 Task: Create a Vector Illustration of an Alien Spaceship.
Action: Mouse moved to (147, 91)
Screenshot: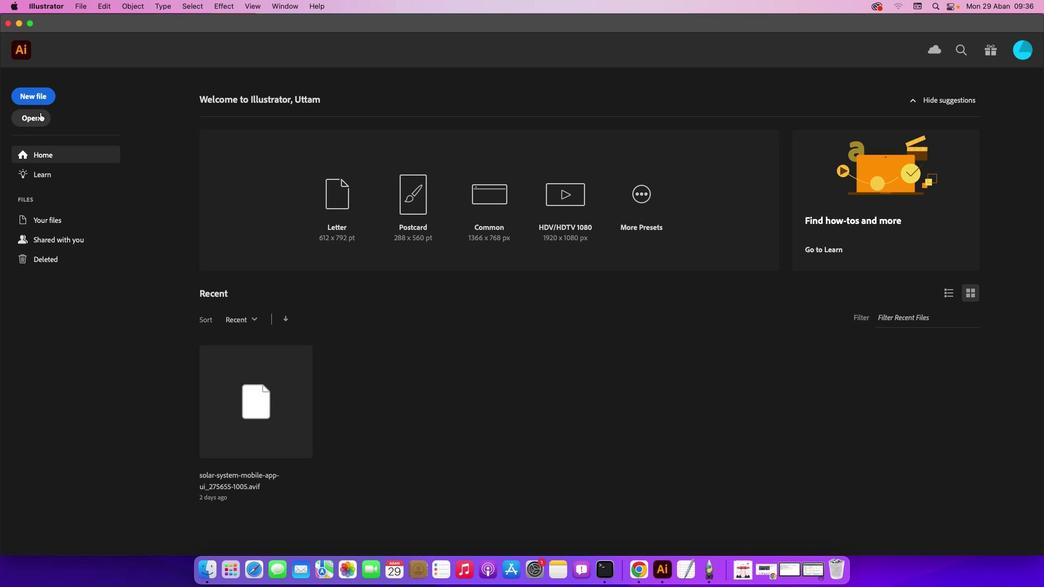 
Action: Mouse pressed left at (147, 91)
Screenshot: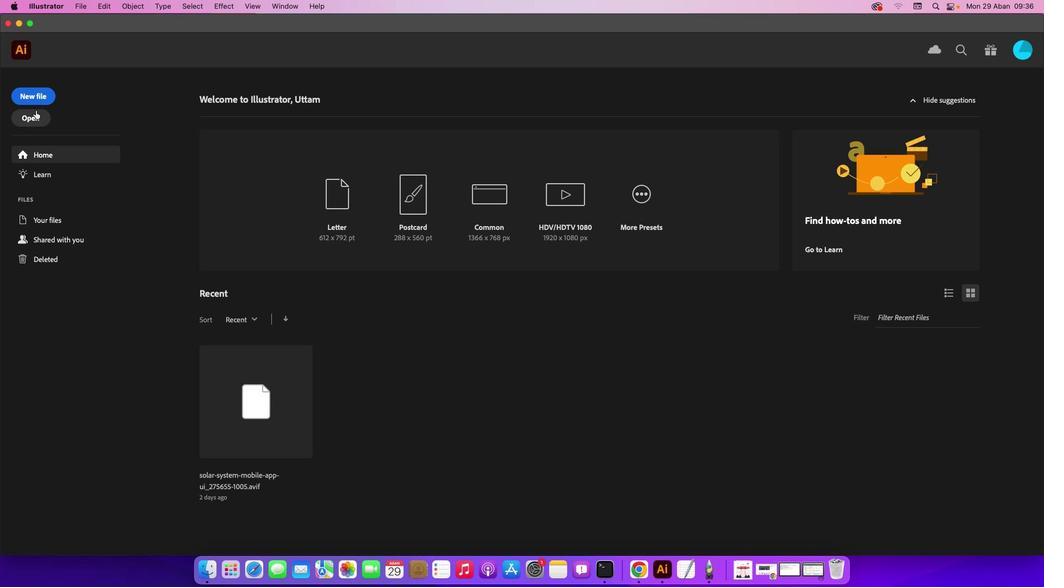 
Action: Mouse moved to (34, 95)
Screenshot: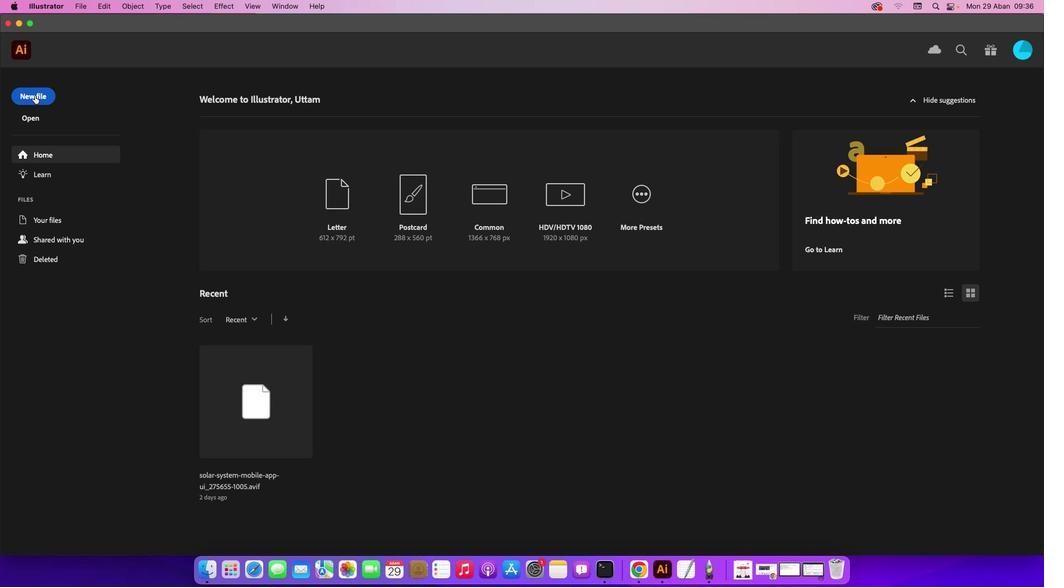 
Action: Mouse pressed left at (34, 95)
Screenshot: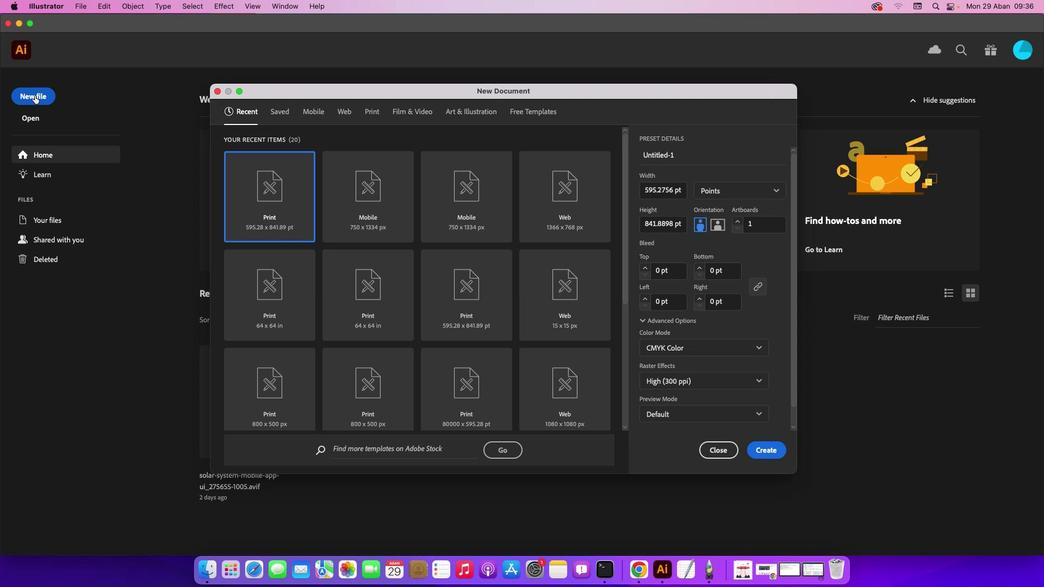 
Action: Mouse moved to (759, 456)
Screenshot: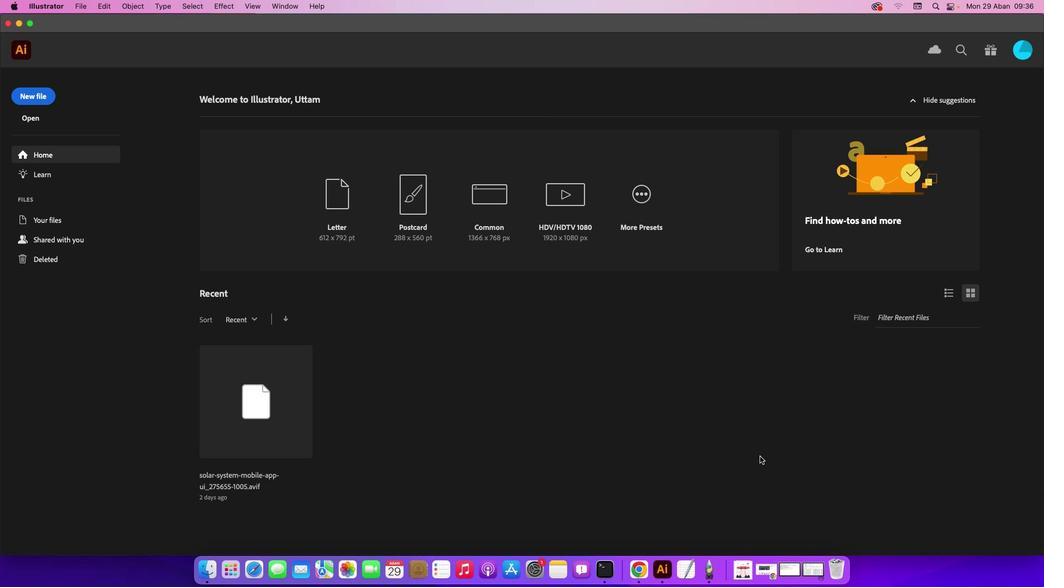 
Action: Mouse pressed left at (759, 456)
Screenshot: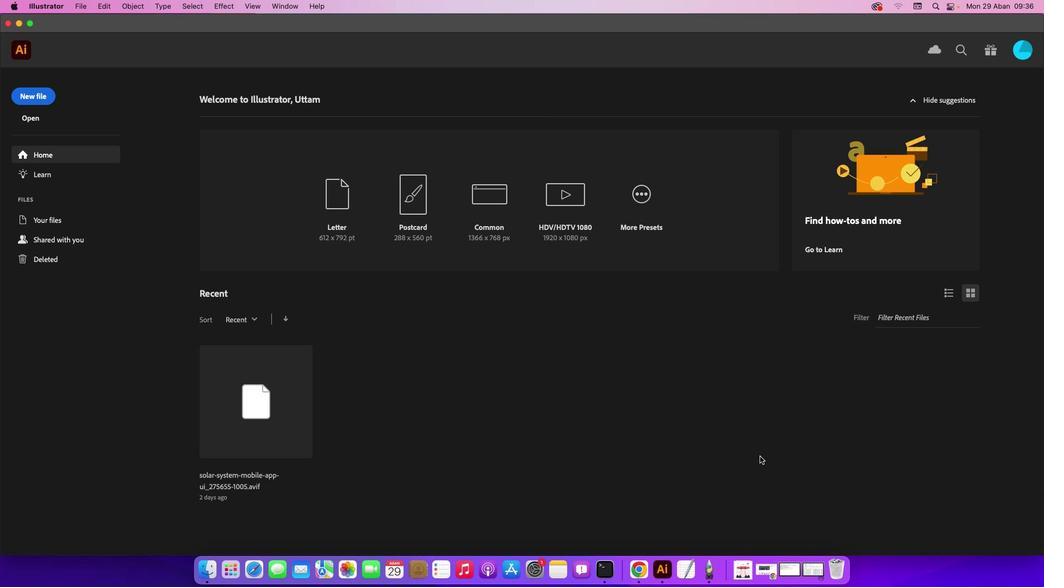 
Action: Mouse moved to (79, 7)
Screenshot: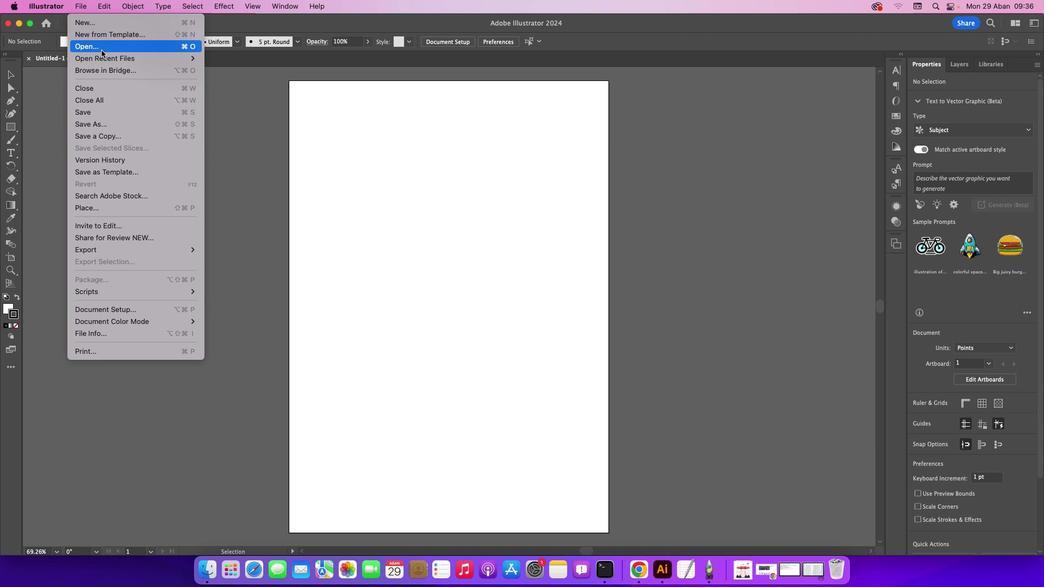 
Action: Mouse pressed left at (79, 7)
Screenshot: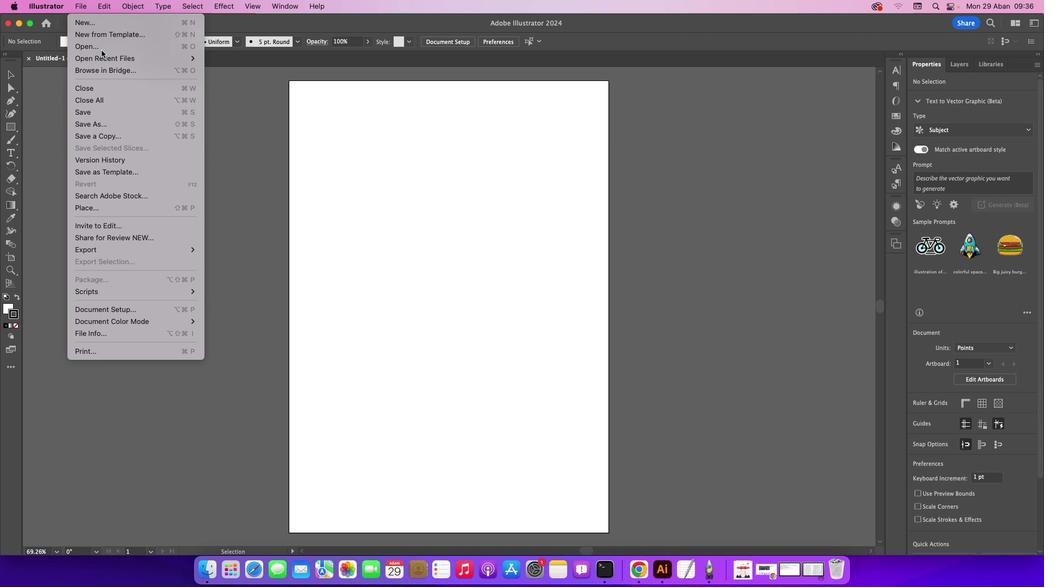
Action: Mouse moved to (101, 50)
Screenshot: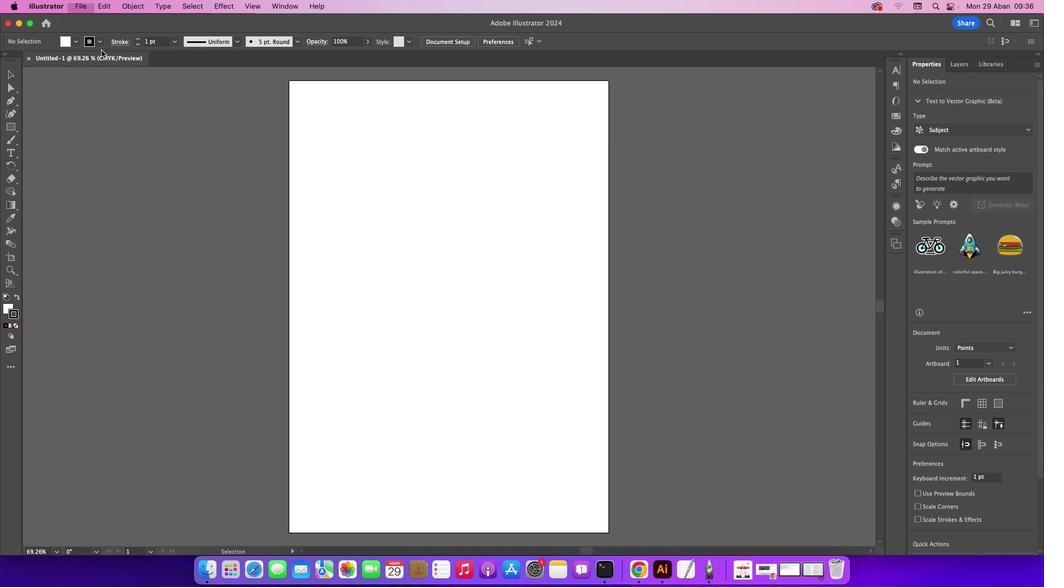 
Action: Mouse pressed left at (101, 50)
Screenshot: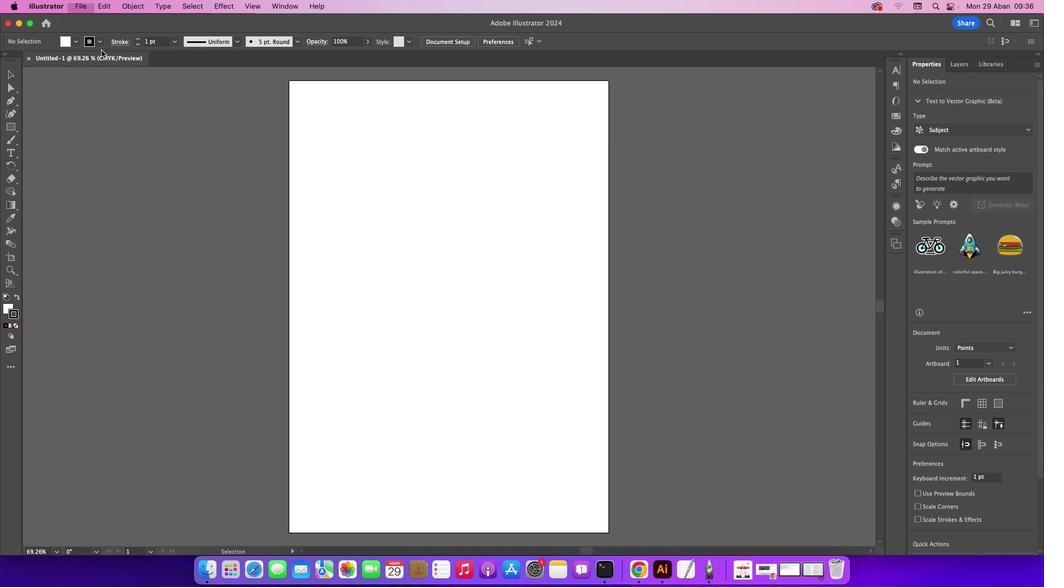
Action: Mouse moved to (349, 176)
Screenshot: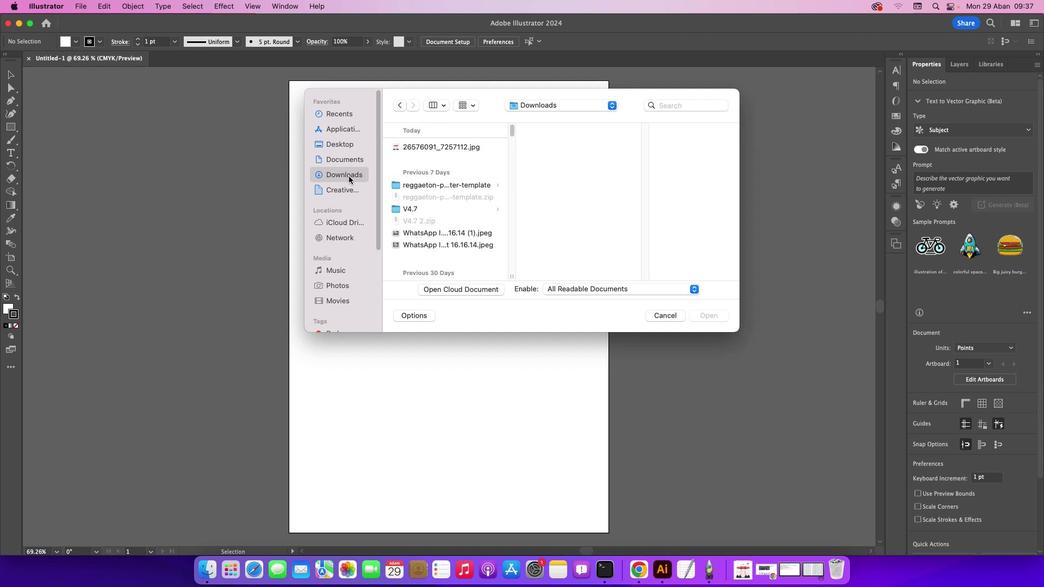 
Action: Mouse pressed left at (349, 176)
Screenshot: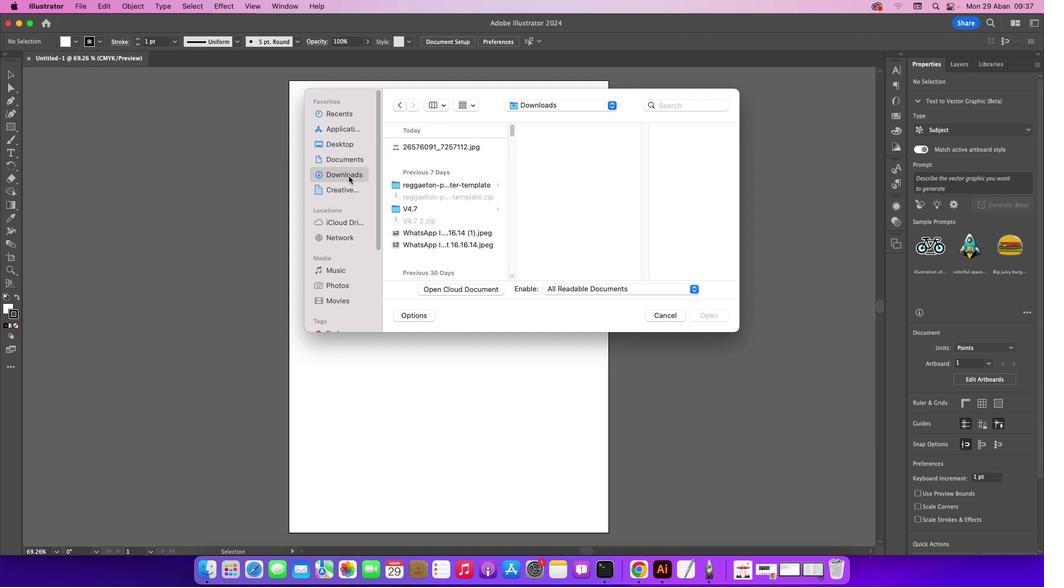 
Action: Mouse moved to (448, 147)
Screenshot: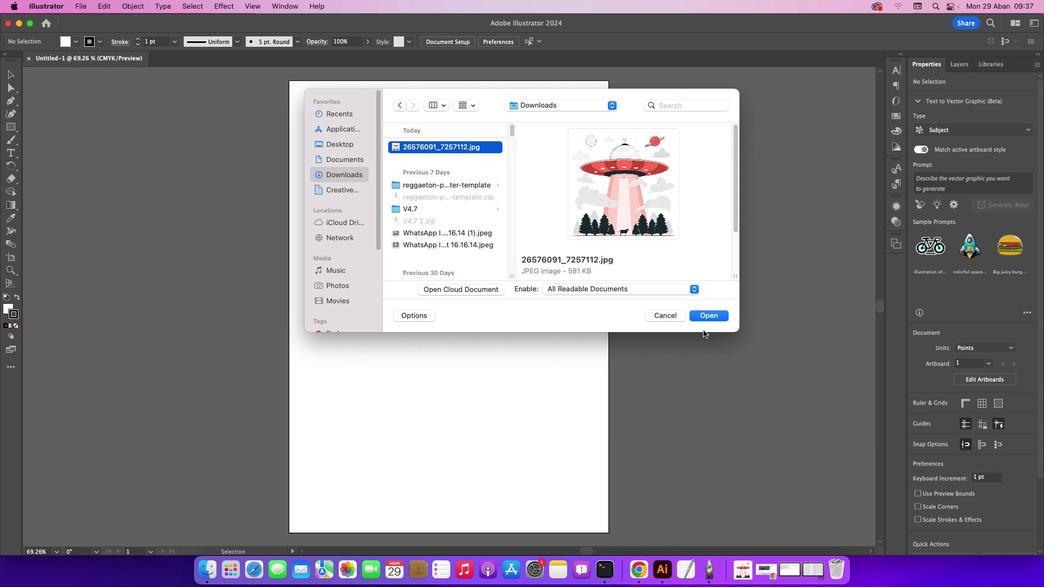
Action: Mouse pressed left at (448, 147)
Screenshot: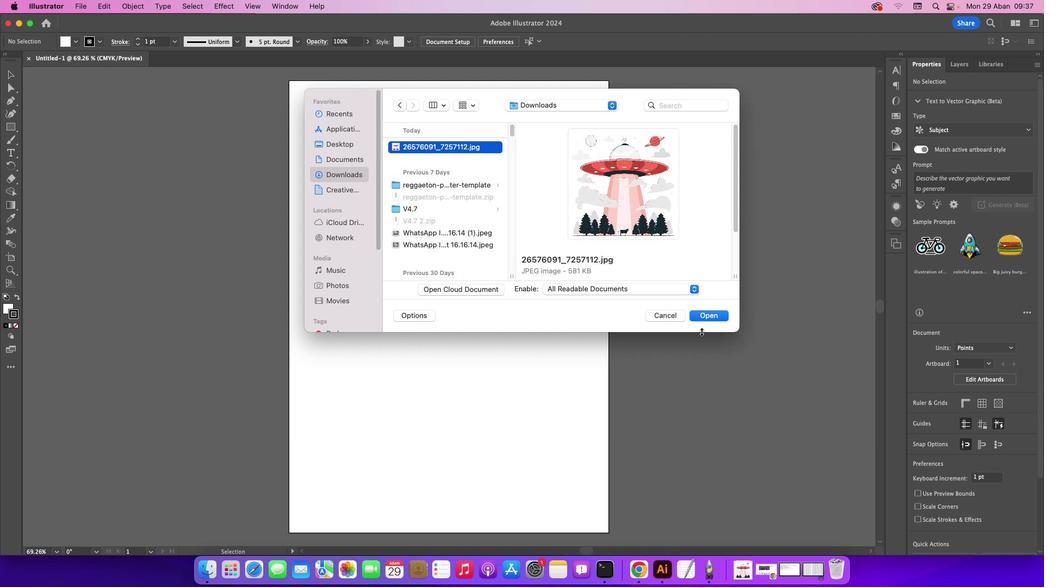 
Action: Mouse moved to (707, 312)
Screenshot: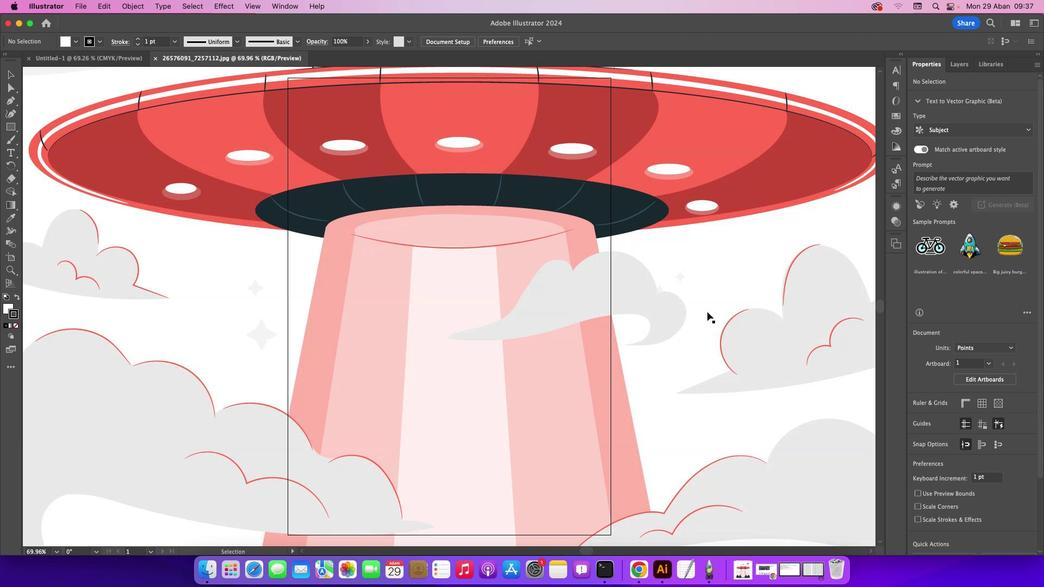 
Action: Mouse pressed left at (707, 312)
Screenshot: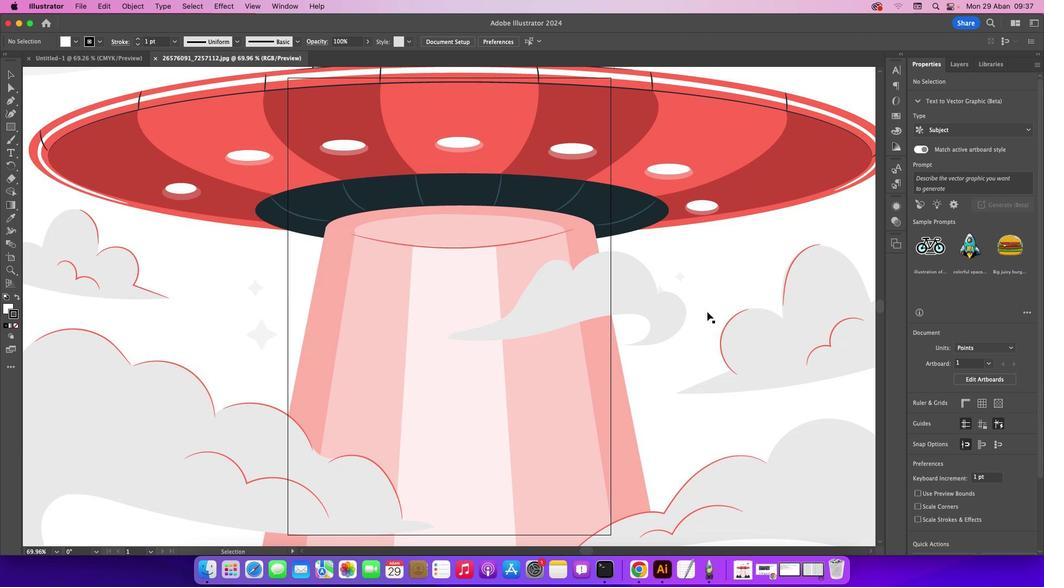 
Action: Mouse moved to (963, 63)
Screenshot: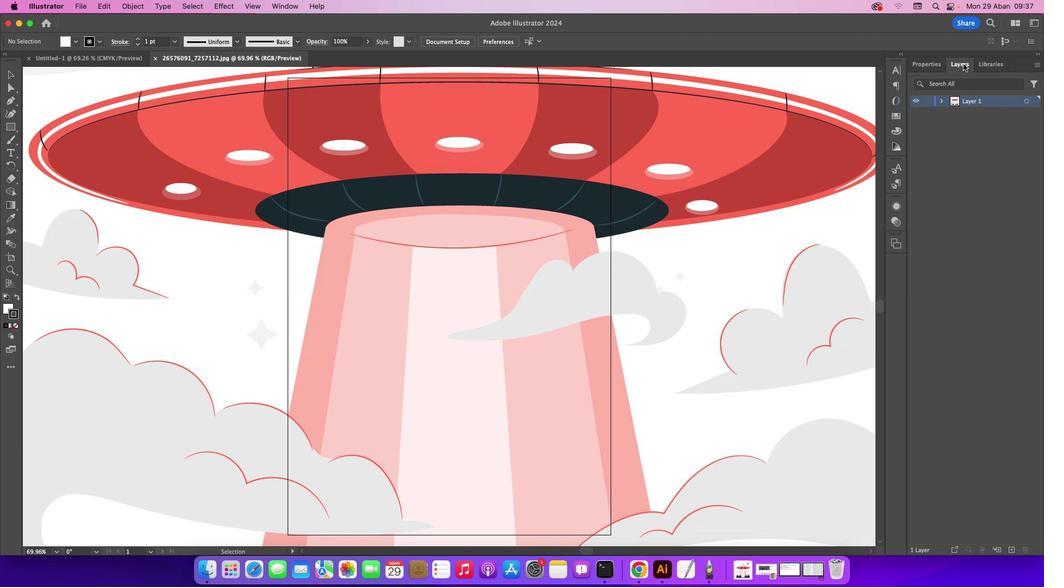 
Action: Mouse pressed left at (963, 63)
Screenshot: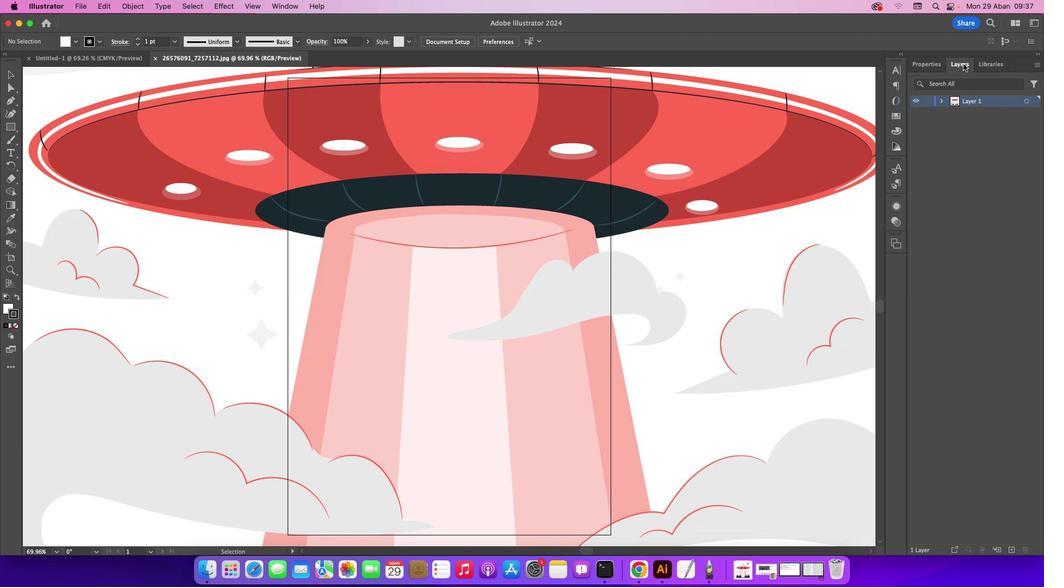 
Action: Mouse moved to (942, 102)
Screenshot: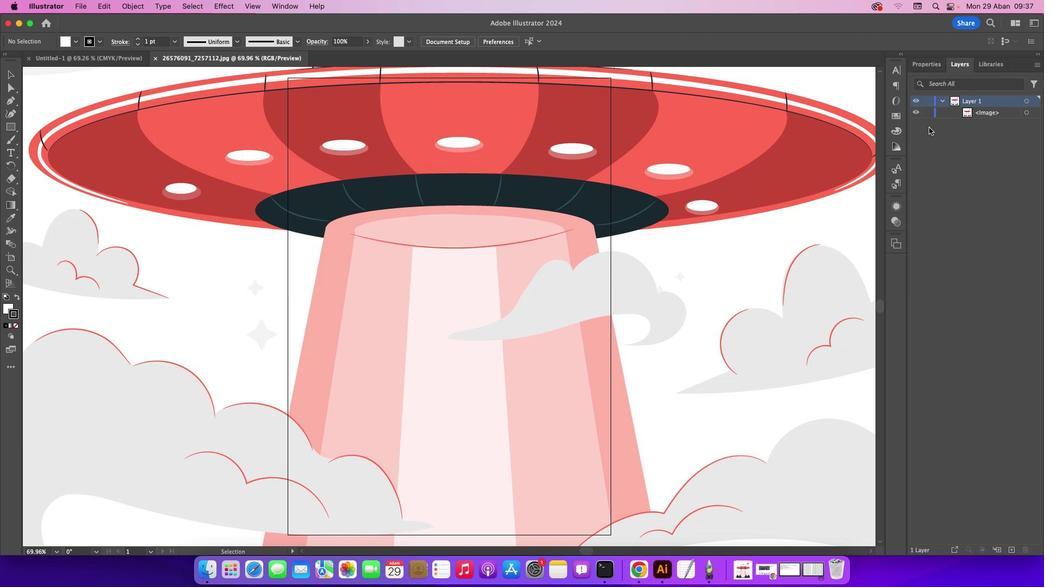 
Action: Mouse pressed left at (942, 102)
Screenshot: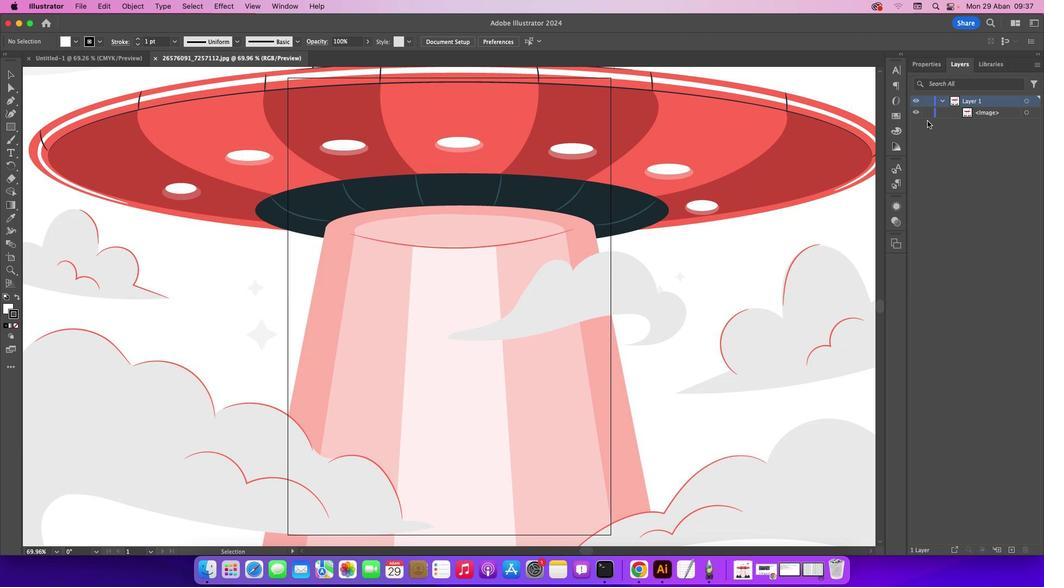 
Action: Mouse moved to (927, 117)
Screenshot: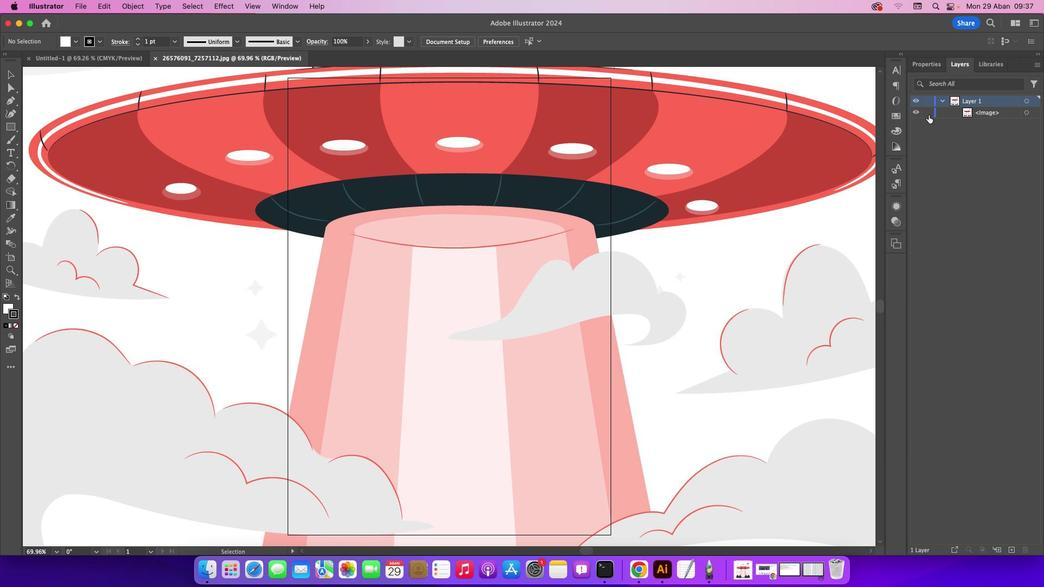 
Action: Mouse pressed left at (927, 117)
Screenshot: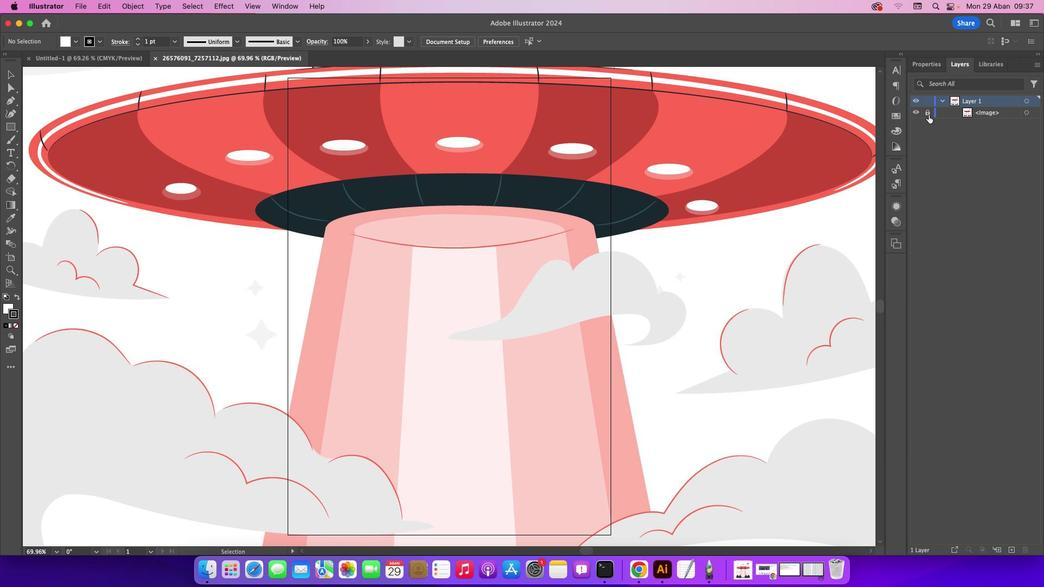 
Action: Mouse moved to (928, 115)
Screenshot: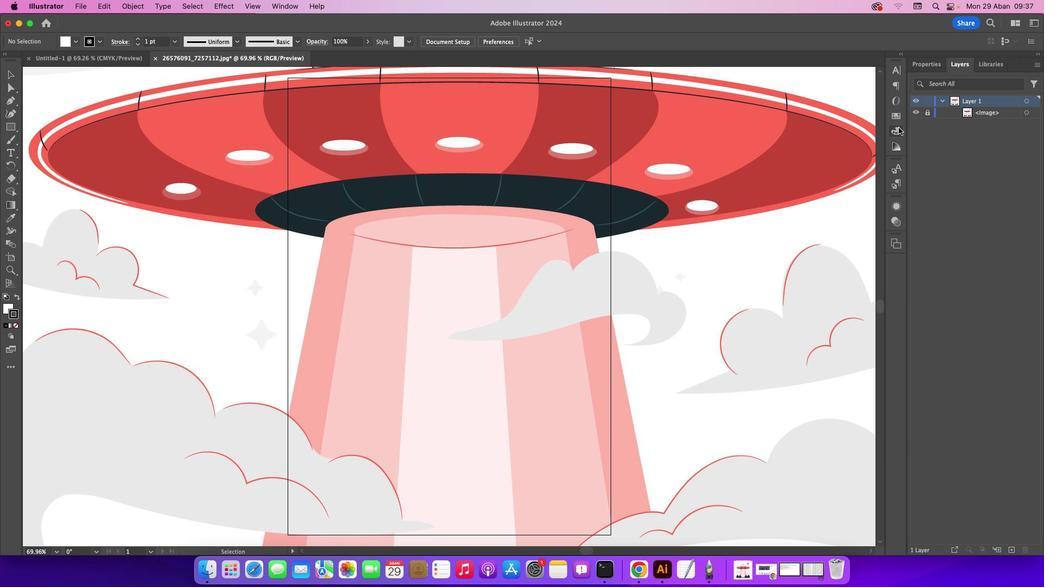 
Action: Mouse pressed left at (928, 115)
Screenshot: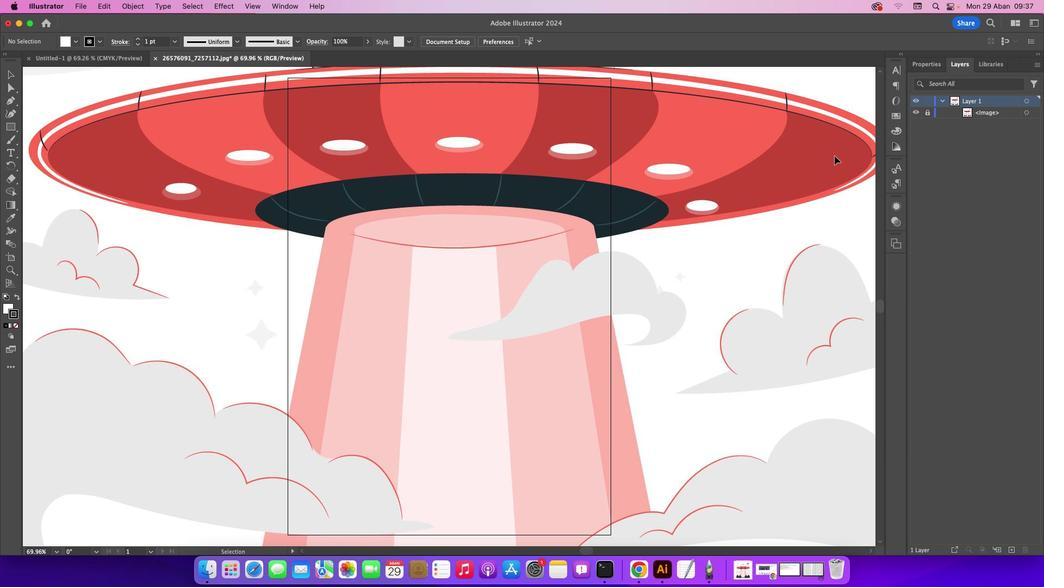 
Action: Mouse moved to (662, 250)
Screenshot: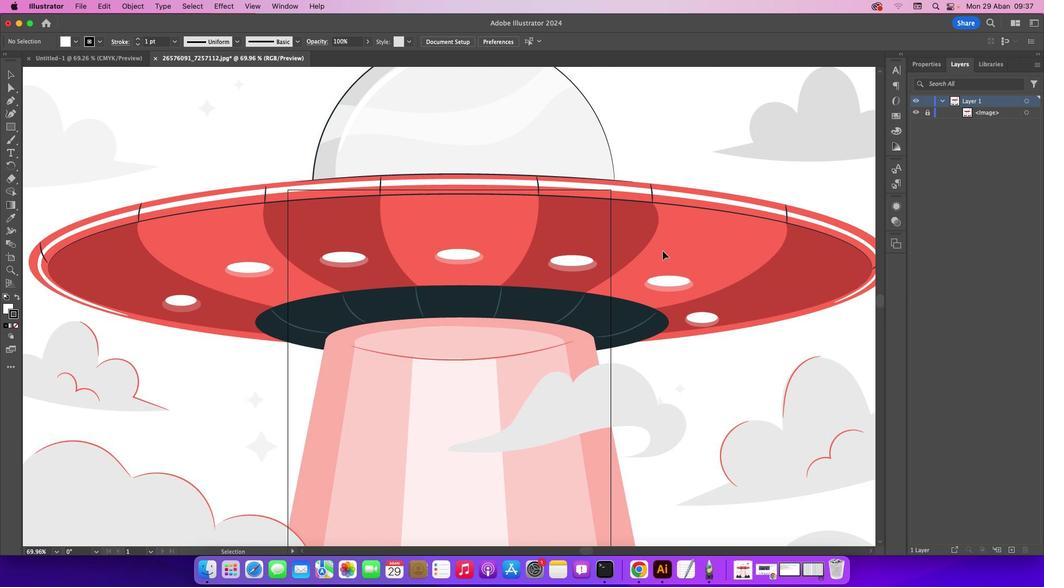 
Action: Mouse scrolled (662, 250) with delta (0, 0)
Screenshot: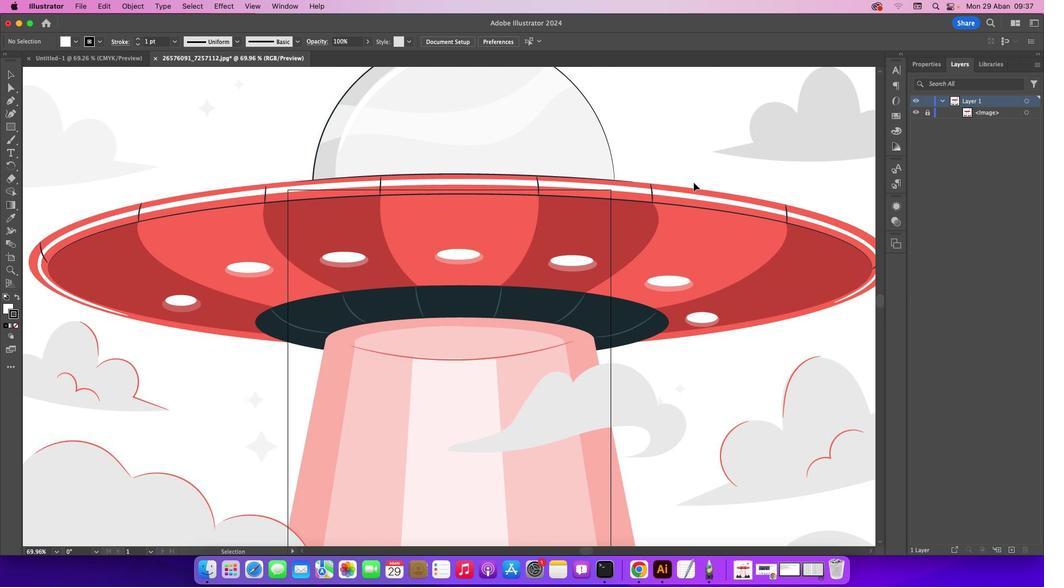 
Action: Mouse scrolled (662, 250) with delta (0, 0)
Screenshot: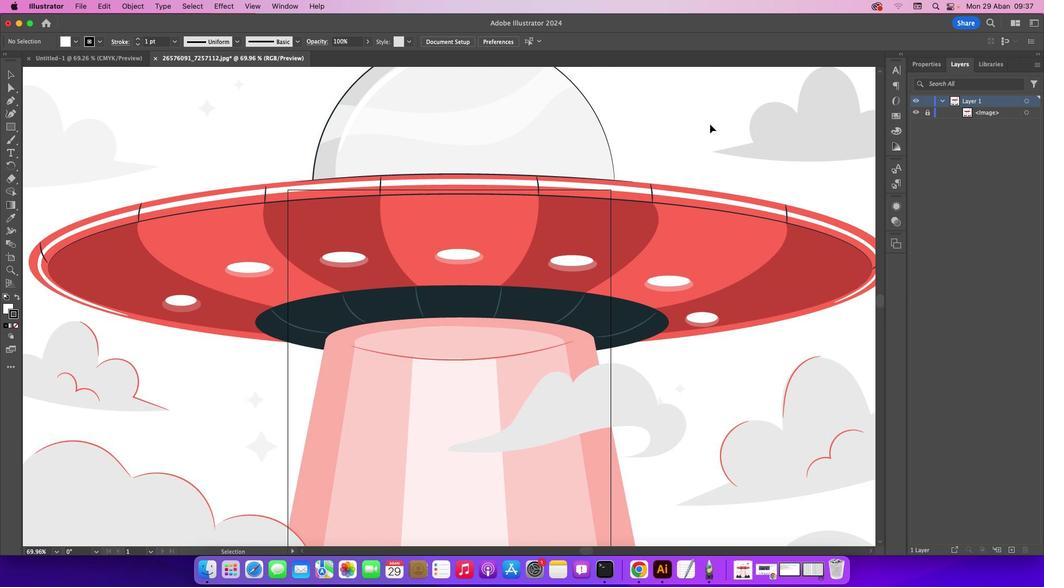 
Action: Mouse scrolled (662, 250) with delta (0, 1)
Screenshot: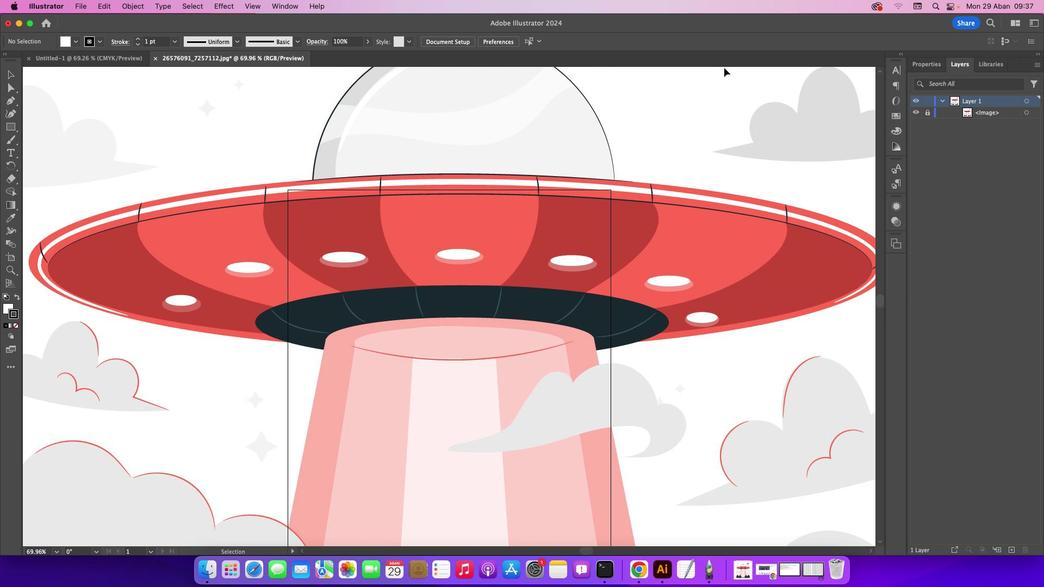 
Action: Mouse scrolled (662, 250) with delta (0, 2)
Screenshot: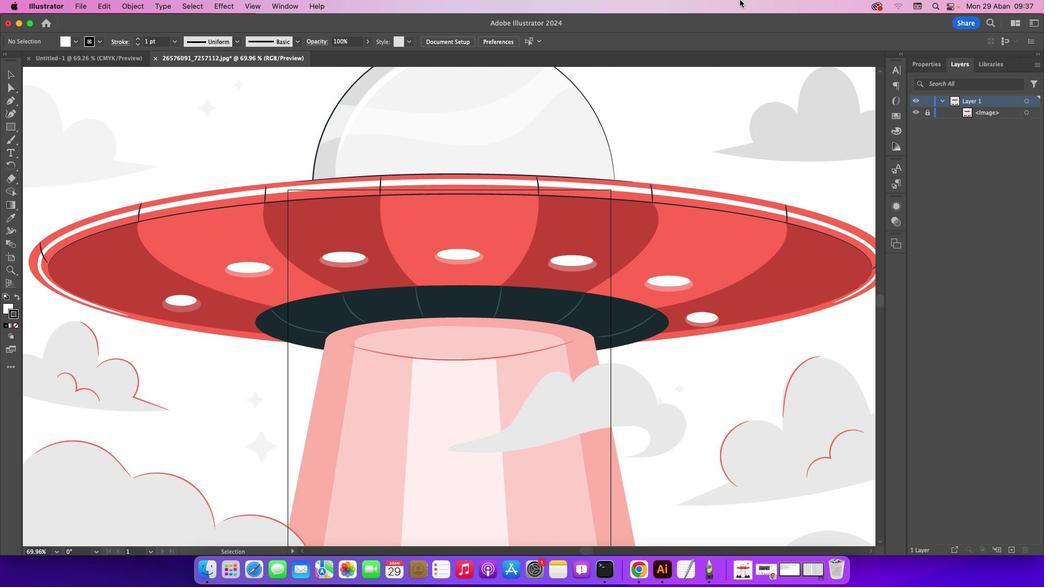 
Action: Mouse scrolled (662, 250) with delta (0, 0)
Screenshot: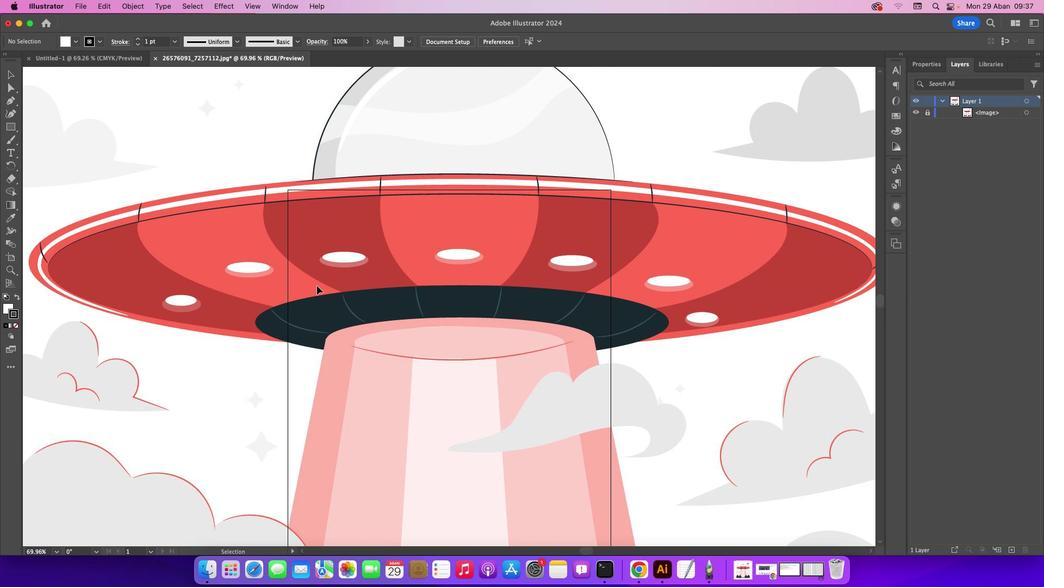 
Action: Mouse moved to (351, 272)
Screenshot: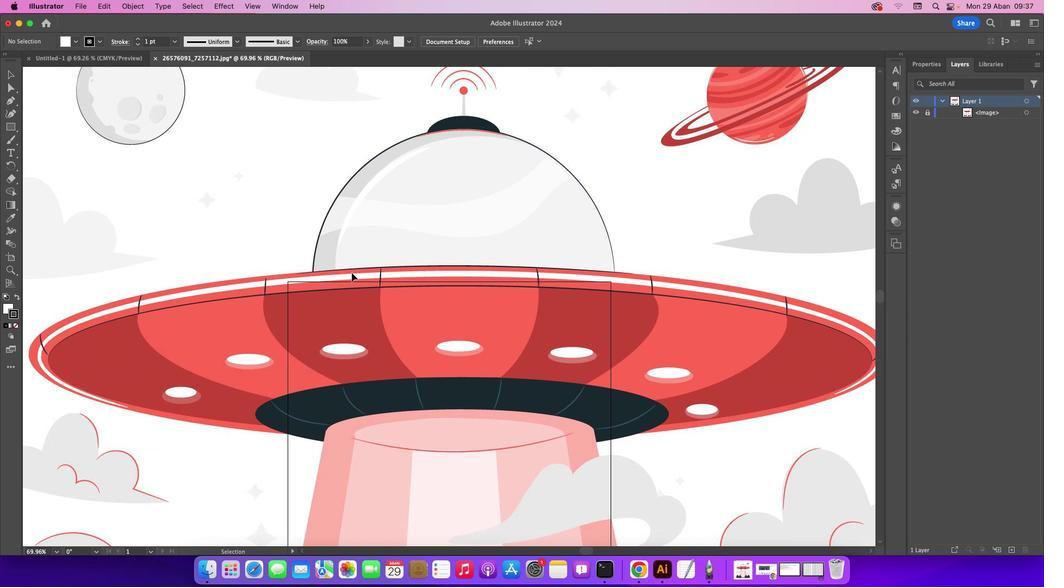 
Action: Mouse scrolled (351, 272) with delta (0, 0)
Screenshot: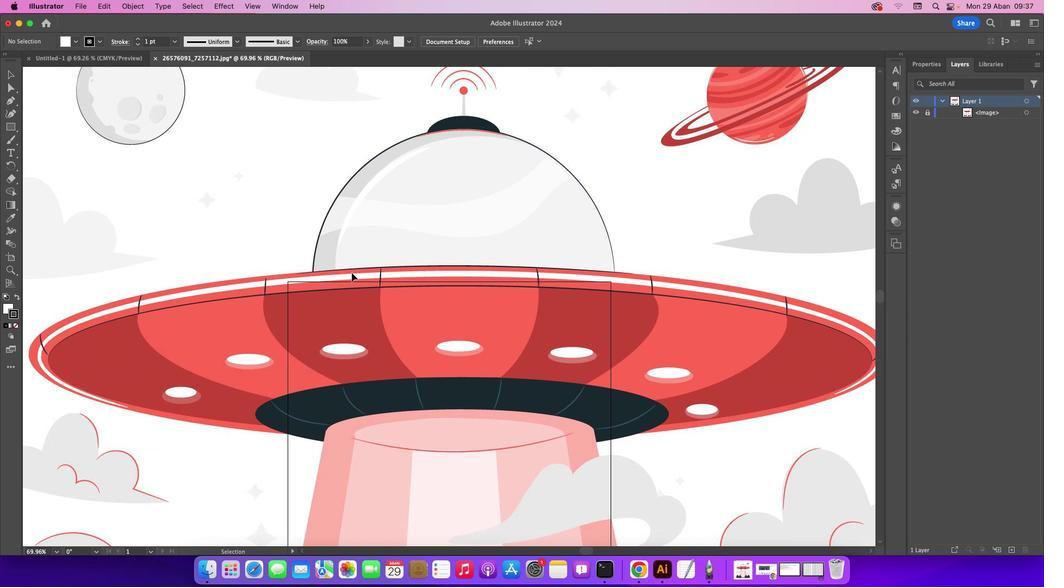
Action: Mouse scrolled (351, 272) with delta (0, 0)
Screenshot: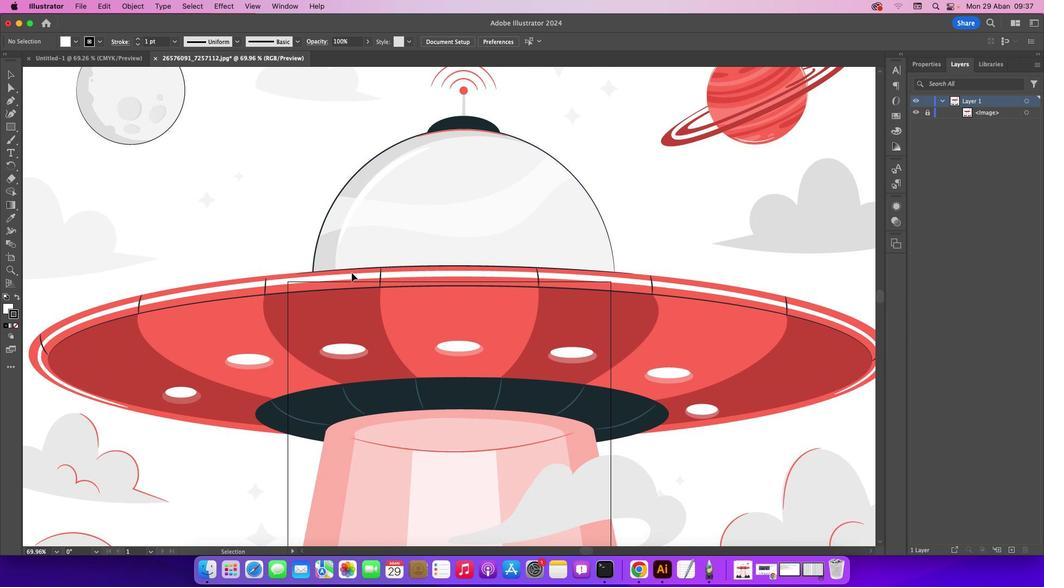 
Action: Mouse scrolled (351, 272) with delta (0, 0)
Screenshot: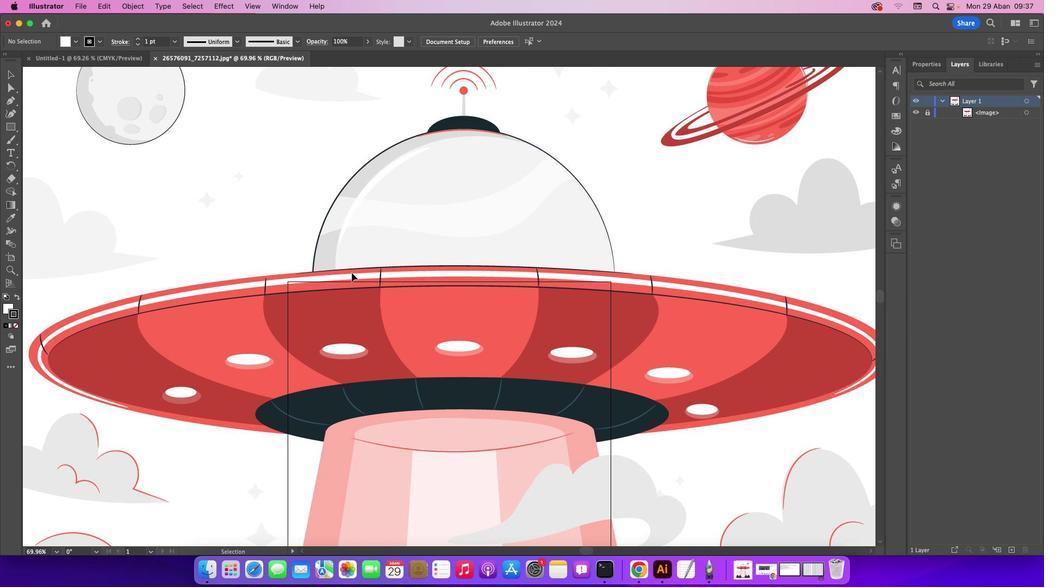 
Action: Mouse scrolled (351, 272) with delta (0, 0)
Screenshot: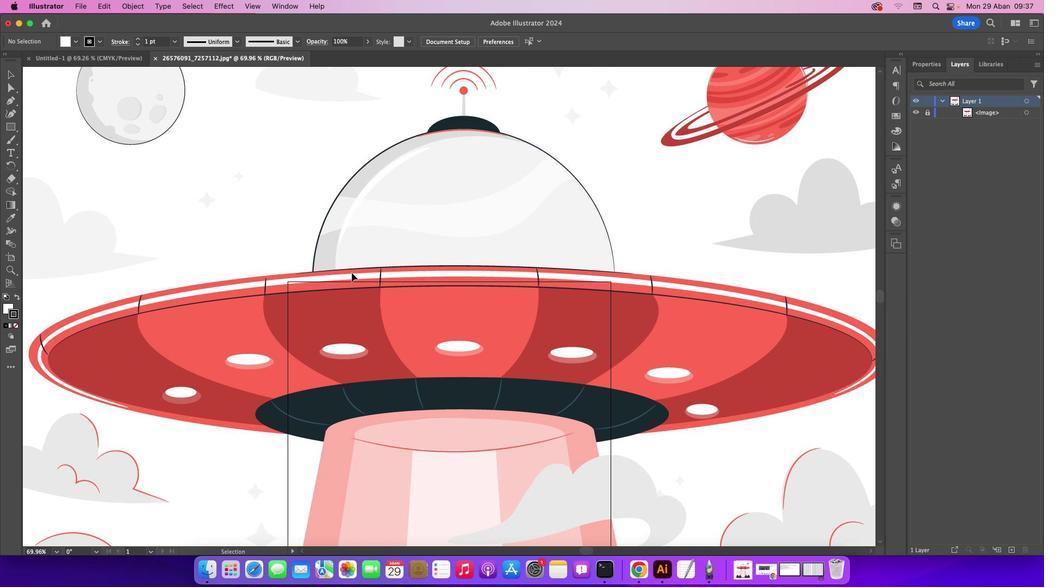 
Action: Mouse scrolled (351, 272) with delta (0, 0)
Screenshot: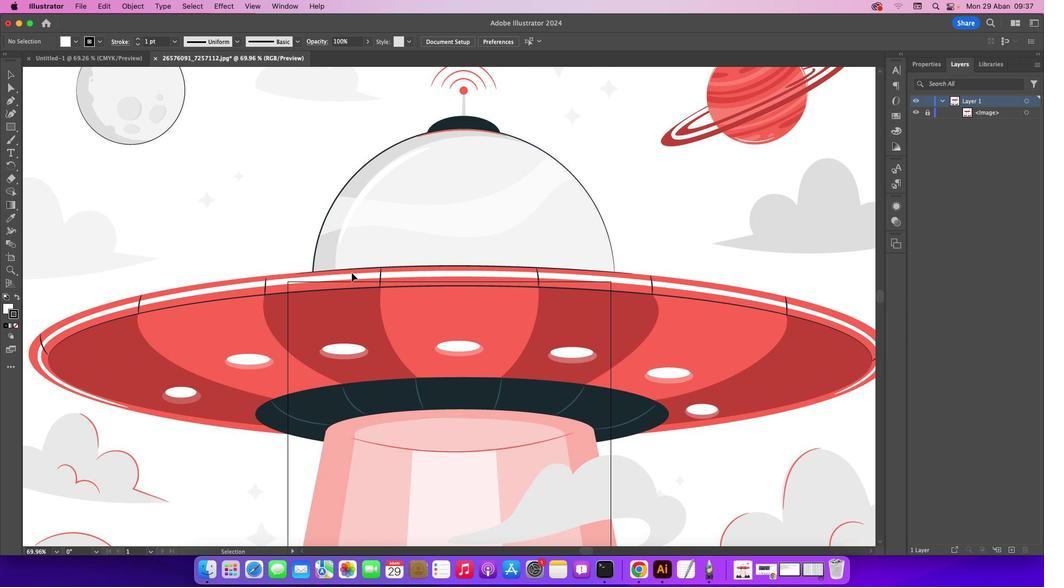 
Action: Mouse scrolled (351, 272) with delta (0, 0)
Screenshot: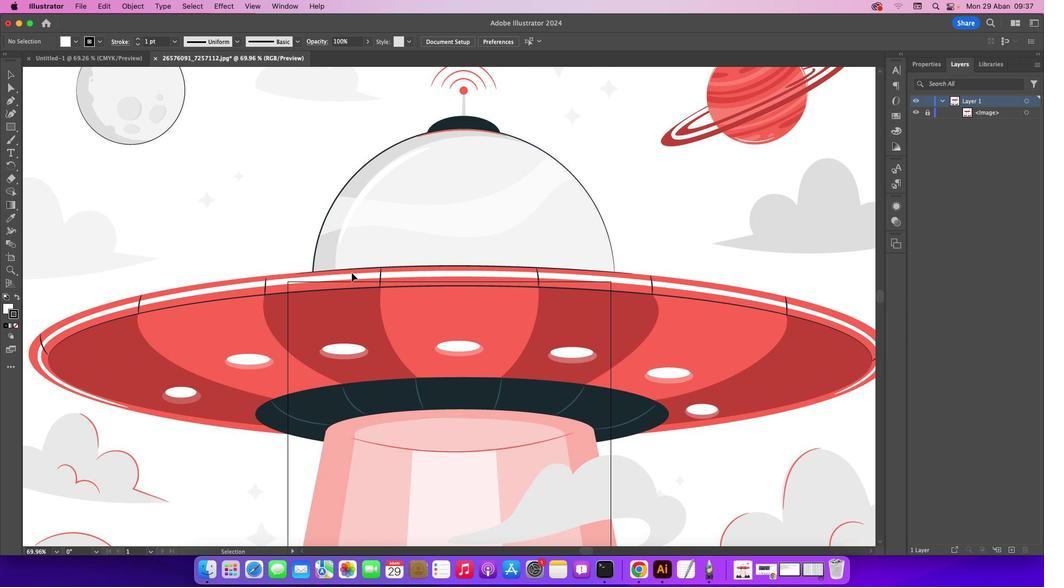 
Action: Mouse scrolled (351, 272) with delta (0, 1)
Screenshot: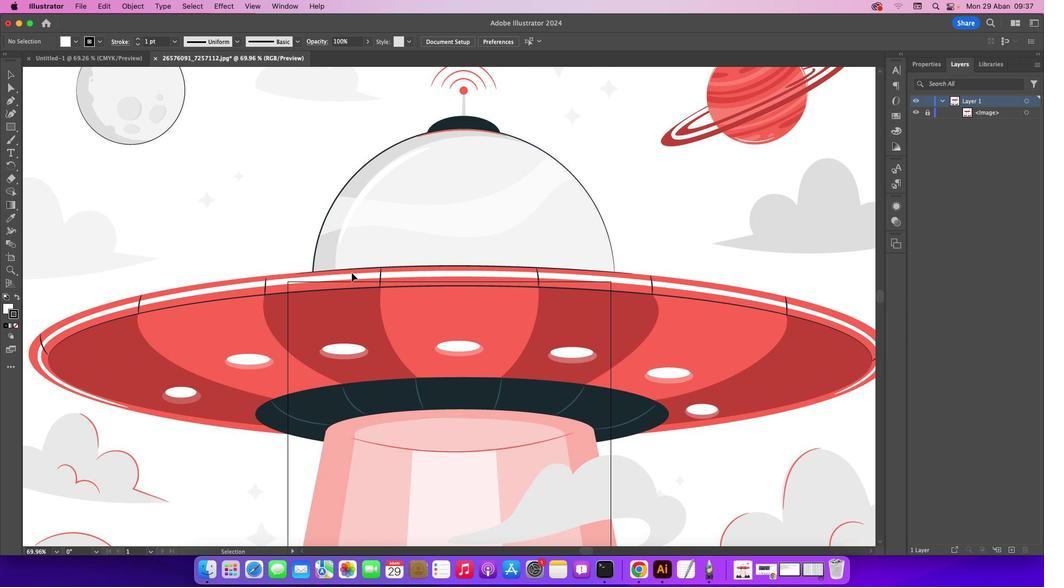 
Action: Mouse scrolled (351, 272) with delta (0, 0)
Screenshot: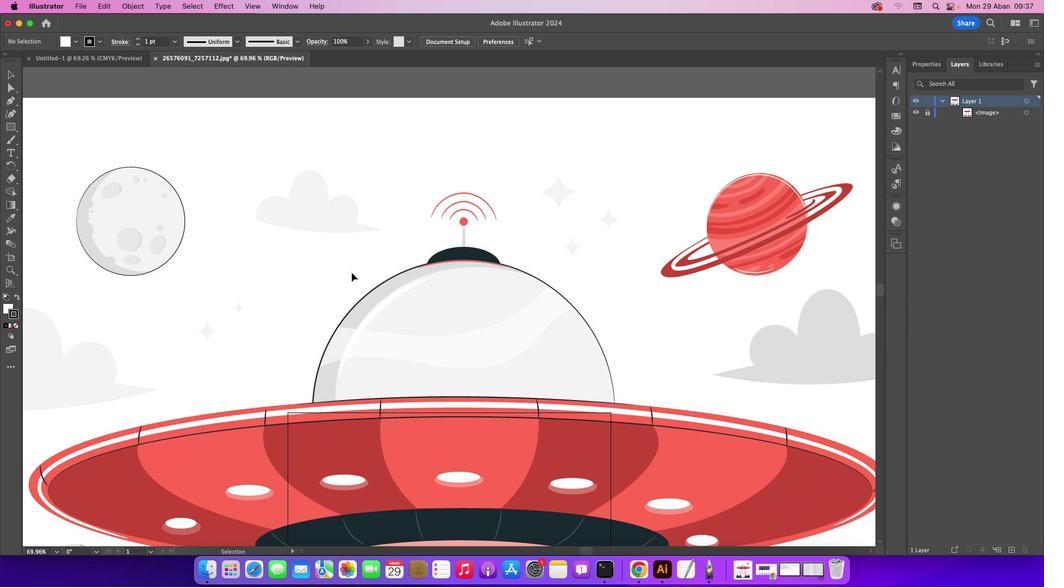 
Action: Mouse scrolled (351, 272) with delta (0, 0)
Screenshot: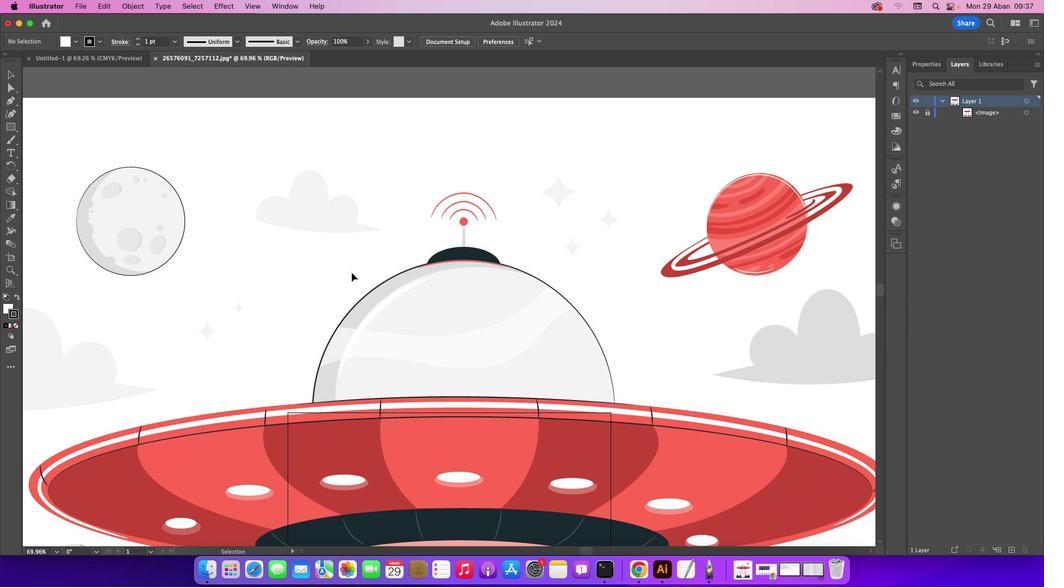 
Action: Mouse scrolled (351, 272) with delta (0, 1)
Screenshot: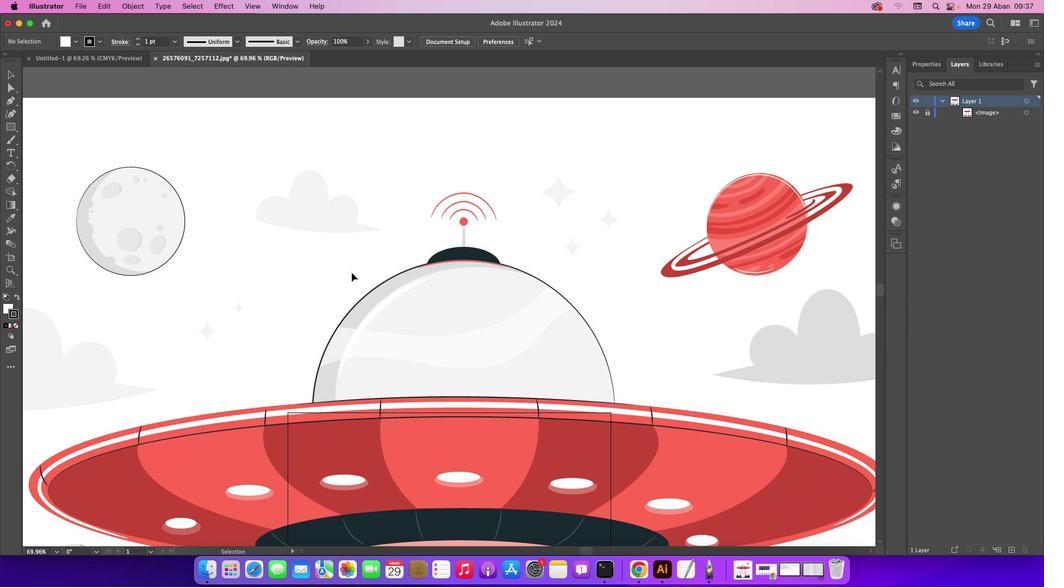 
Action: Mouse scrolled (351, 272) with delta (0, 2)
Screenshot: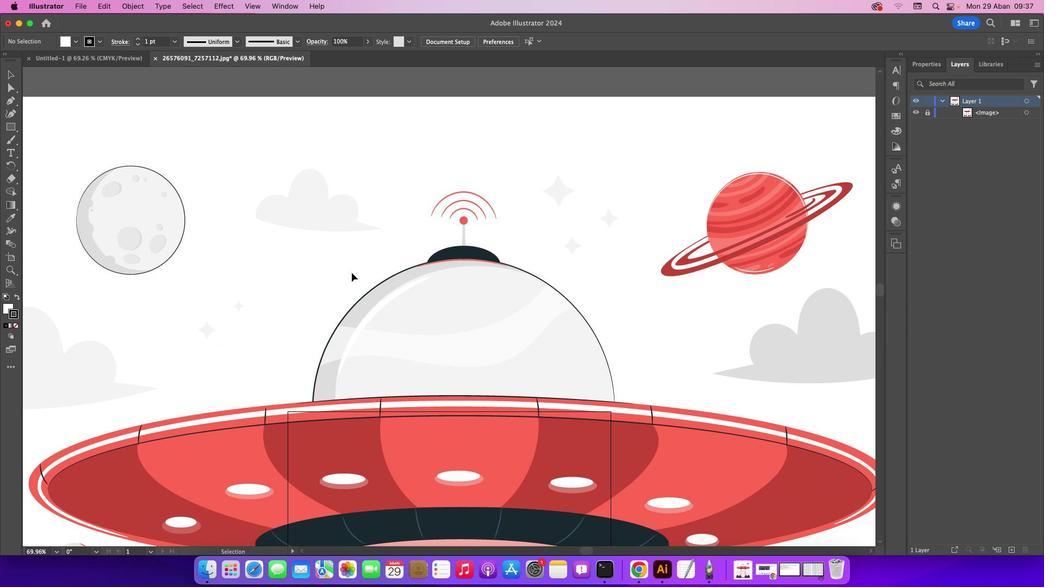 
Action: Mouse scrolled (351, 272) with delta (0, 0)
Screenshot: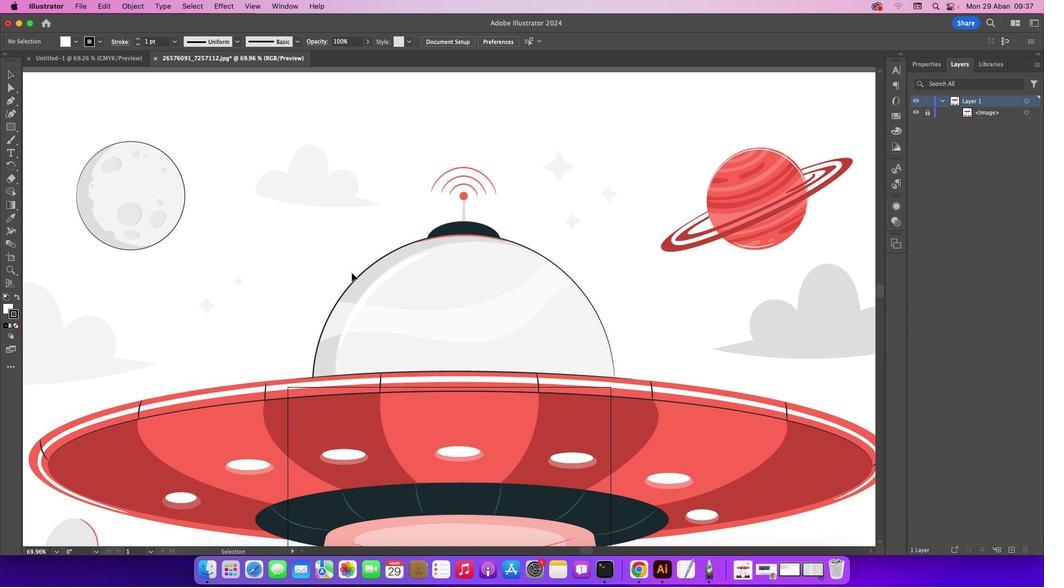 
Action: Mouse scrolled (351, 272) with delta (0, 0)
Screenshot: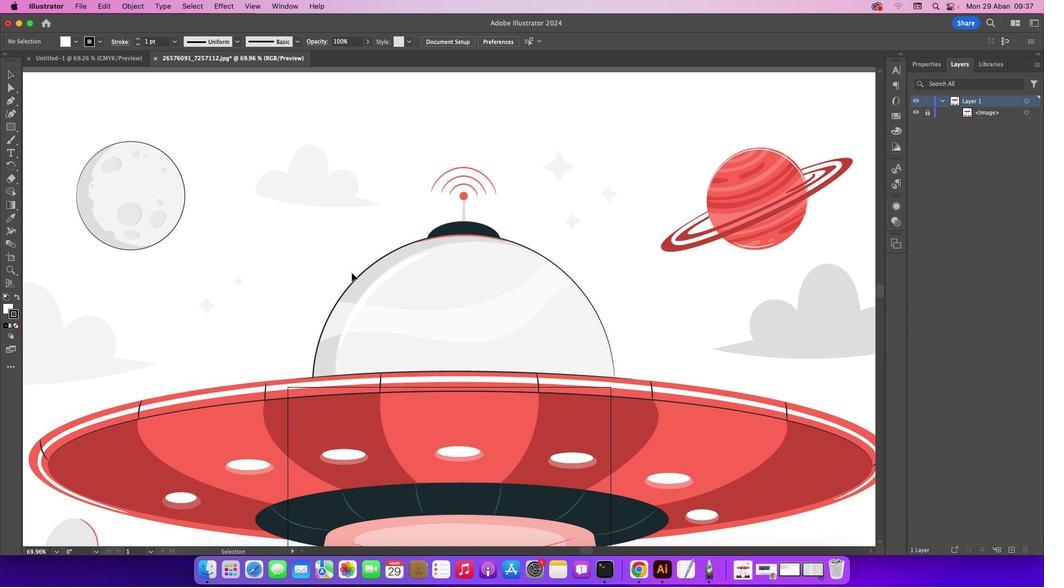
Action: Mouse scrolled (351, 272) with delta (0, 0)
Screenshot: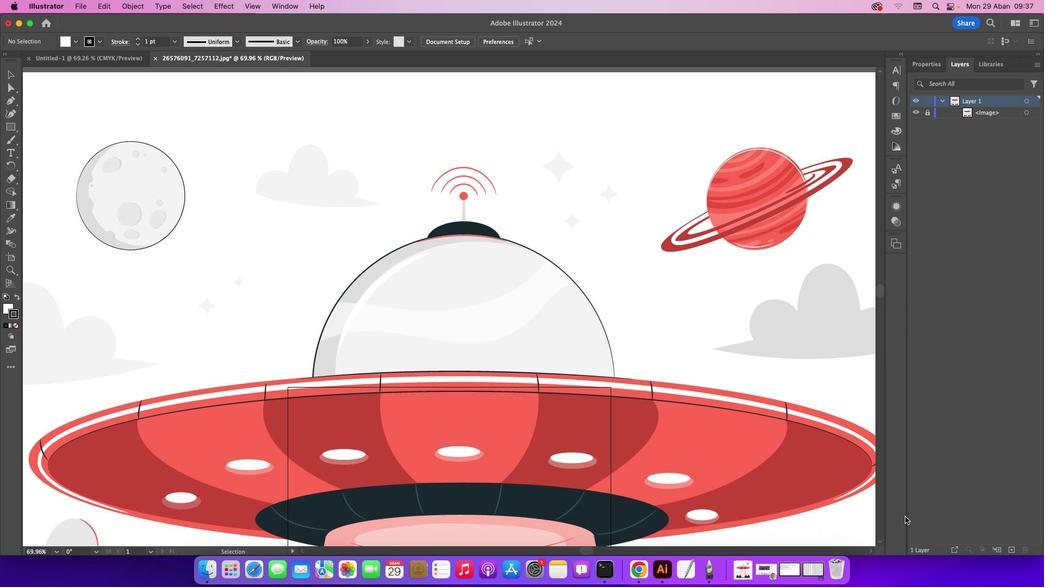 
Action: Mouse scrolled (351, 272) with delta (0, 0)
Screenshot: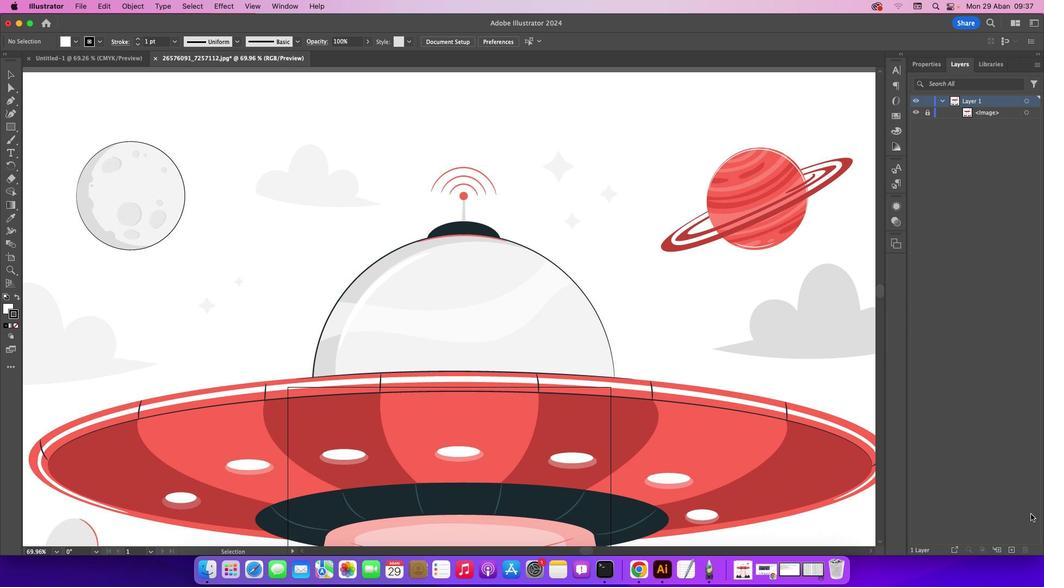 
Action: Mouse scrolled (351, 272) with delta (0, 0)
Screenshot: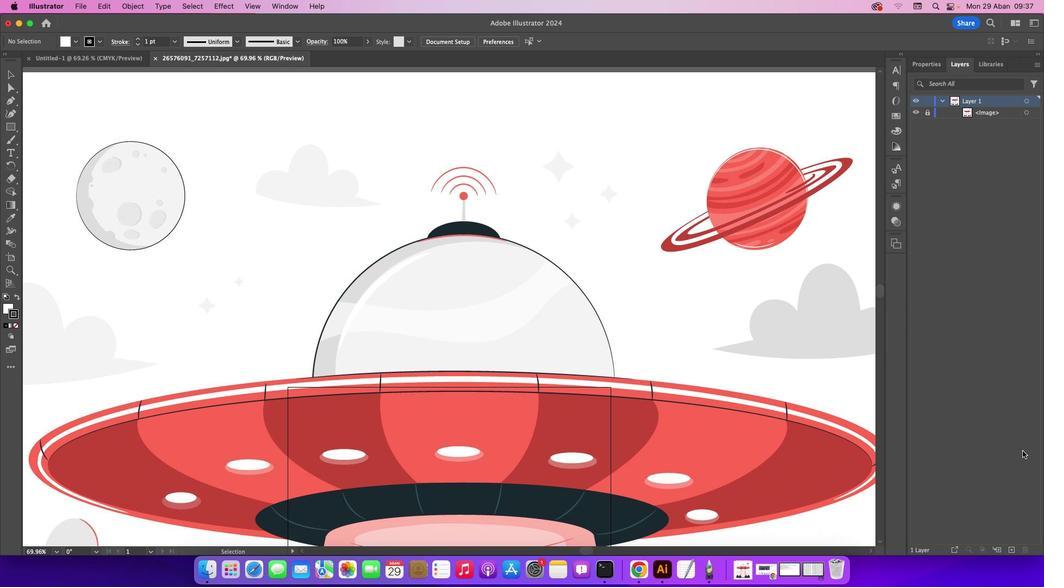 
Action: Mouse moved to (12, 102)
Screenshot: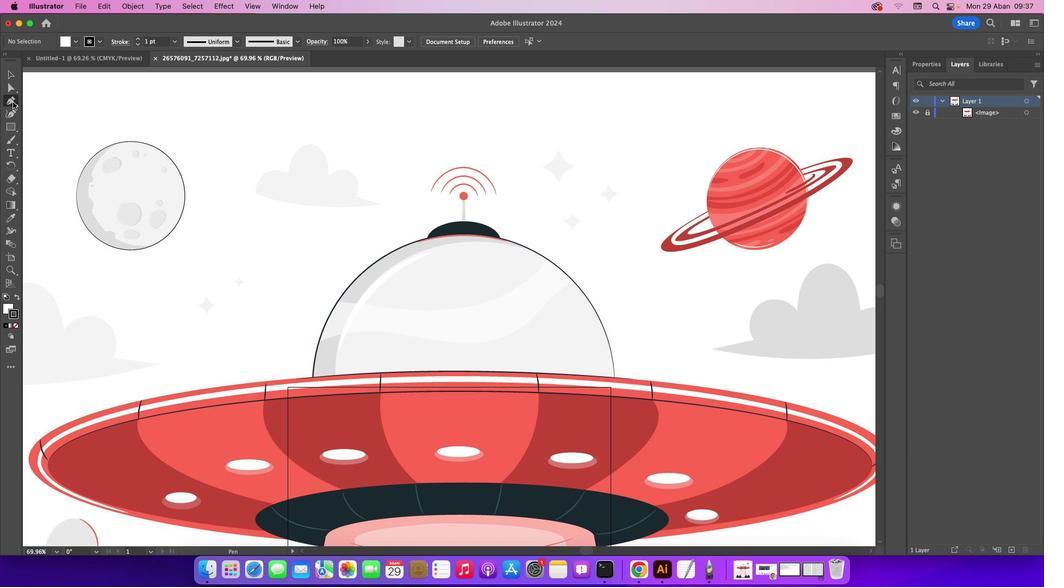 
Action: Mouse pressed left at (12, 102)
Screenshot: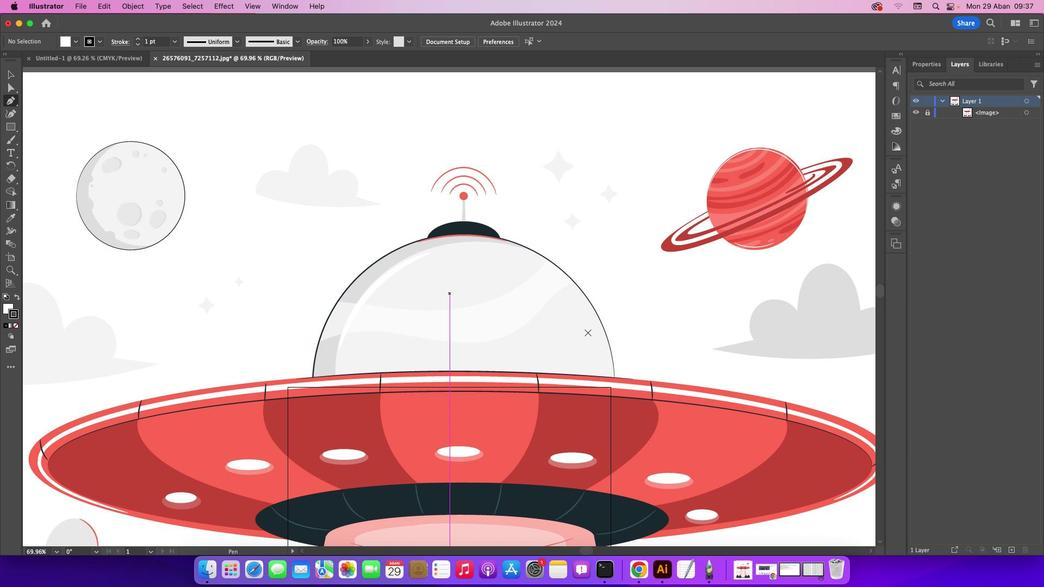 
Action: Mouse moved to (325, 269)
Screenshot: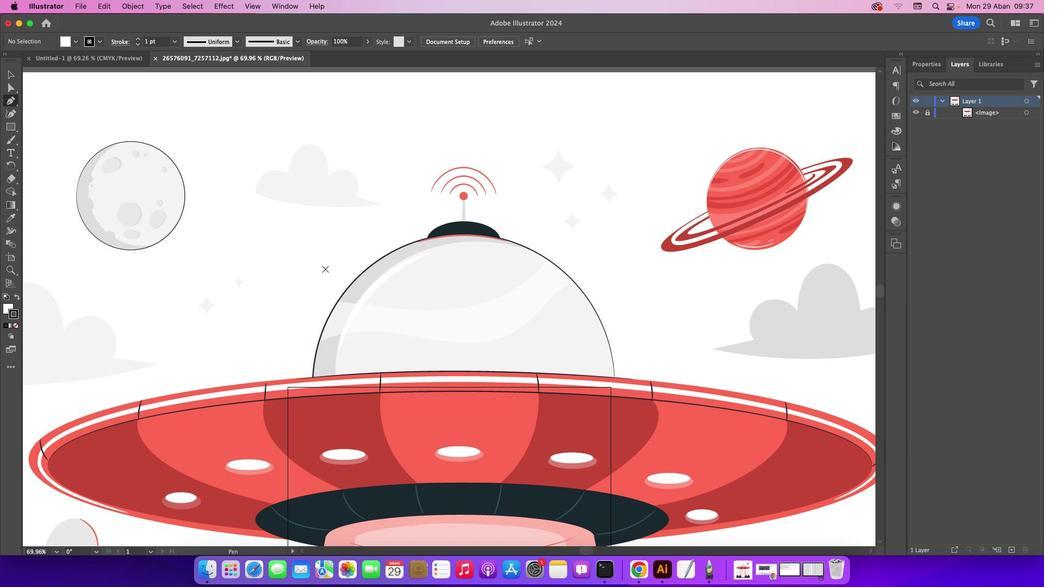 
Action: Key pressed Key.caps_lock
Screenshot: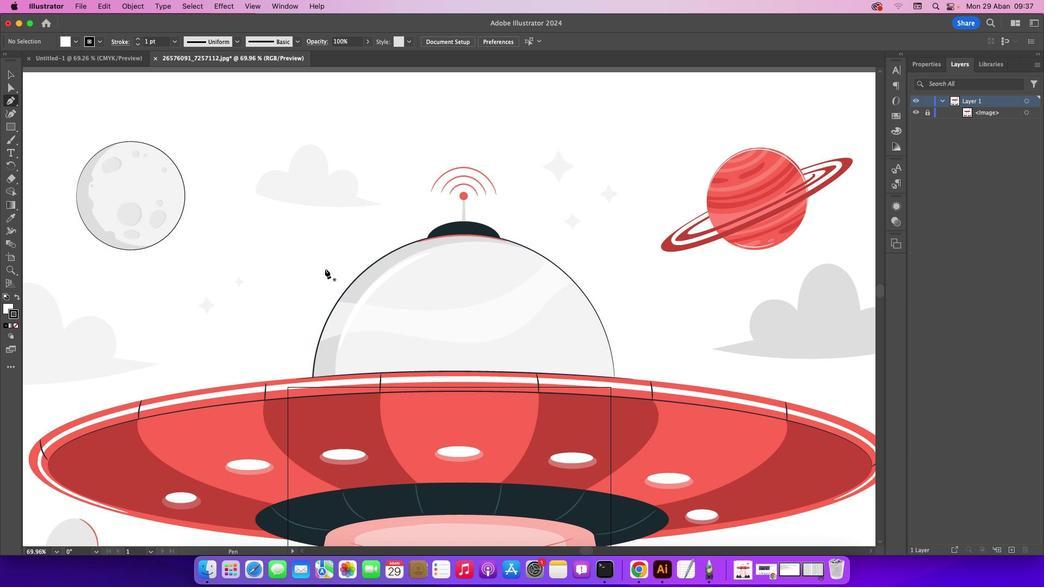 
Action: Mouse moved to (336, 300)
Screenshot: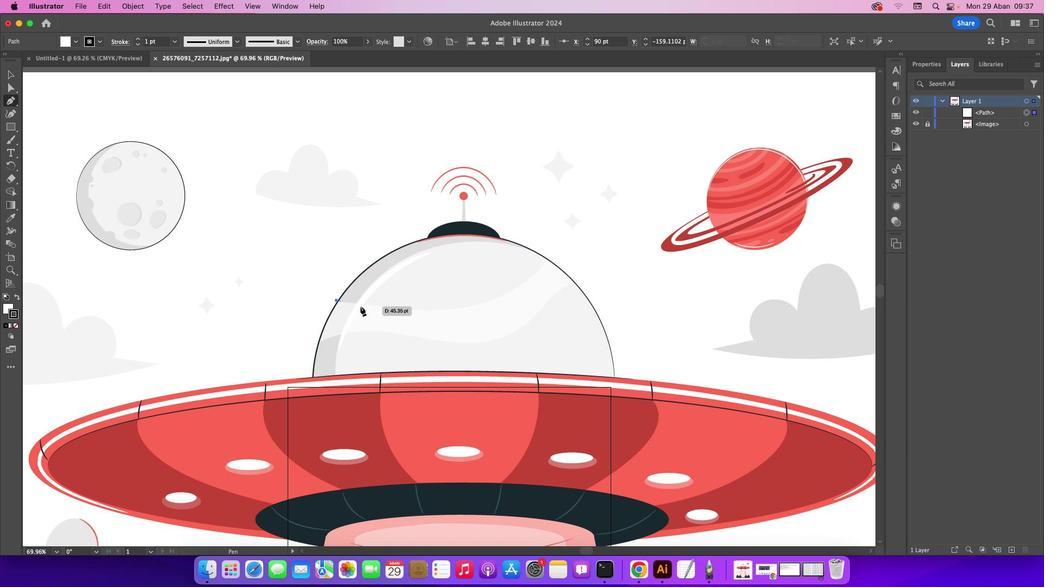 
Action: Mouse pressed left at (336, 300)
Screenshot: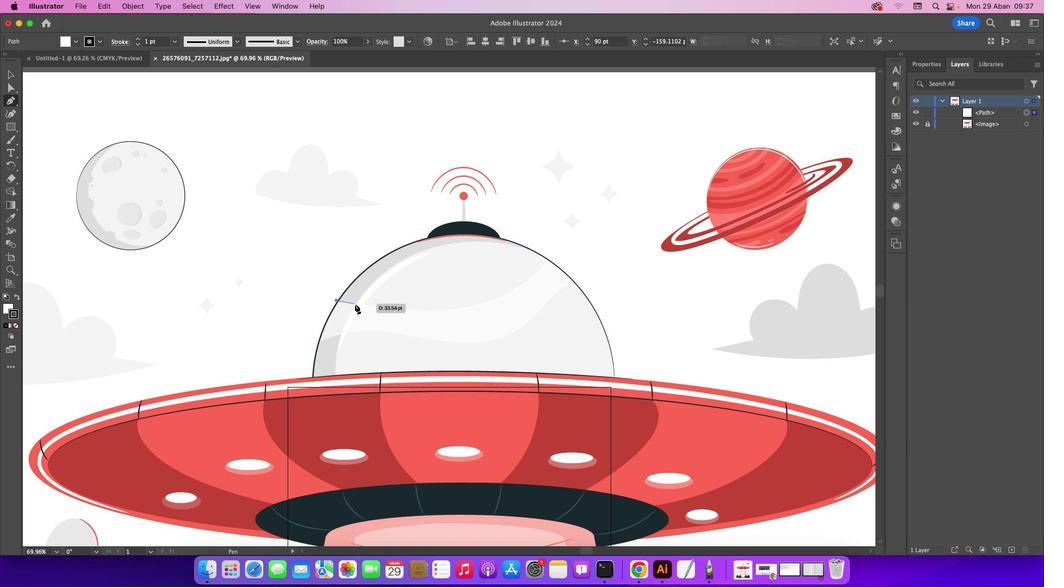 
Action: Mouse moved to (355, 303)
Screenshot: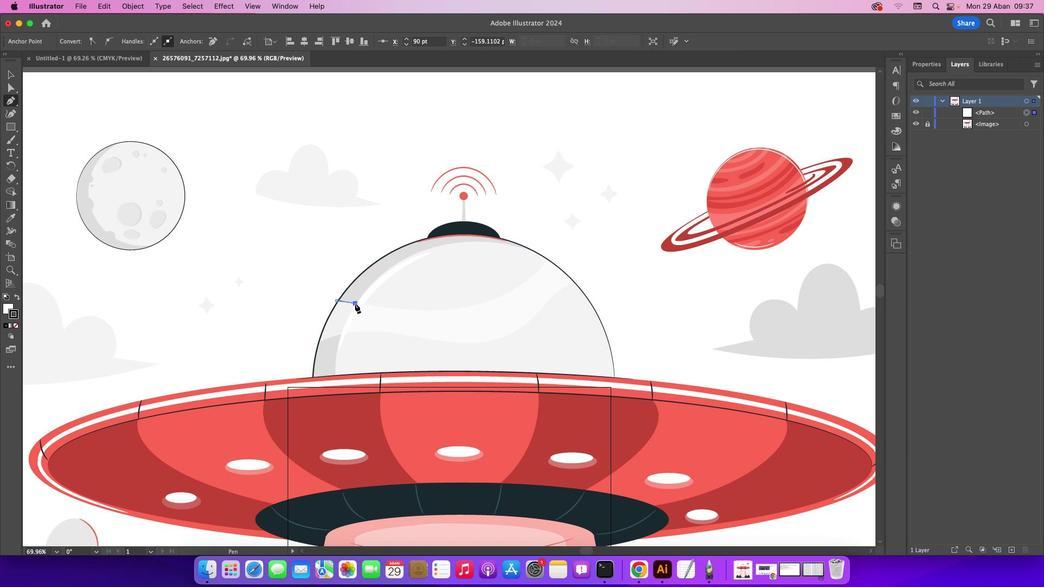 
Action: Mouse pressed left at (355, 303)
Screenshot: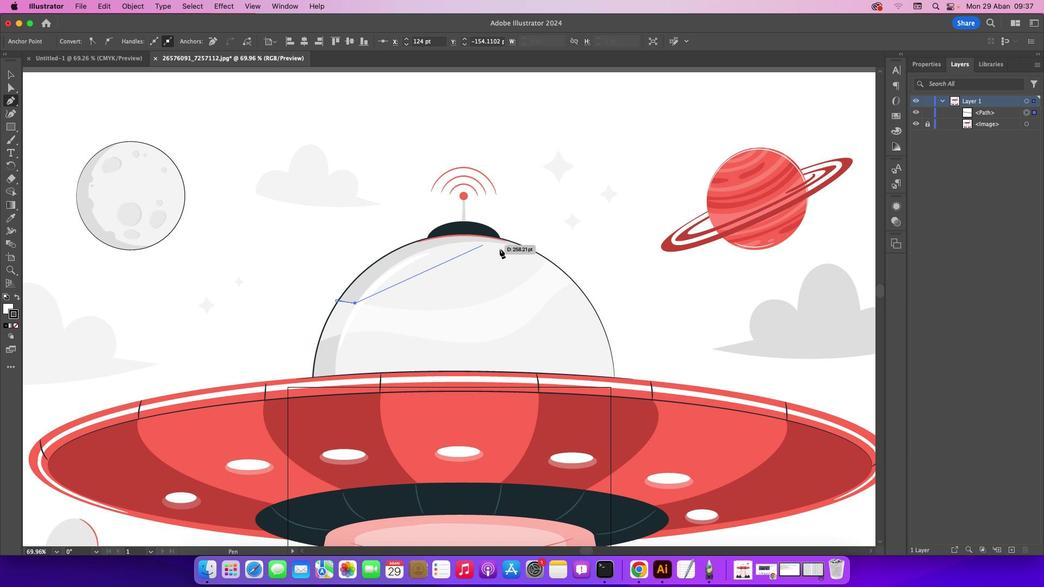 
Action: Mouse moved to (426, 250)
Screenshot: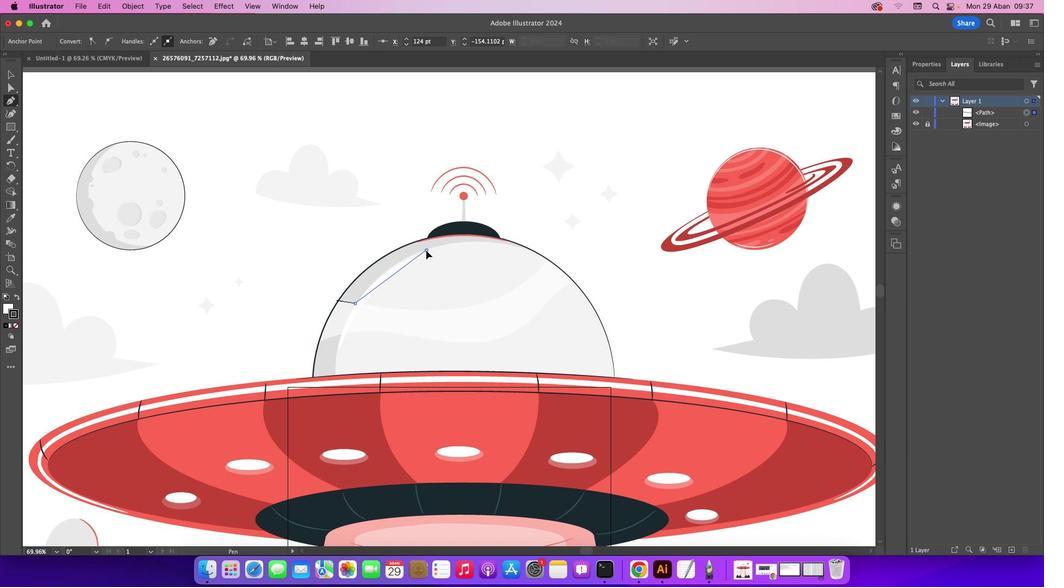 
Action: Mouse pressed left at (426, 250)
Screenshot: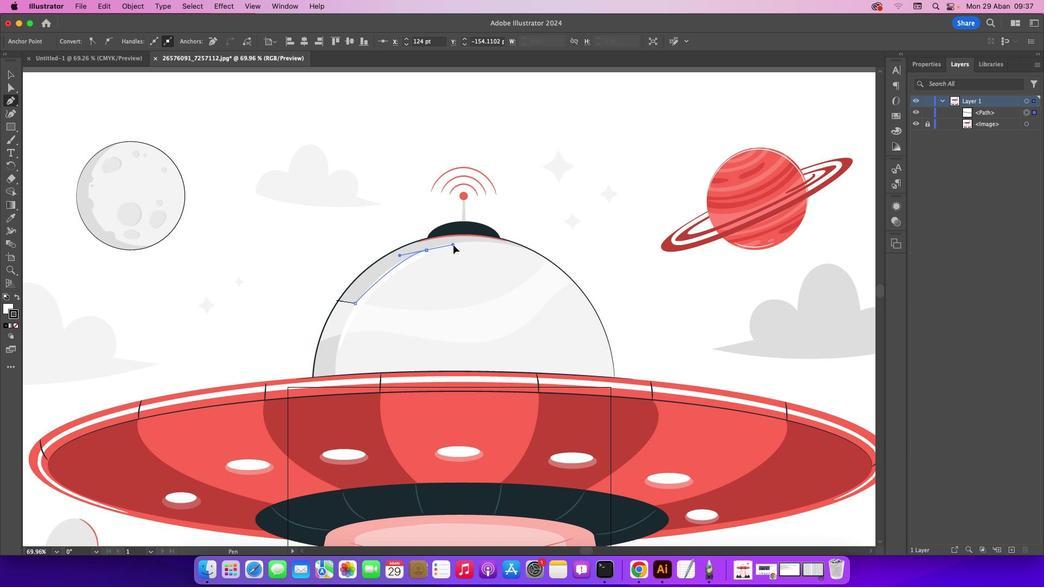 
Action: Mouse moved to (525, 246)
Screenshot: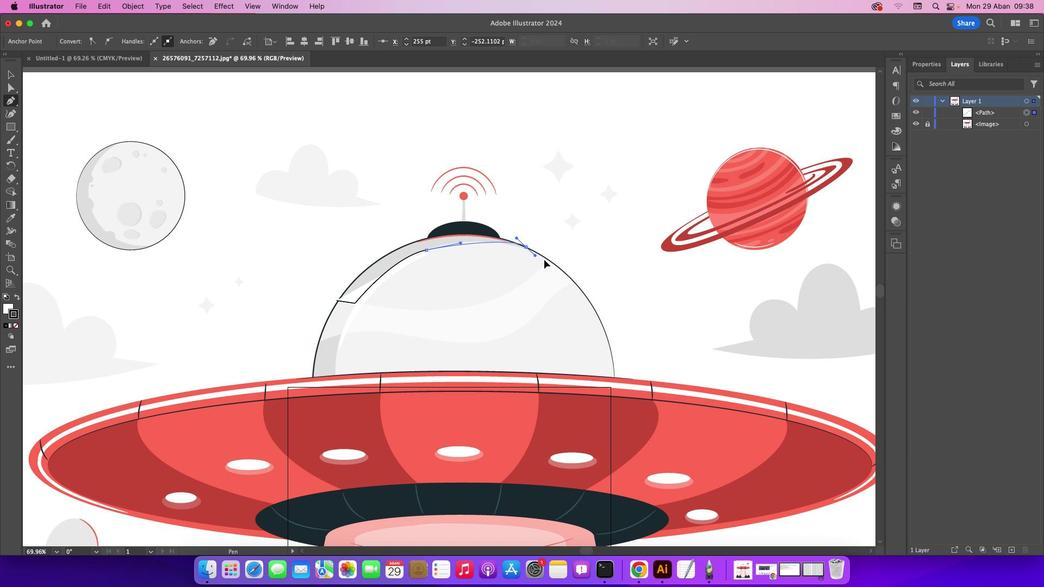 
Action: Mouse pressed left at (525, 246)
Screenshot: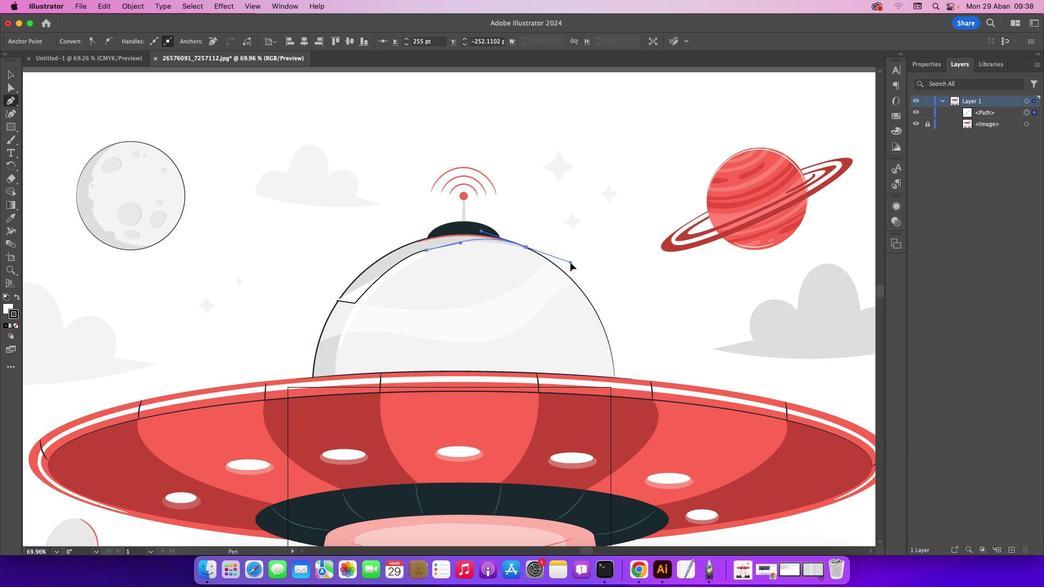 
Action: Mouse moved to (586, 255)
Screenshot: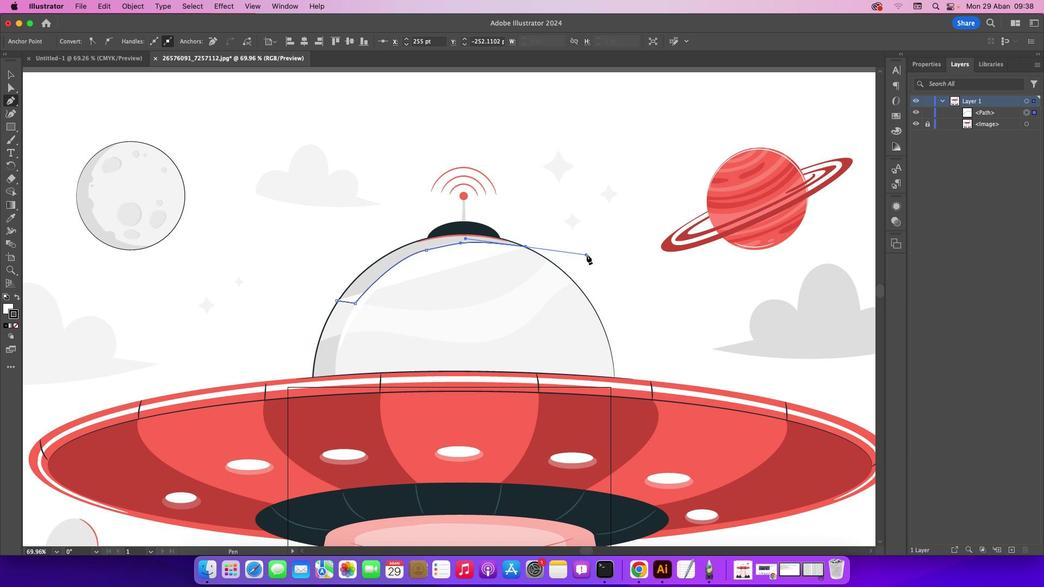 
Action: Key pressed Key.cmd'z''z'
Screenshot: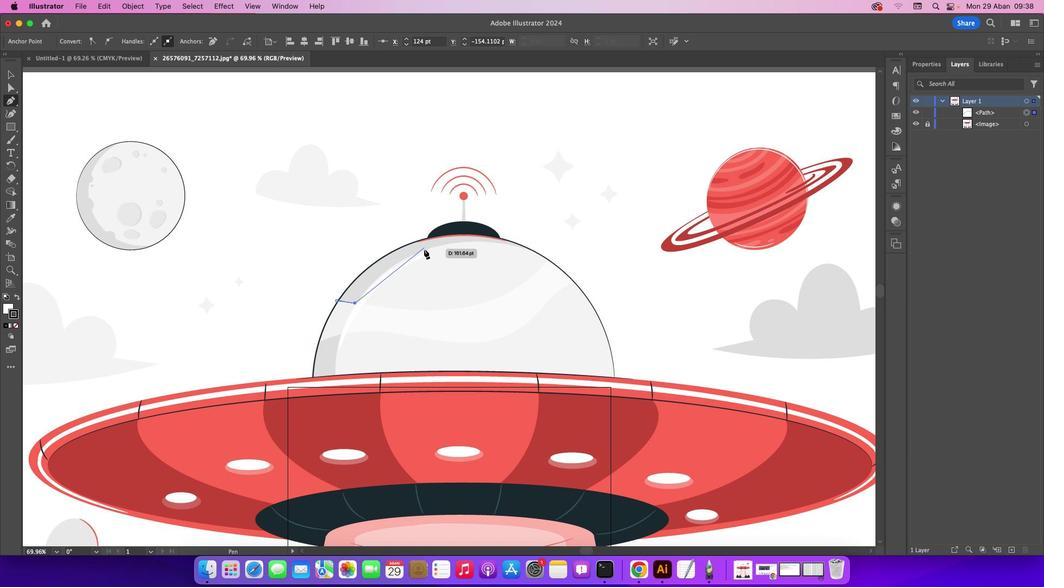 
Action: Mouse moved to (458, 242)
Screenshot: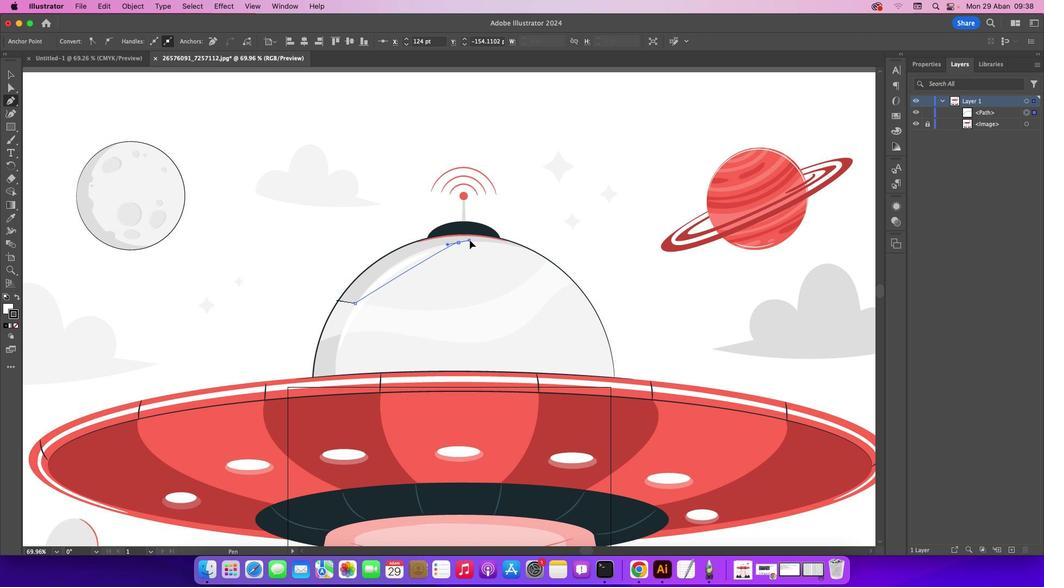 
Action: Mouse pressed left at (458, 242)
Screenshot: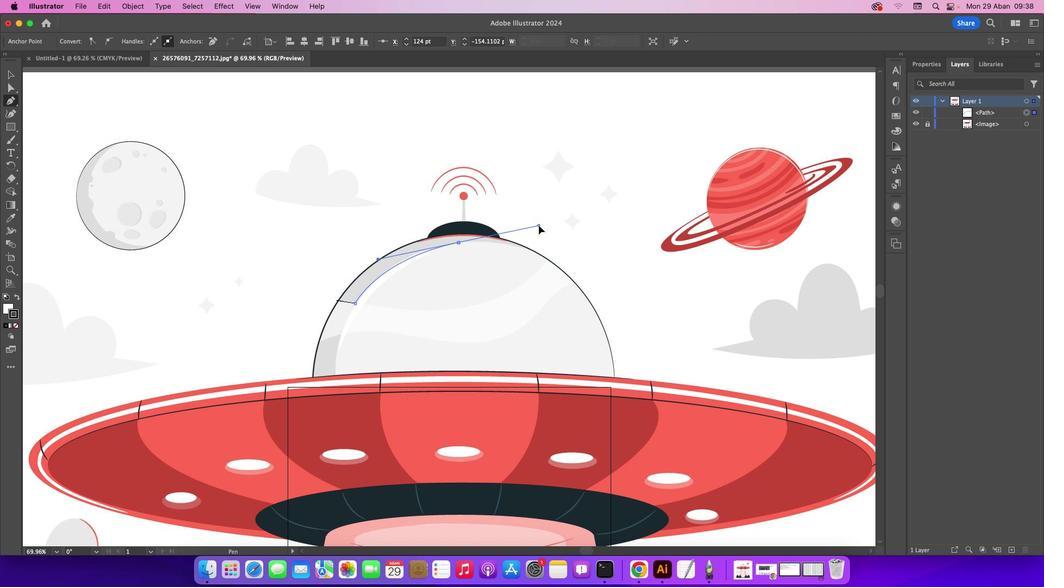 
Action: Mouse moved to (457, 242)
Screenshot: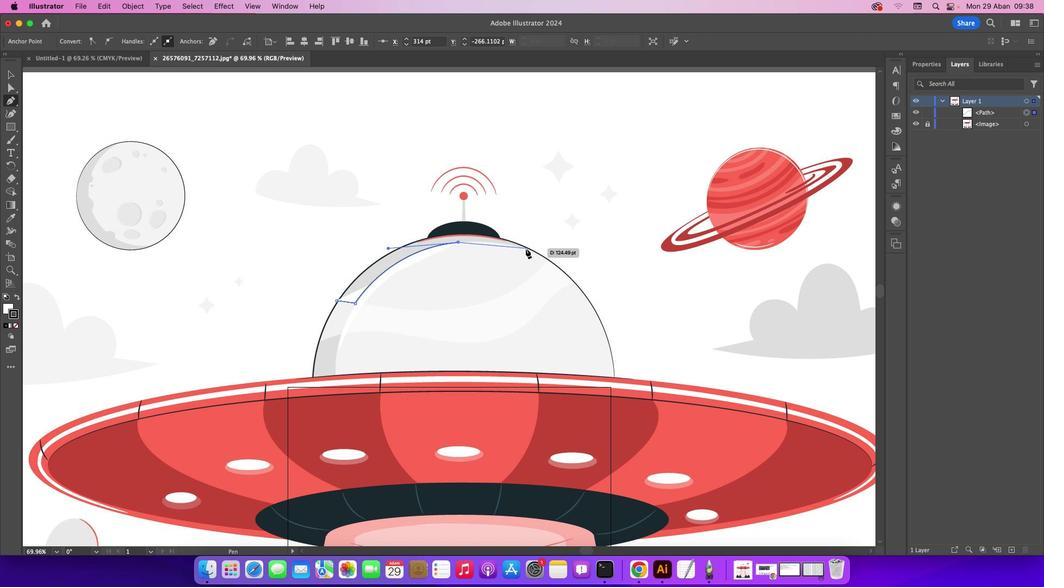 
Action: Mouse pressed left at (457, 242)
Screenshot: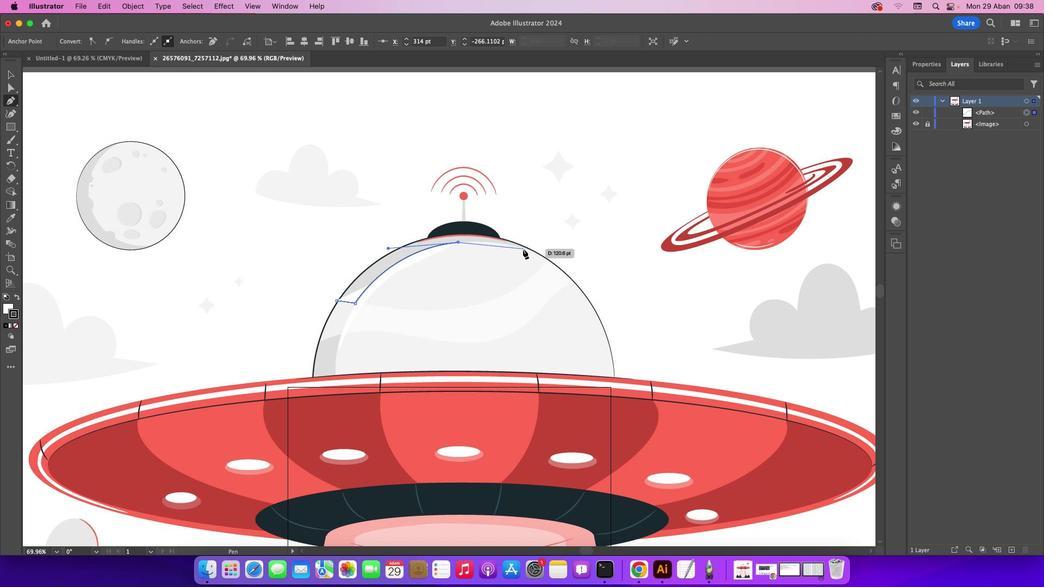 
Action: Mouse moved to (528, 249)
Screenshot: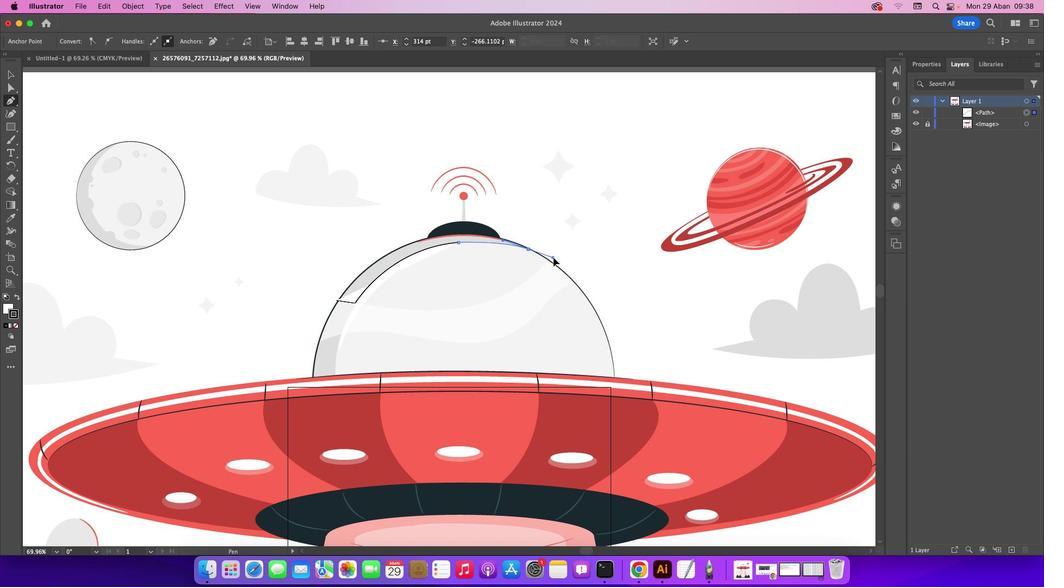 
Action: Mouse pressed left at (528, 249)
Screenshot: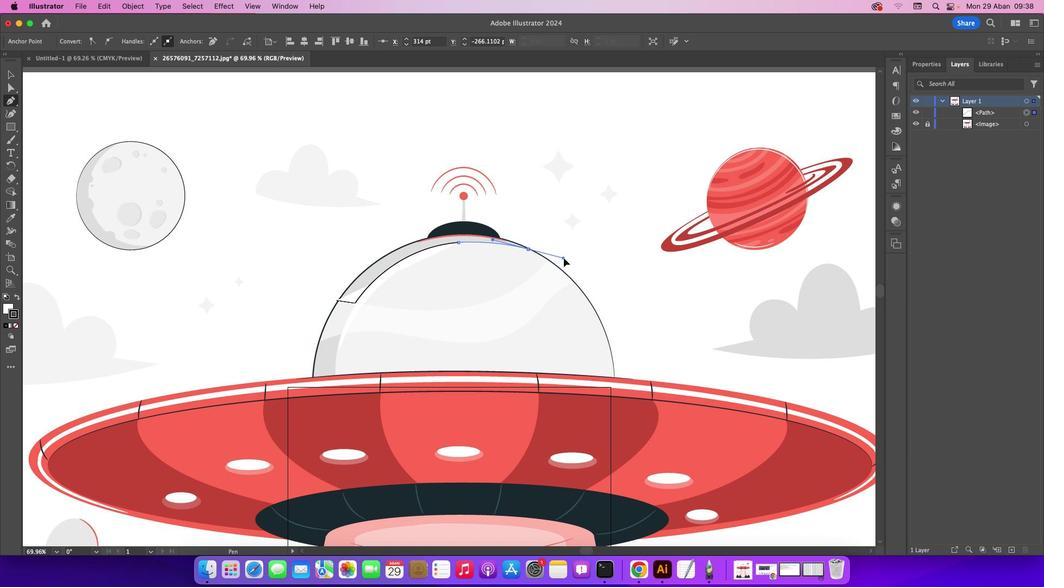 
Action: Mouse moved to (526, 247)
Screenshot: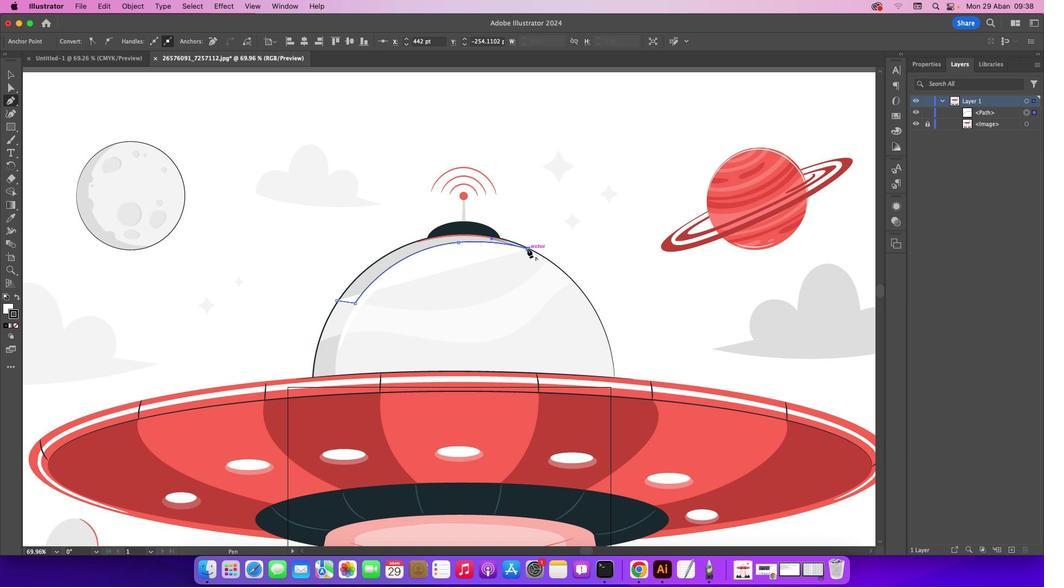 
Action: Mouse pressed left at (526, 247)
Screenshot: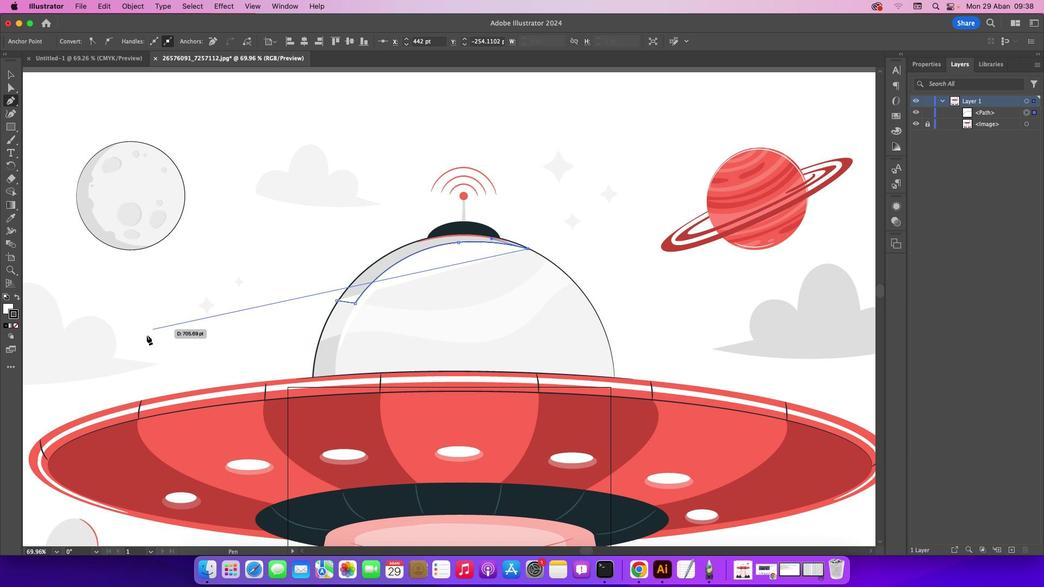 
Action: Mouse moved to (16, 325)
Screenshot: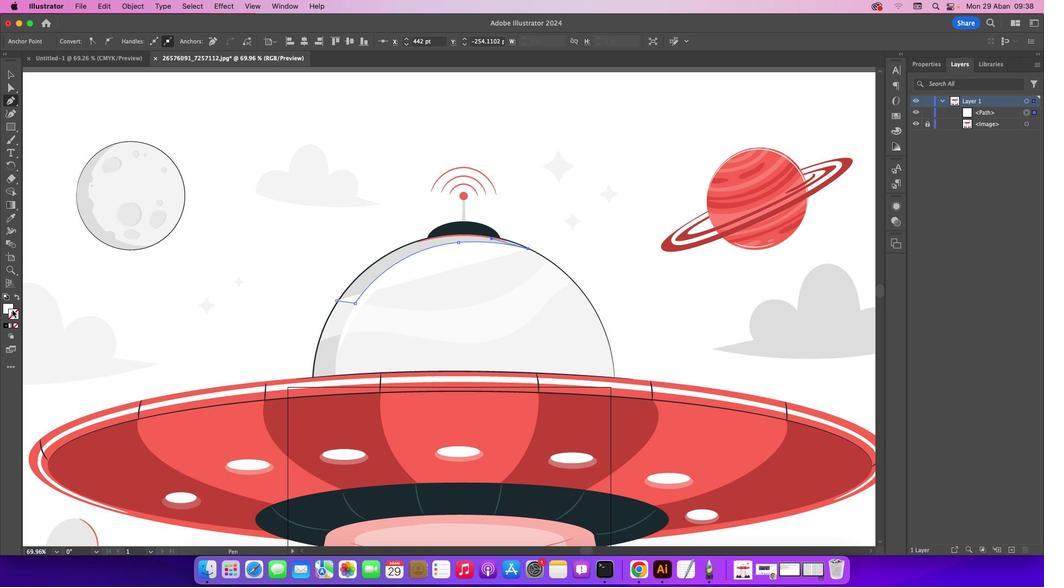 
Action: Mouse pressed left at (16, 325)
Screenshot: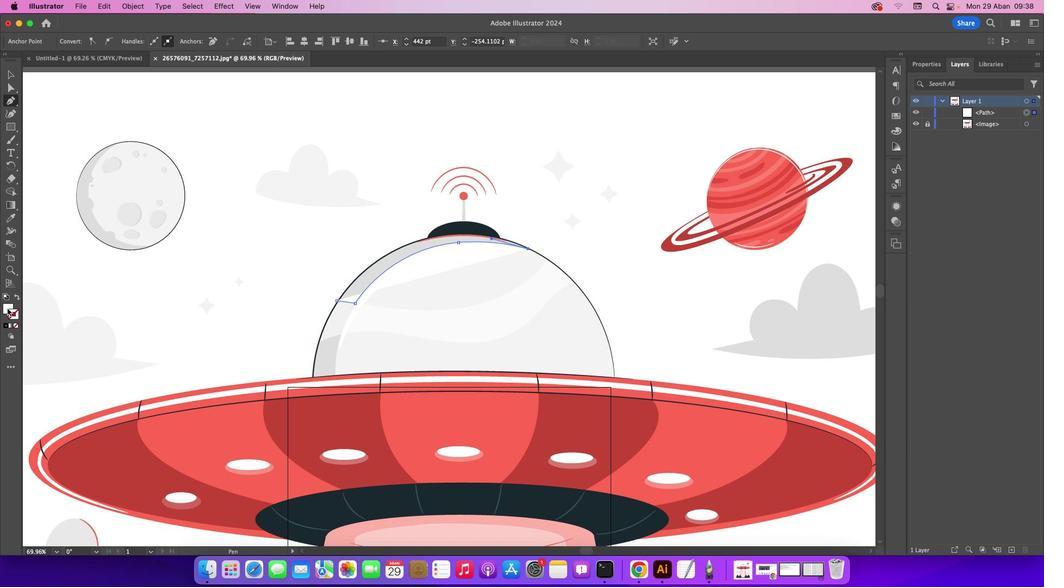
Action: Mouse moved to (7, 308)
Screenshot: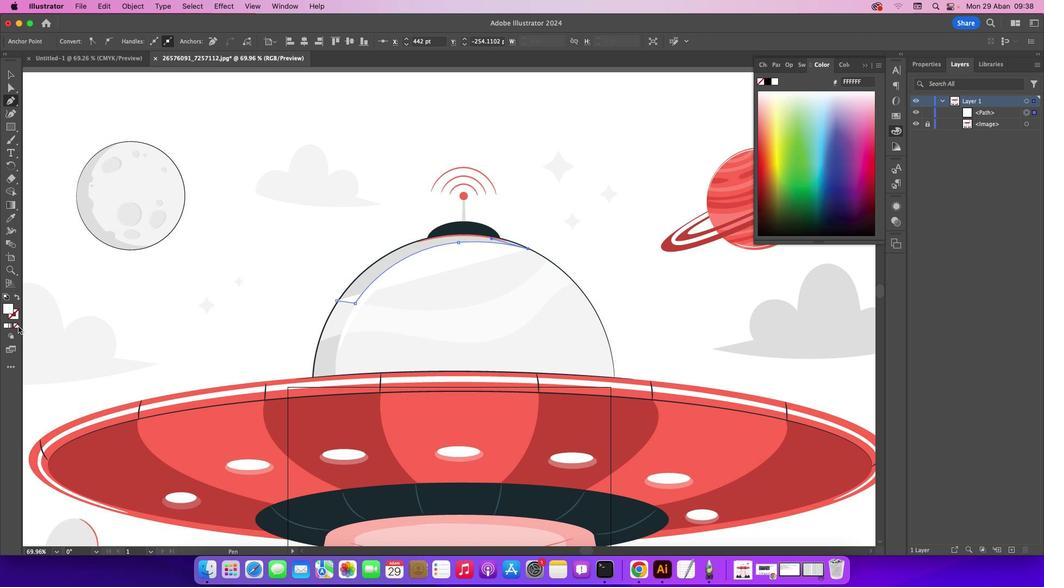 
Action: Mouse pressed left at (7, 308)
Screenshot: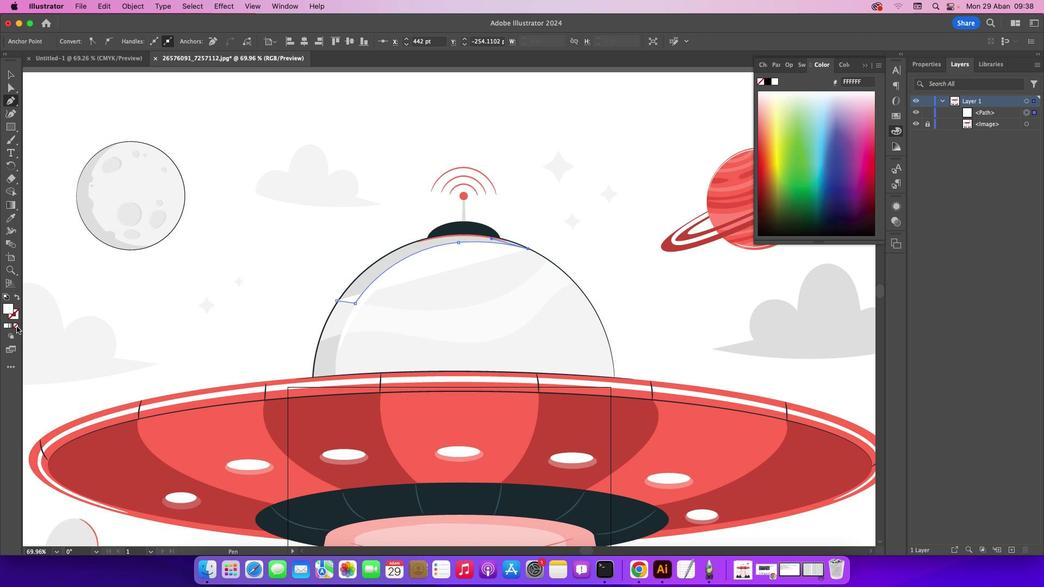 
Action: Mouse moved to (16, 326)
Screenshot: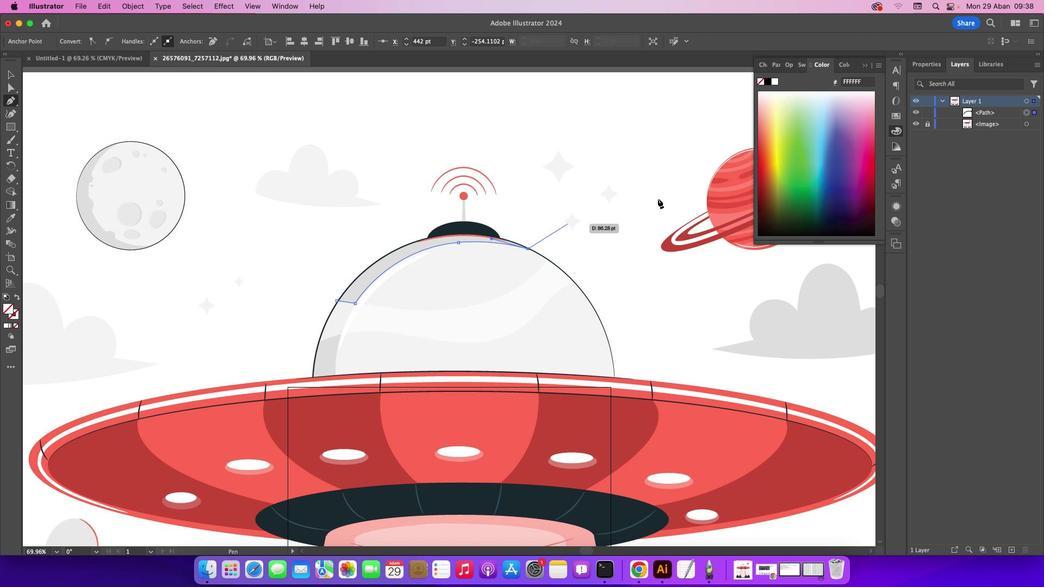 
Action: Mouse pressed left at (16, 326)
Screenshot: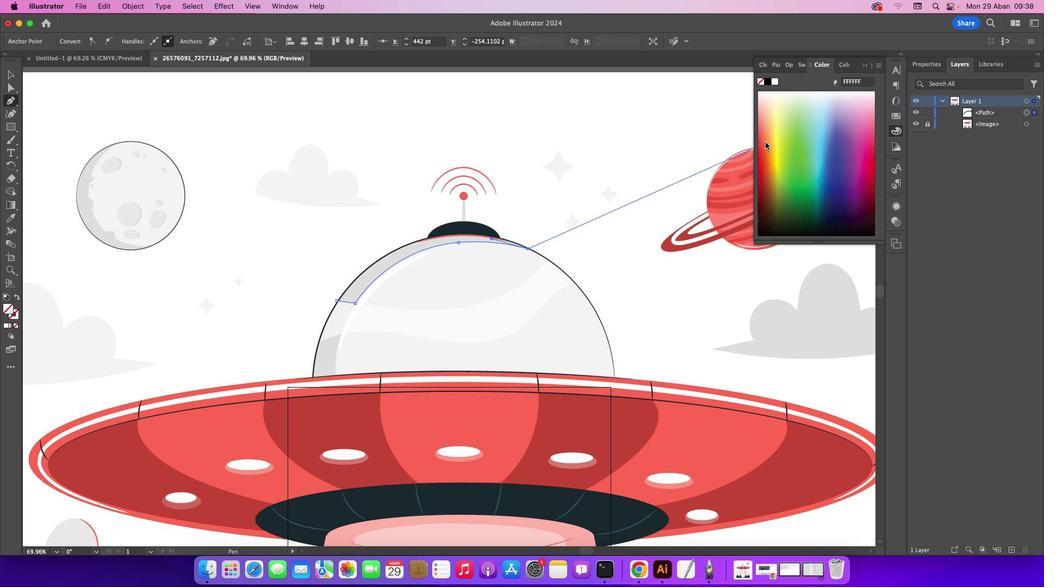 
Action: Mouse moved to (861, 67)
Screenshot: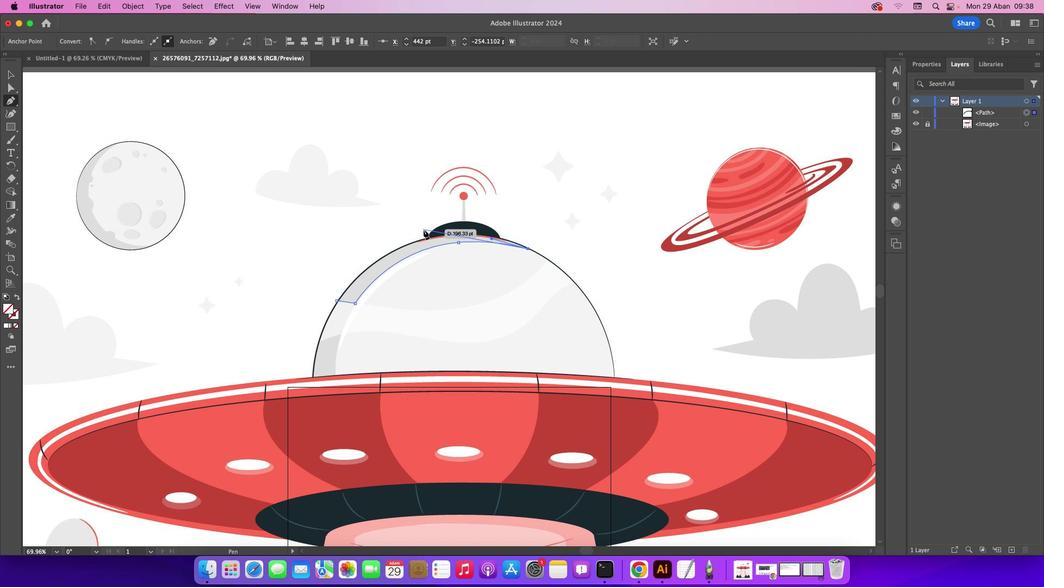 
Action: Mouse pressed left at (861, 67)
Screenshot: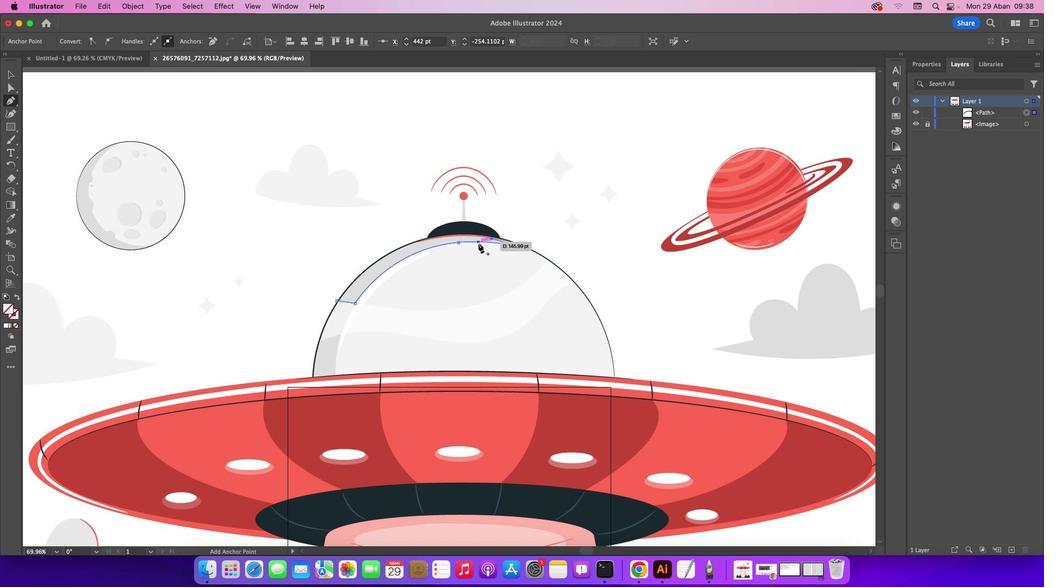 
Action: Mouse moved to (416, 240)
Screenshot: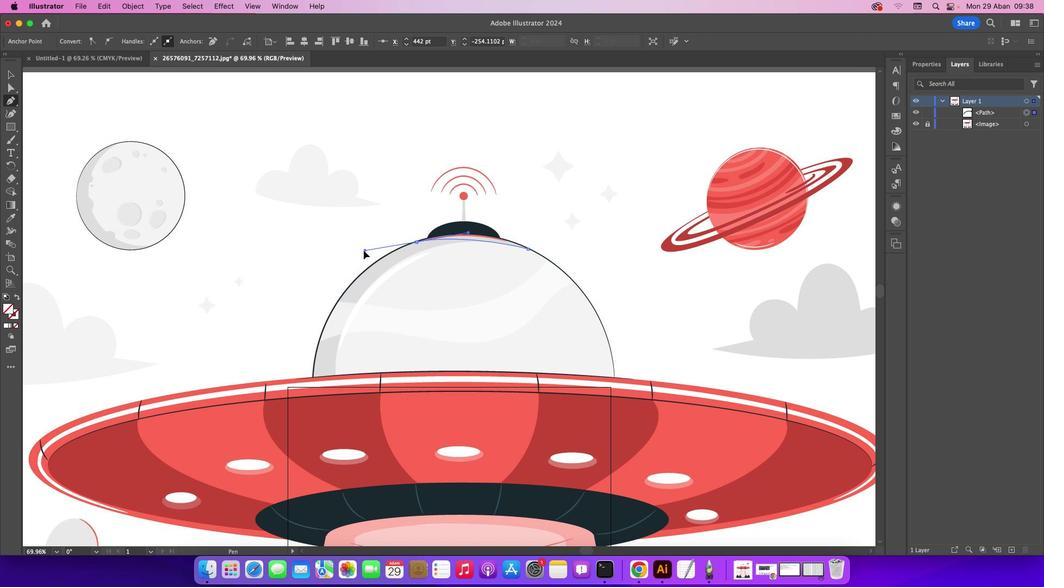 
Action: Mouse pressed left at (416, 240)
Screenshot: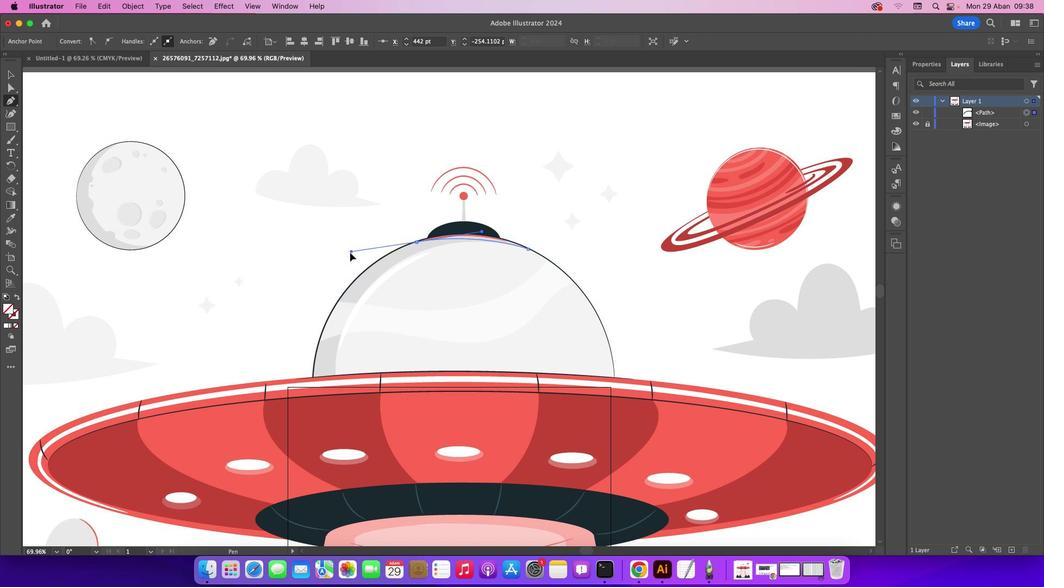 
Action: Mouse moved to (416, 242)
Screenshot: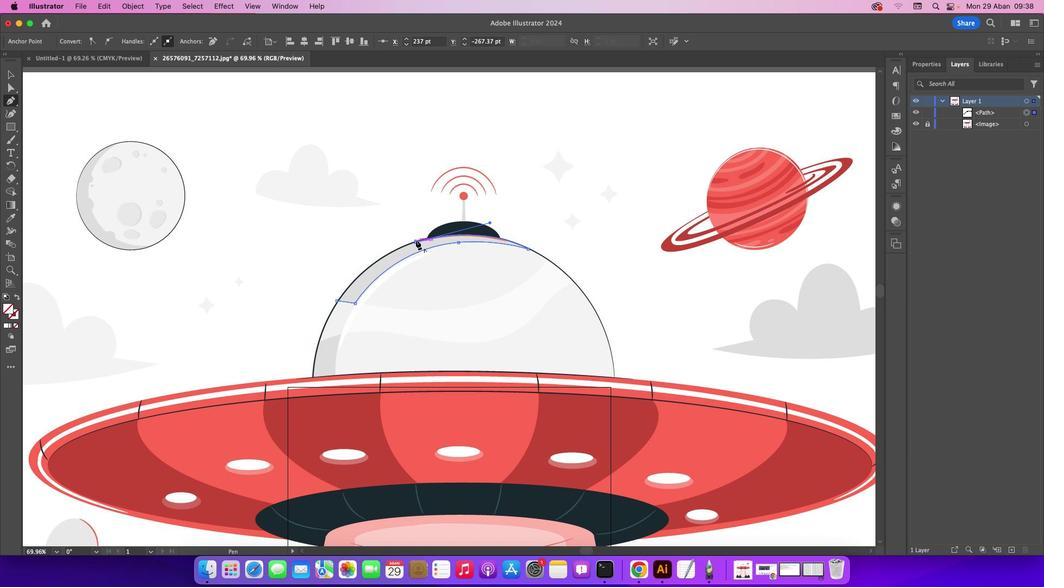 
Action: Mouse pressed left at (416, 242)
Screenshot: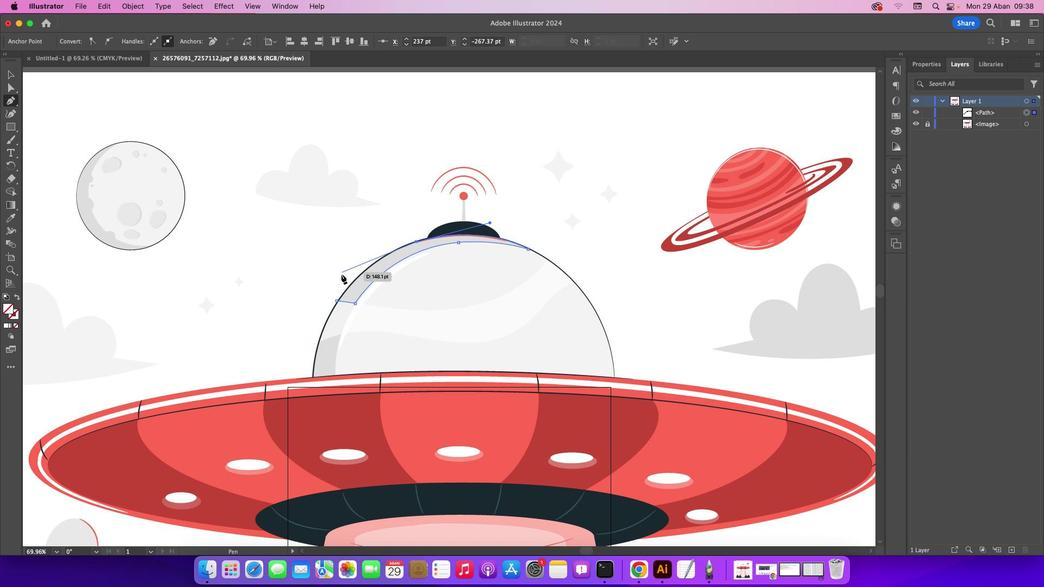 
Action: Mouse moved to (336, 301)
Screenshot: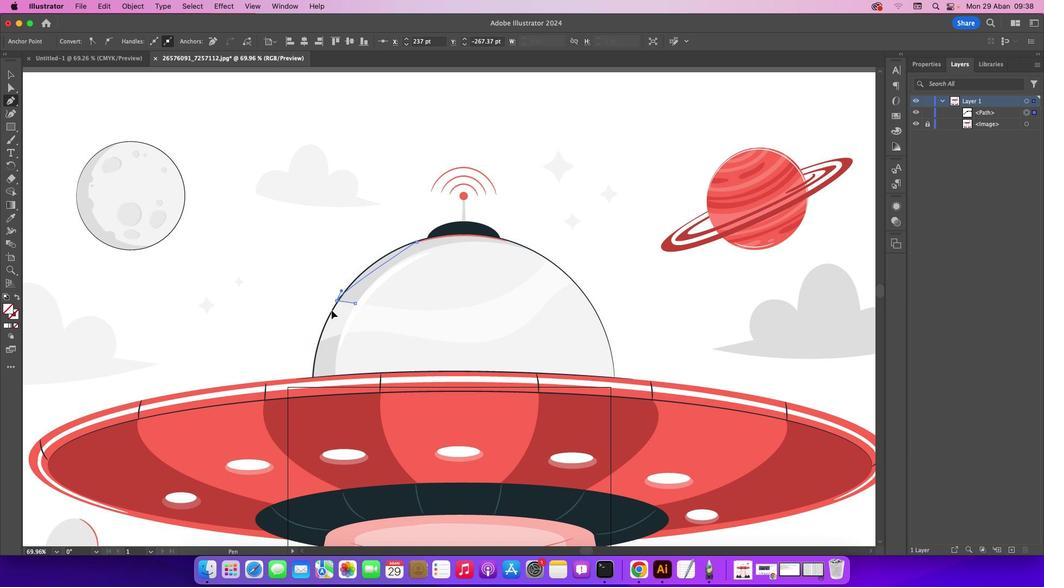 
Action: Mouse pressed left at (336, 301)
Screenshot: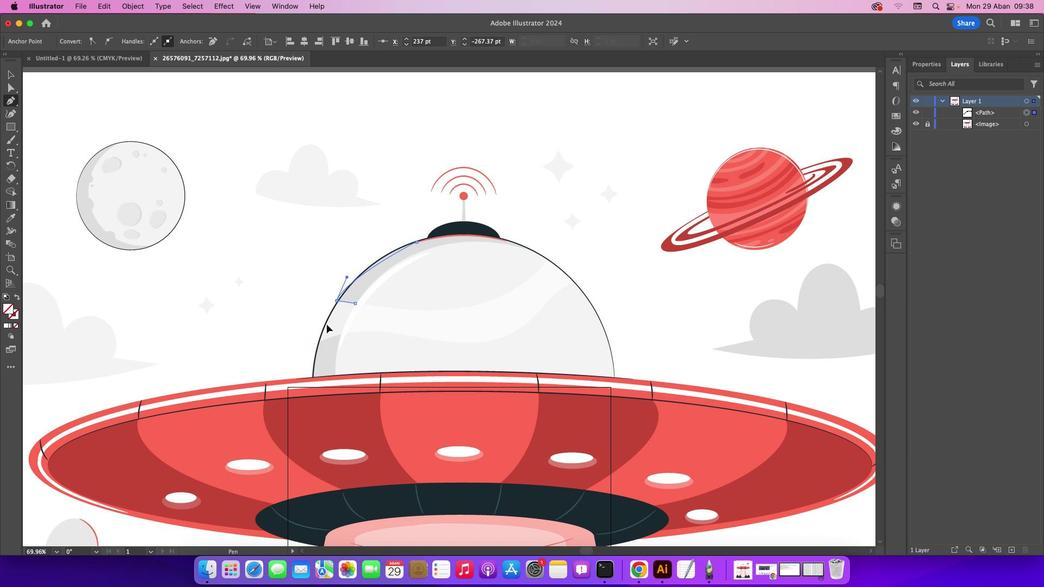 
Action: Mouse moved to (13, 79)
Screenshot: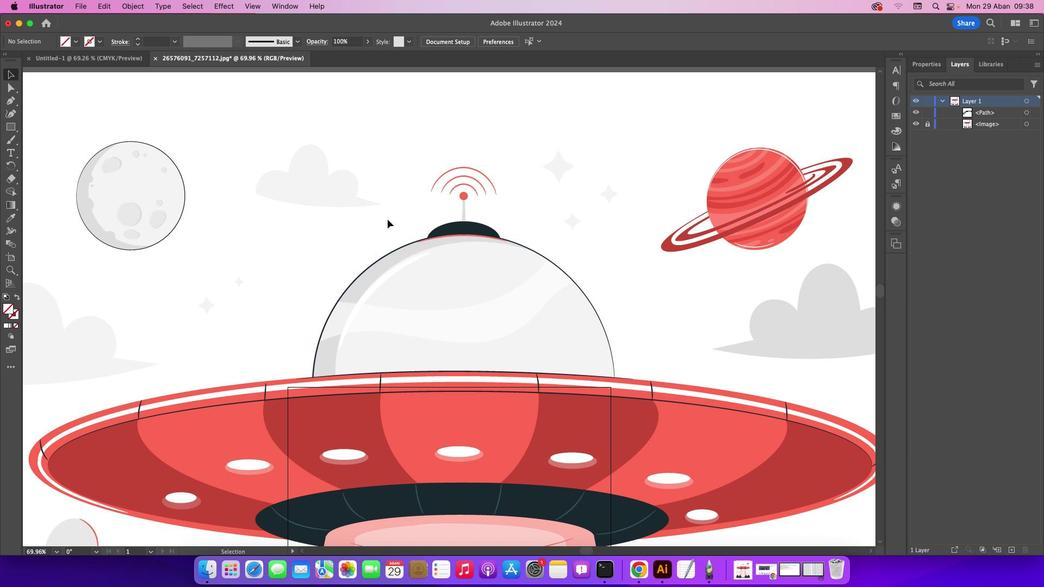 
Action: Mouse pressed left at (13, 79)
Screenshot: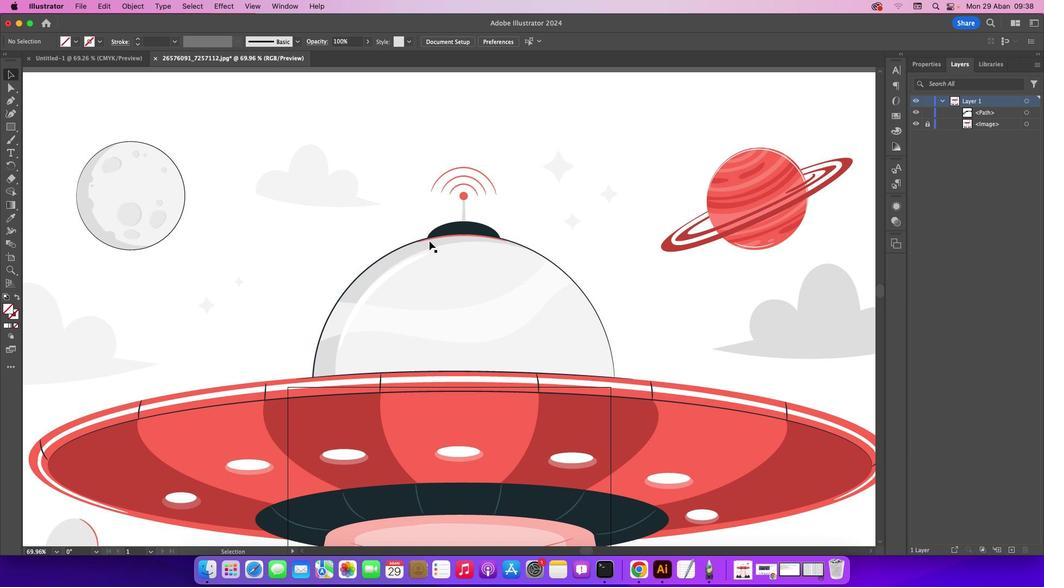 
Action: Mouse moved to (191, 141)
Screenshot: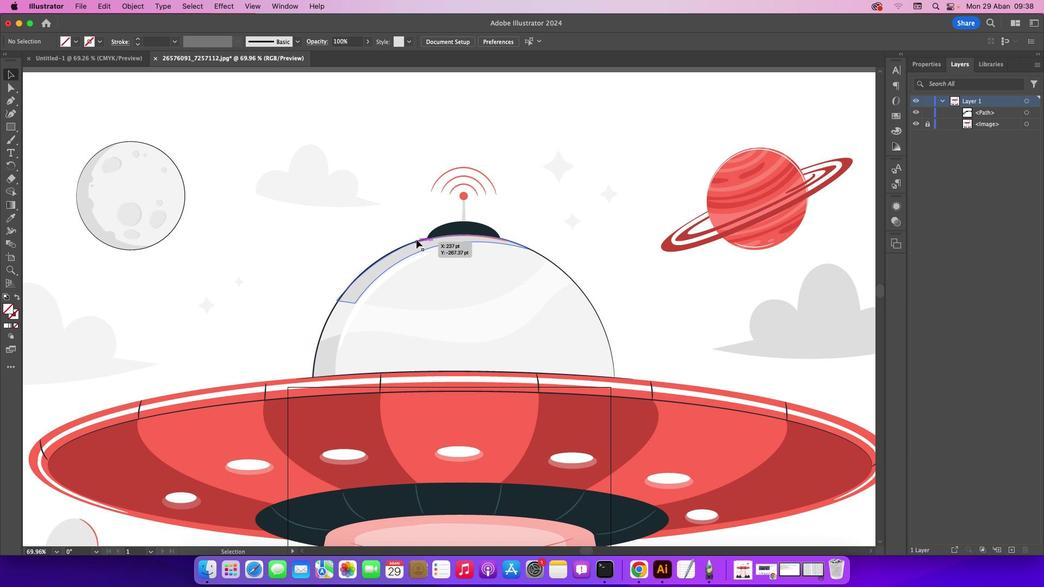 
Action: Mouse pressed left at (191, 141)
Screenshot: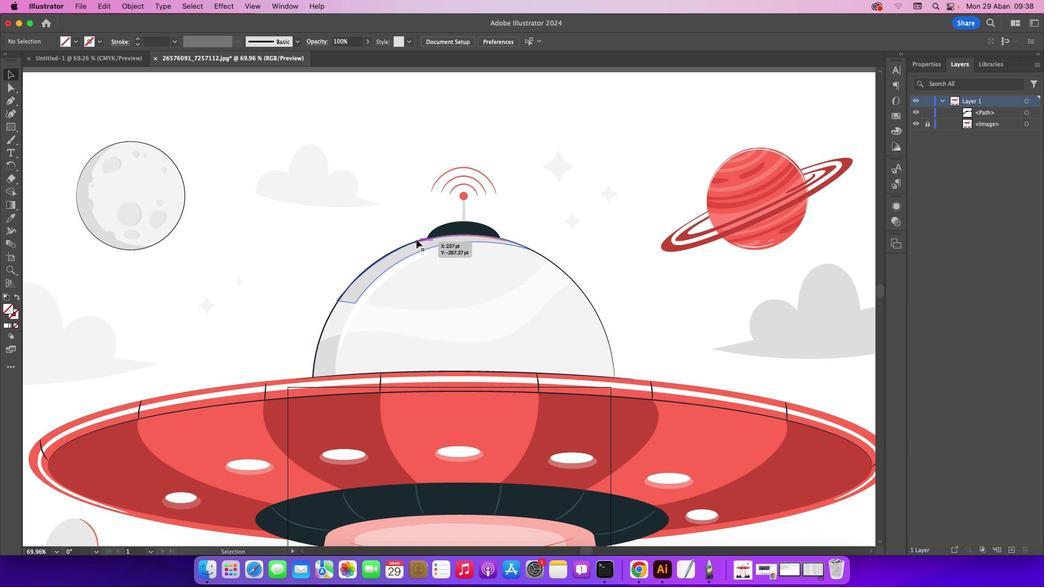 
Action: Mouse moved to (416, 239)
Screenshot: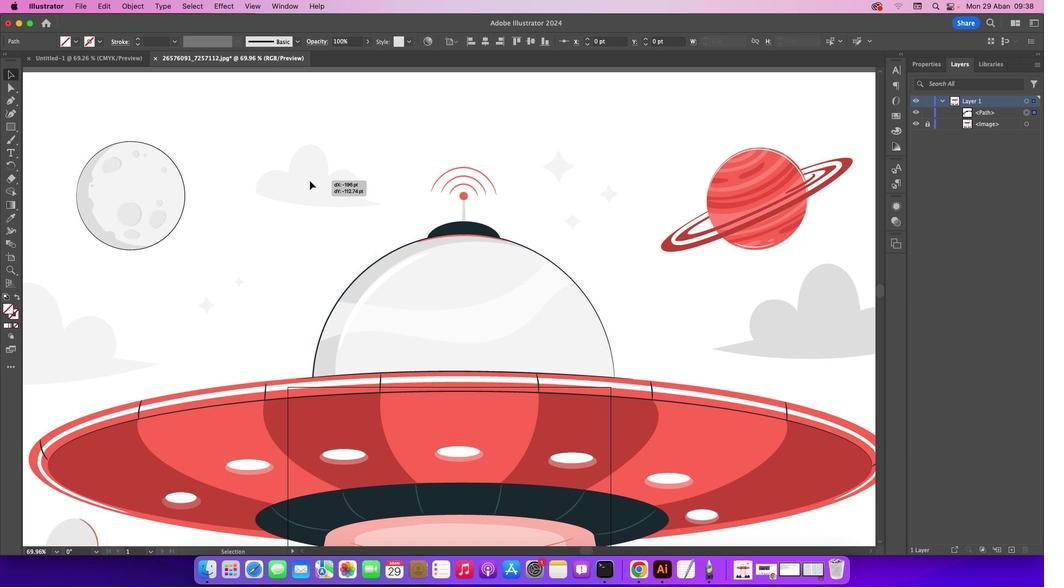 
Action: Mouse pressed left at (416, 239)
Screenshot: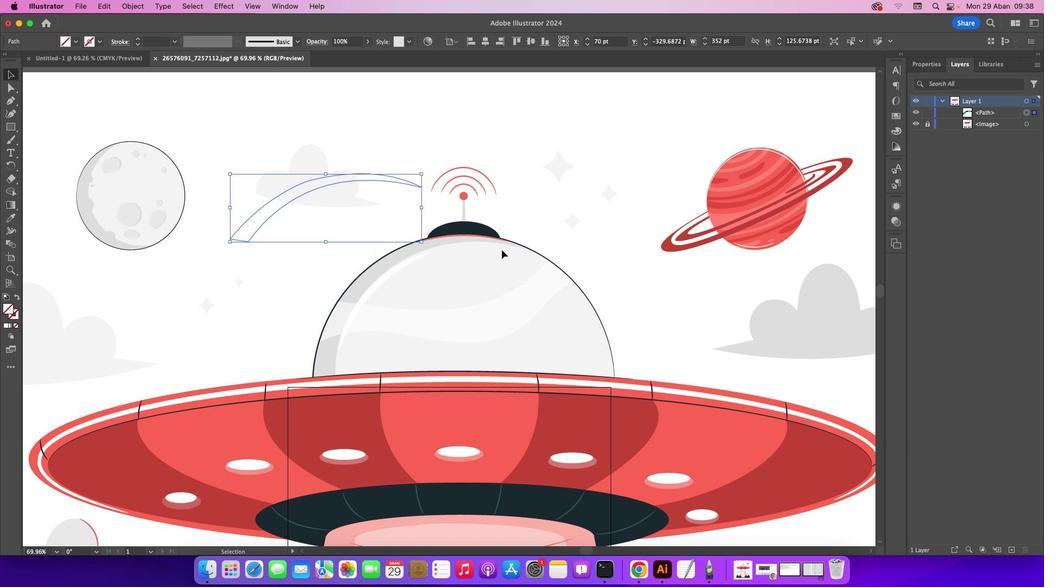 
Action: Mouse moved to (15, 216)
Screenshot: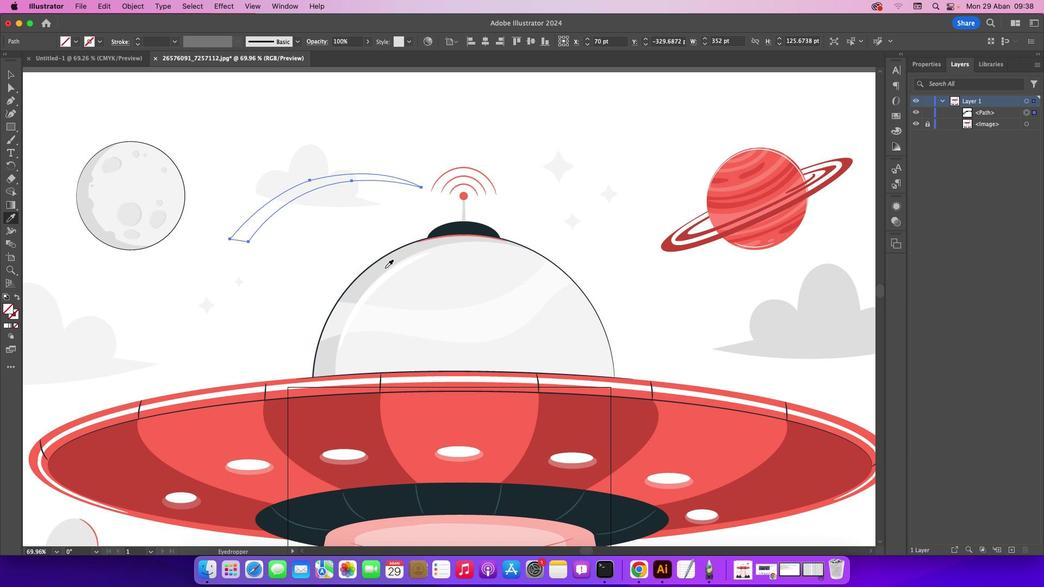 
Action: Mouse pressed left at (15, 216)
Screenshot: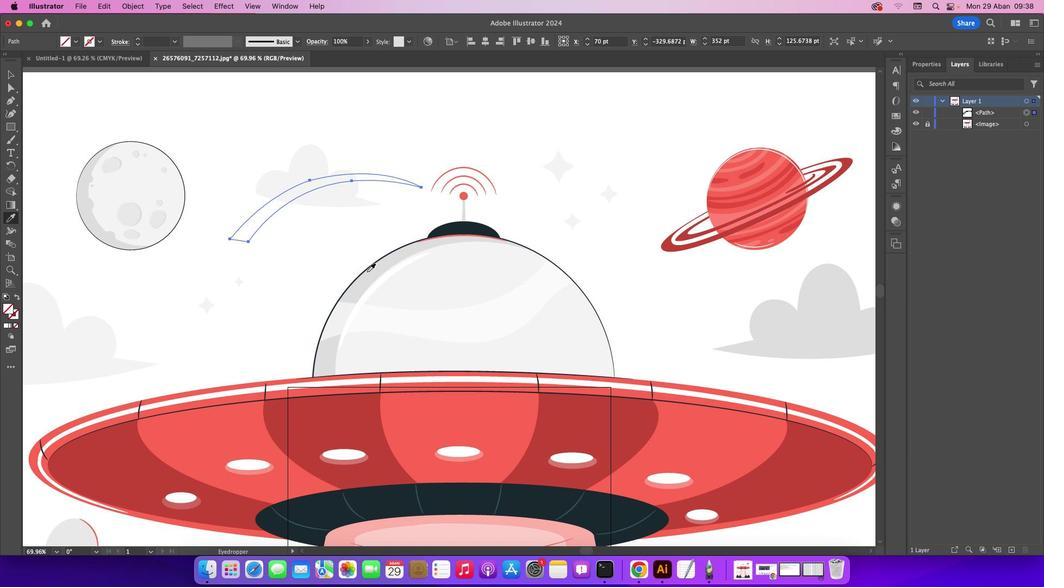 
Action: Mouse moved to (366, 271)
Screenshot: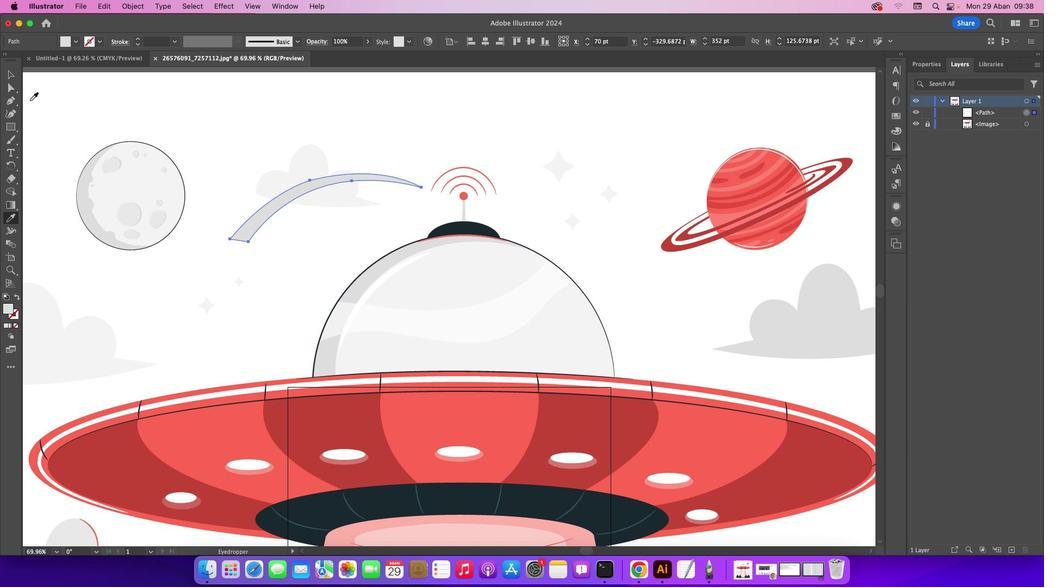 
Action: Mouse pressed left at (366, 271)
Screenshot: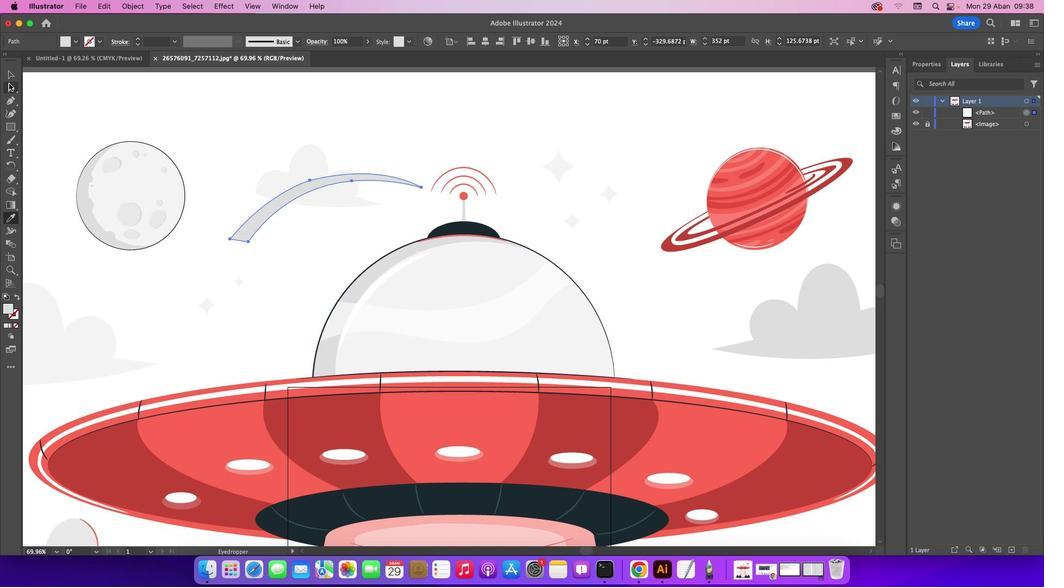 
Action: Mouse moved to (8, 66)
Screenshot: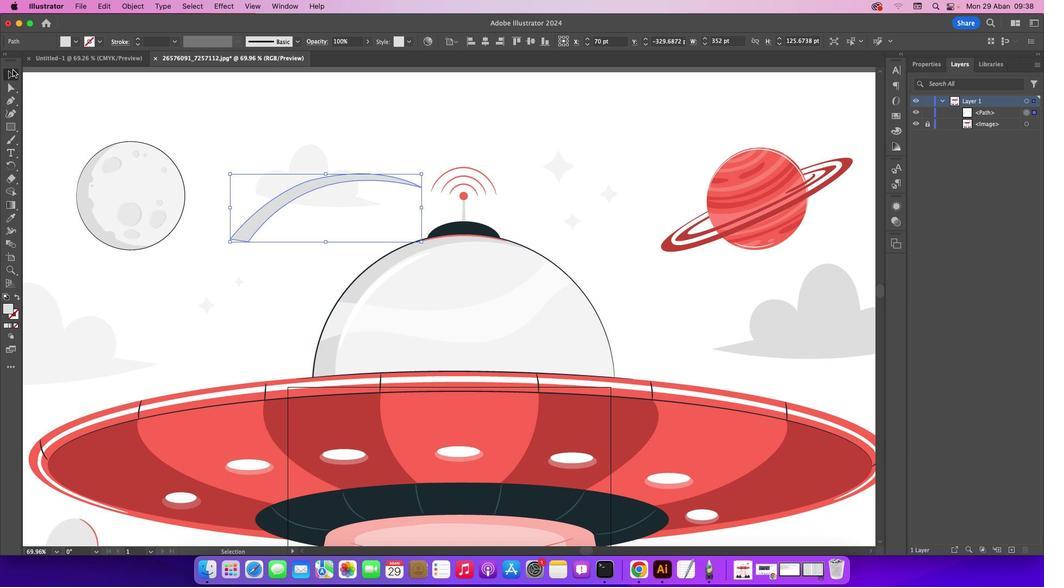 
Action: Mouse pressed left at (8, 66)
Screenshot: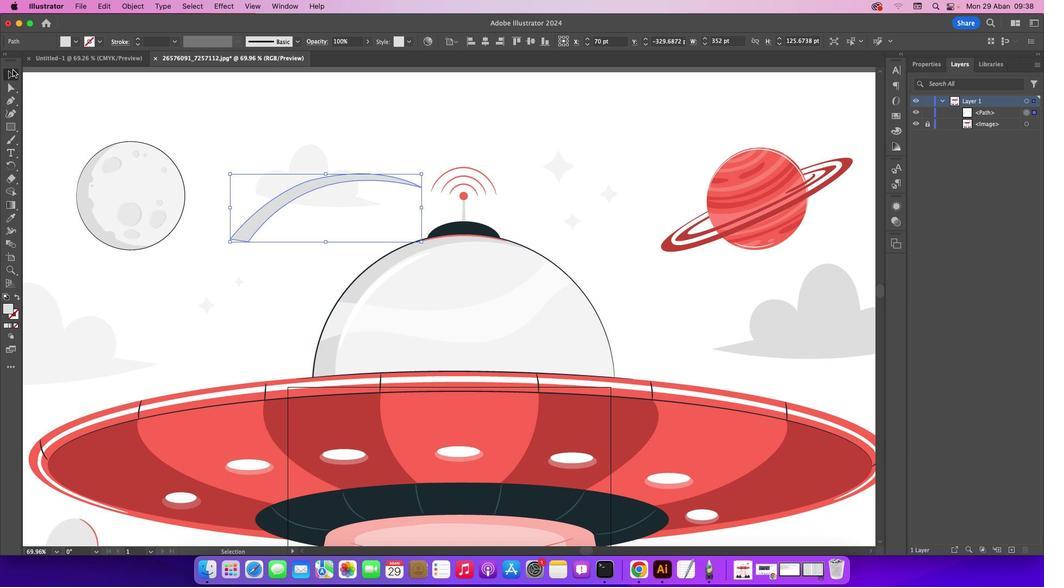
Action: Mouse moved to (13, 70)
Screenshot: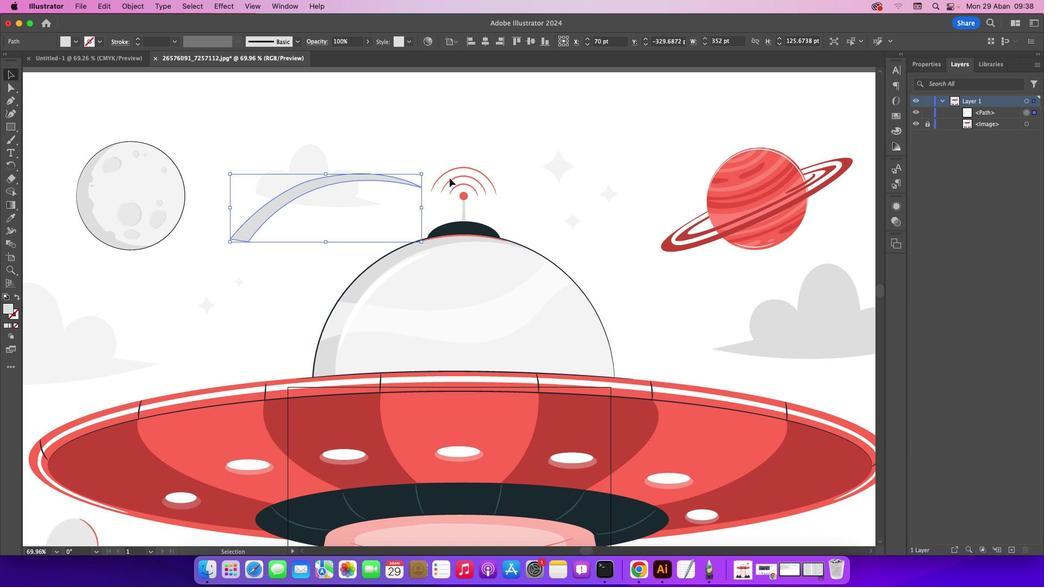 
Action: Mouse pressed left at (13, 70)
Screenshot: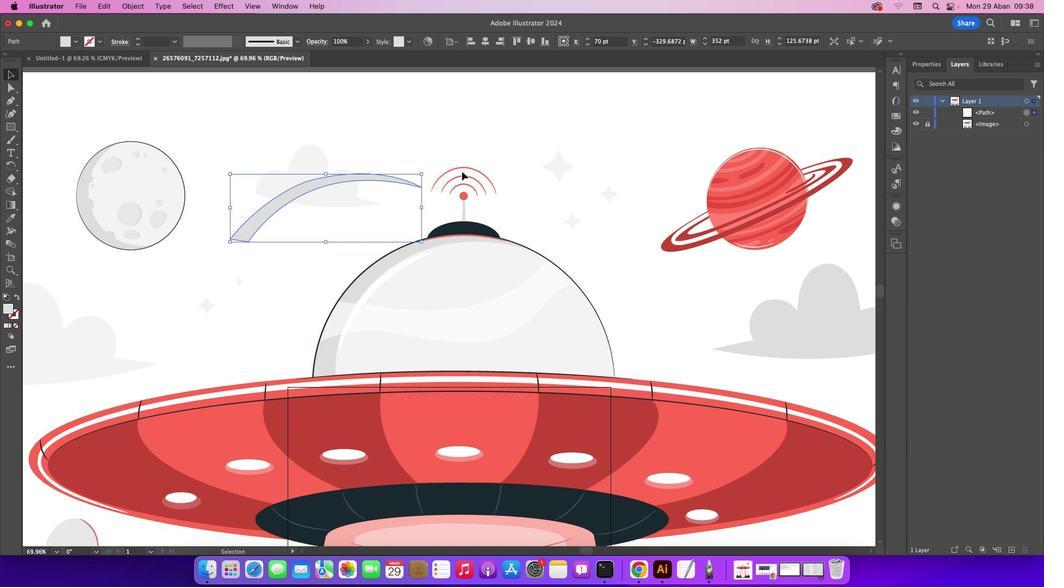 
Action: Mouse moved to (461, 171)
Screenshot: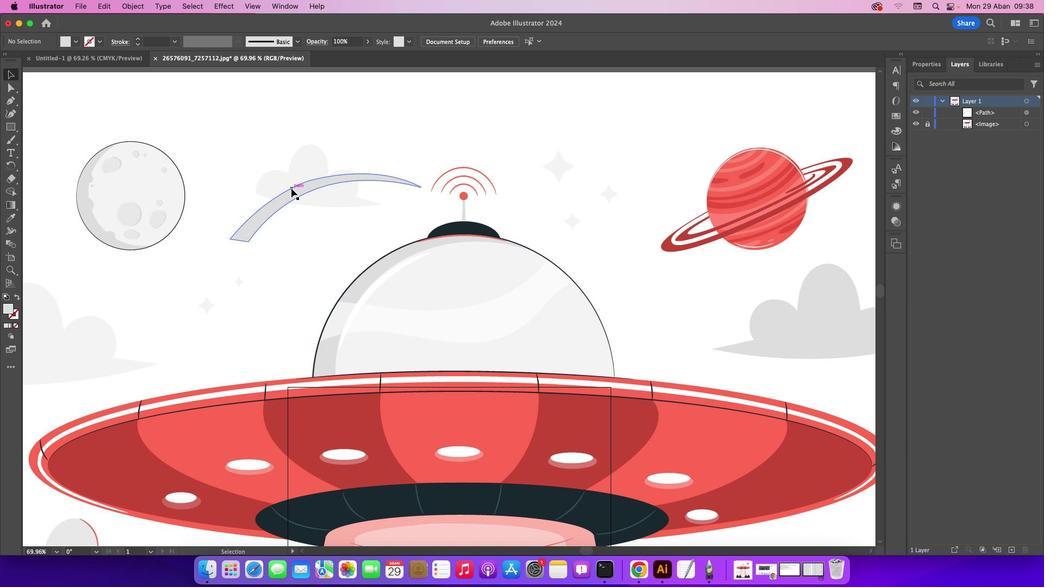 
Action: Mouse pressed left at (461, 171)
Screenshot: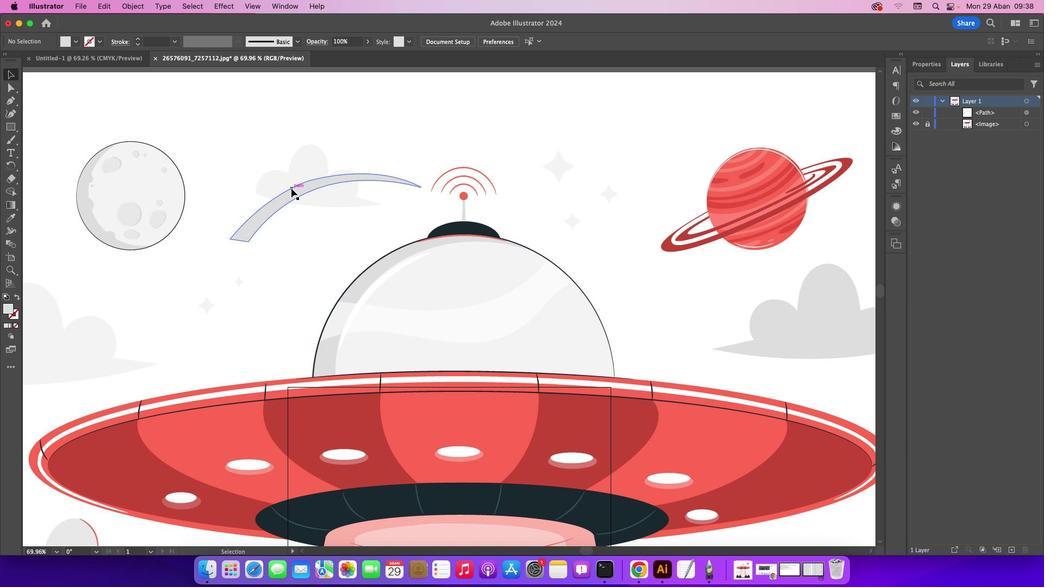
Action: Mouse moved to (293, 188)
Screenshot: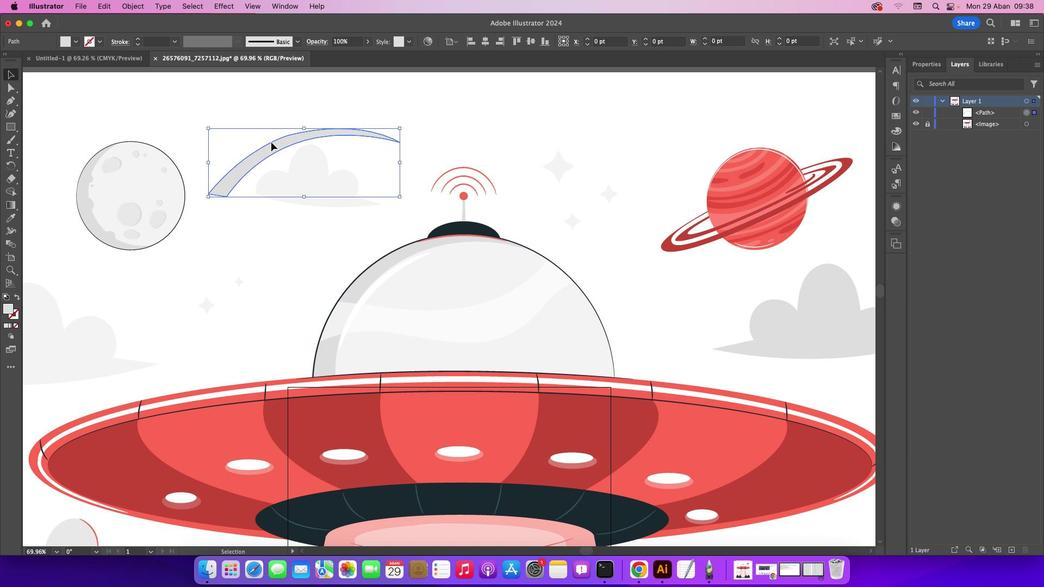 
Action: Mouse pressed left at (293, 188)
Screenshot: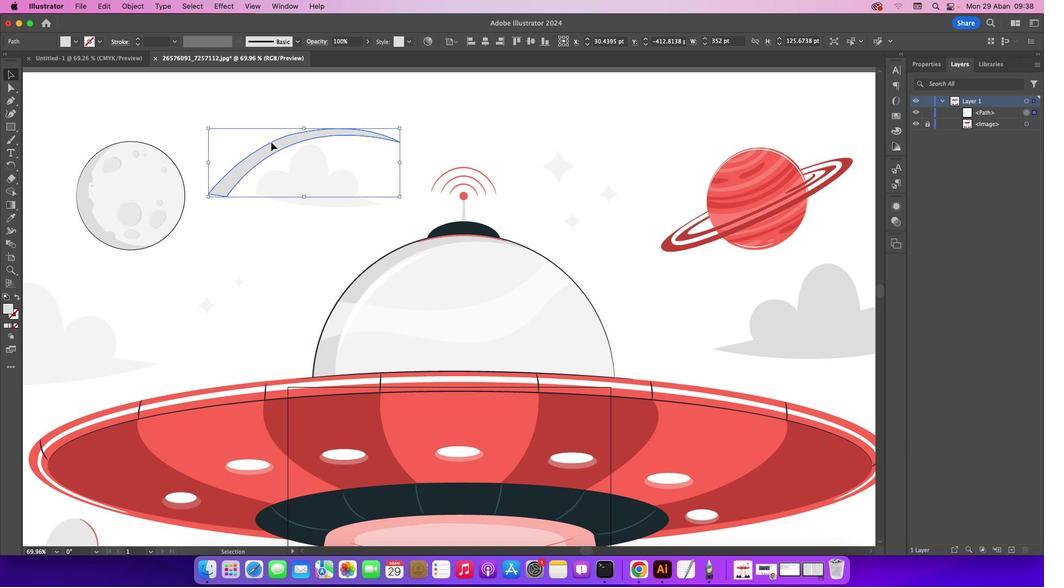 
Action: Mouse moved to (16, 100)
Screenshot: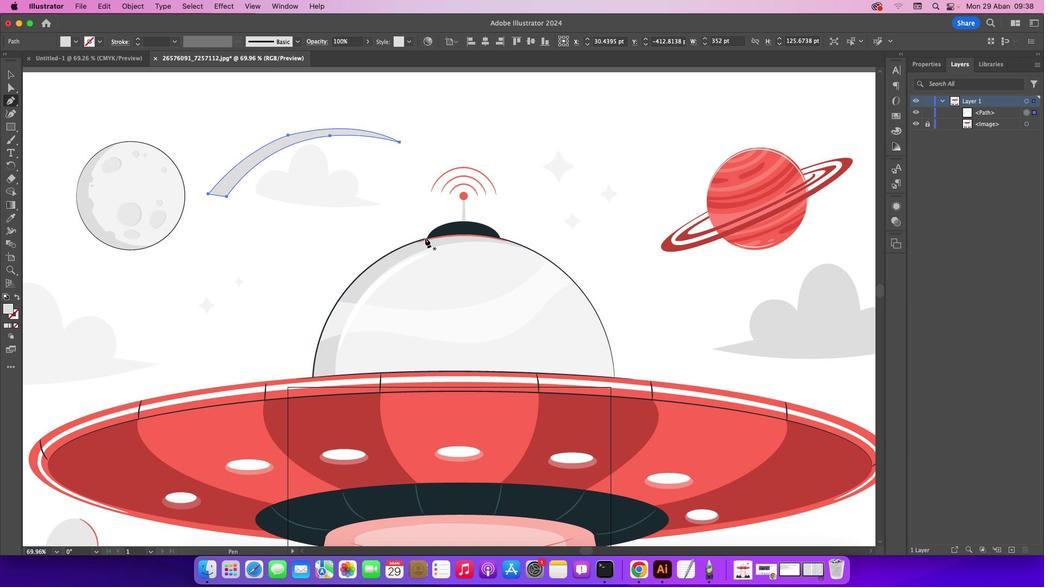 
Action: Mouse pressed left at (16, 100)
Screenshot: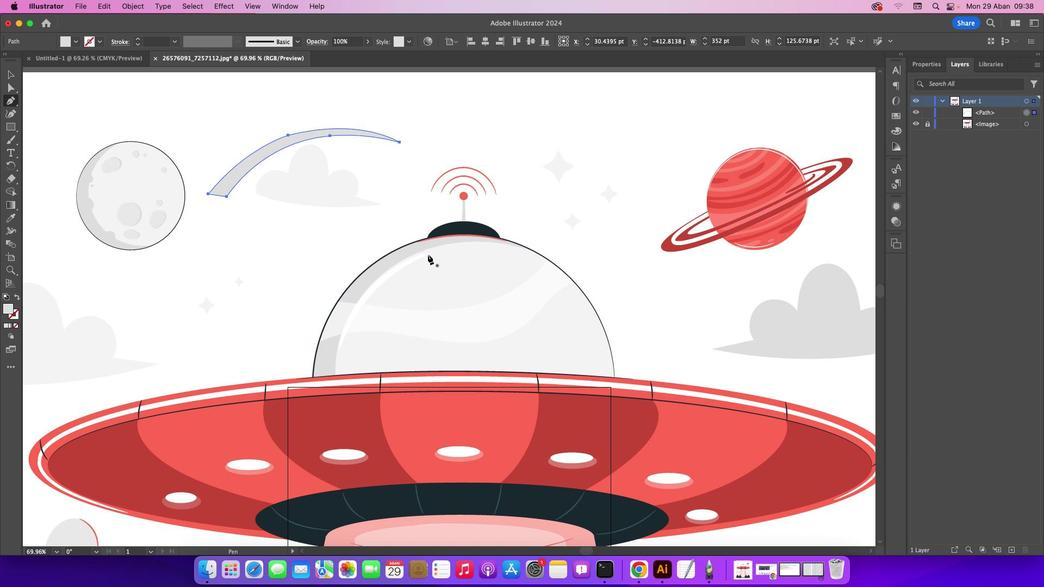 
Action: Mouse moved to (431, 252)
Screenshot: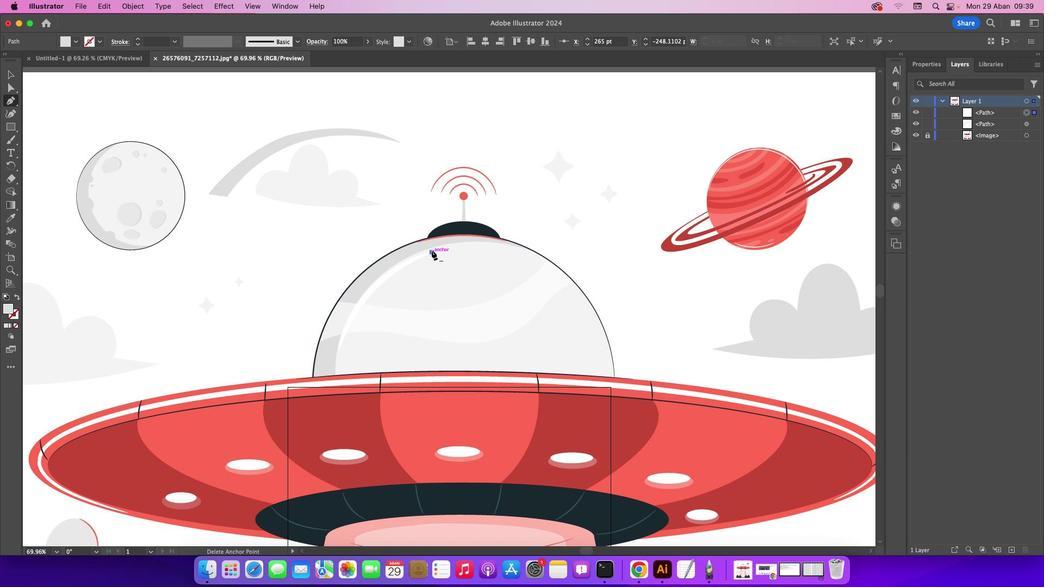 
Action: Mouse pressed left at (431, 252)
Screenshot: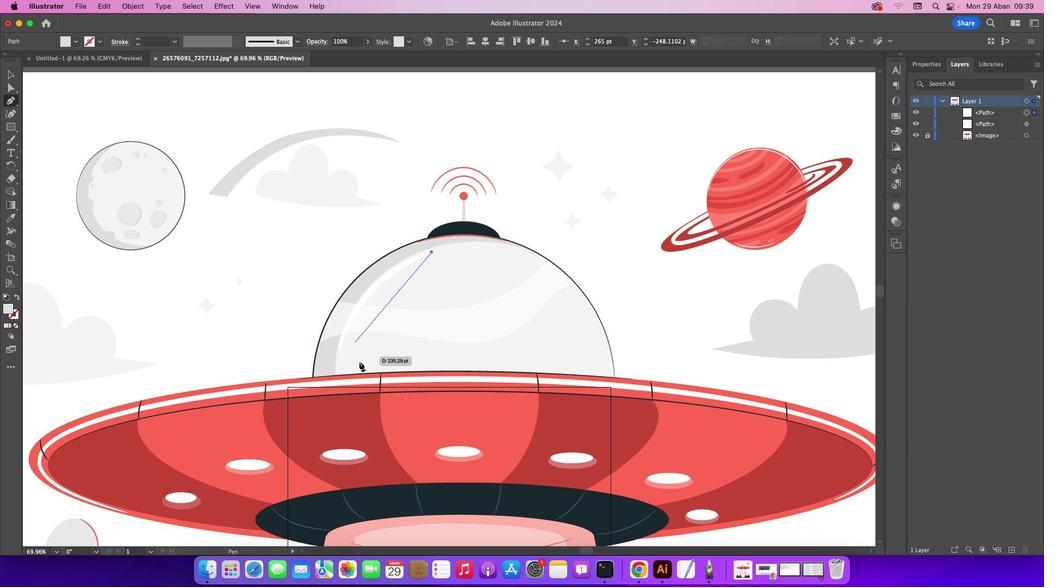 
Action: Mouse moved to (338, 354)
Screenshot: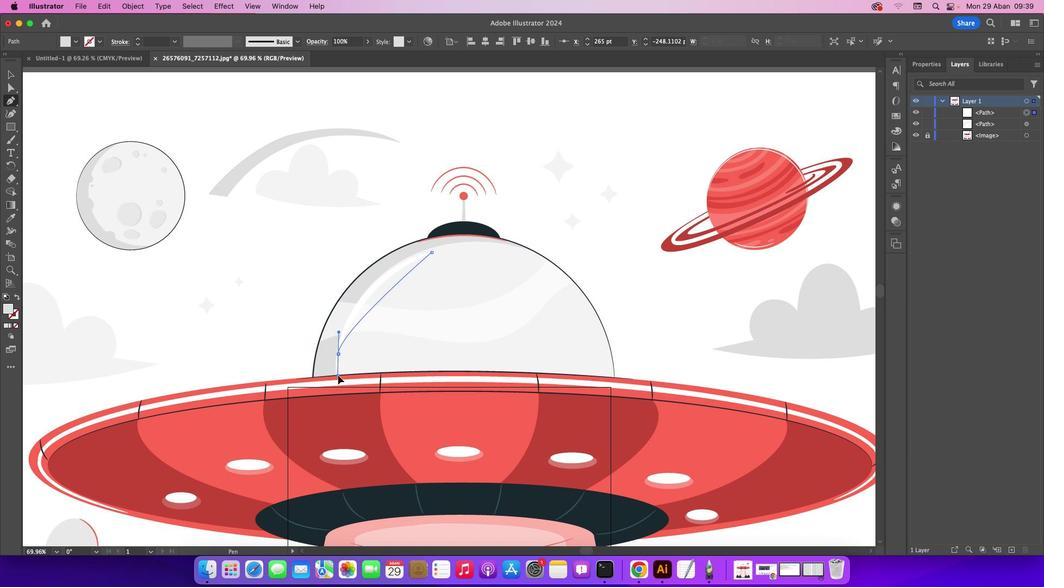 
Action: Mouse pressed left at (338, 354)
Screenshot: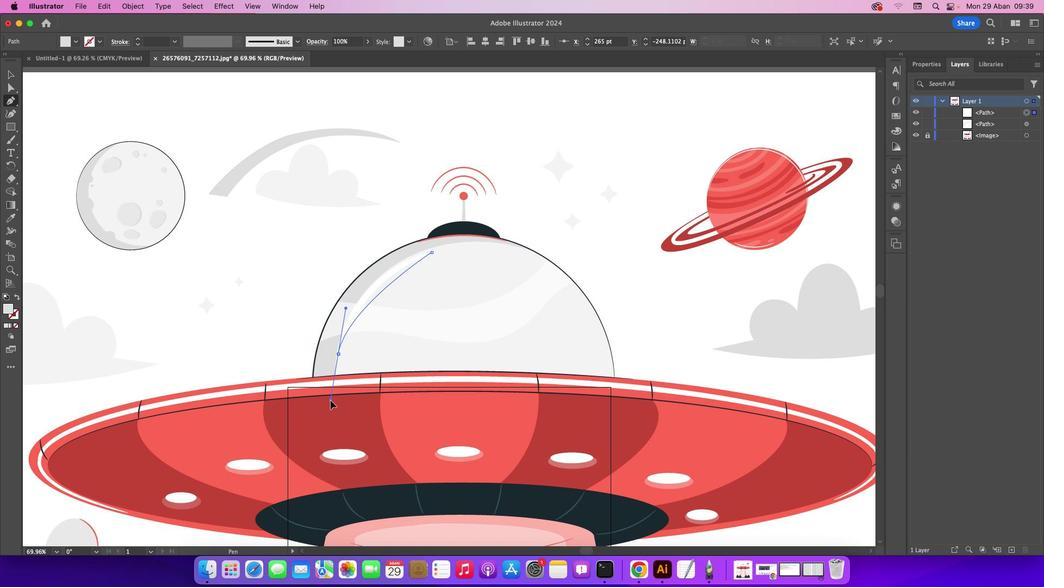 
Action: Mouse moved to (338, 353)
Screenshot: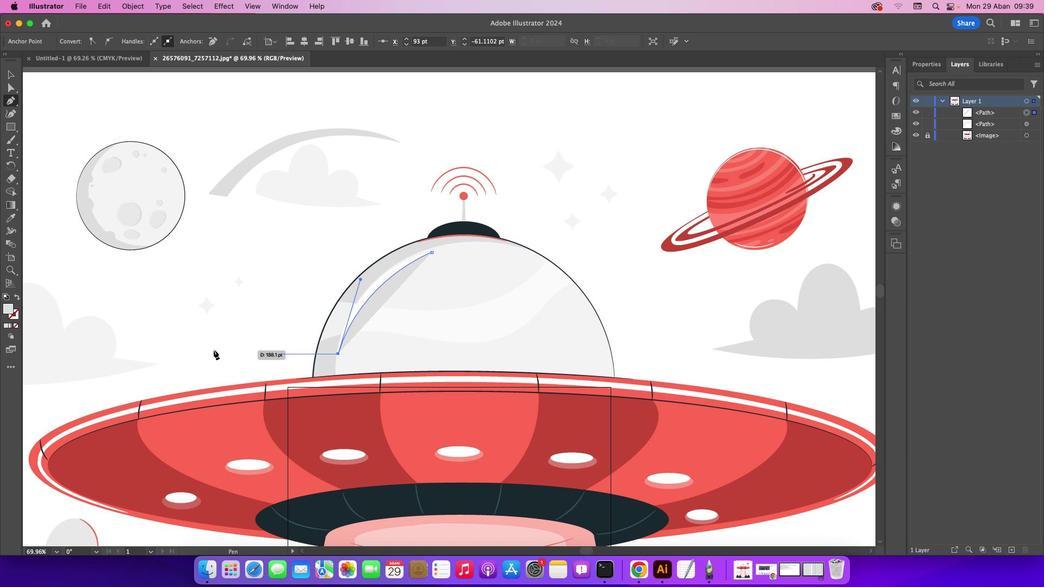 
Action: Mouse pressed left at (338, 353)
Screenshot: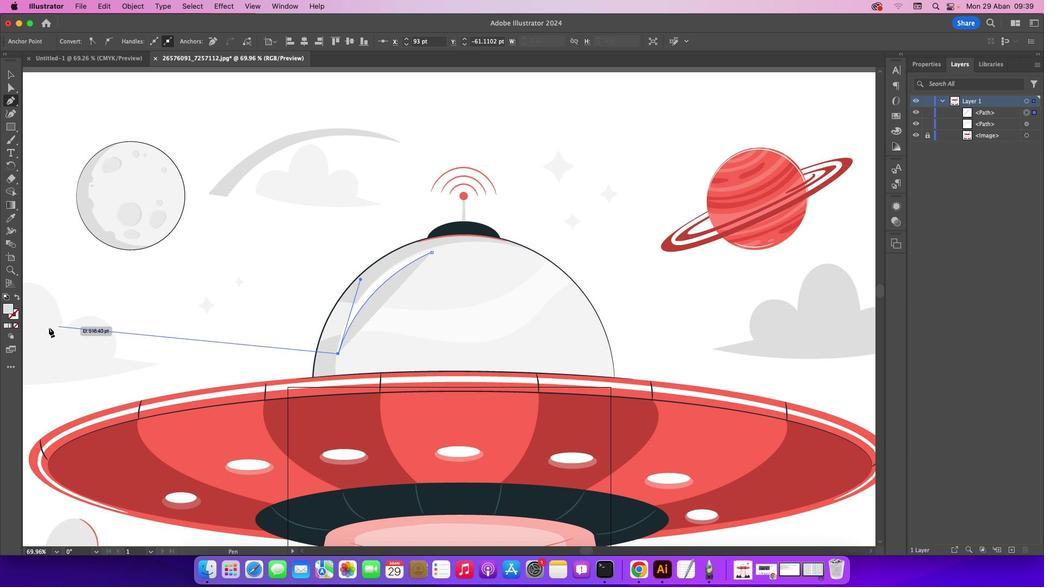 
Action: Mouse pressed left at (338, 353)
Screenshot: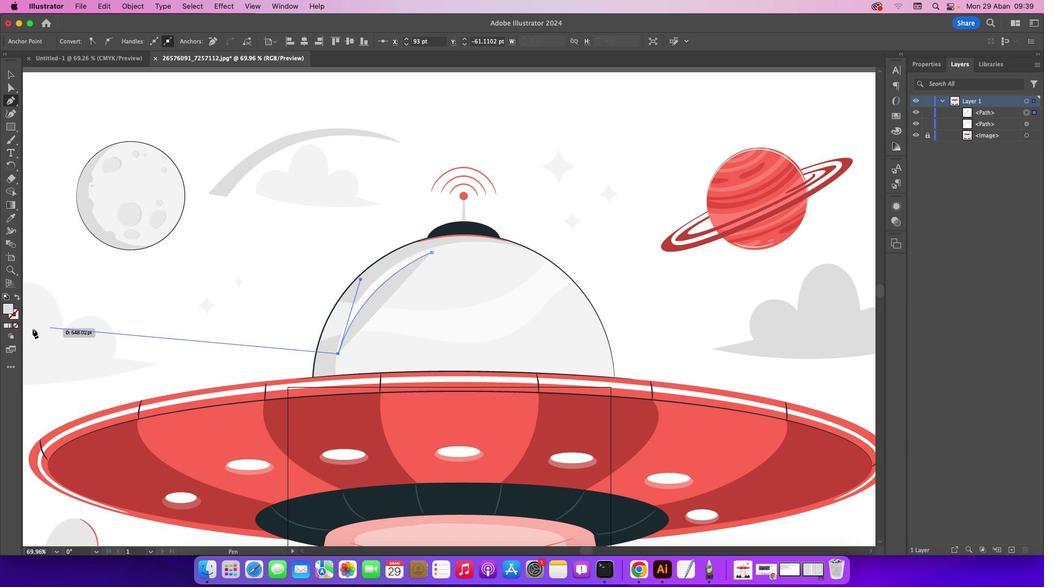 
Action: Mouse moved to (14, 325)
Screenshot: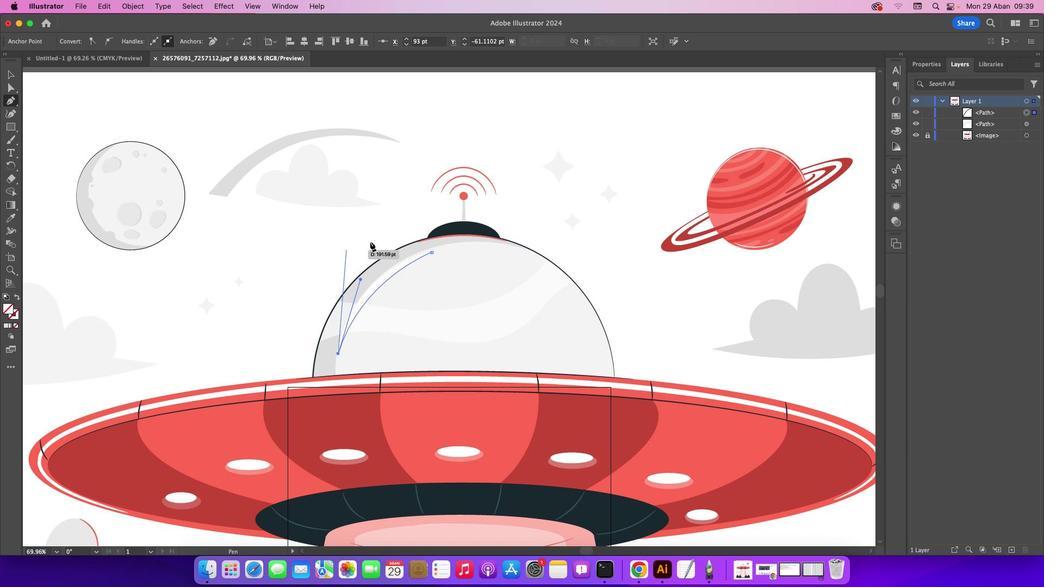
Action: Mouse pressed left at (14, 325)
Screenshot: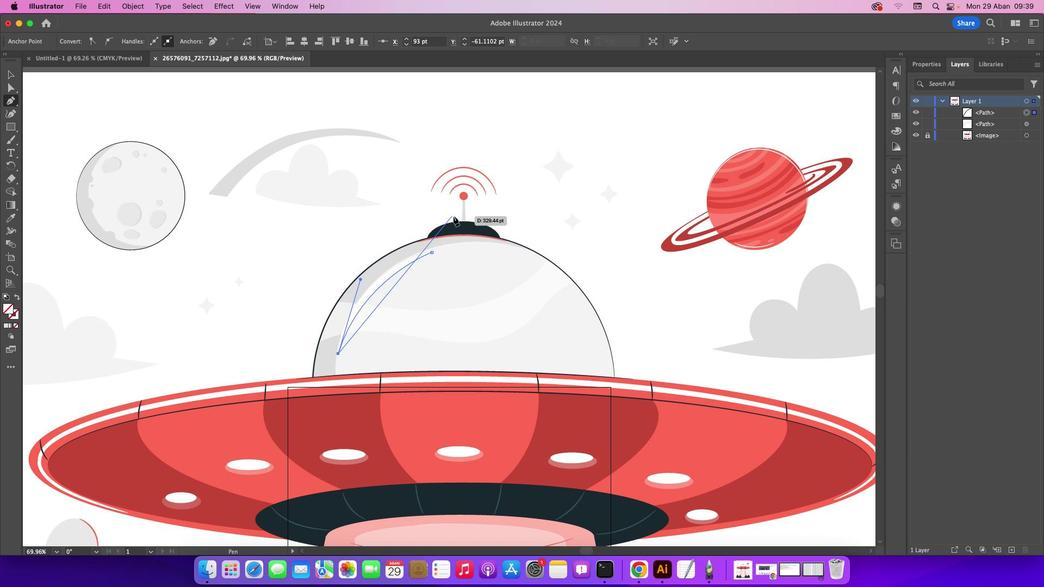 
Action: Mouse moved to (432, 251)
Screenshot: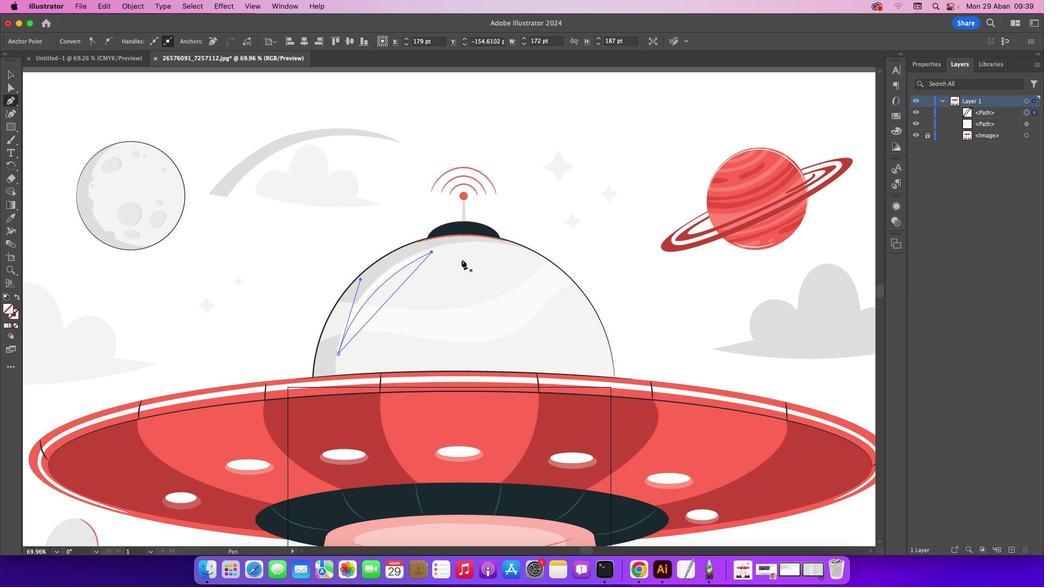 
Action: Mouse pressed left at (432, 251)
Screenshot: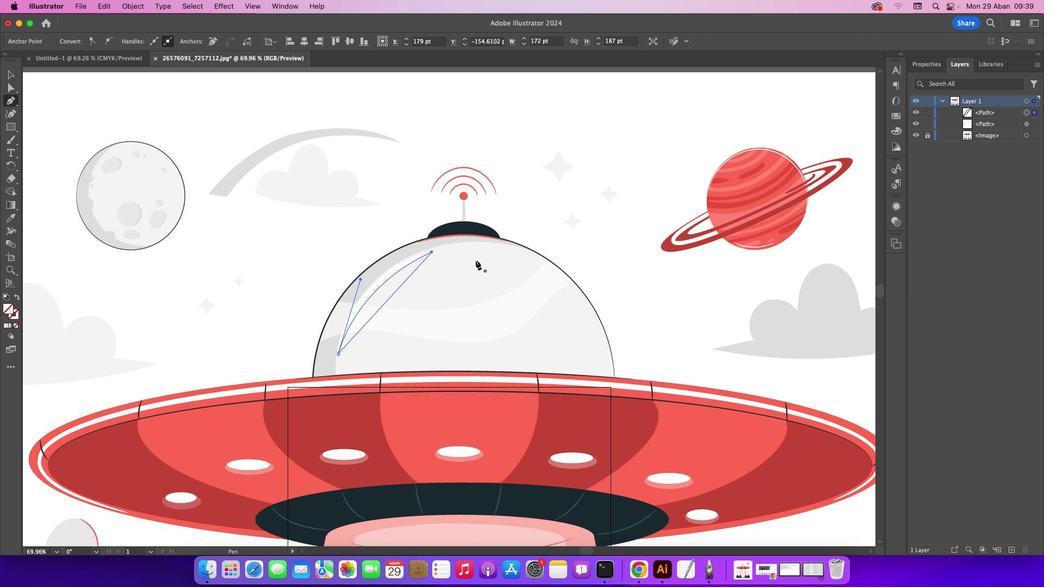 
Action: Mouse pressed right at (432, 251)
Screenshot: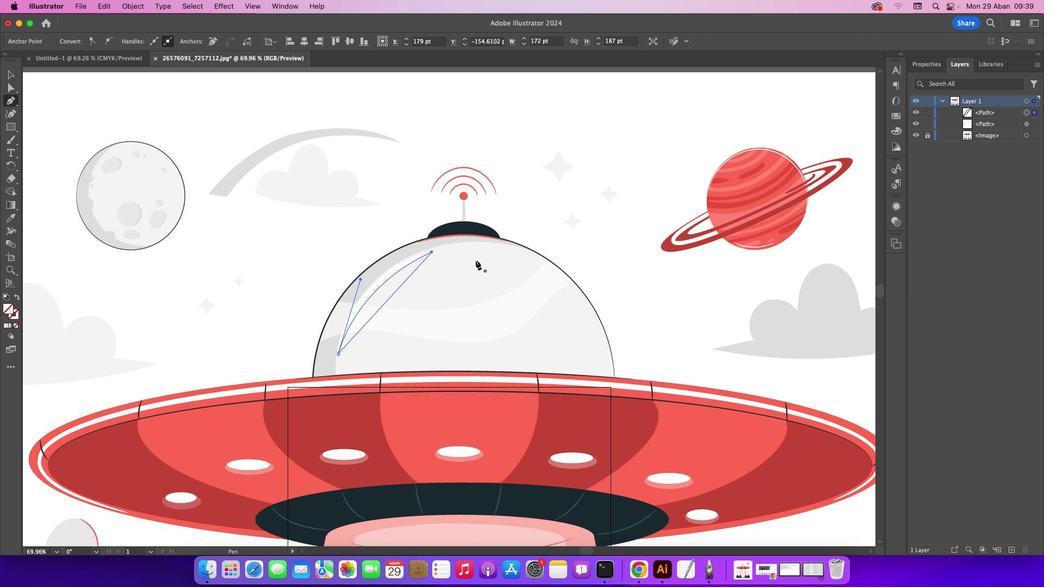 
Action: Mouse moved to (475, 260)
Screenshot: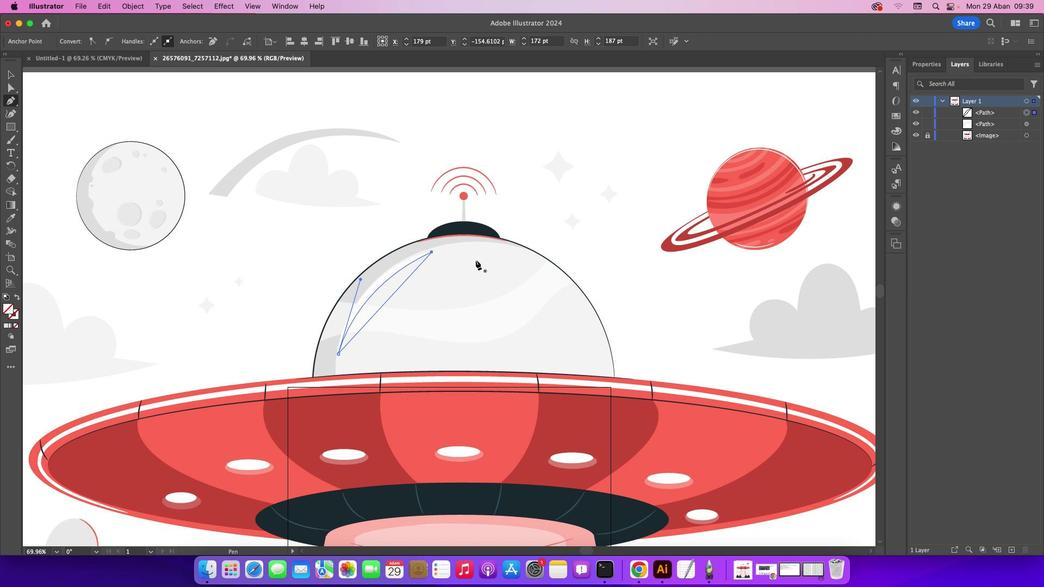 
Action: Key pressed Key.cmd'z'
Screenshot: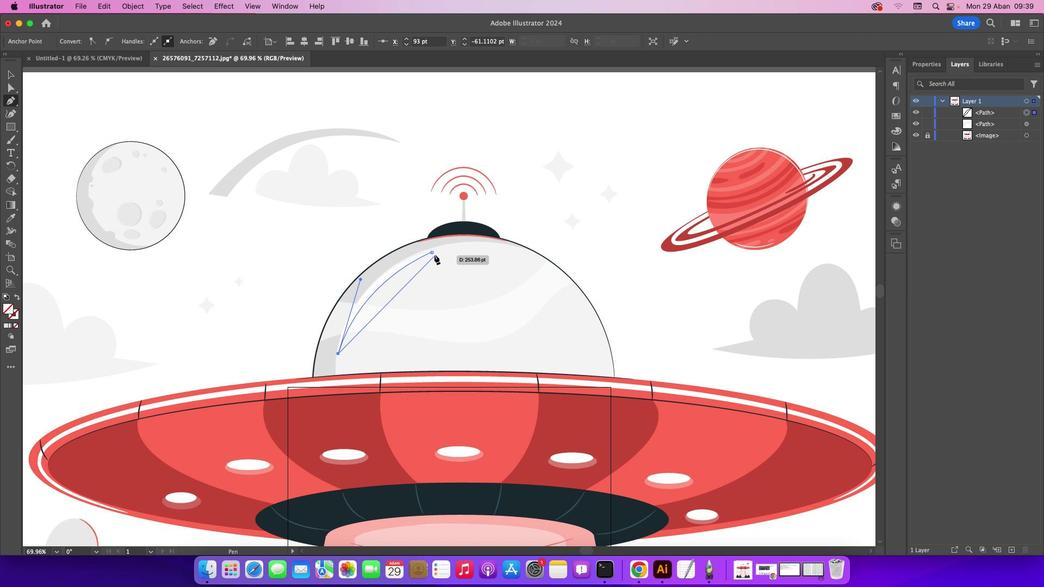 
Action: Mouse moved to (380, 276)
Screenshot: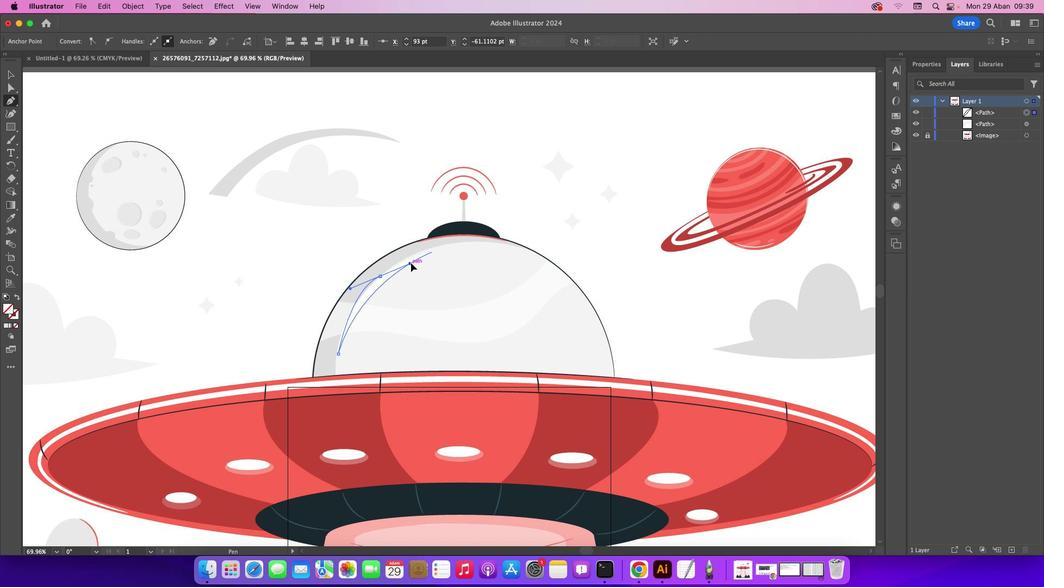 
Action: Mouse pressed left at (380, 276)
Screenshot: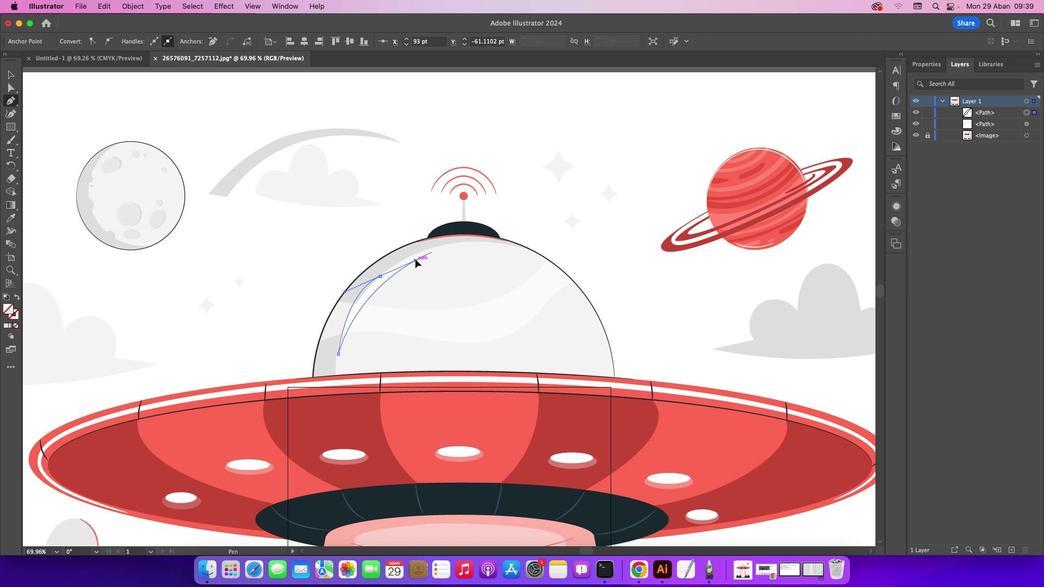 
Action: Mouse moved to (379, 276)
Screenshot: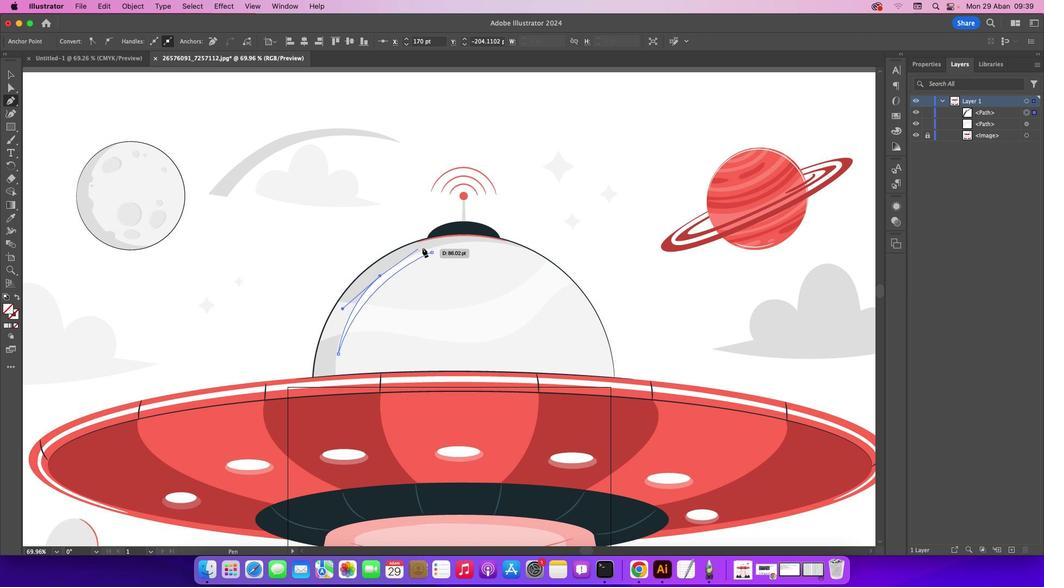 
Action: Mouse pressed left at (379, 276)
Screenshot: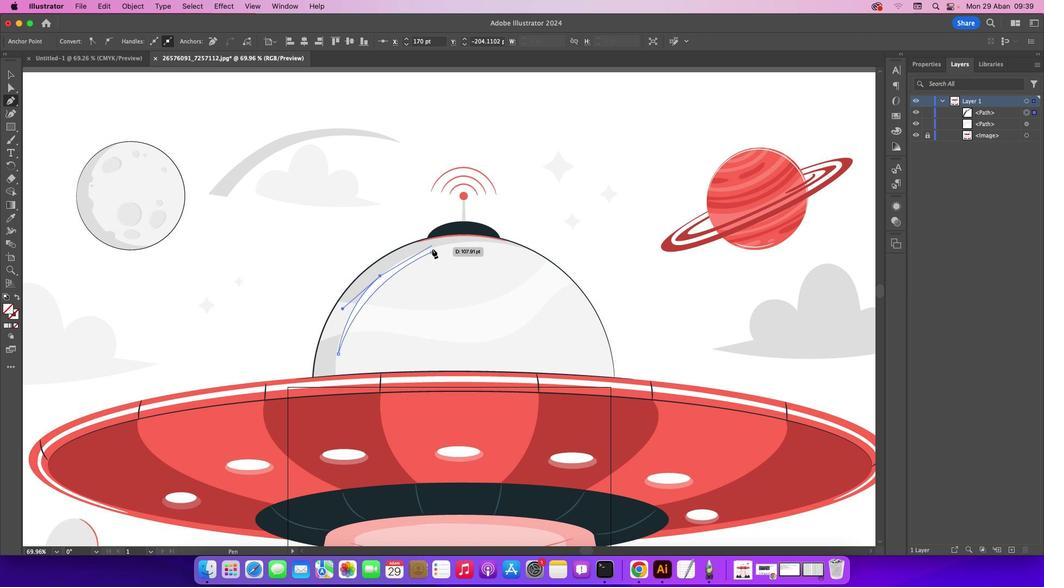 
Action: Mouse moved to (431, 251)
Screenshot: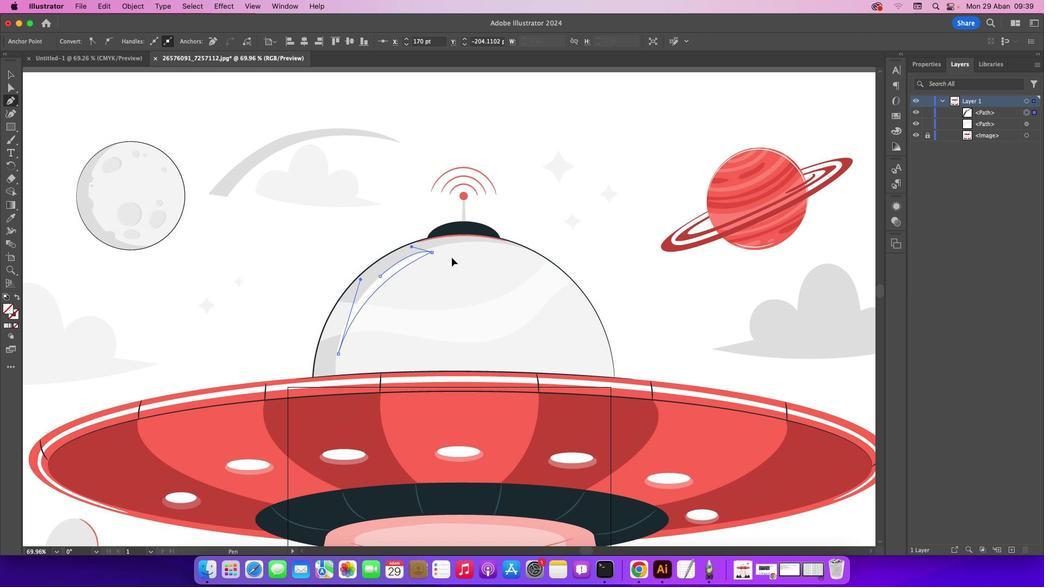 
Action: Mouse pressed left at (431, 251)
Screenshot: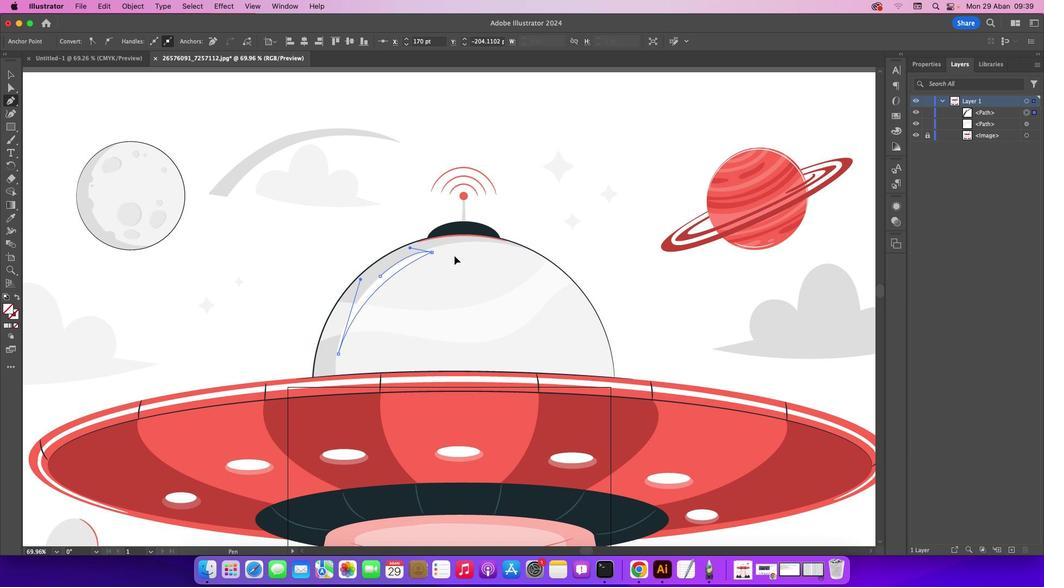
Action: Mouse moved to (9, 74)
Screenshot: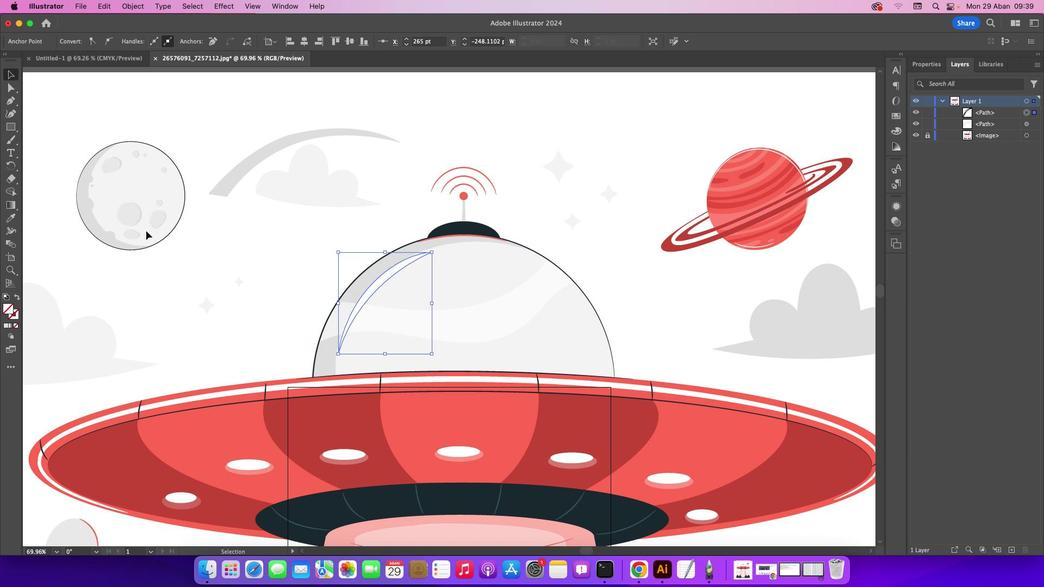 
Action: Mouse pressed left at (9, 74)
Screenshot: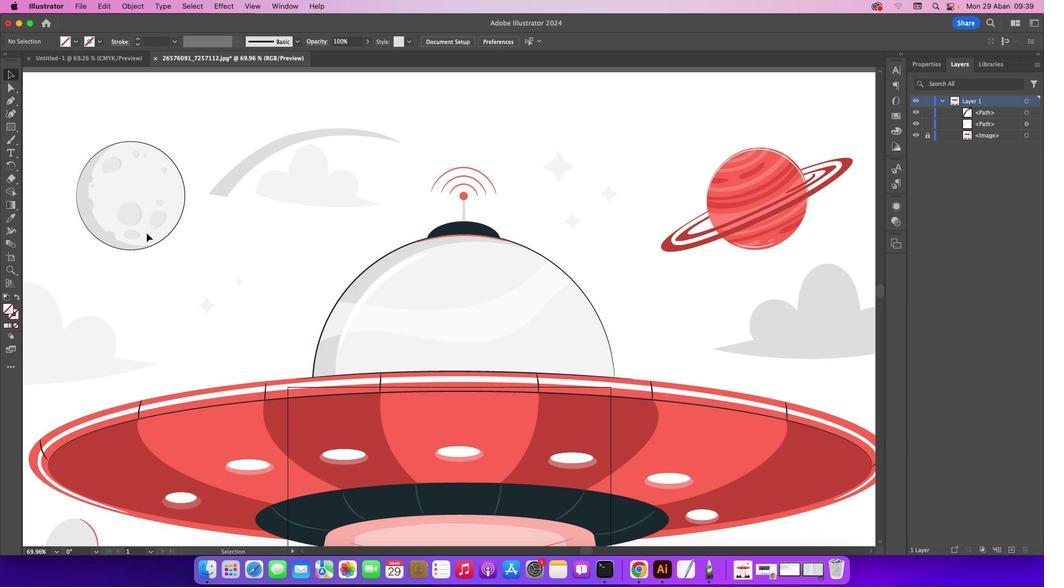 
Action: Mouse moved to (145, 231)
Screenshot: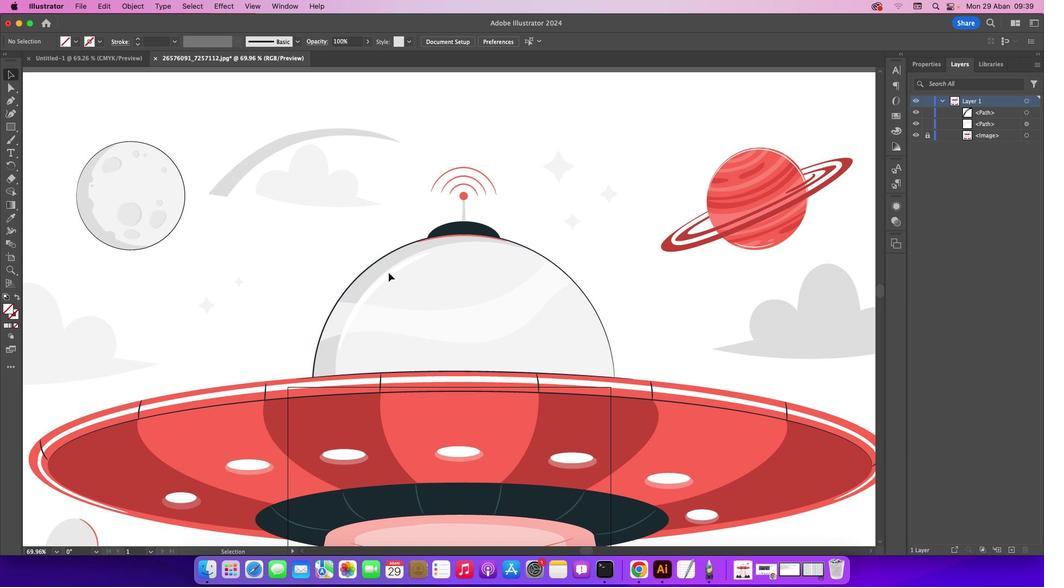 
Action: Mouse pressed left at (145, 231)
Screenshot: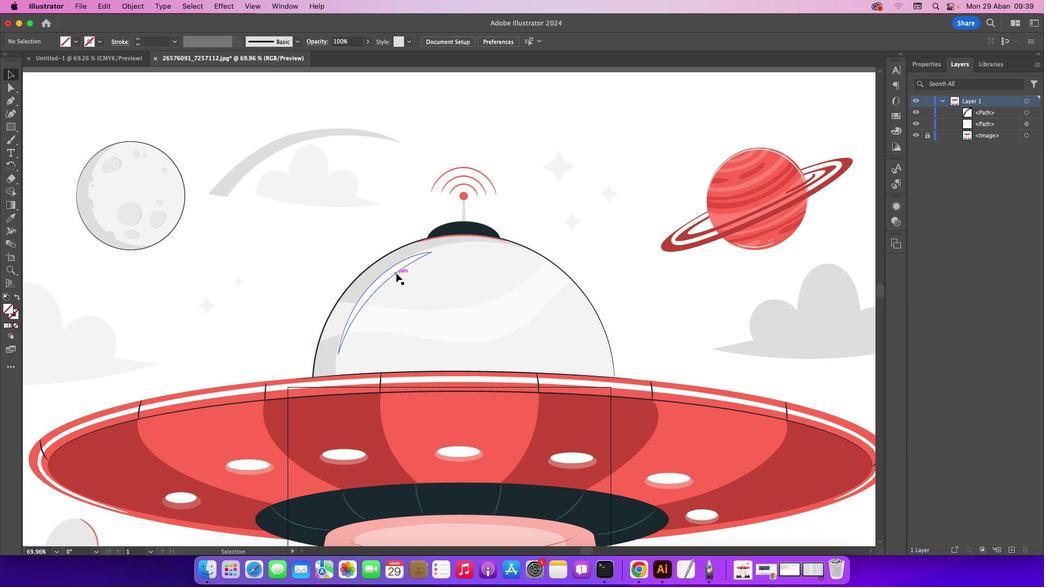
Action: Mouse moved to (395, 273)
Screenshot: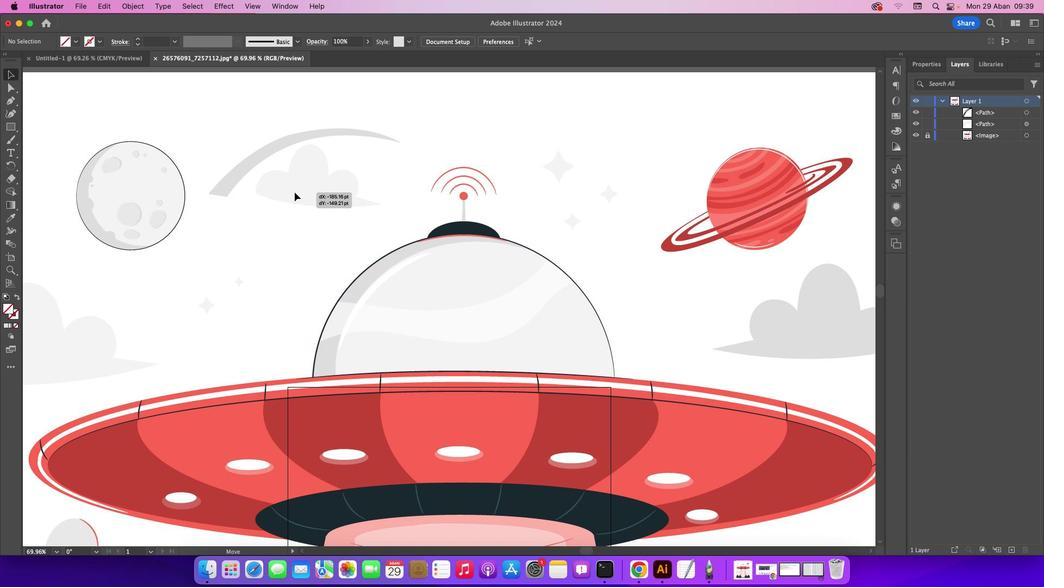 
Action: Mouse pressed left at (395, 273)
Screenshot: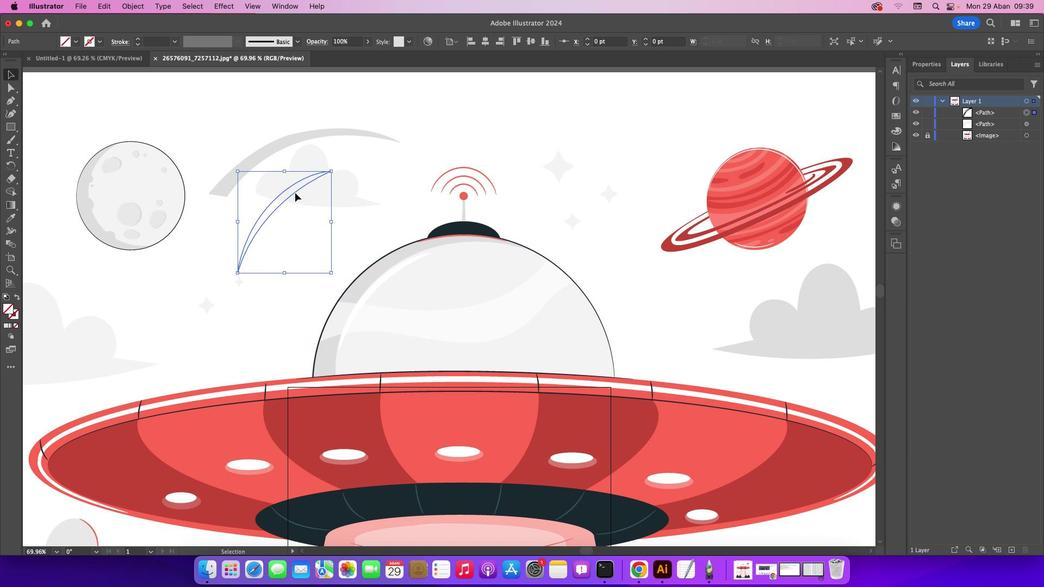 
Action: Mouse moved to (17, 217)
Screenshot: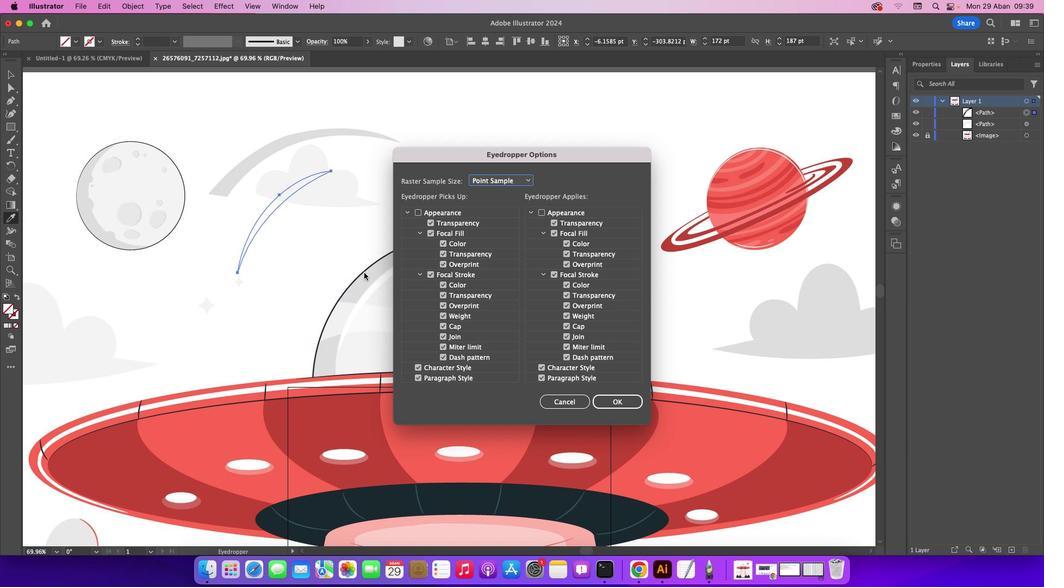 
Action: Mouse pressed left at (17, 217)
Screenshot: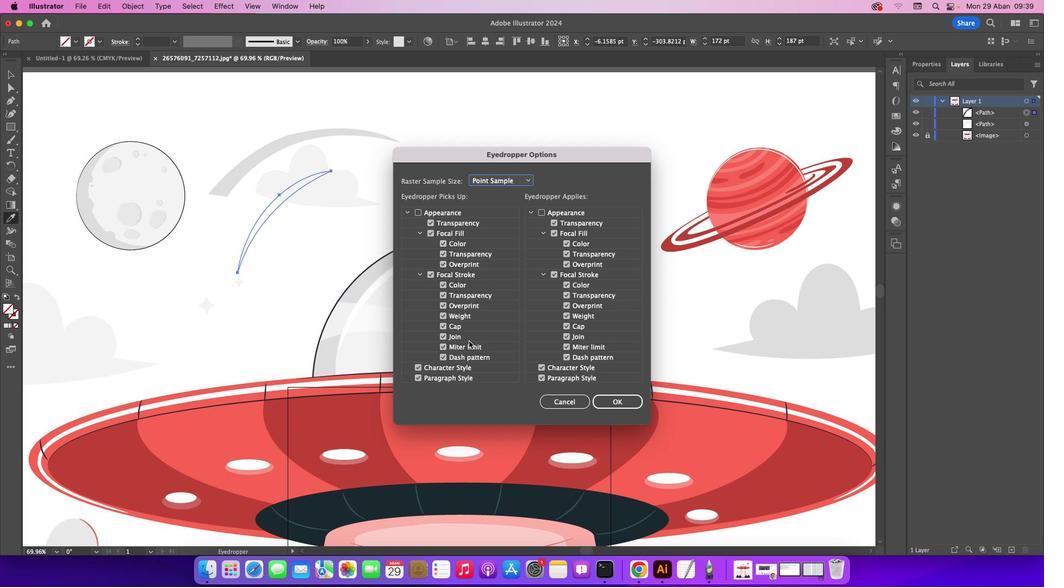 
Action: Mouse pressed left at (17, 217)
Screenshot: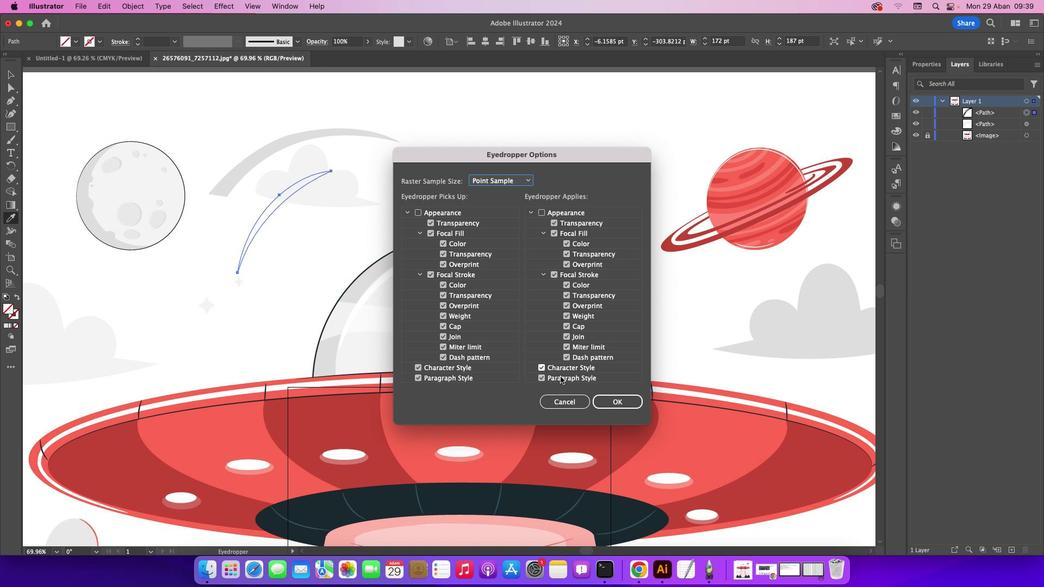 
Action: Mouse moved to (565, 401)
Screenshot: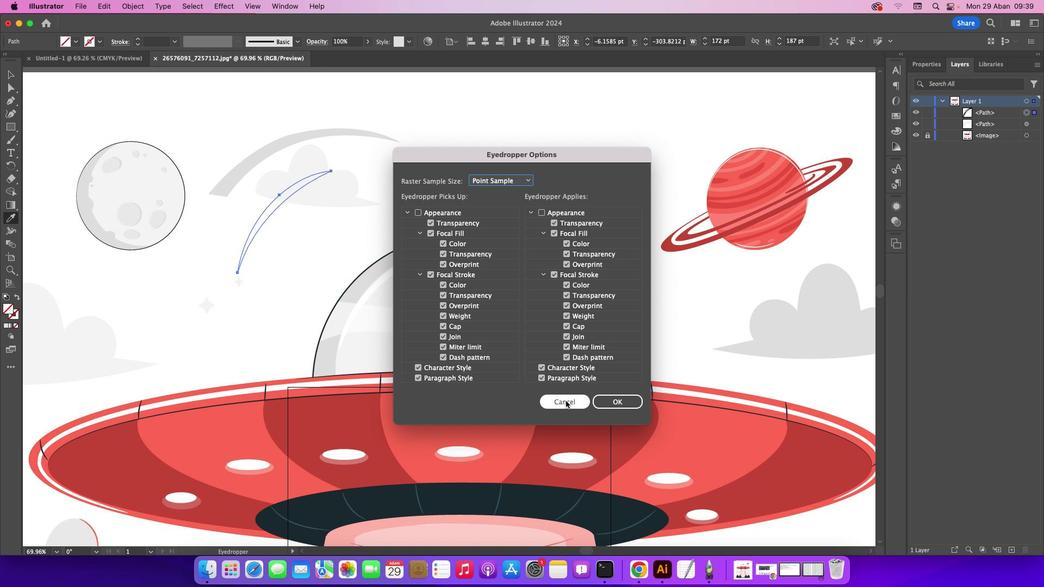 
Action: Mouse pressed left at (565, 401)
Screenshot: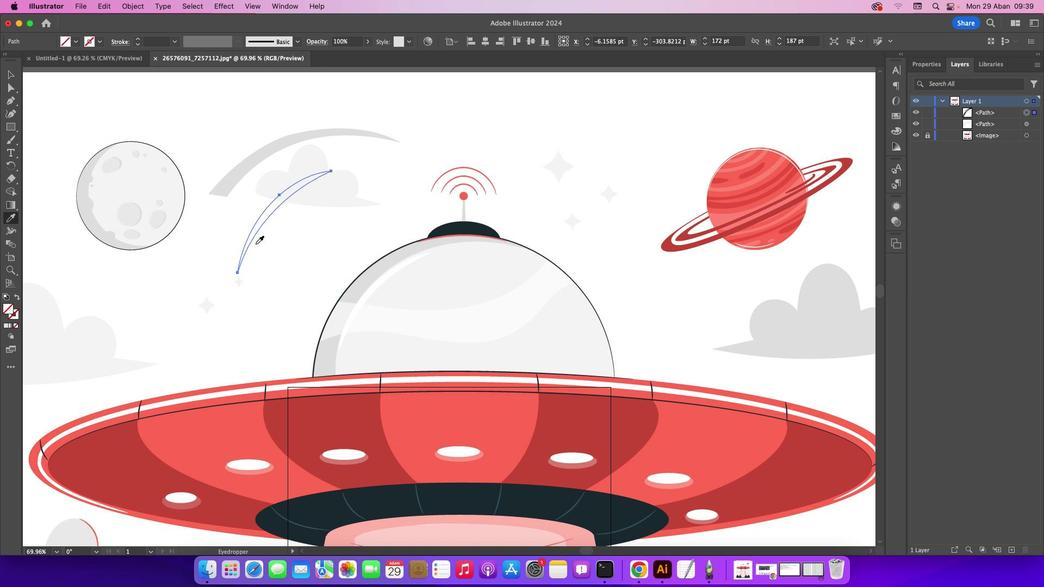 
Action: Mouse moved to (382, 277)
Screenshot: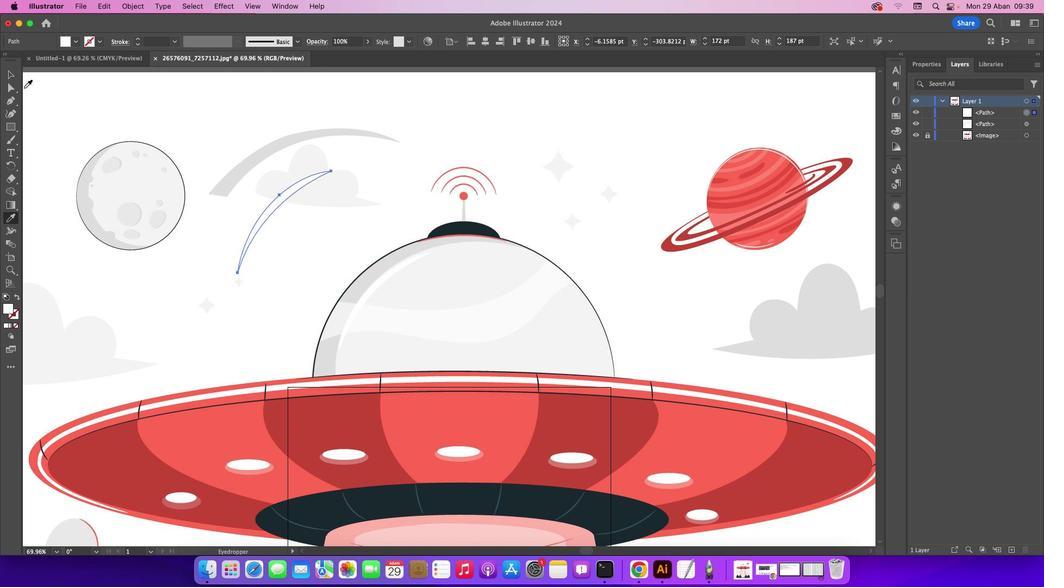 
Action: Mouse pressed left at (382, 277)
Screenshot: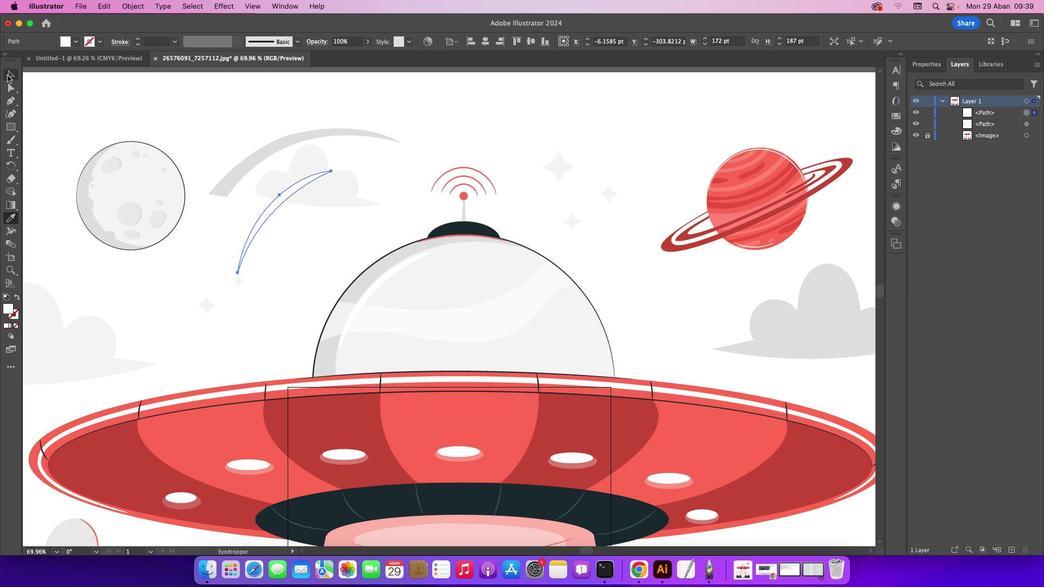
Action: Mouse moved to (12, 76)
Screenshot: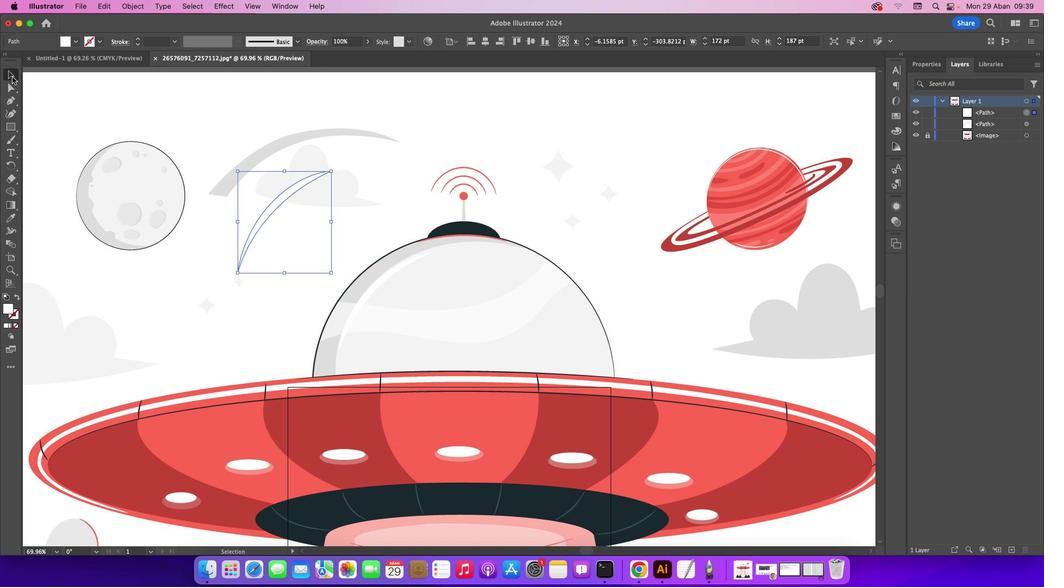 
Action: Mouse pressed left at (12, 76)
Screenshot: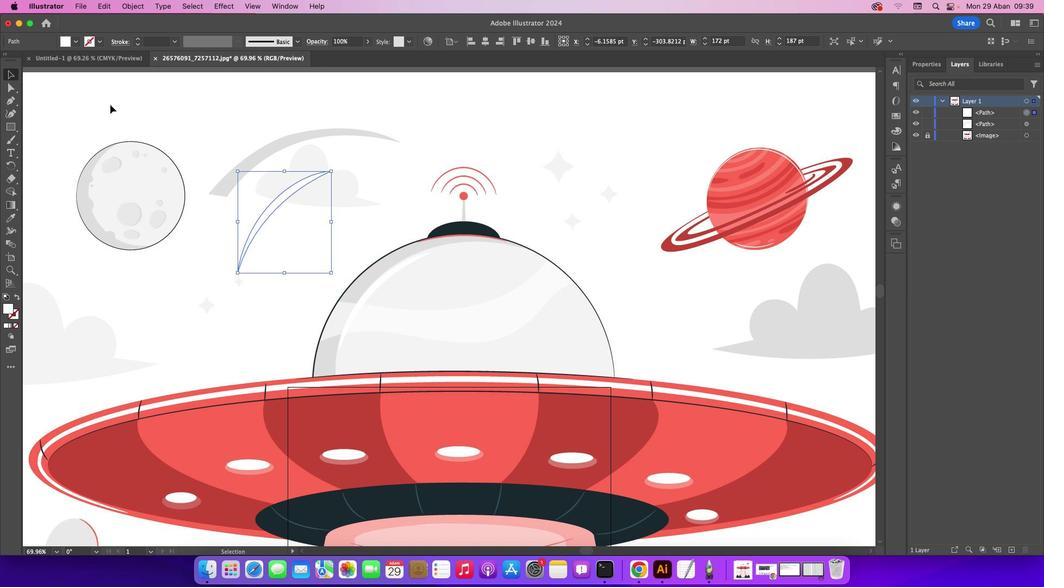 
Action: Mouse moved to (353, 181)
Screenshot: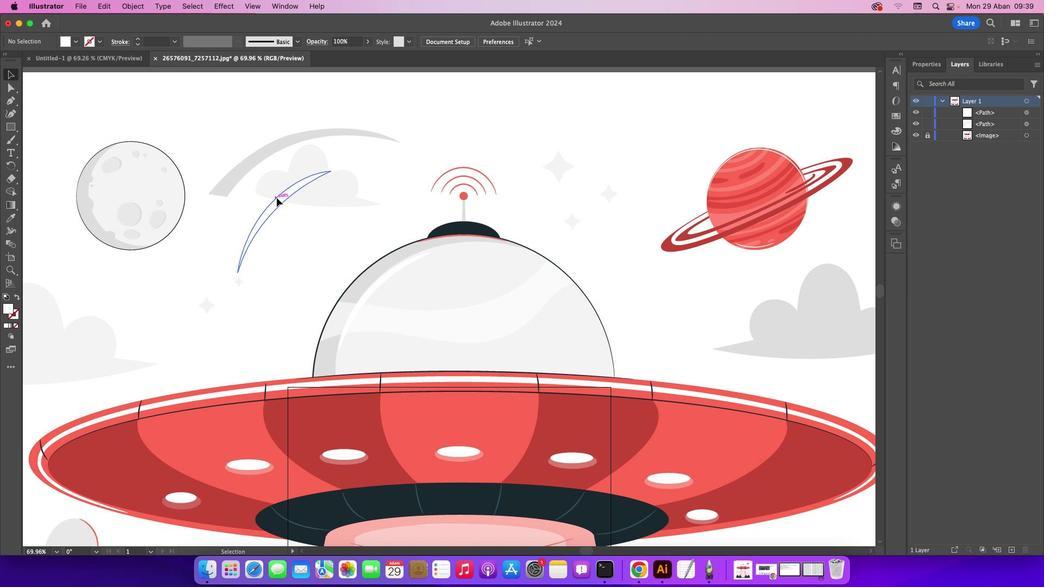 
Action: Mouse pressed left at (353, 181)
Screenshot: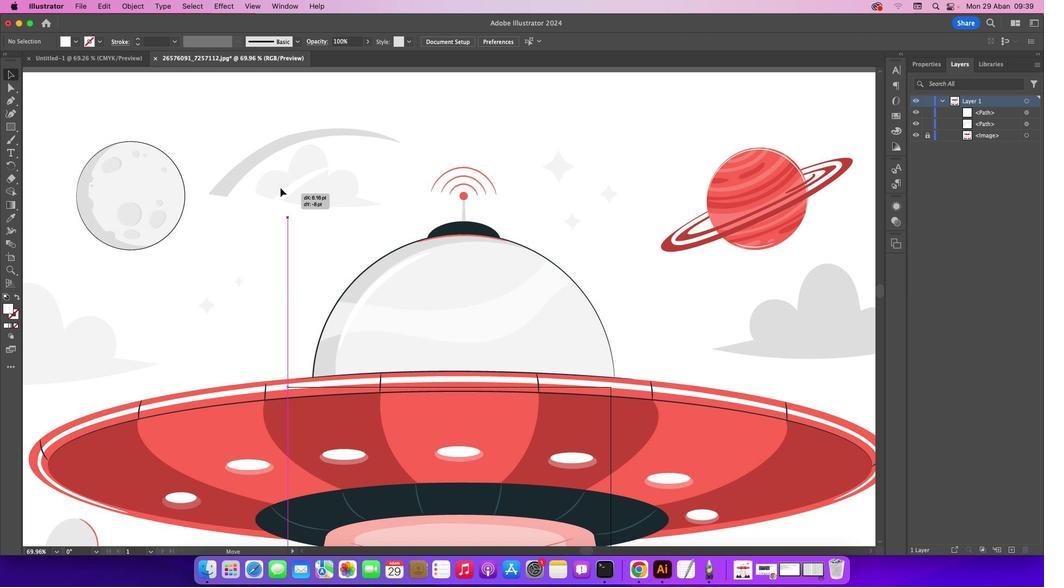
Action: Mouse moved to (276, 198)
Screenshot: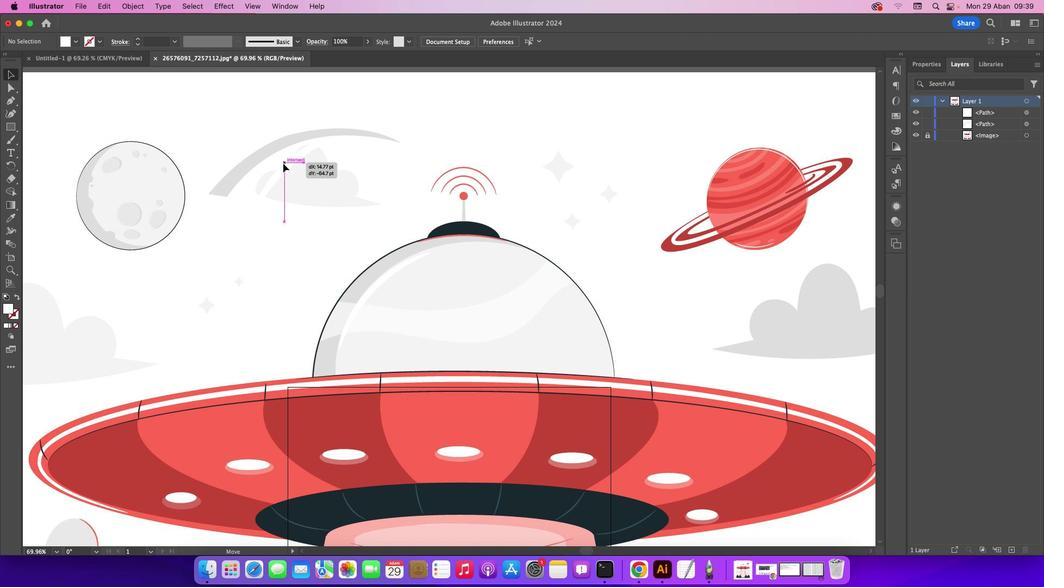 
Action: Mouse pressed left at (276, 198)
Screenshot: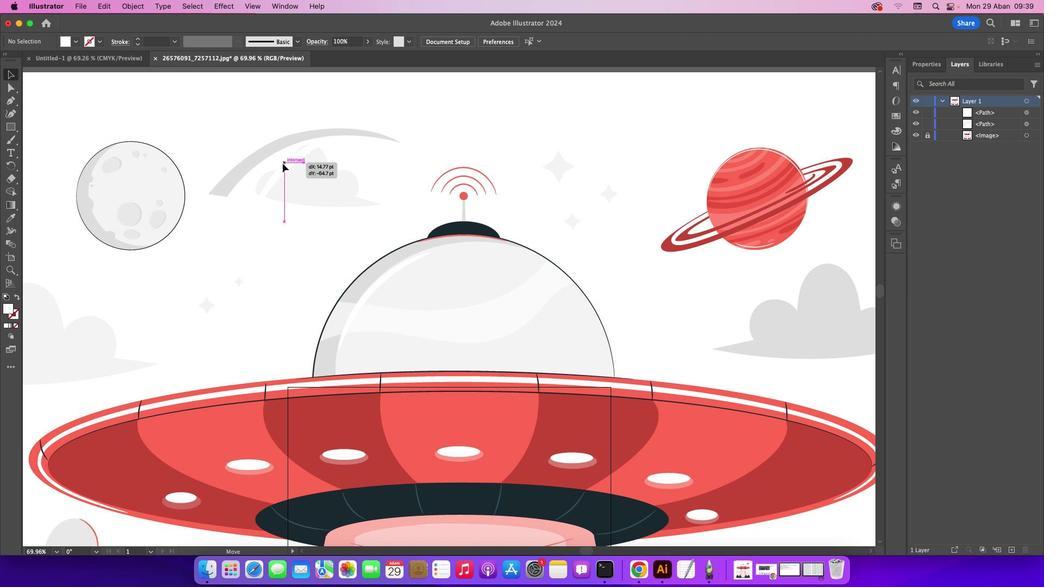
Action: Mouse moved to (257, 172)
Screenshot: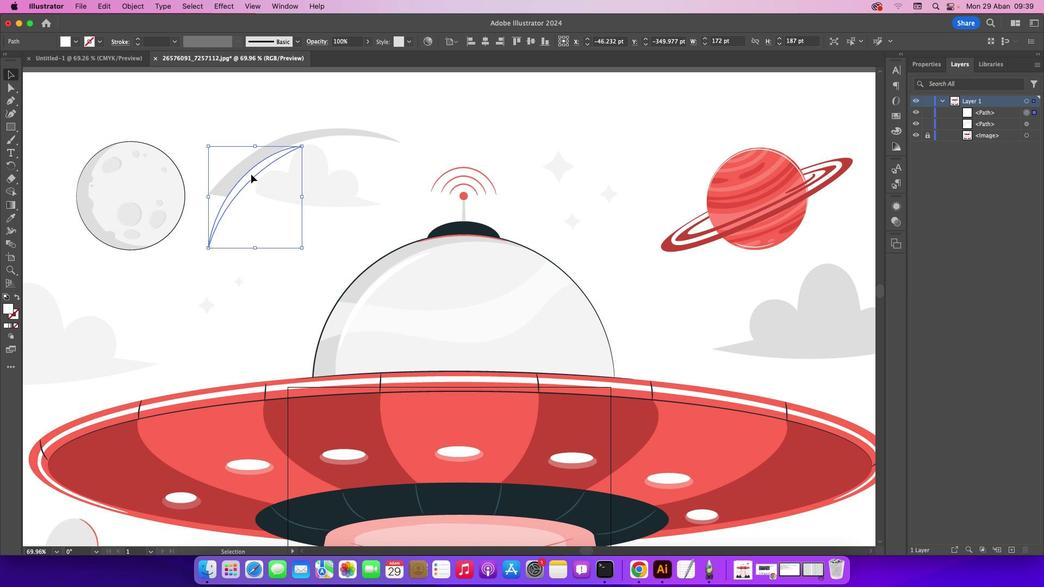 
Action: Mouse pressed left at (257, 172)
Screenshot: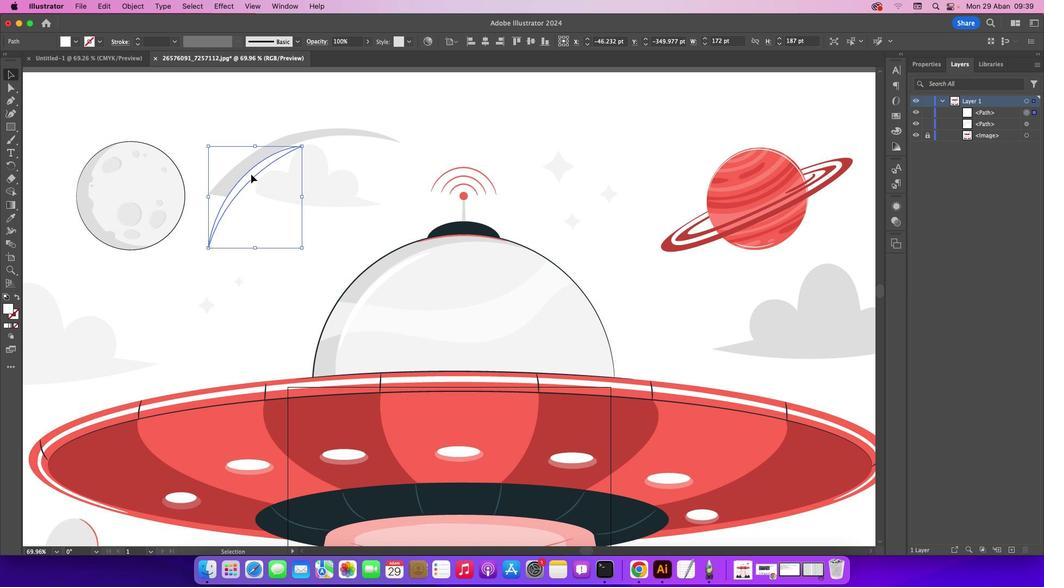 
Action: Mouse moved to (332, 195)
Screenshot: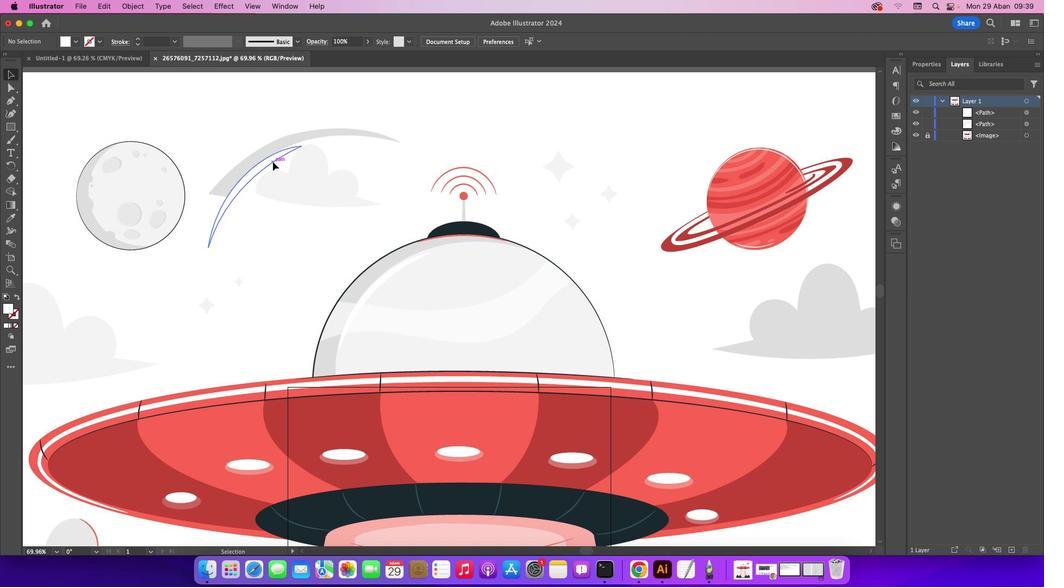 
Action: Mouse pressed left at (332, 195)
Screenshot: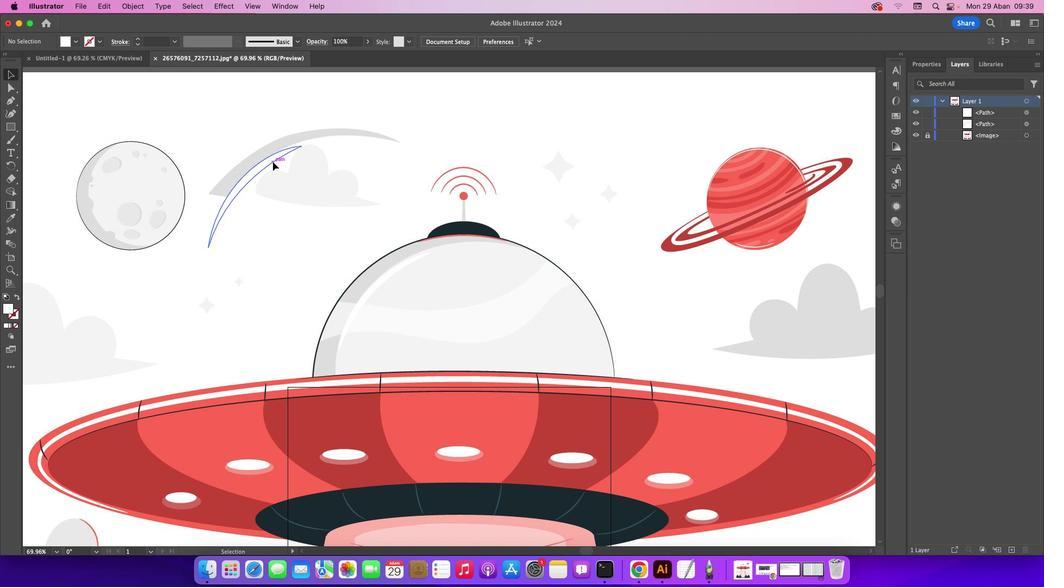 
Action: Mouse moved to (272, 161)
Screenshot: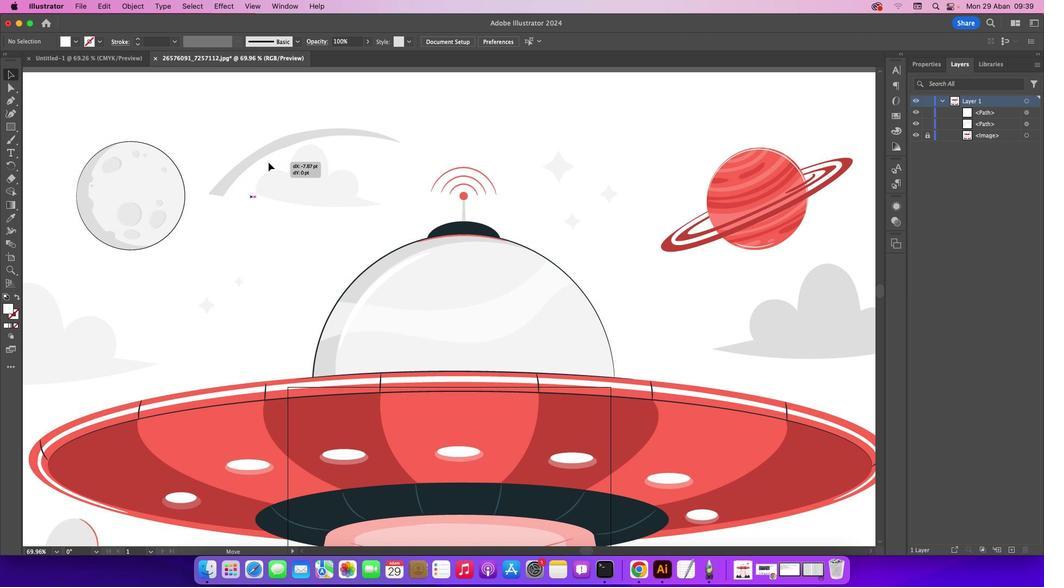 
Action: Mouse pressed left at (272, 161)
Screenshot: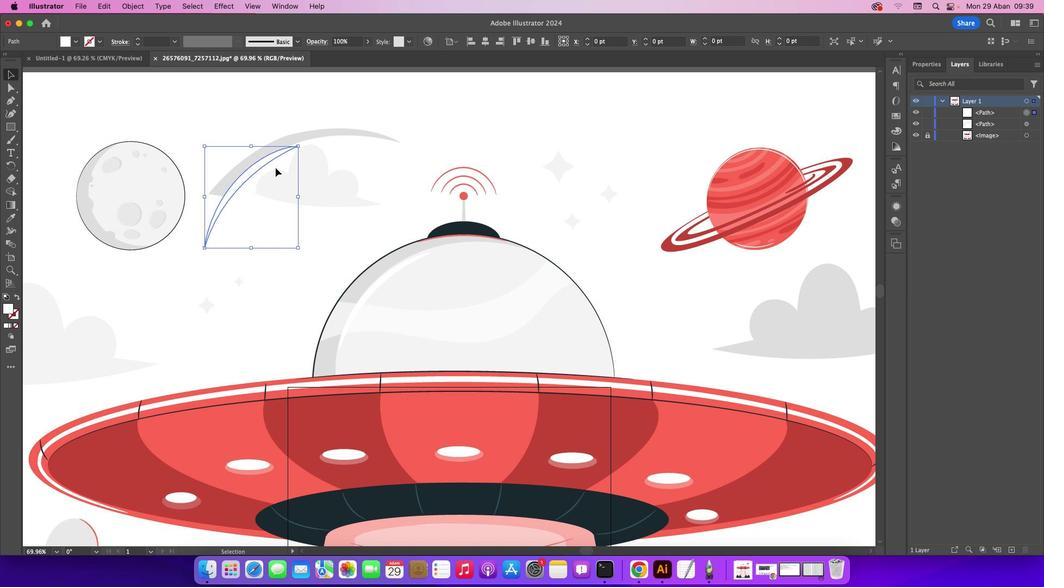
Action: Mouse moved to (357, 191)
Screenshot: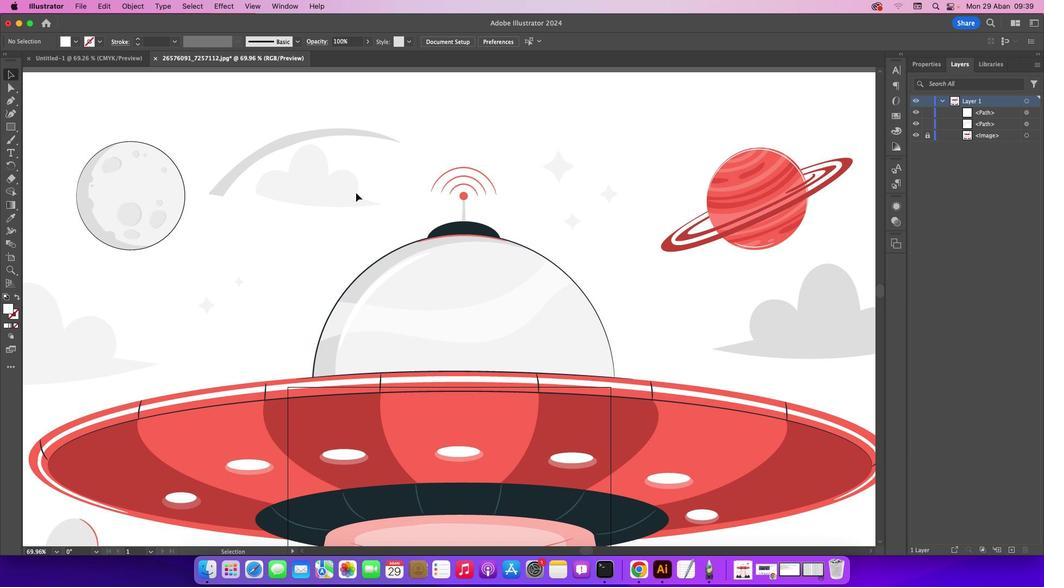 
Action: Mouse pressed left at (357, 191)
Screenshot: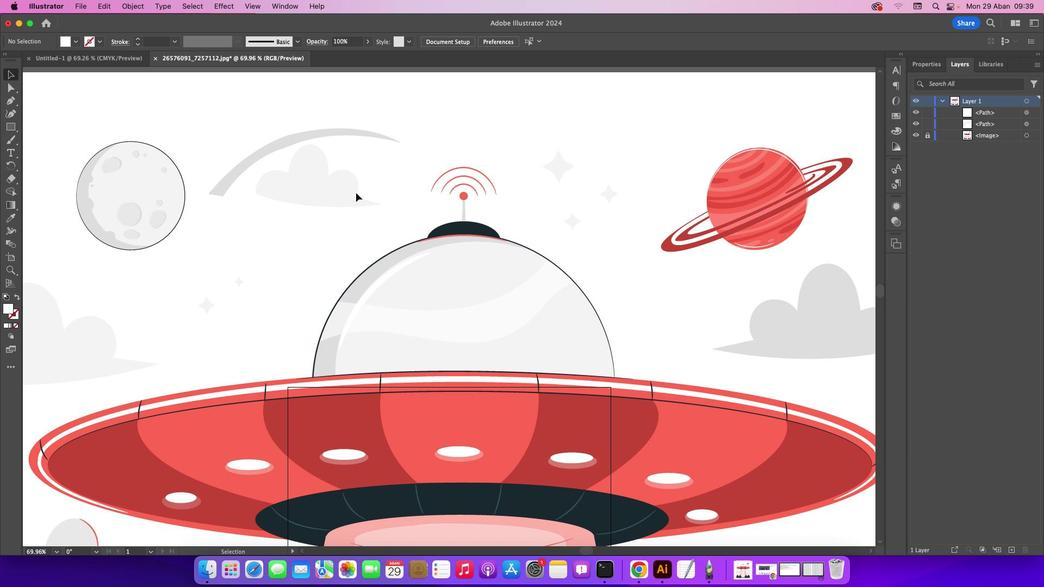 
Action: Mouse moved to (165, 135)
Screenshot: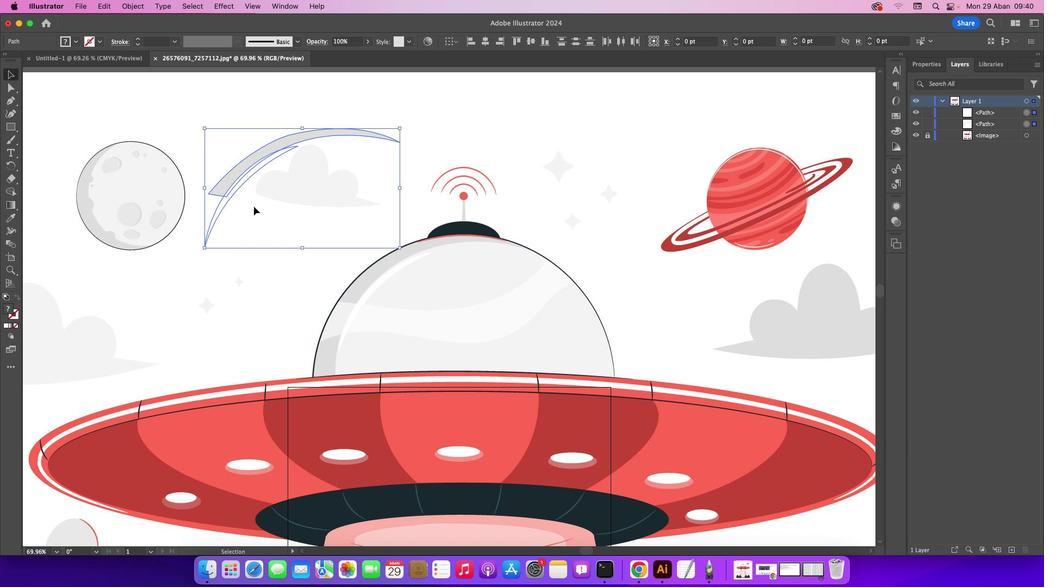 
Action: Mouse pressed left at (165, 135)
Screenshot: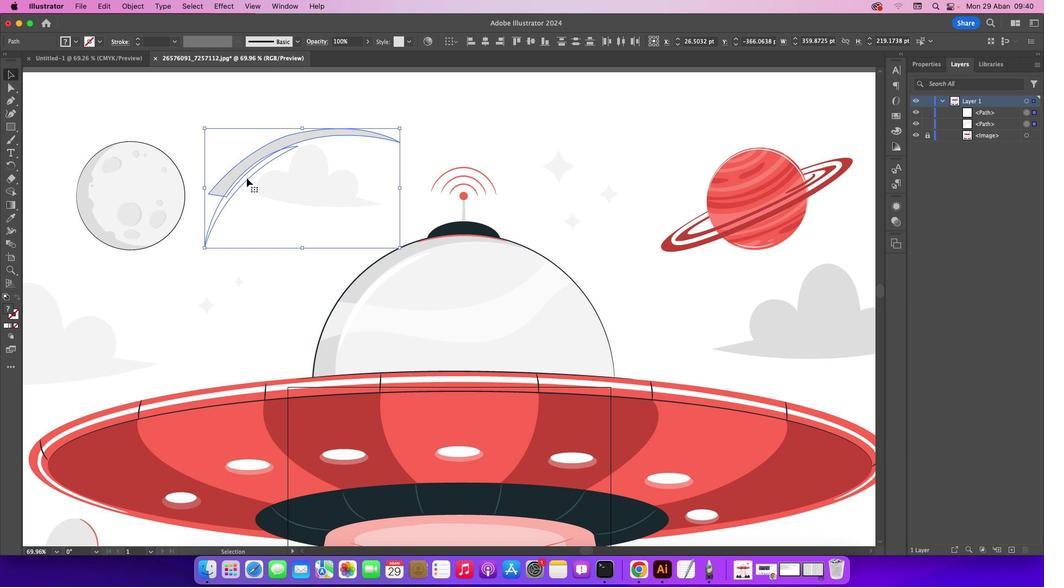 
Action: Mouse moved to (250, 169)
Screenshot: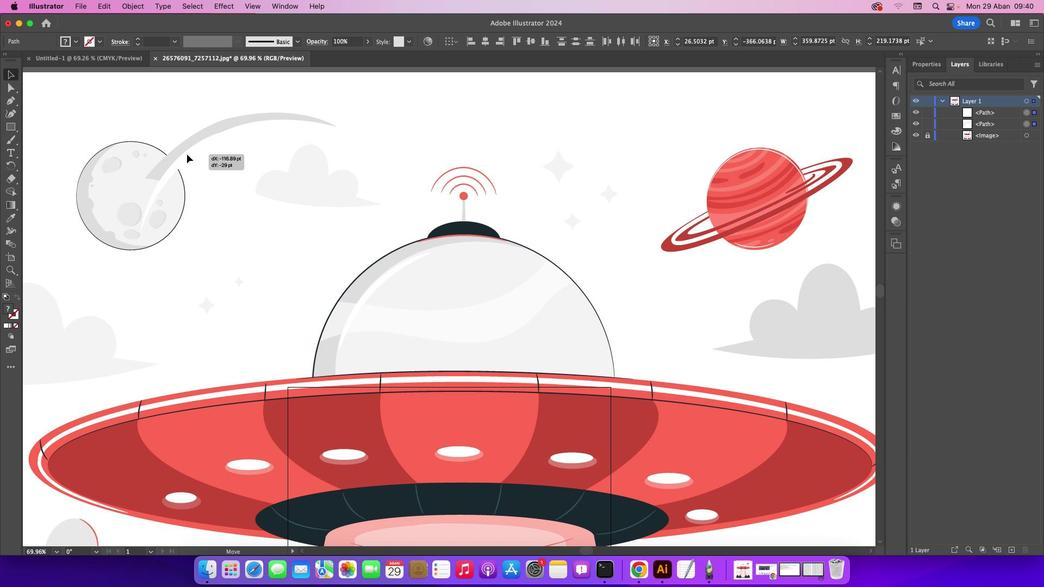 
Action: Mouse pressed left at (250, 169)
Screenshot: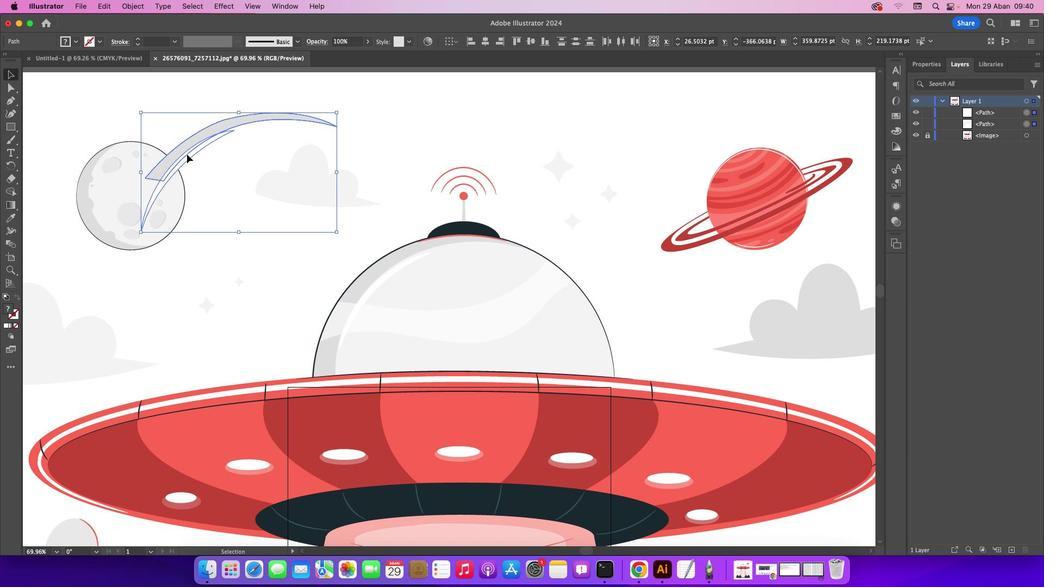 
Action: Mouse moved to (229, 253)
Screenshot: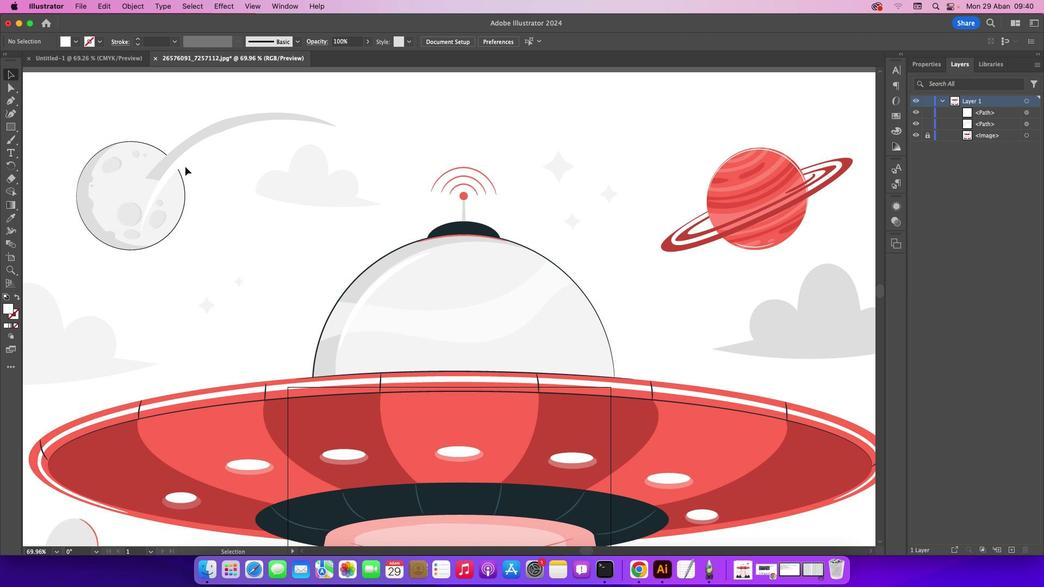 
Action: Mouse pressed left at (229, 253)
Screenshot: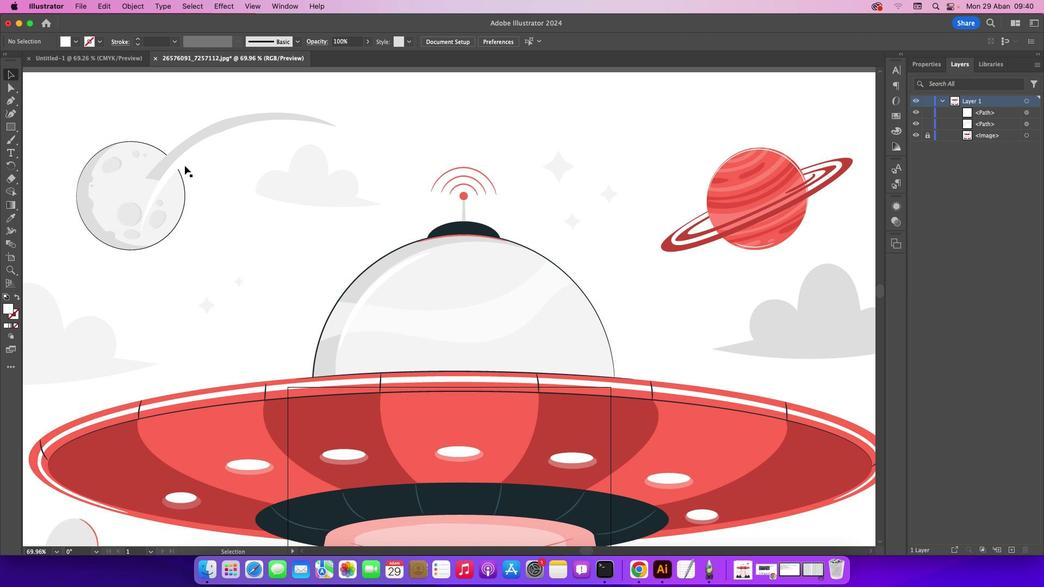 
Action: Mouse moved to (12, 101)
Screenshot: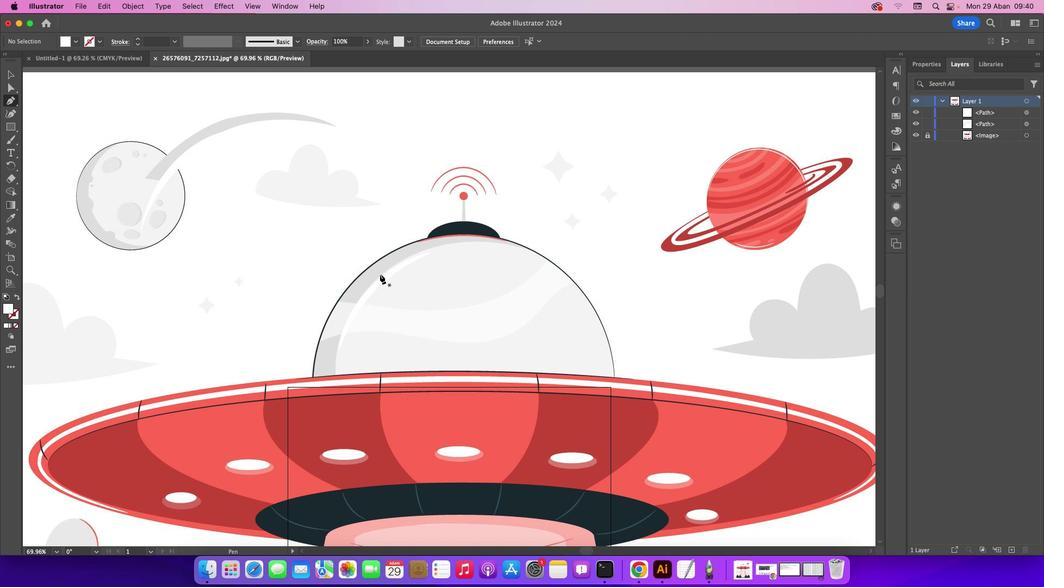 
Action: Mouse pressed left at (12, 101)
Screenshot: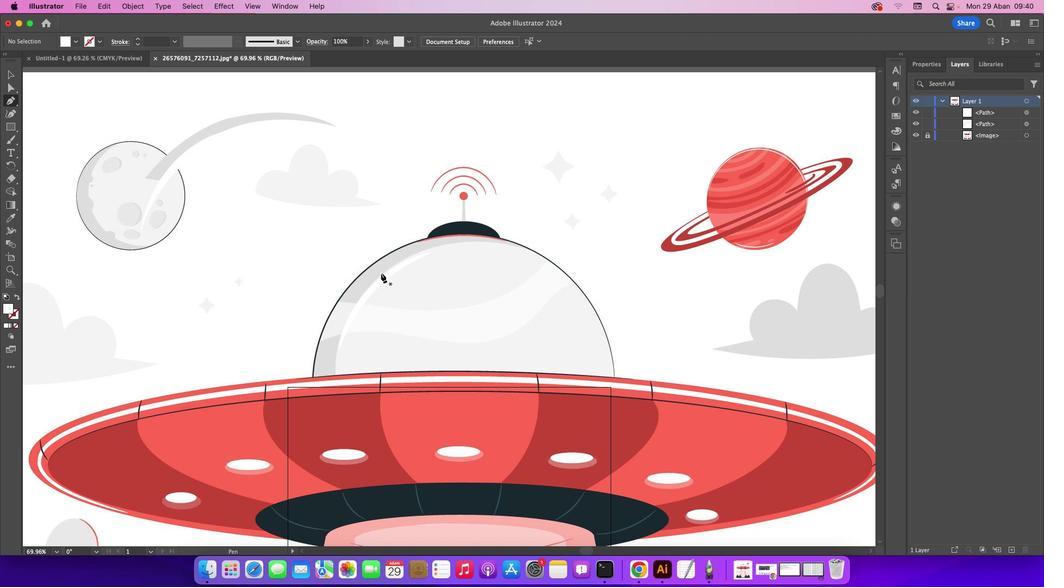 
Action: Mouse moved to (364, 304)
Screenshot: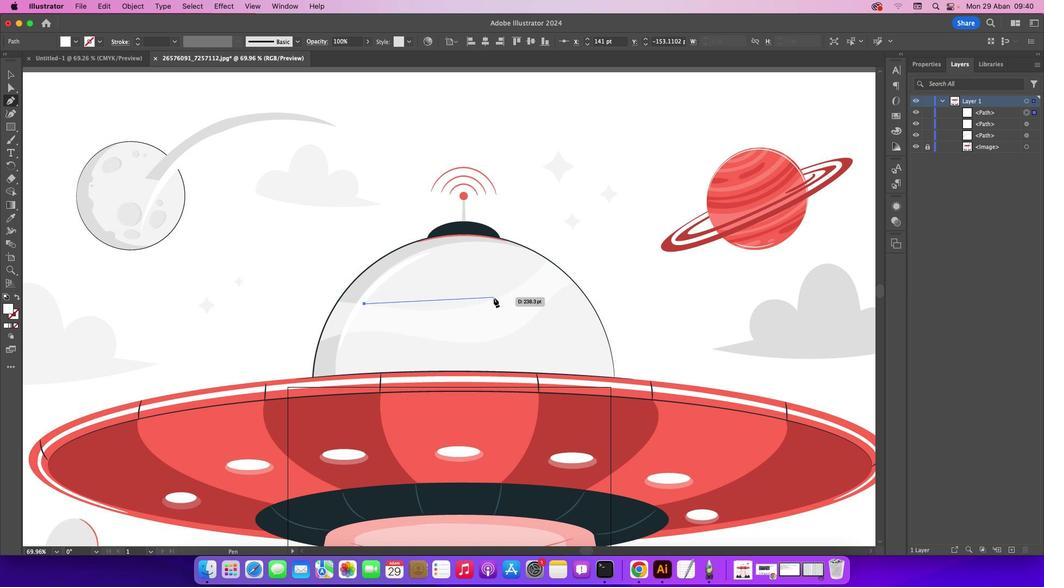 
Action: Mouse pressed left at (364, 304)
Screenshot: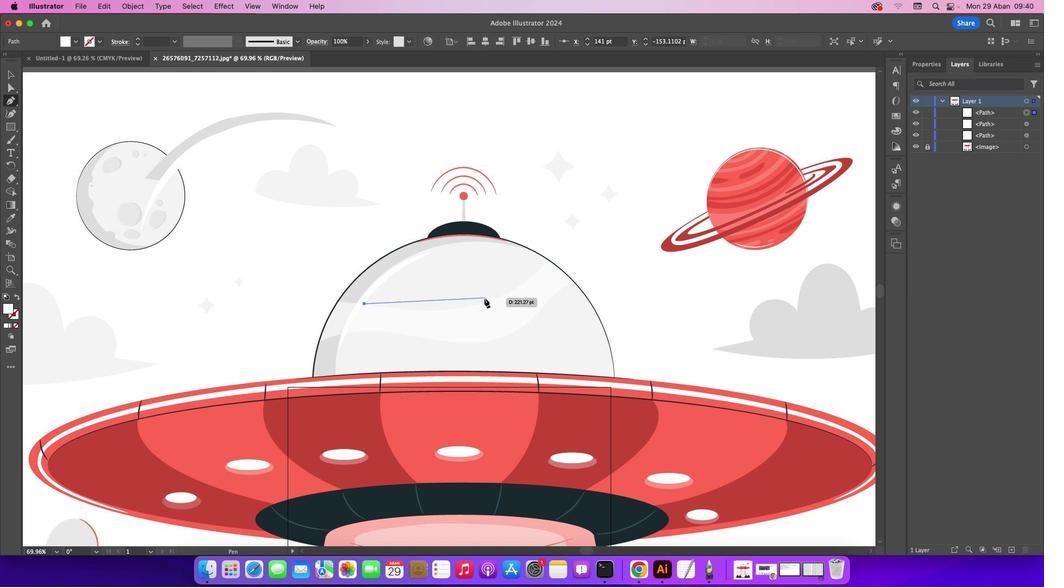 
Action: Mouse moved to (488, 300)
Screenshot: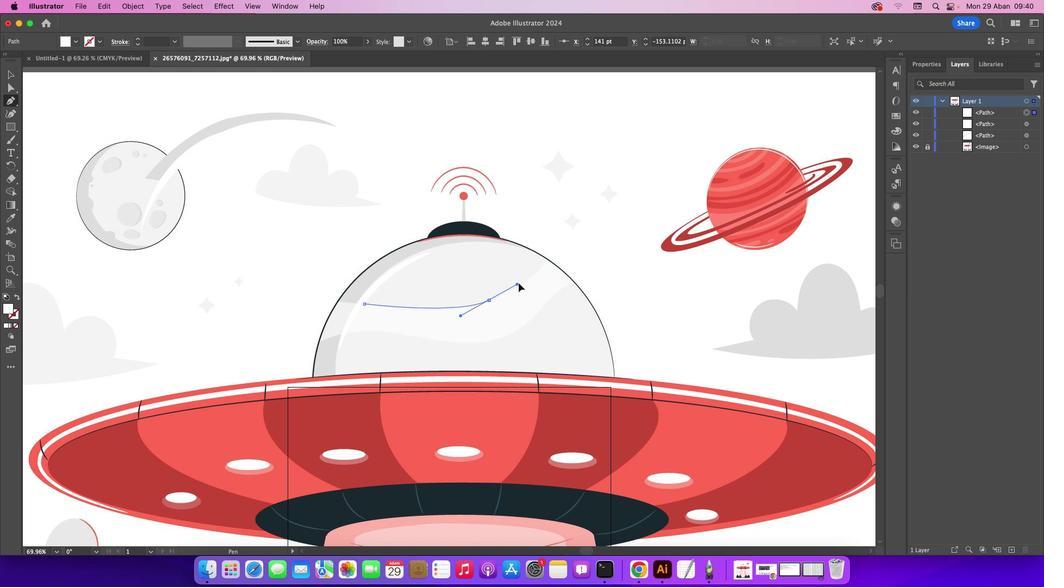 
Action: Mouse pressed left at (488, 300)
Screenshot: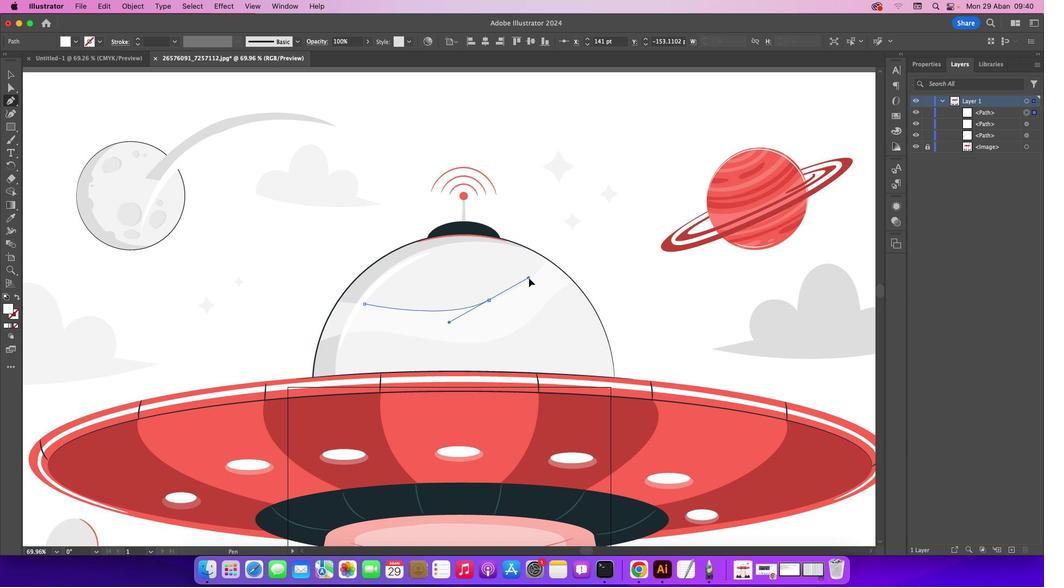 
Action: Mouse moved to (547, 259)
Screenshot: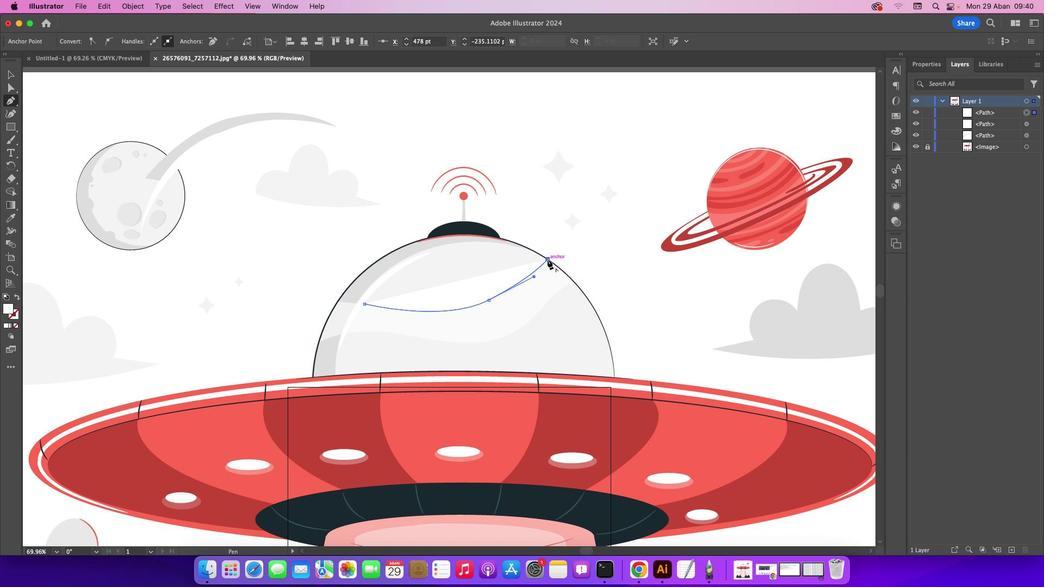 
Action: Mouse pressed left at (547, 259)
Screenshot: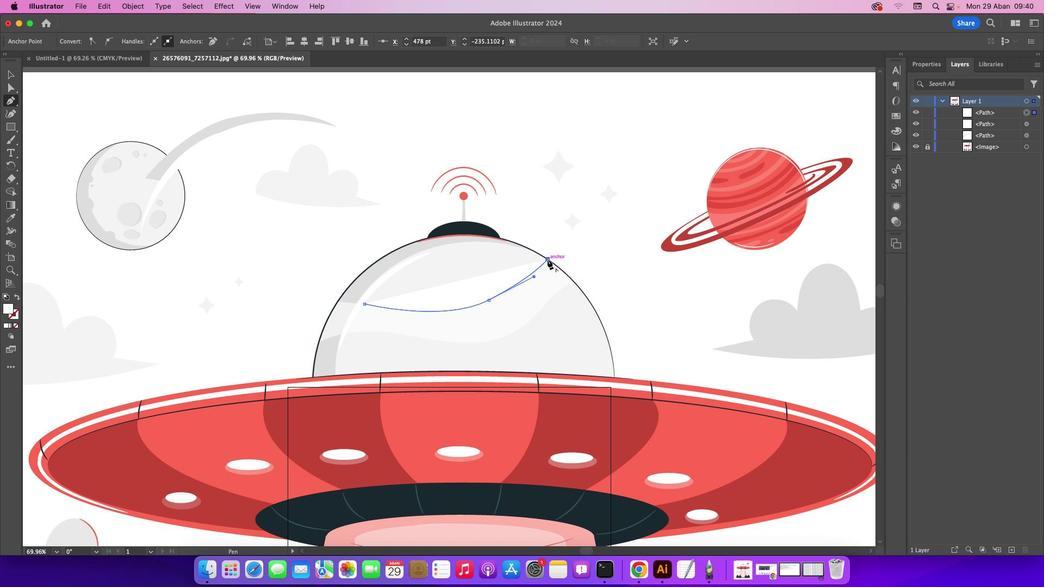 
Action: Mouse moved to (460, 242)
Screenshot: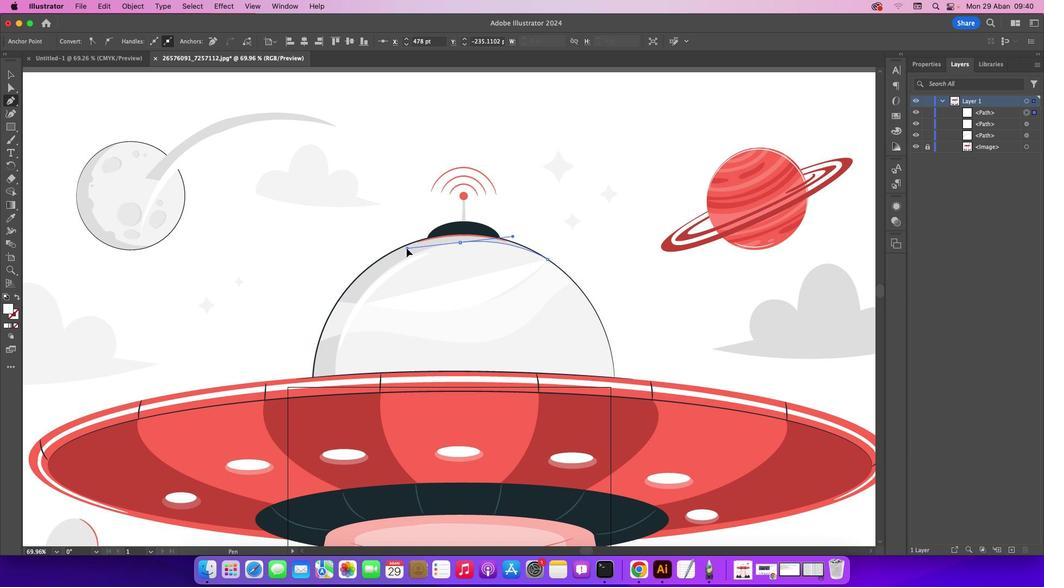 
Action: Mouse pressed left at (460, 242)
Screenshot: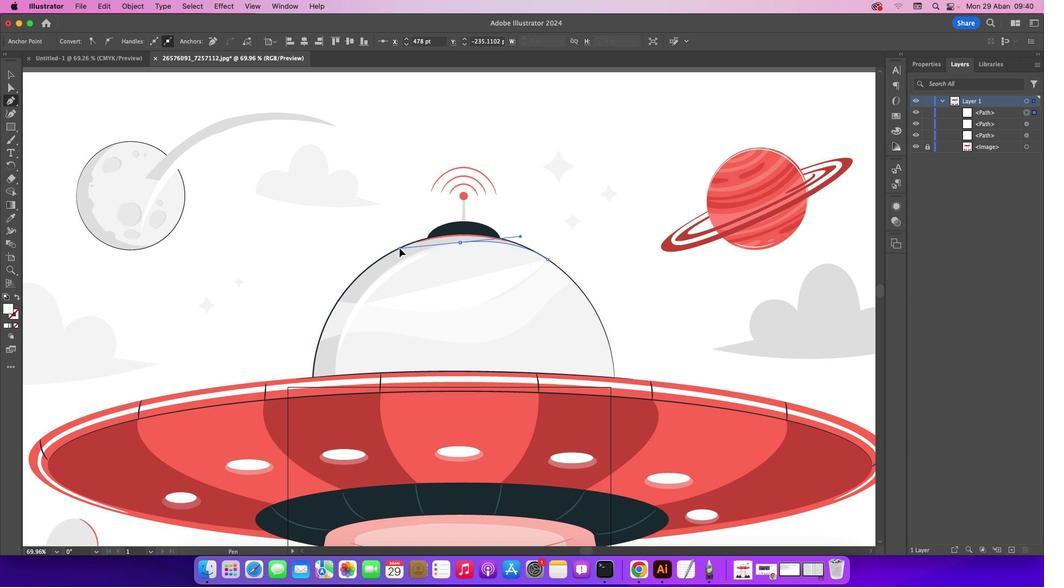 
Action: Mouse moved to (459, 242)
Screenshot: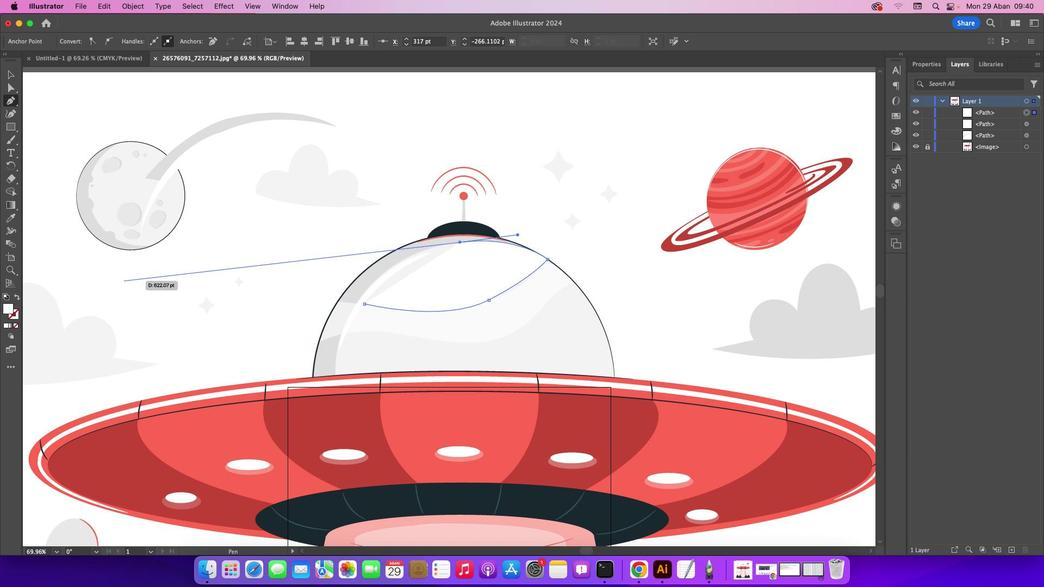 
Action: Mouse pressed left at (459, 242)
Screenshot: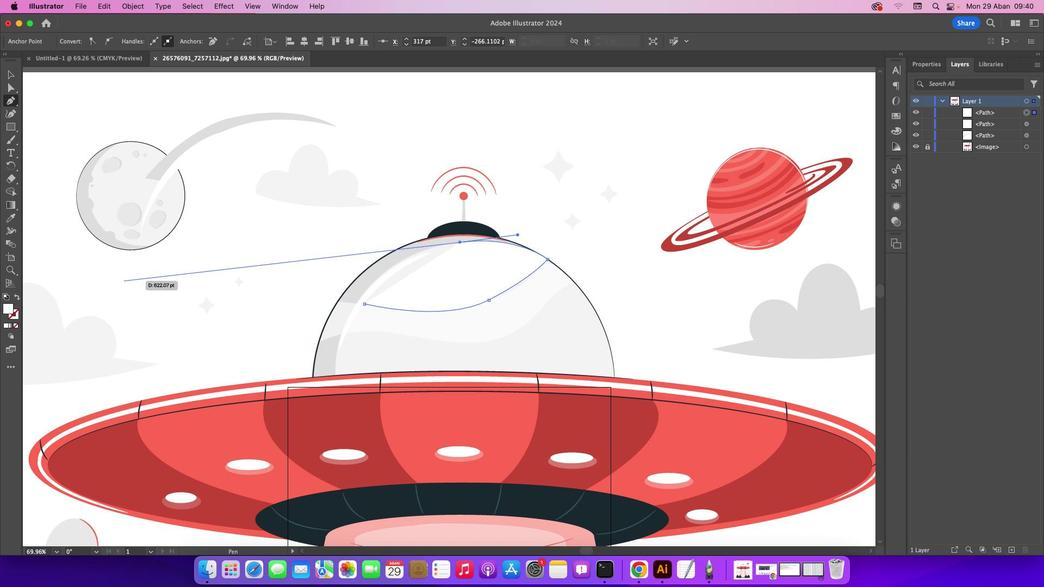 
Action: Mouse moved to (17, 327)
Screenshot: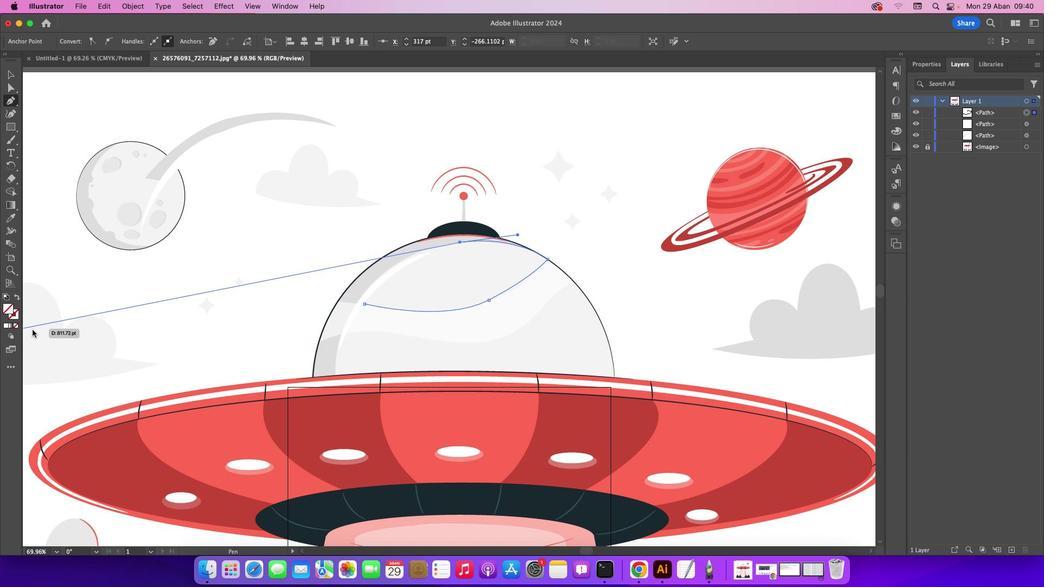 
Action: Mouse pressed left at (17, 327)
Screenshot: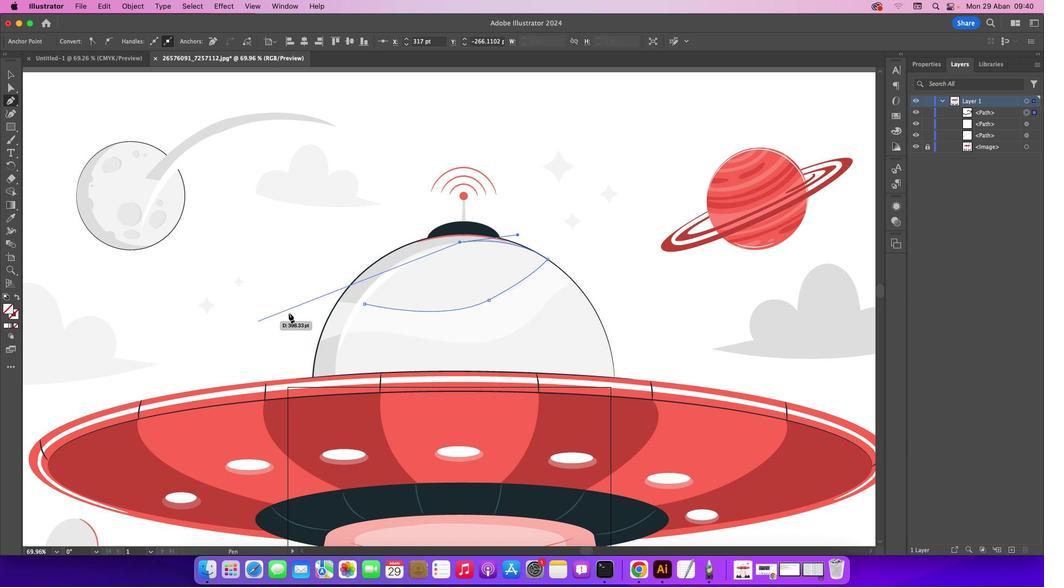 
Action: Mouse moved to (393, 265)
Screenshot: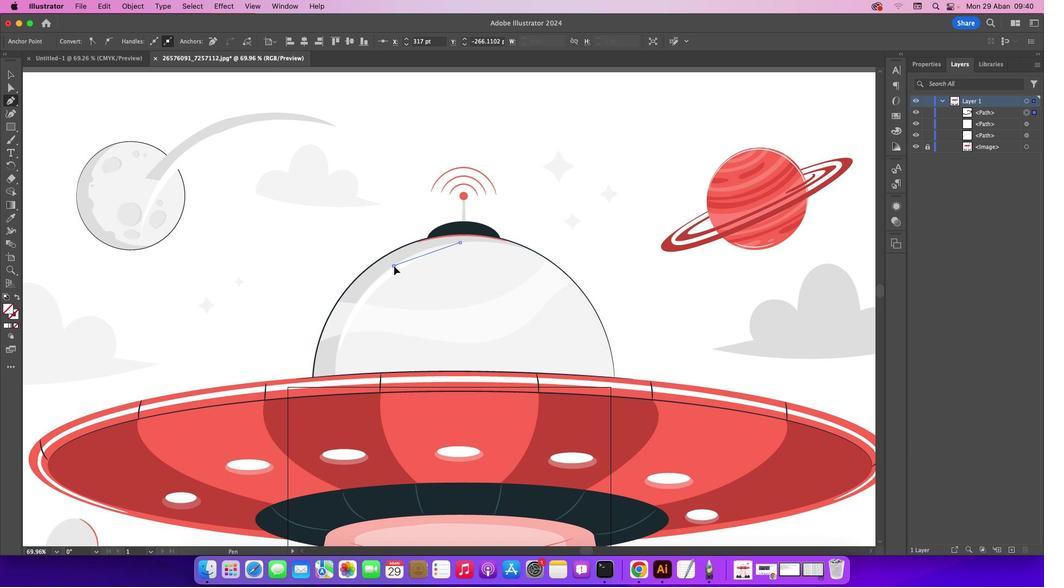 
Action: Mouse pressed left at (393, 265)
Screenshot: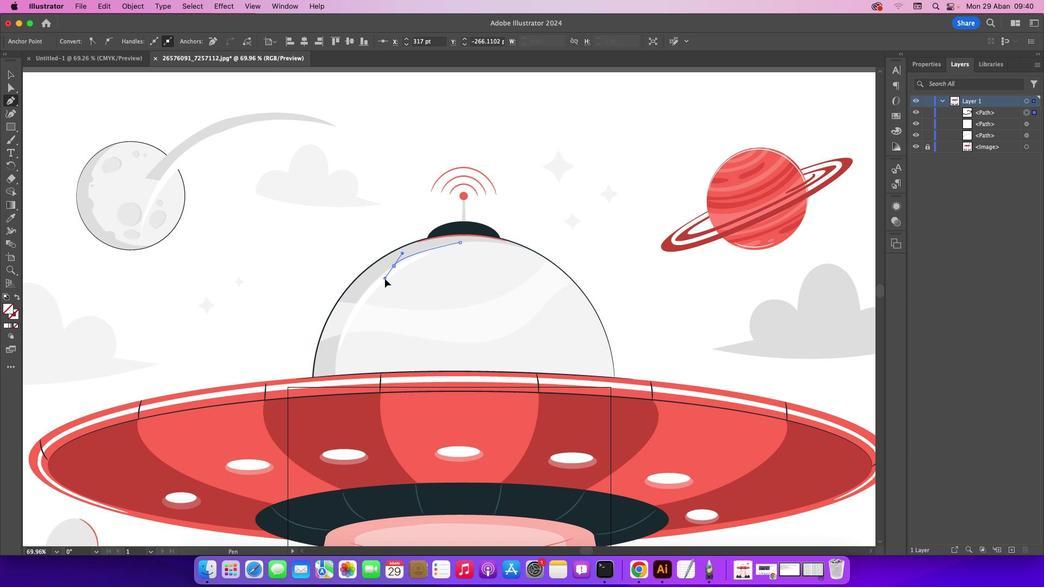 
Action: Mouse moved to (392, 265)
Screenshot: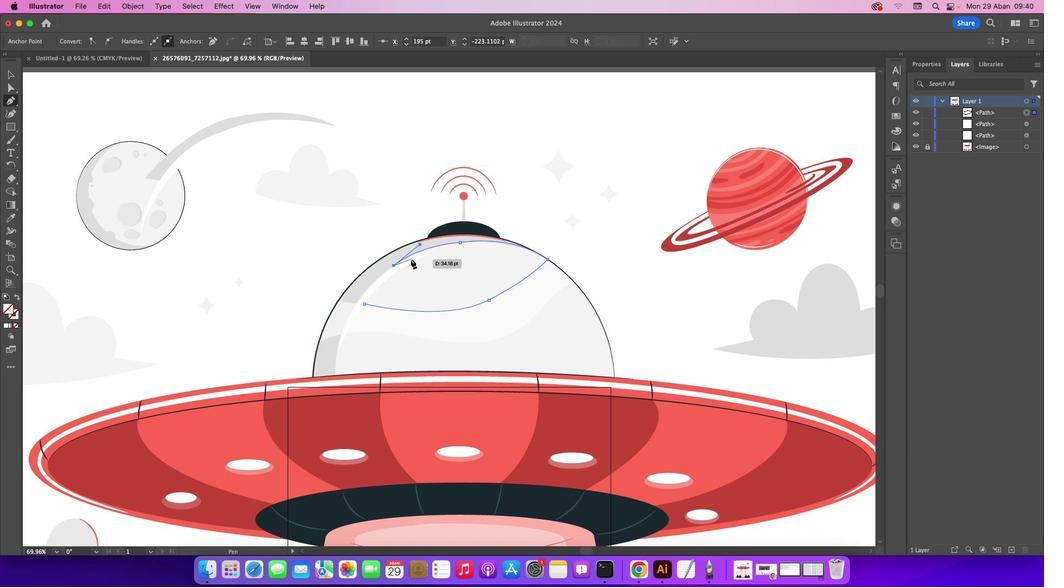 
Action: Mouse pressed left at (392, 265)
Screenshot: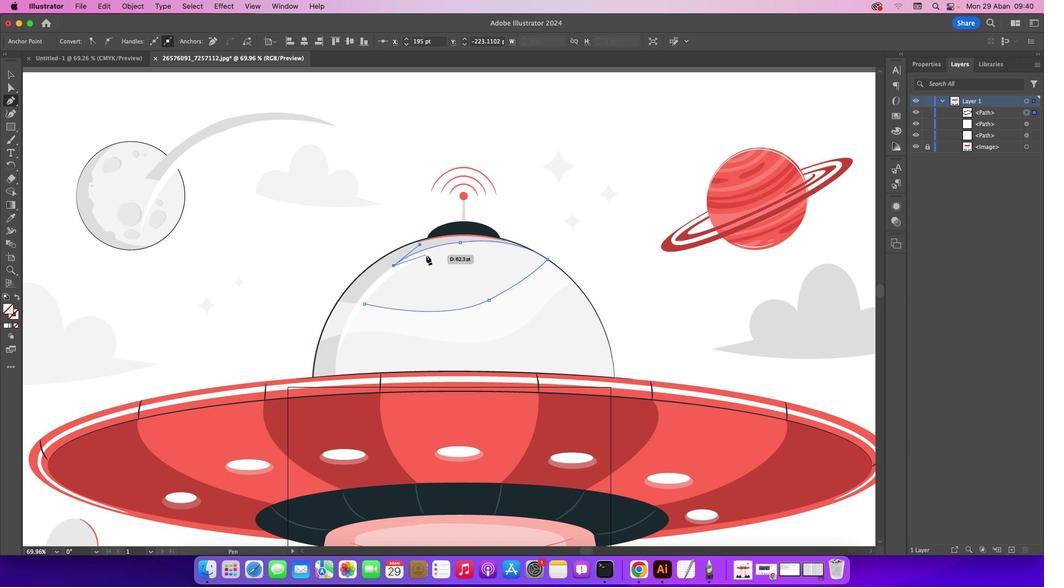 
Action: Mouse moved to (429, 253)
Screenshot: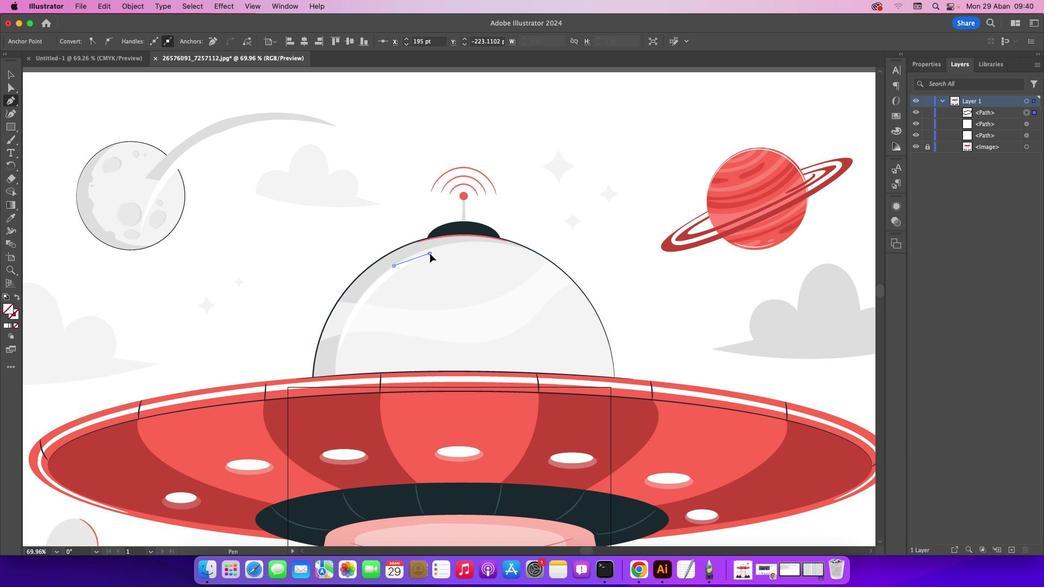 
Action: Mouse pressed left at (429, 253)
Screenshot: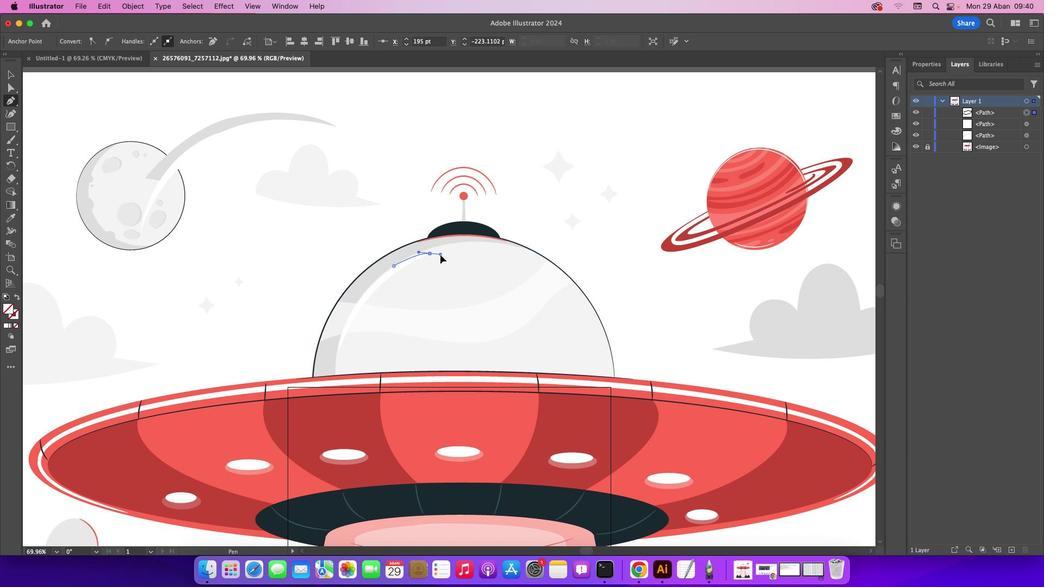
Action: Mouse moved to (429, 254)
Screenshot: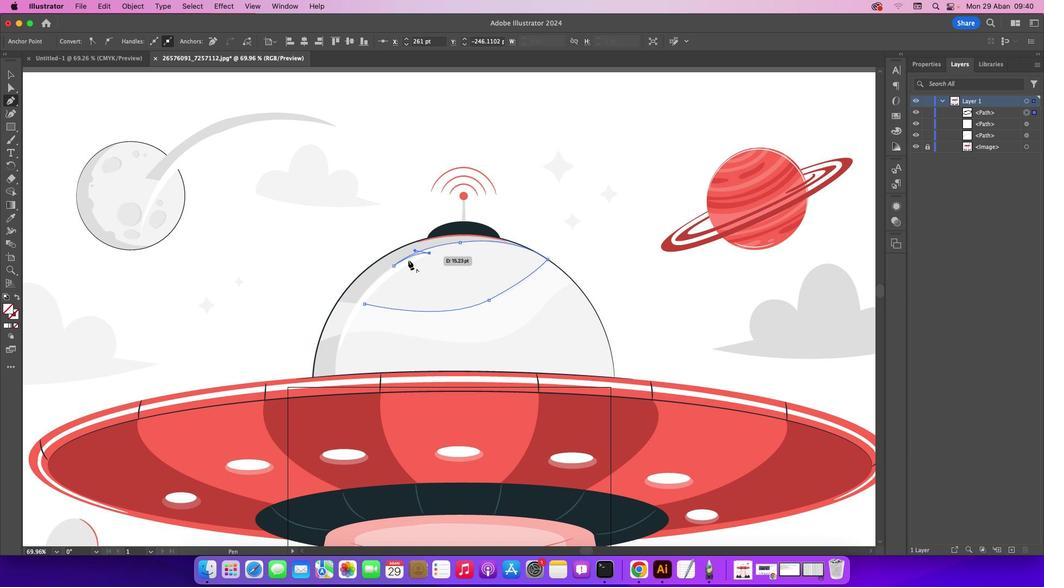 
Action: Mouse pressed left at (429, 254)
Screenshot: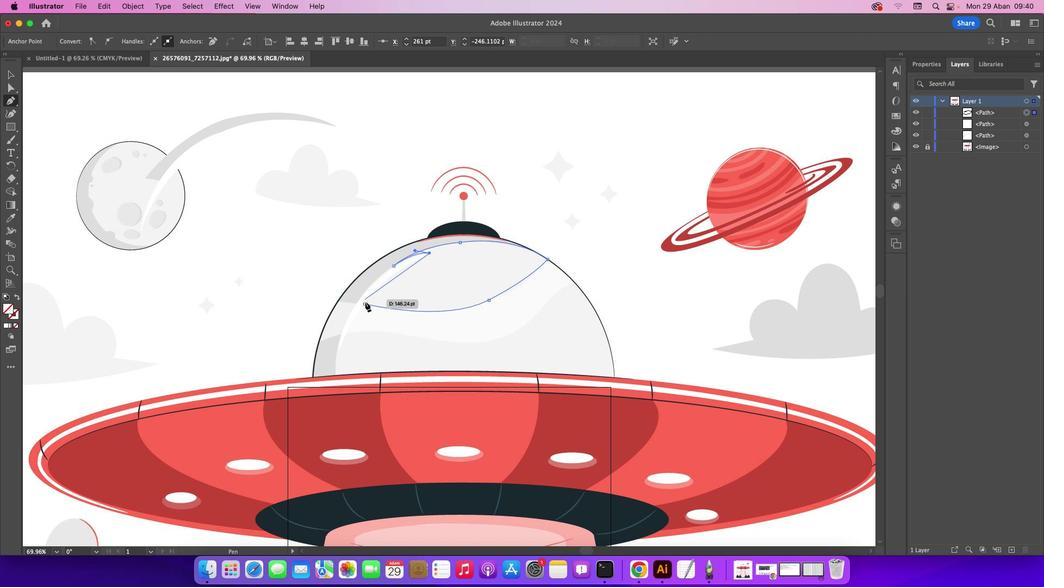 
Action: Mouse moved to (364, 304)
Screenshot: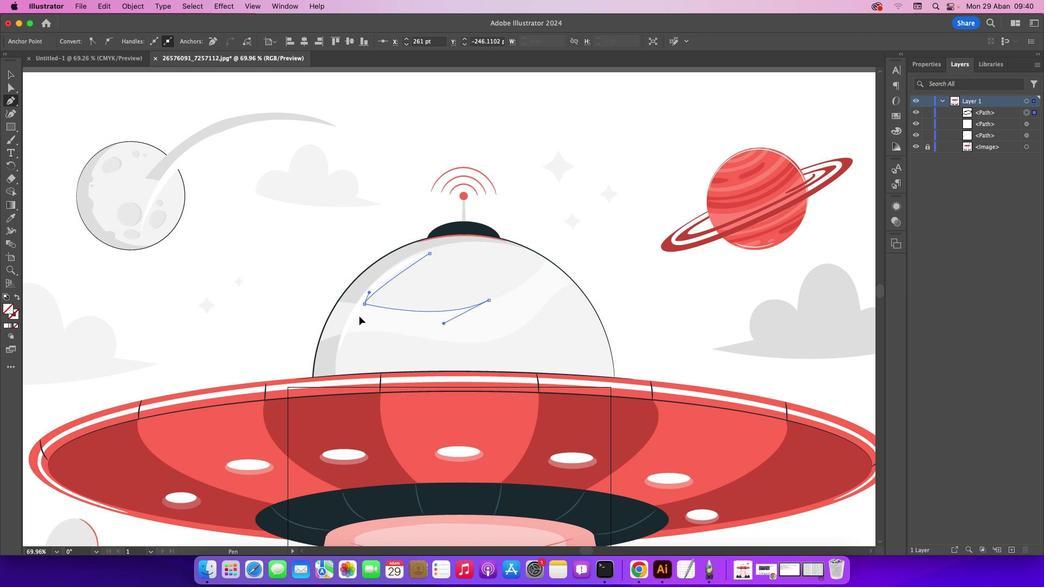 
Action: Mouse pressed left at (364, 304)
Screenshot: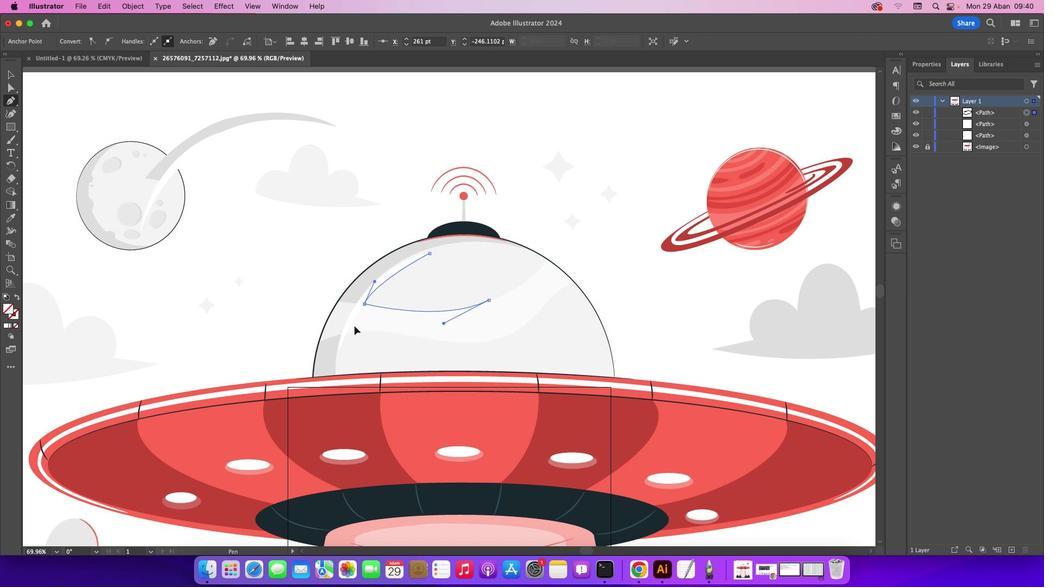 
Action: Mouse moved to (16, 70)
Screenshot: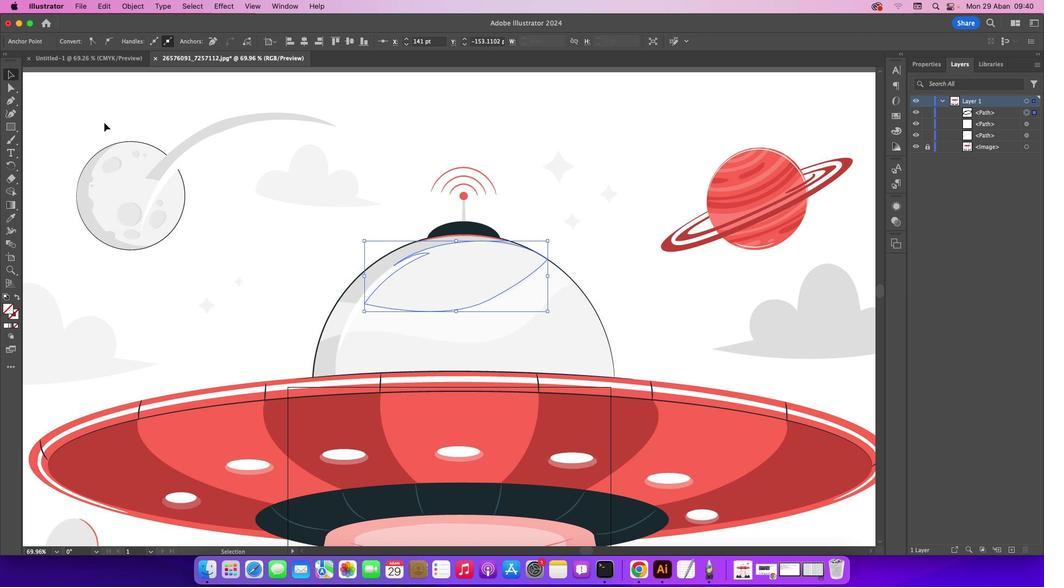 
Action: Mouse pressed left at (16, 70)
Screenshot: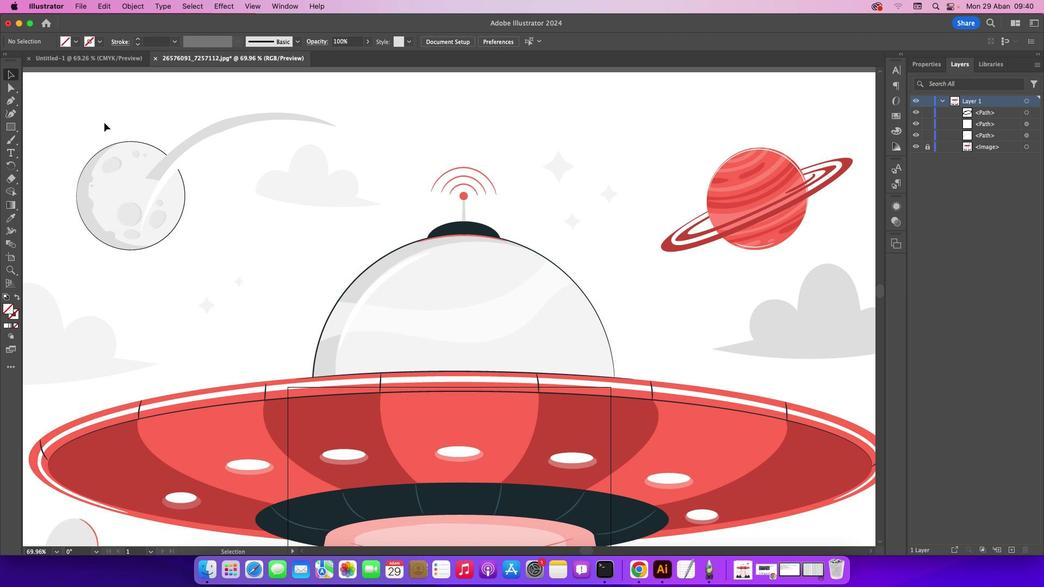 
Action: Mouse moved to (103, 122)
Screenshot: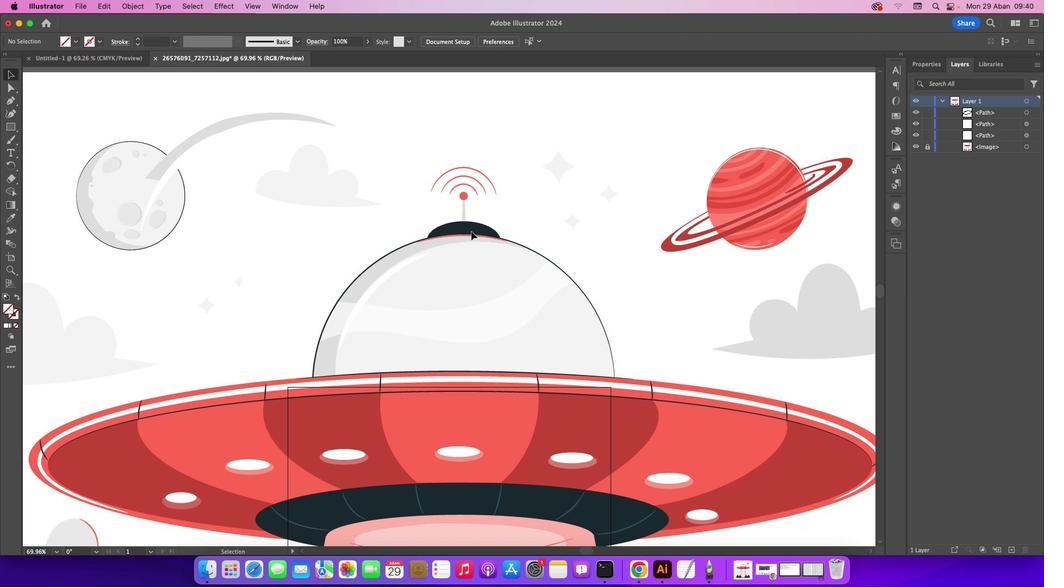 
Action: Mouse pressed left at (103, 122)
Screenshot: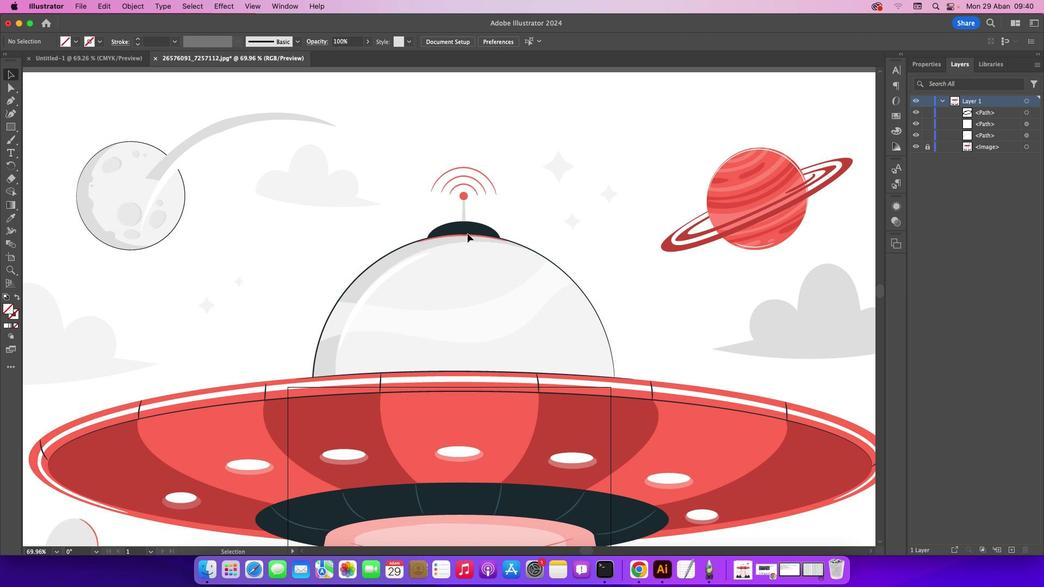 
Action: Mouse moved to (467, 242)
Screenshot: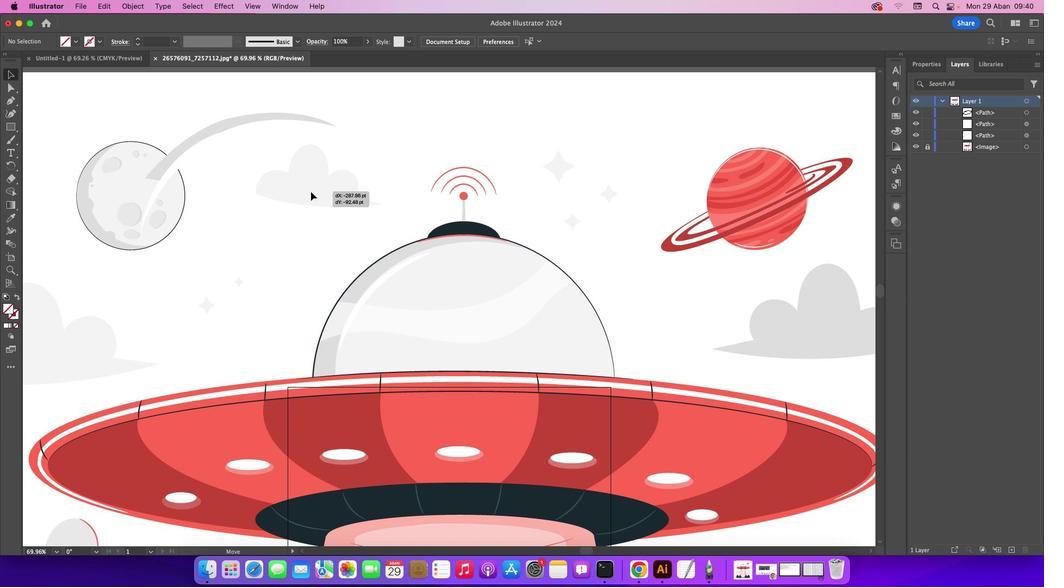 
Action: Mouse pressed left at (467, 242)
Screenshot: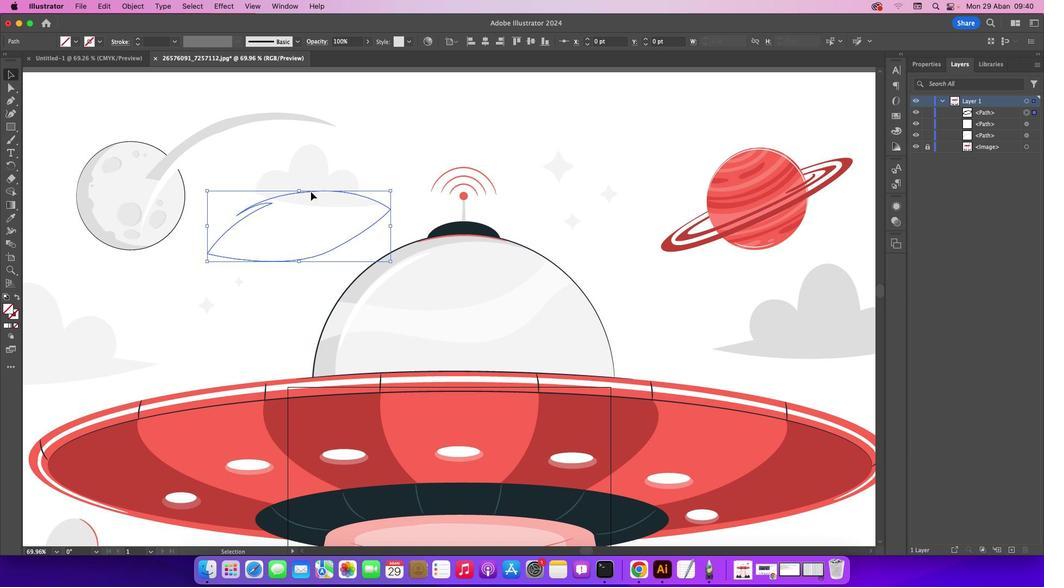 
Action: Mouse moved to (12, 222)
Screenshot: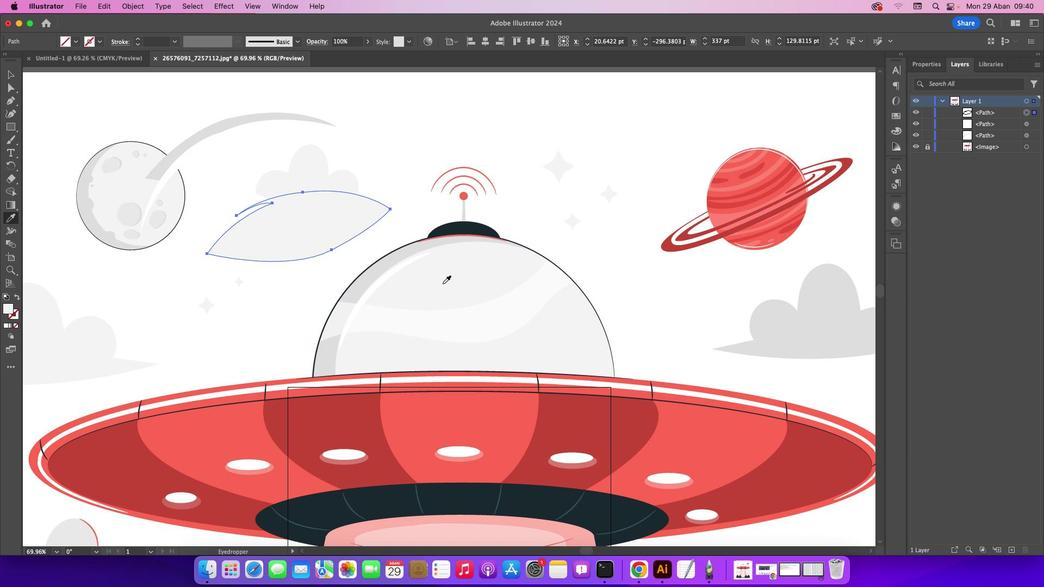 
Action: Mouse pressed left at (12, 222)
Screenshot: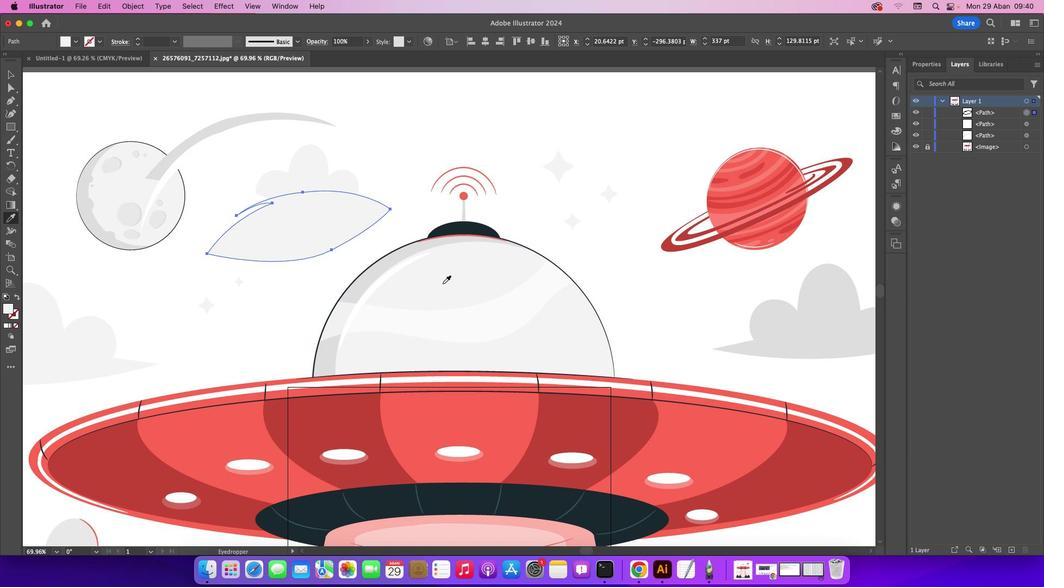 
Action: Mouse moved to (442, 283)
Screenshot: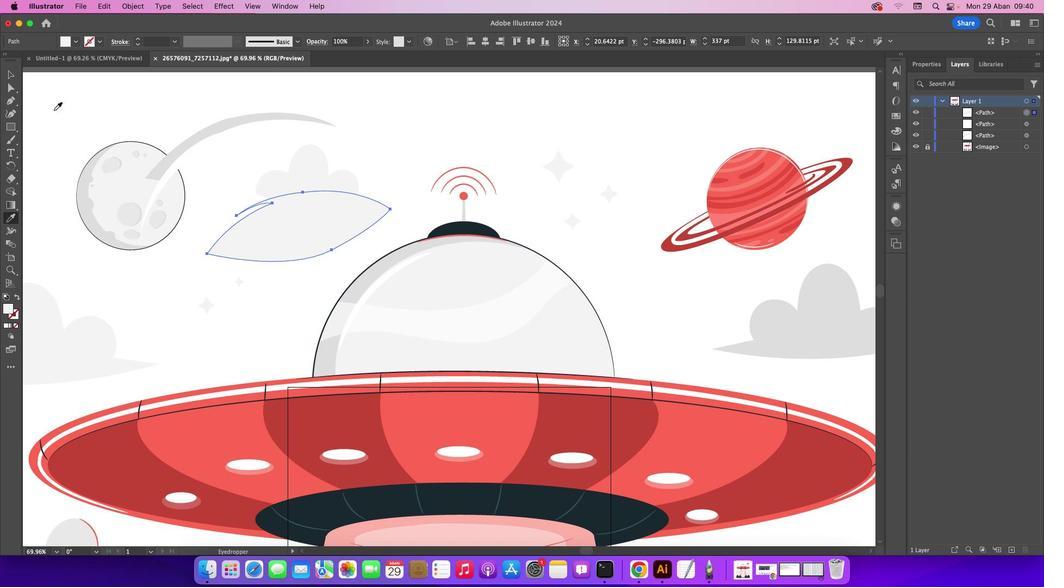 
Action: Mouse pressed left at (442, 283)
Screenshot: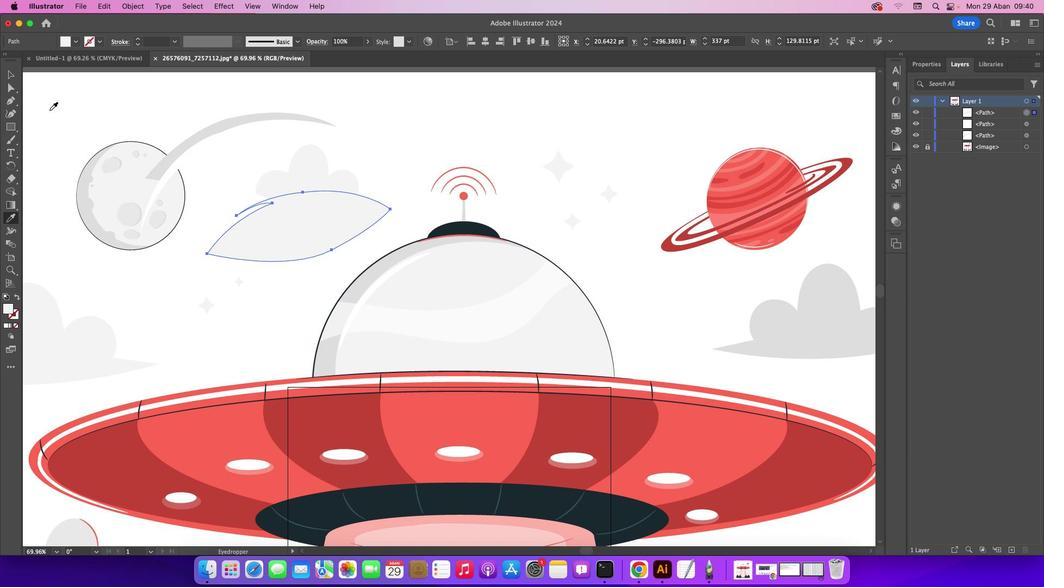 
Action: Mouse moved to (17, 77)
Screenshot: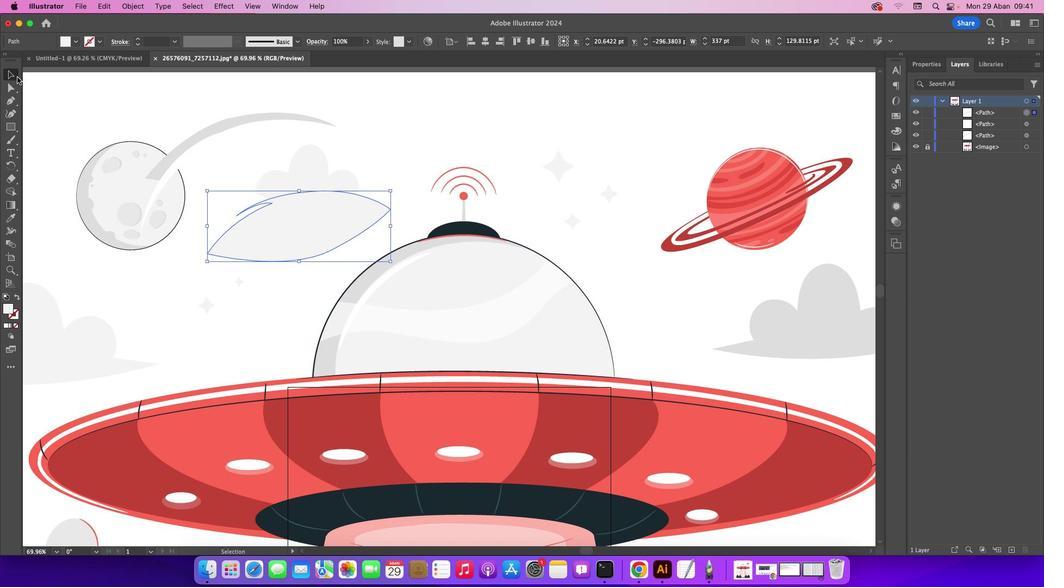 
Action: Mouse pressed left at (17, 77)
Screenshot: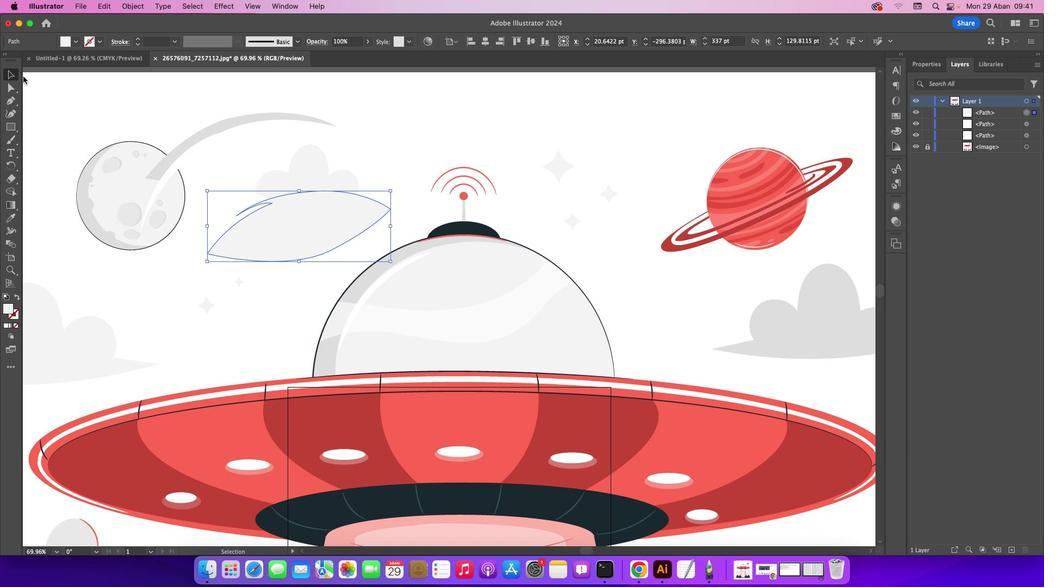 
Action: Mouse moved to (335, 230)
Screenshot: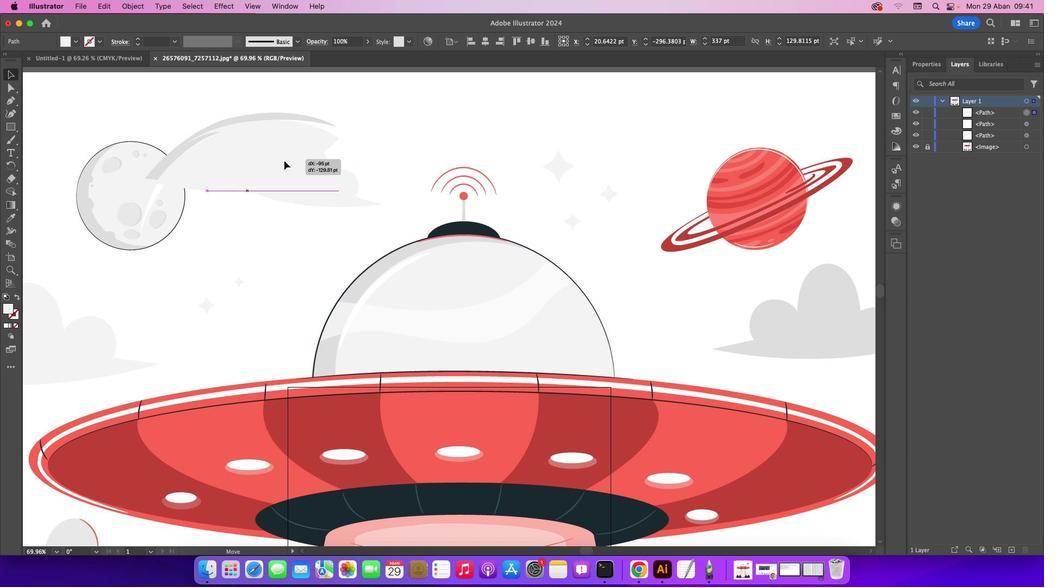 
Action: Mouse pressed left at (335, 230)
Screenshot: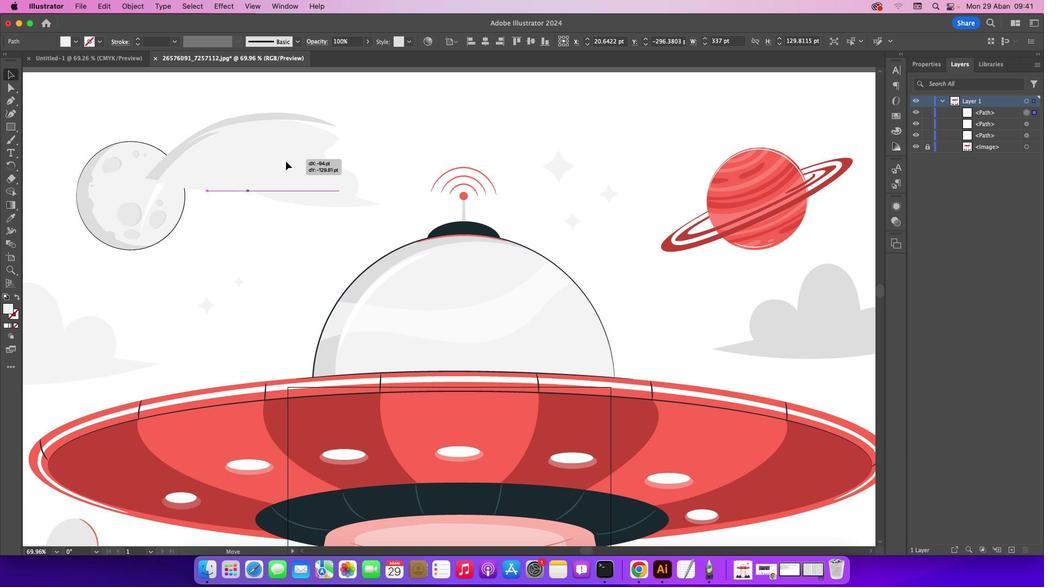 
Action: Mouse moved to (216, 246)
Screenshot: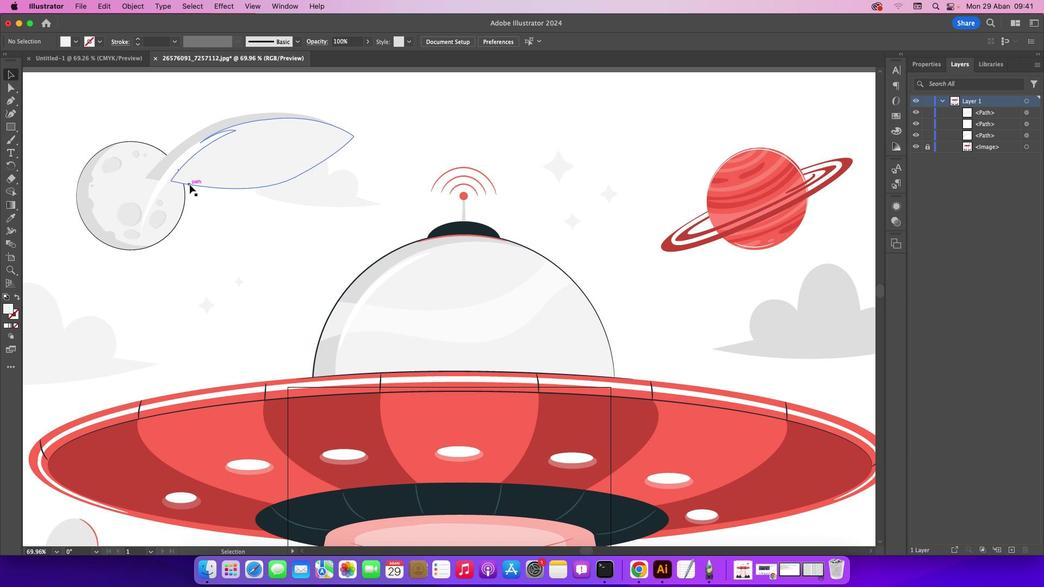
Action: Mouse pressed left at (216, 246)
Screenshot: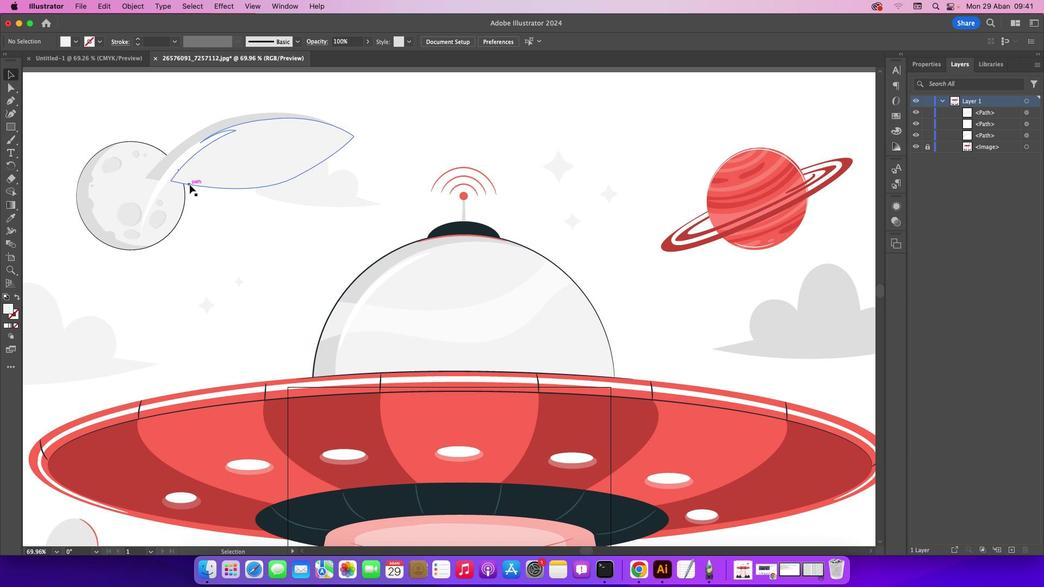 
Action: Mouse moved to (419, 302)
Screenshot: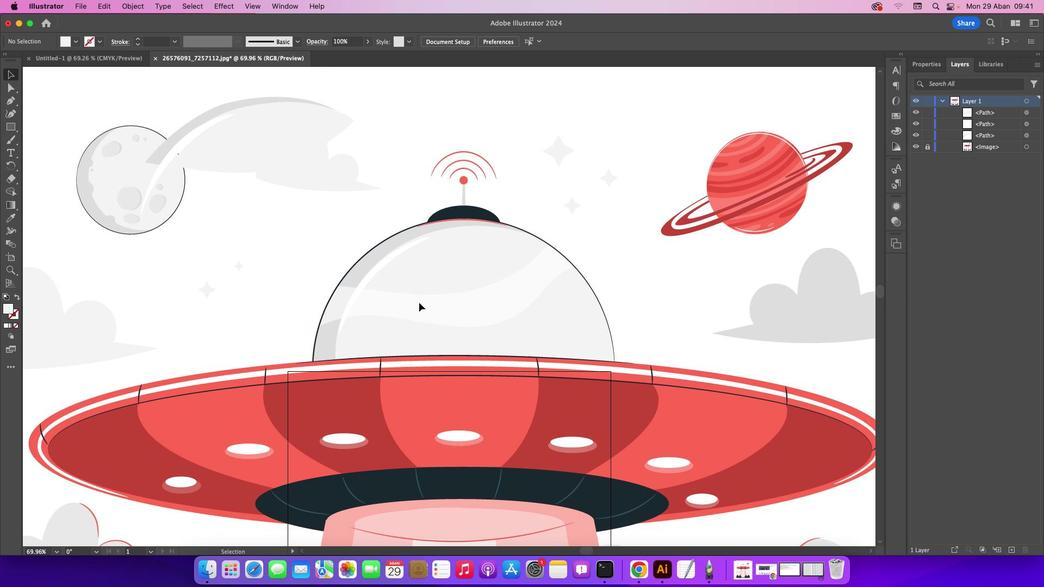 
Action: Mouse scrolled (419, 302) with delta (0, 0)
Screenshot: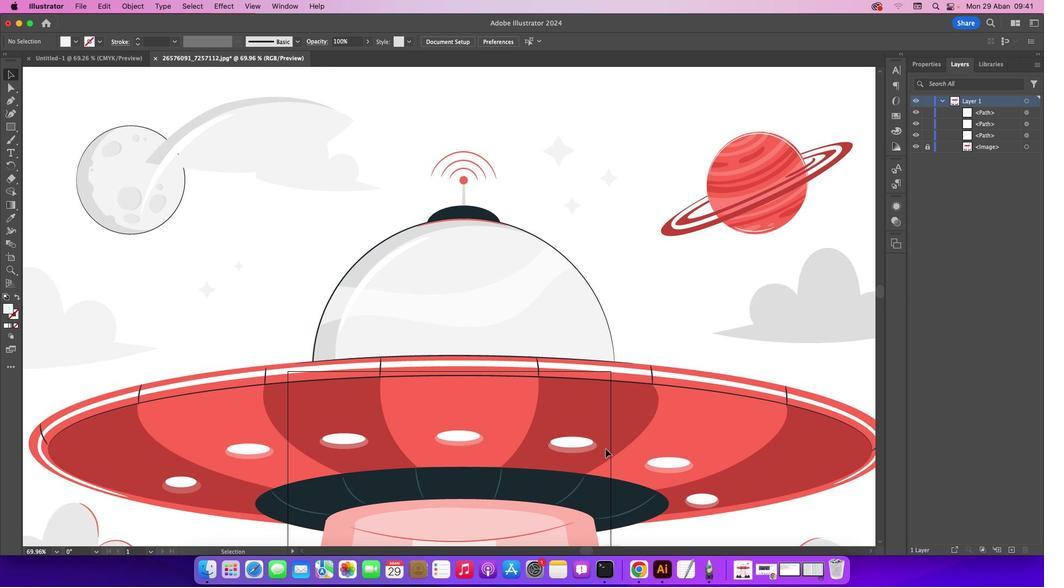 
Action: Mouse scrolled (419, 302) with delta (0, 0)
Screenshot: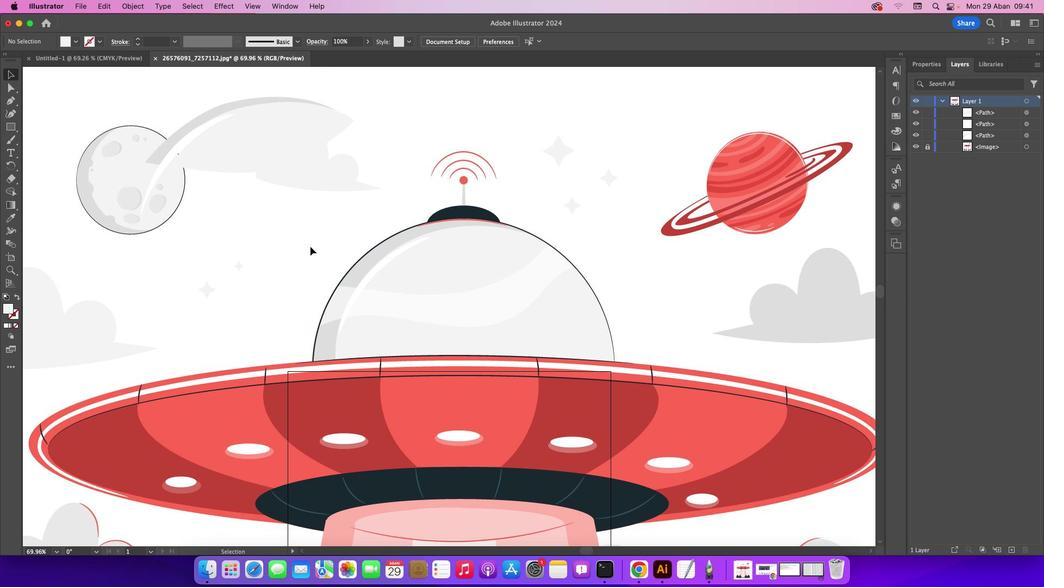 
Action: Mouse scrolled (419, 302) with delta (0, 0)
Screenshot: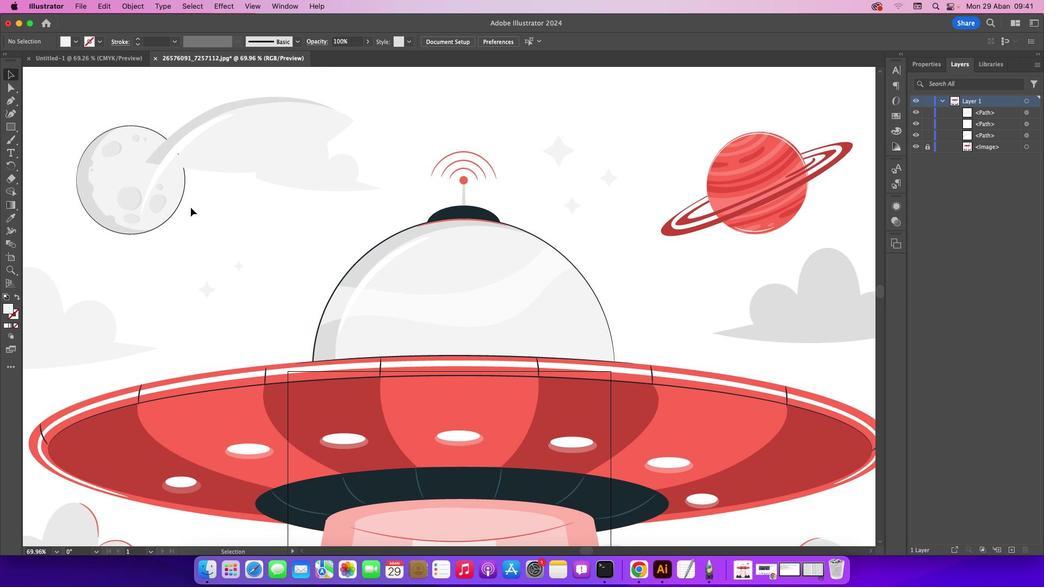 
Action: Mouse scrolled (419, 302) with delta (0, 0)
Screenshot: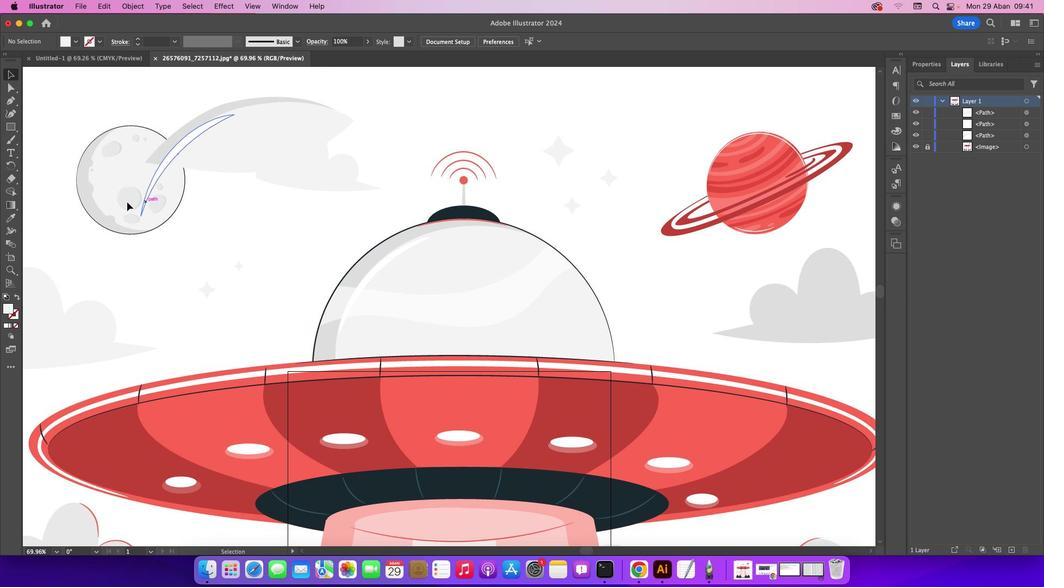 
Action: Mouse moved to (13, 103)
Screenshot: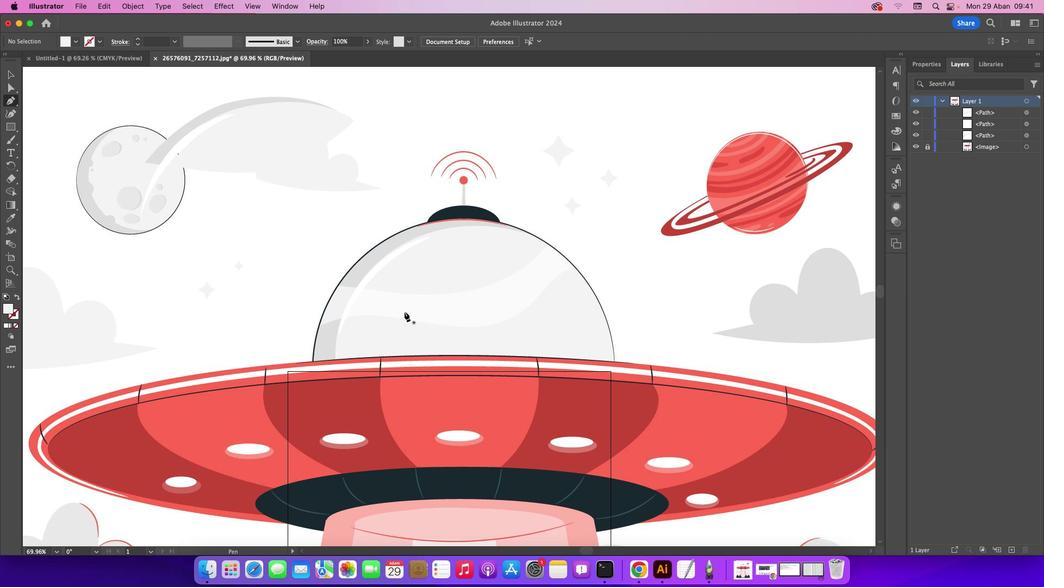 
Action: Mouse pressed left at (13, 103)
Screenshot: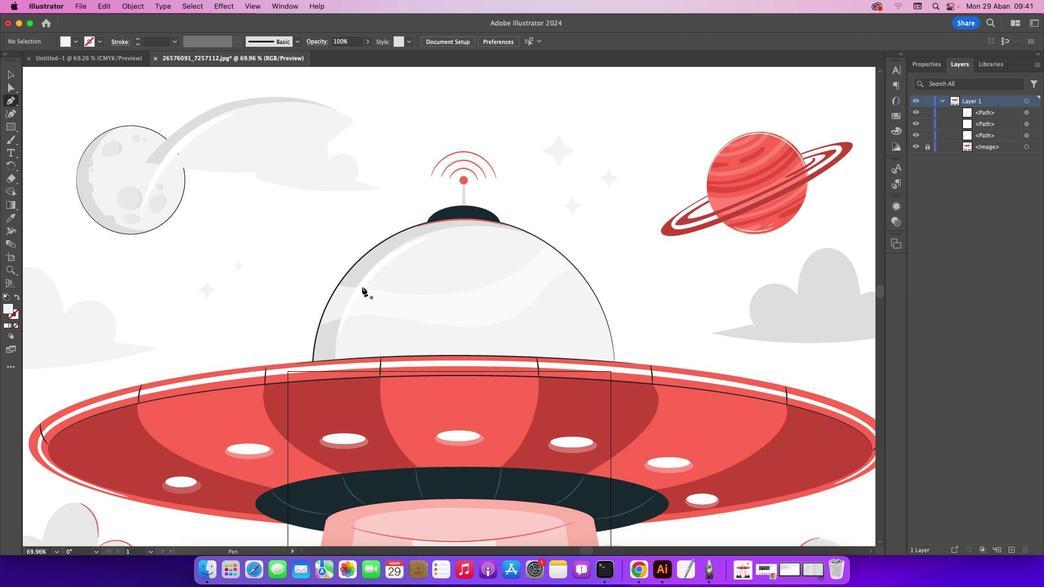 
Action: Mouse moved to (364, 287)
Screenshot: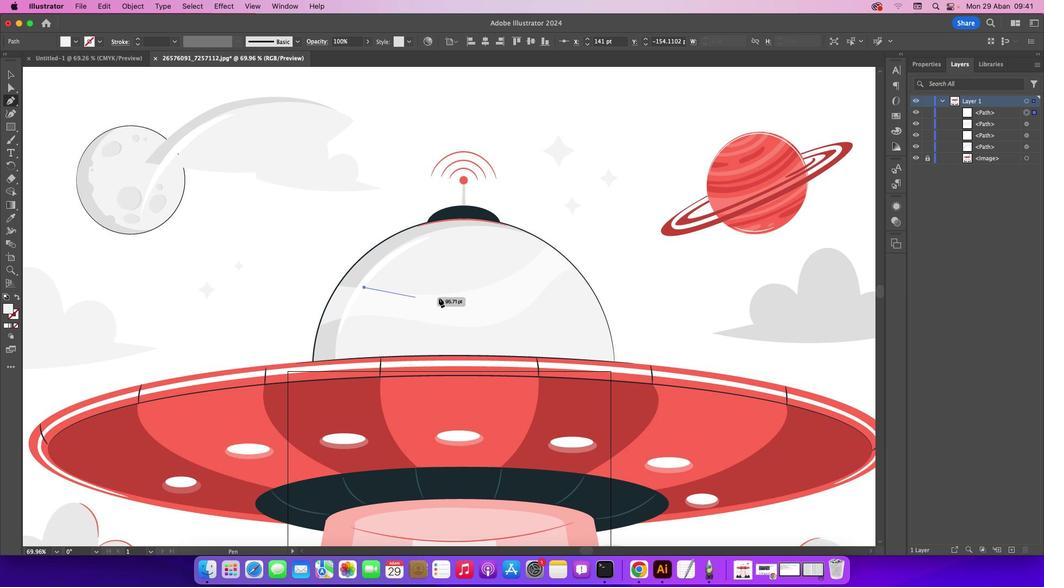 
Action: Mouse pressed left at (364, 287)
Screenshot: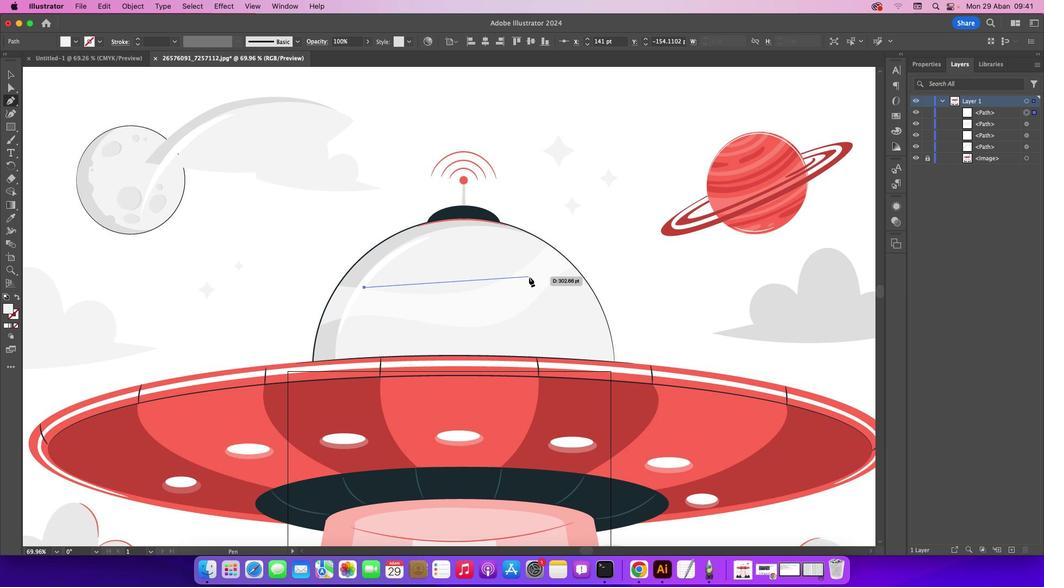 
Action: Mouse moved to (508, 276)
Screenshot: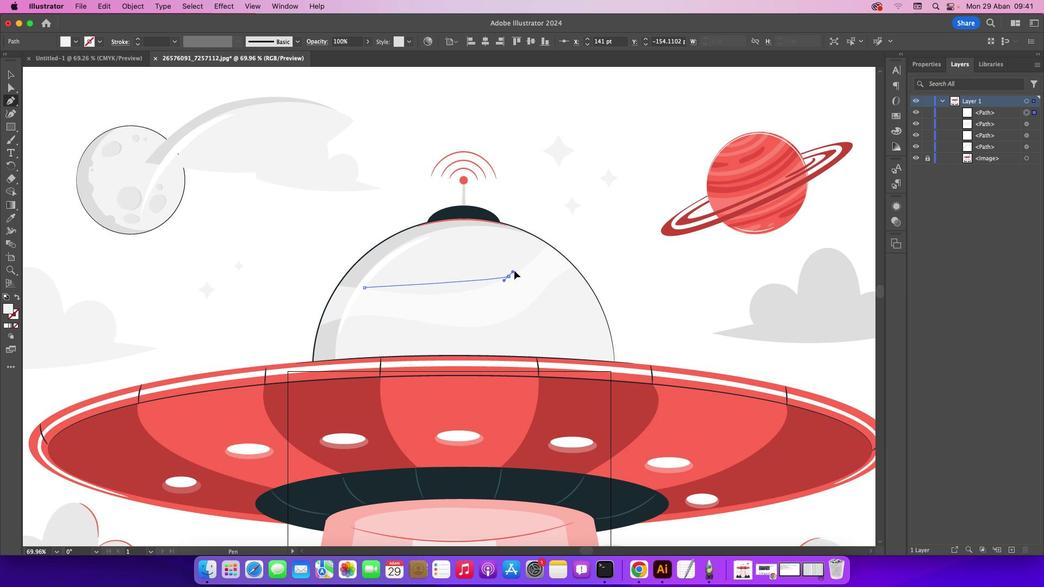 
Action: Mouse pressed left at (508, 276)
Screenshot: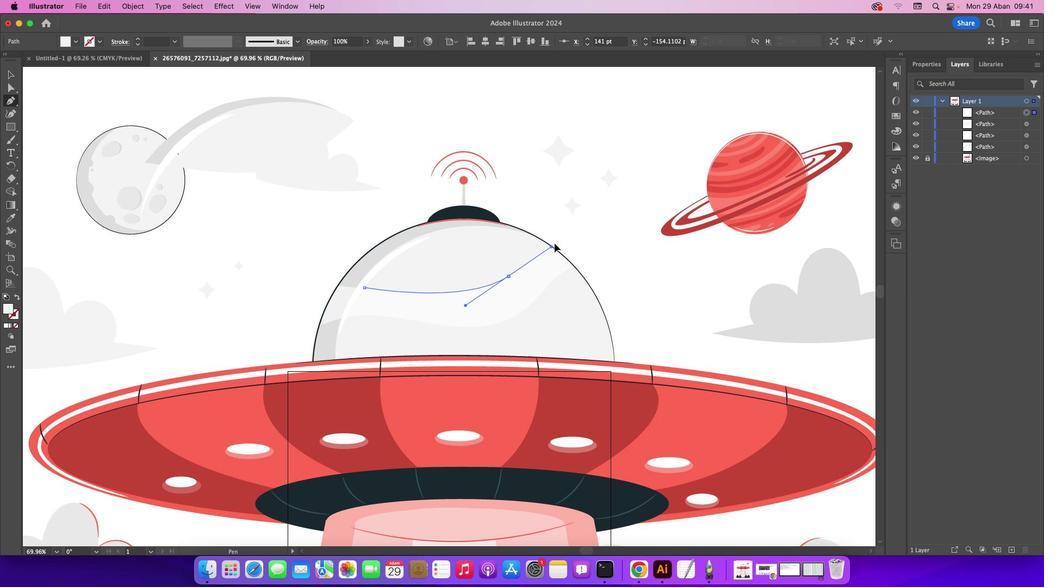 
Action: Mouse moved to (509, 276)
Screenshot: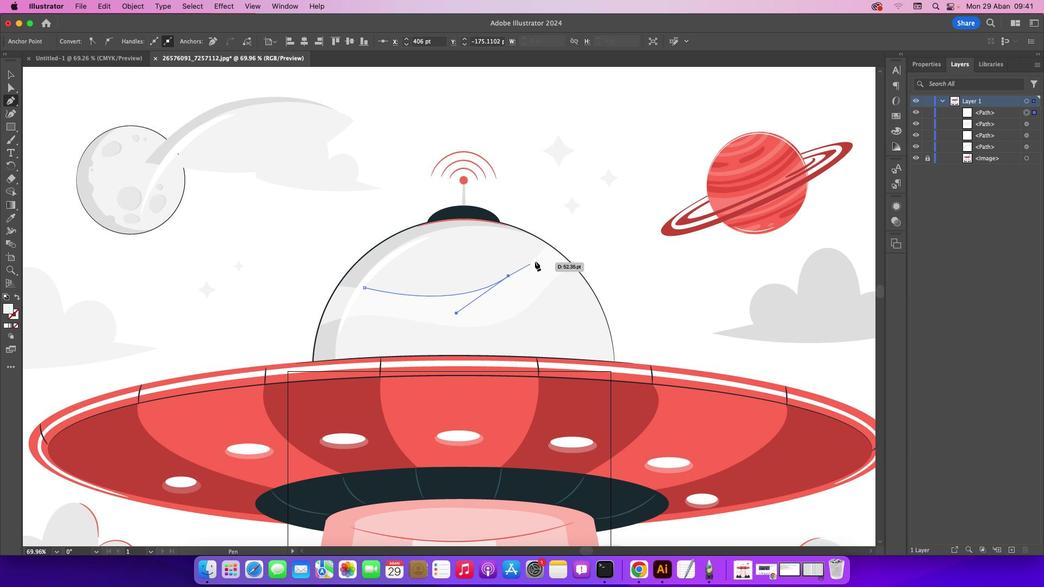 
Action: Mouse pressed left at (509, 276)
Screenshot: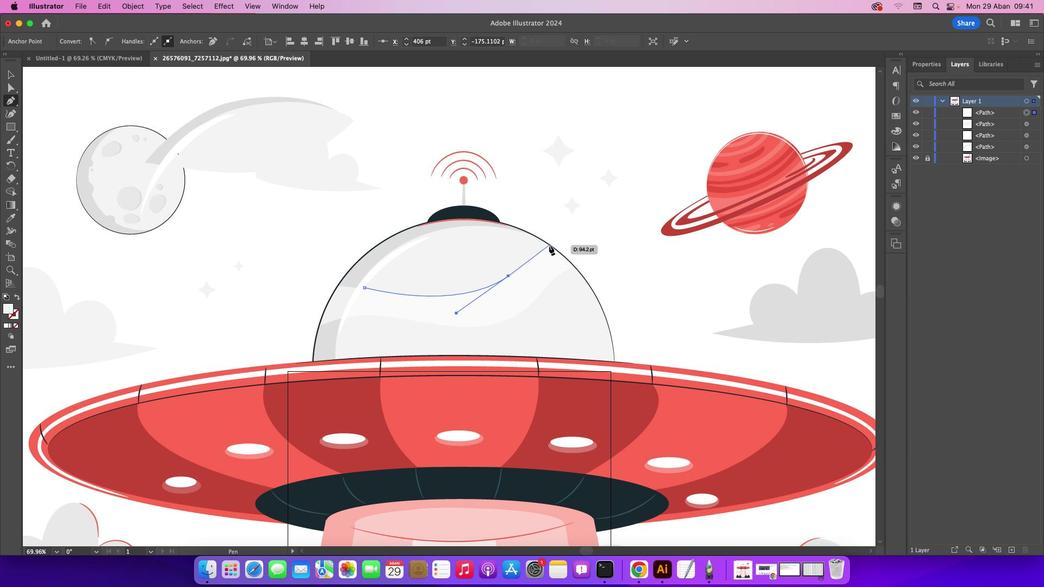 
Action: Mouse moved to (547, 245)
Screenshot: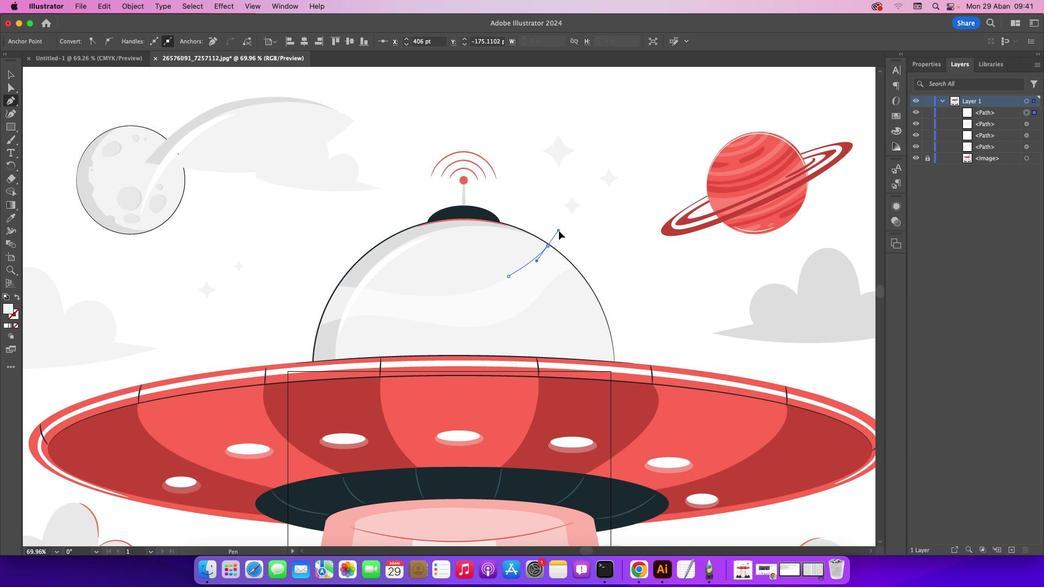 
Action: Mouse pressed left at (547, 245)
Screenshot: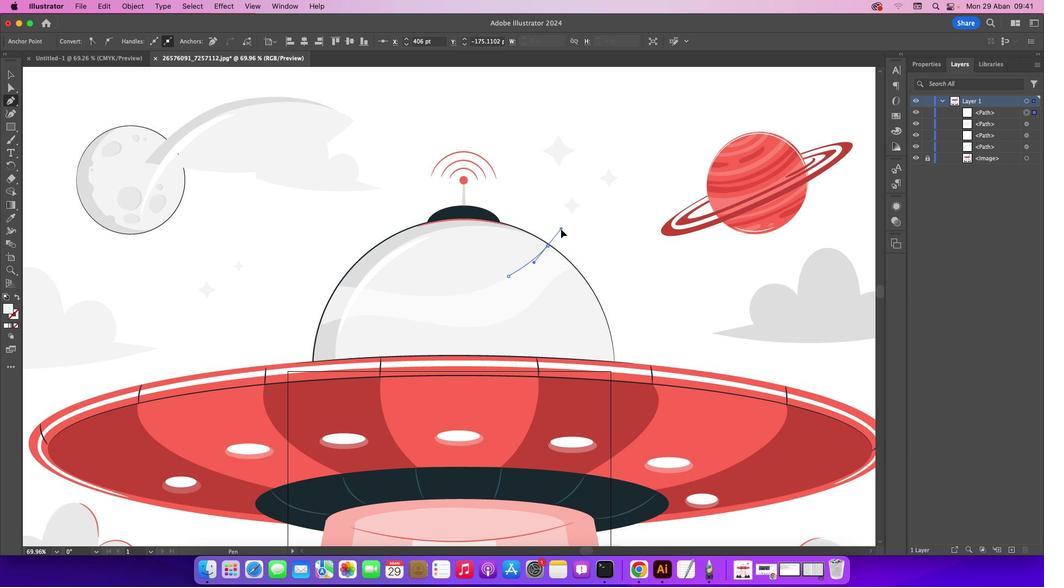 
Action: Mouse moved to (547, 245)
Screenshot: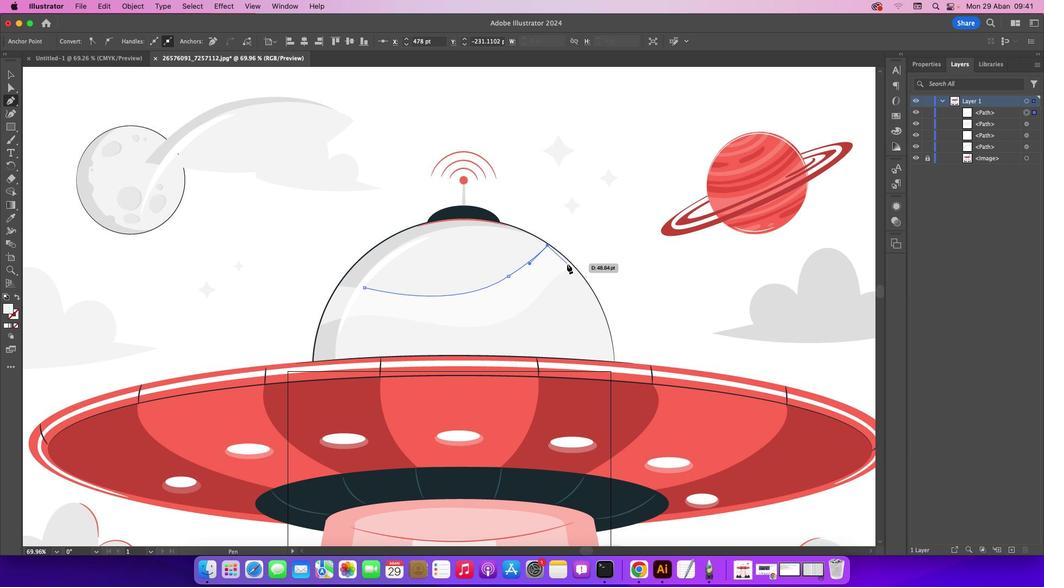 
Action: Mouse pressed left at (547, 245)
Screenshot: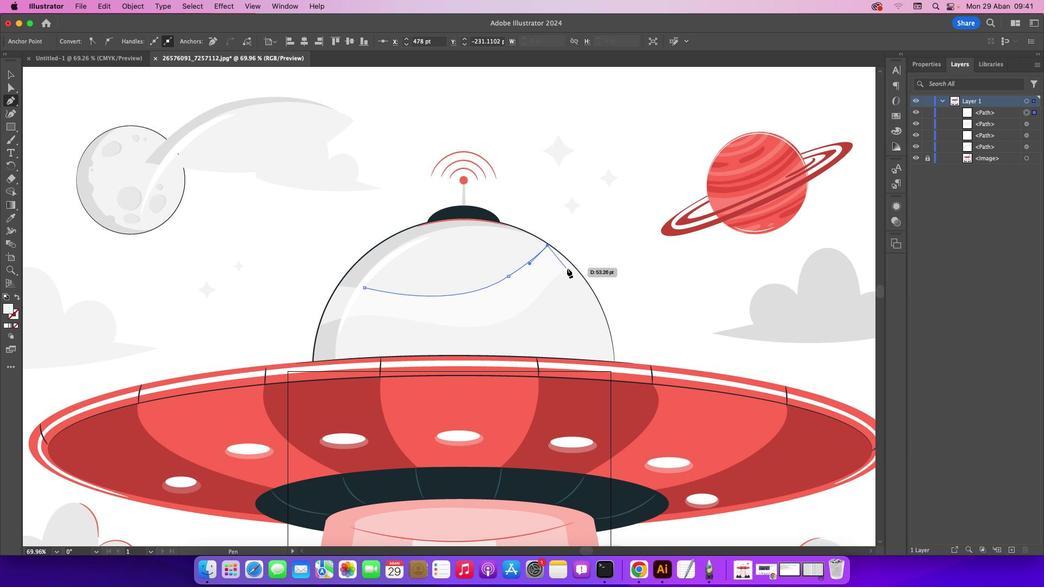 
Action: Mouse moved to (573, 267)
Screenshot: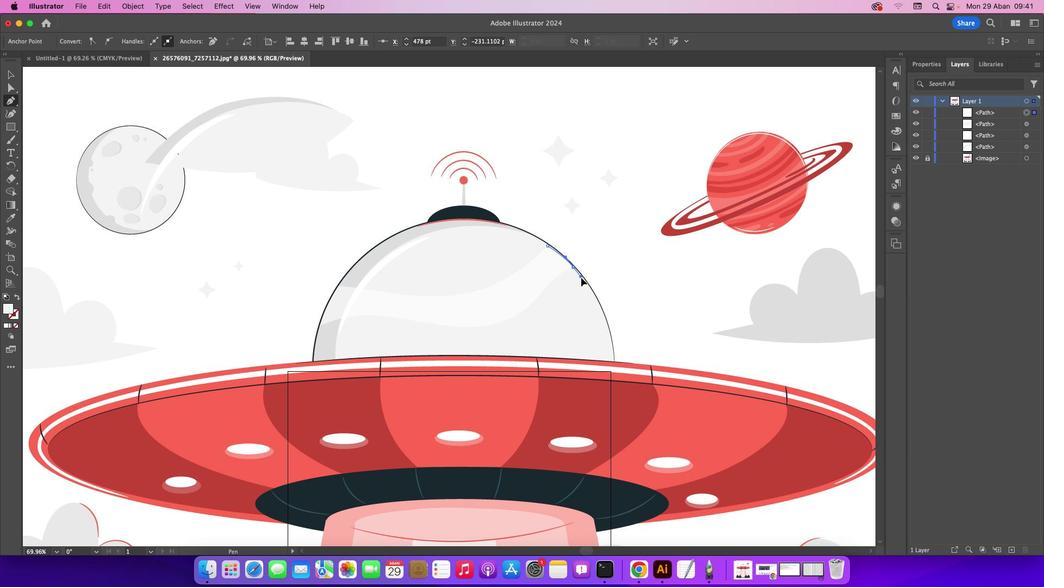 
Action: Mouse pressed left at (573, 267)
Screenshot: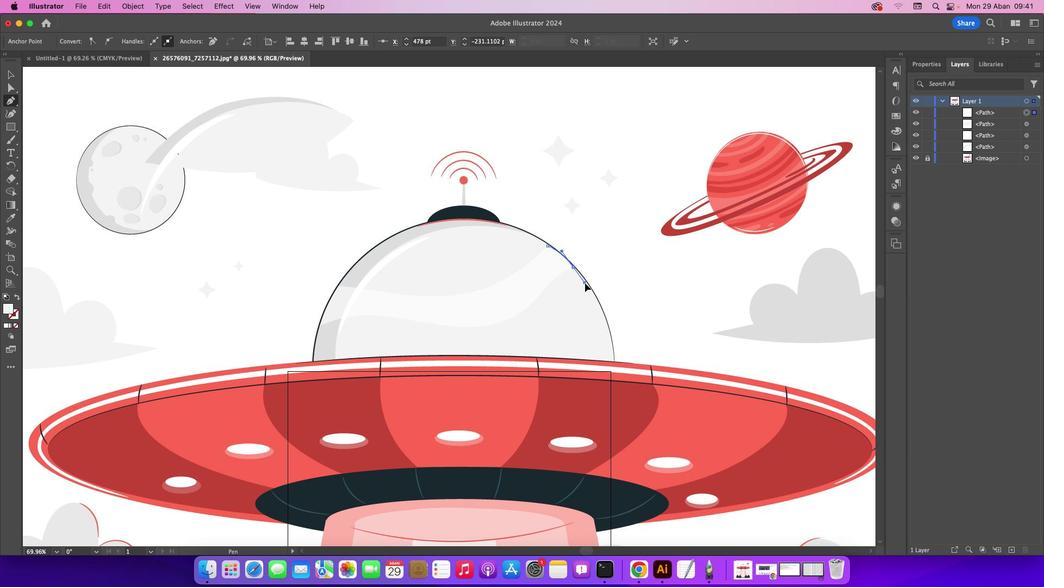 
Action: Mouse moved to (573, 268)
Screenshot: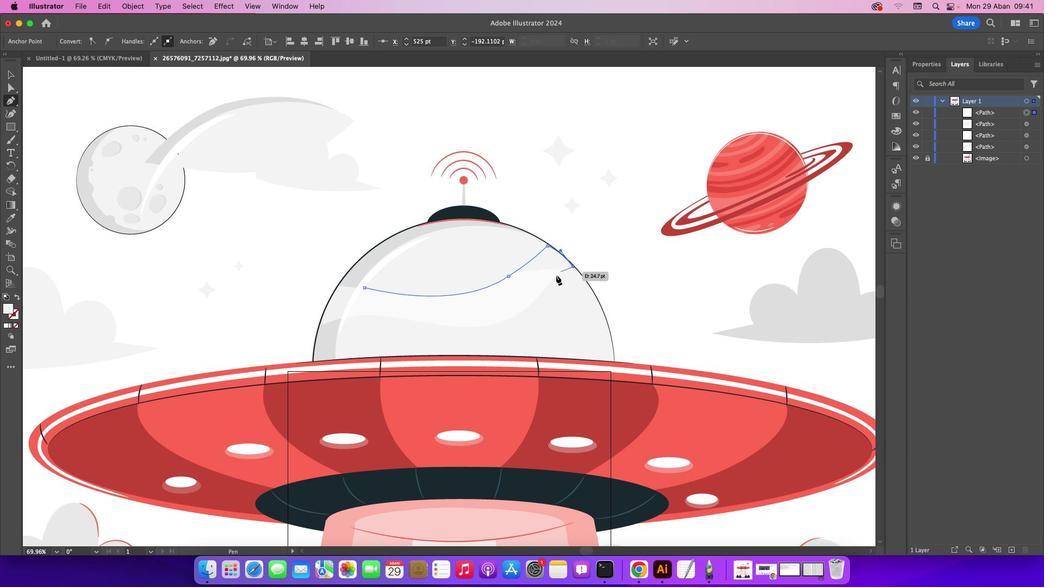 
Action: Mouse pressed left at (573, 268)
Screenshot: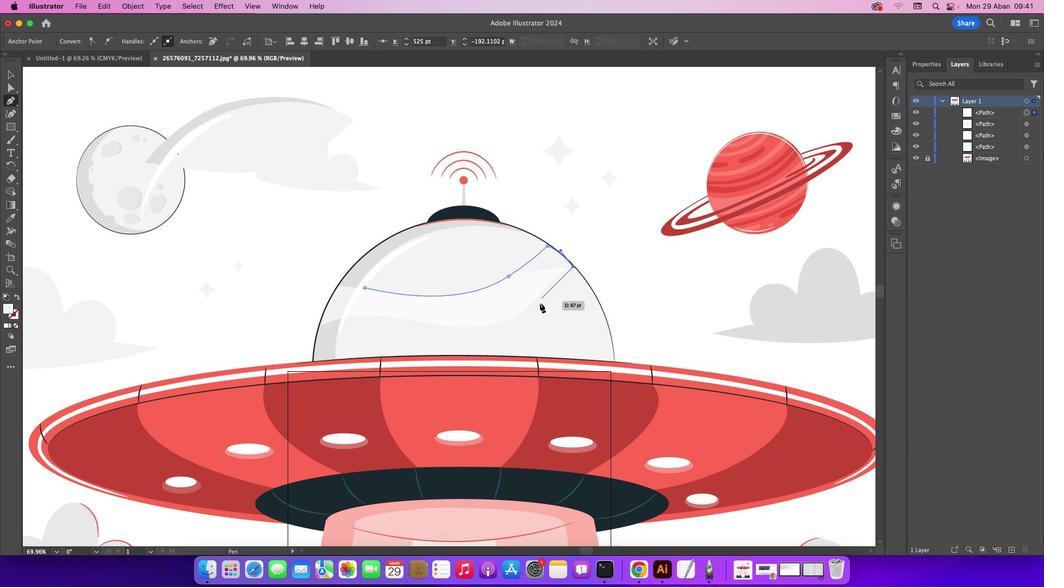 
Action: Mouse moved to (531, 303)
Screenshot: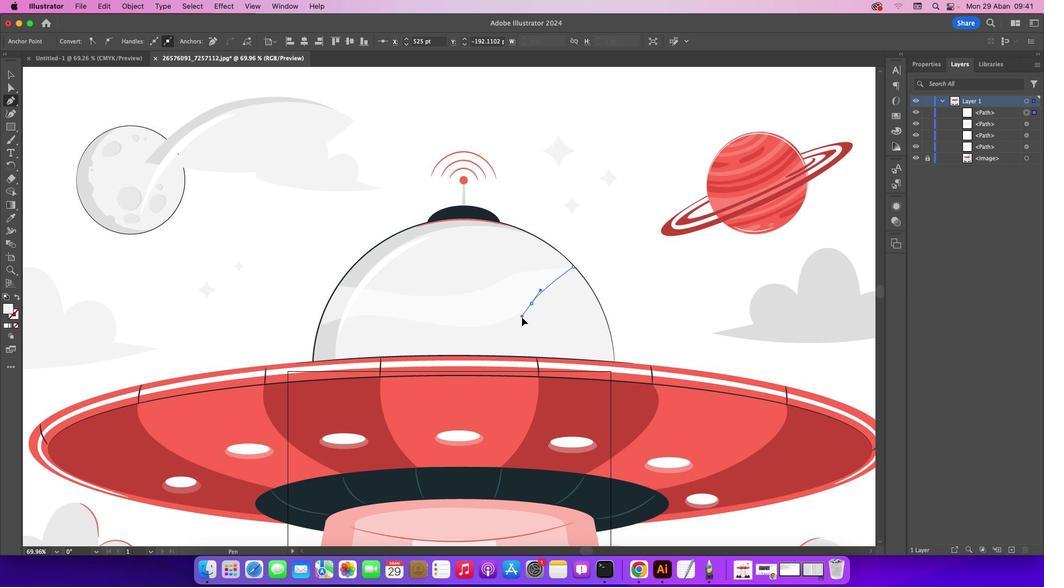 
Action: Mouse pressed left at (531, 303)
Screenshot: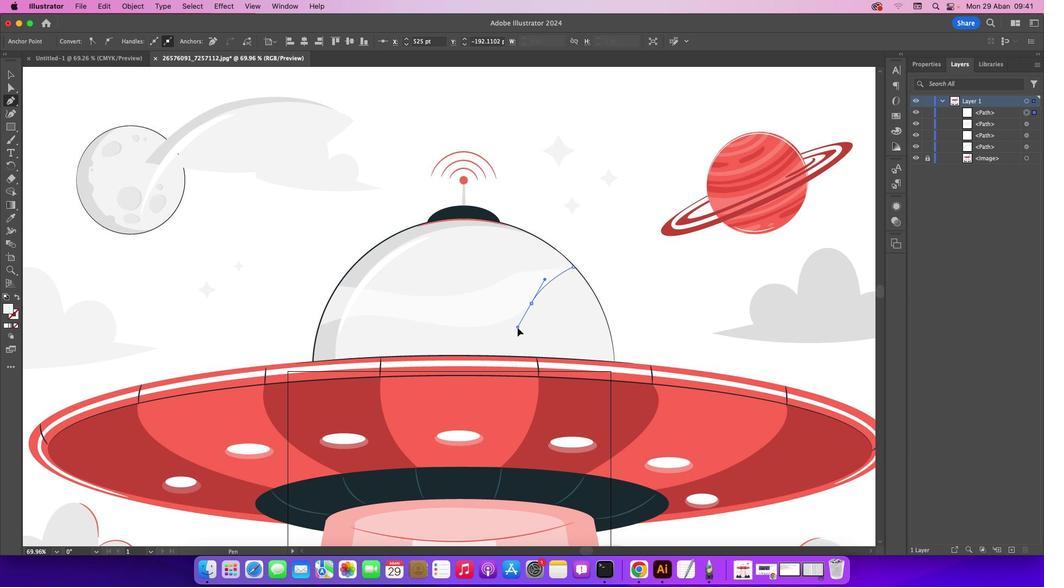 
Action: Mouse moved to (461, 326)
Screenshot: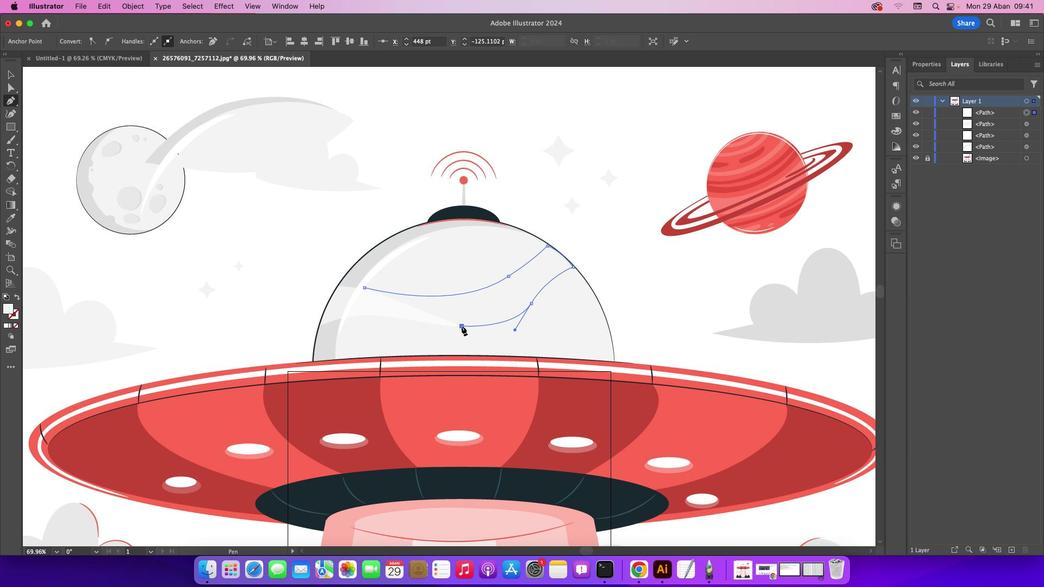 
Action: Mouse pressed left at (461, 326)
Screenshot: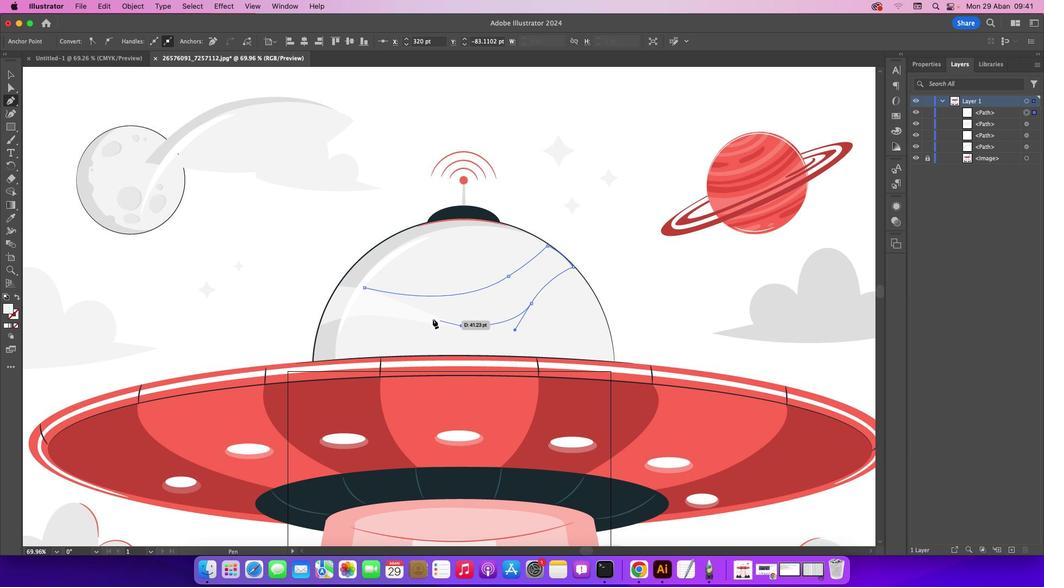 
Action: Mouse moved to (392, 316)
Screenshot: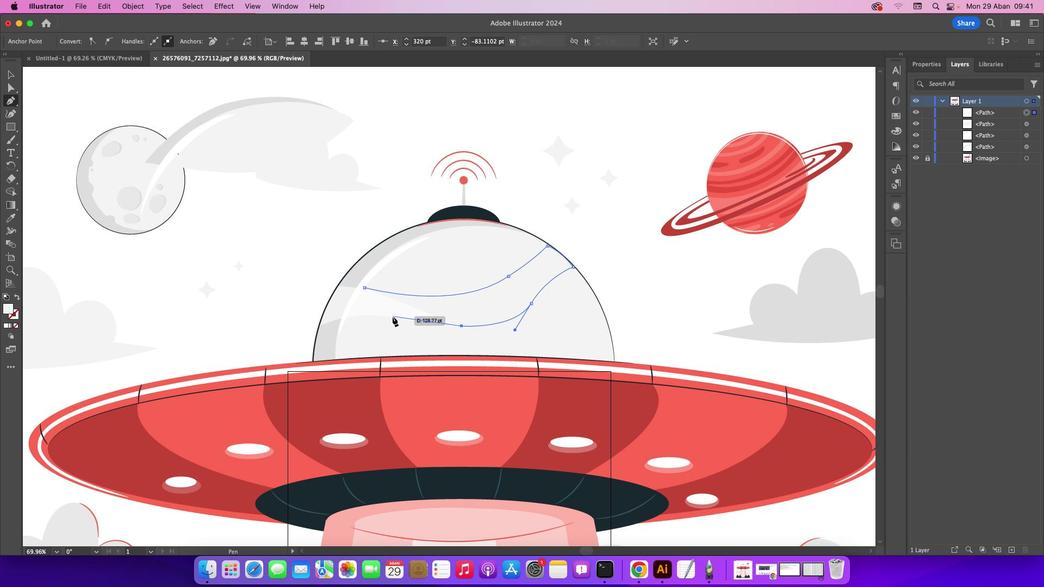 
Action: Mouse pressed left at (392, 316)
Screenshot: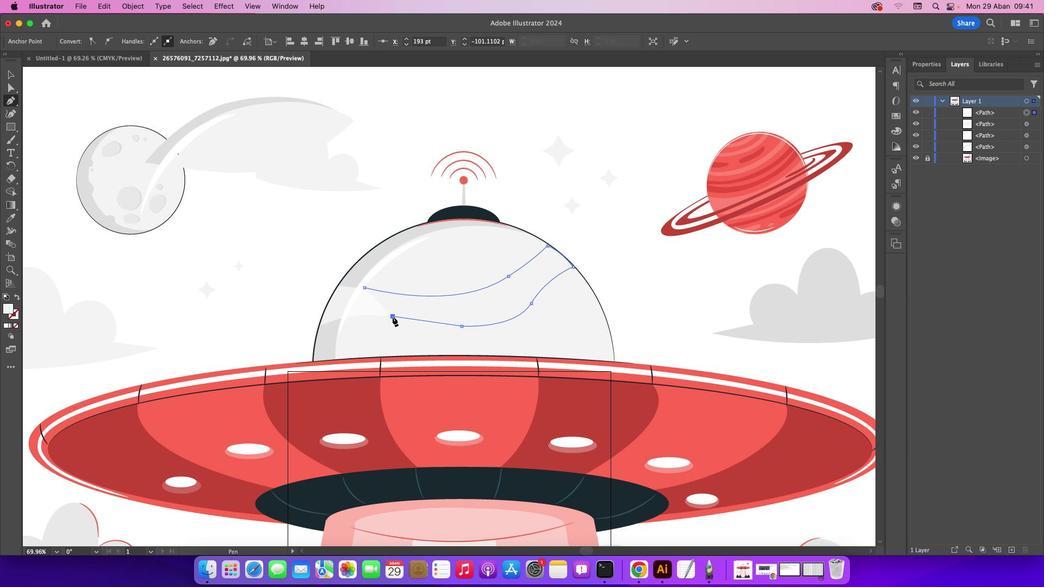 
Action: Mouse moved to (348, 317)
Screenshot: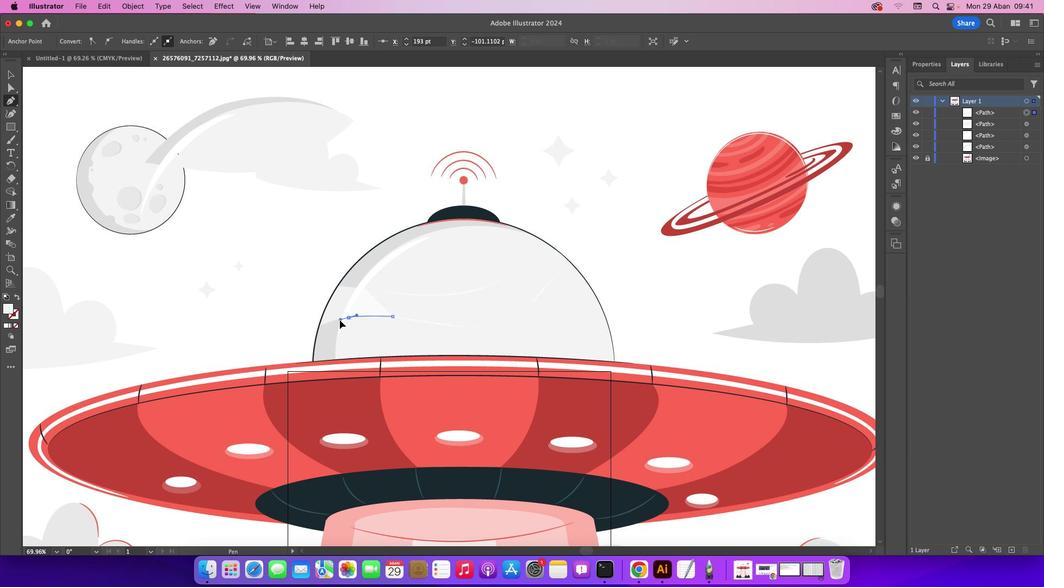 
Action: Mouse pressed left at (348, 317)
Screenshot: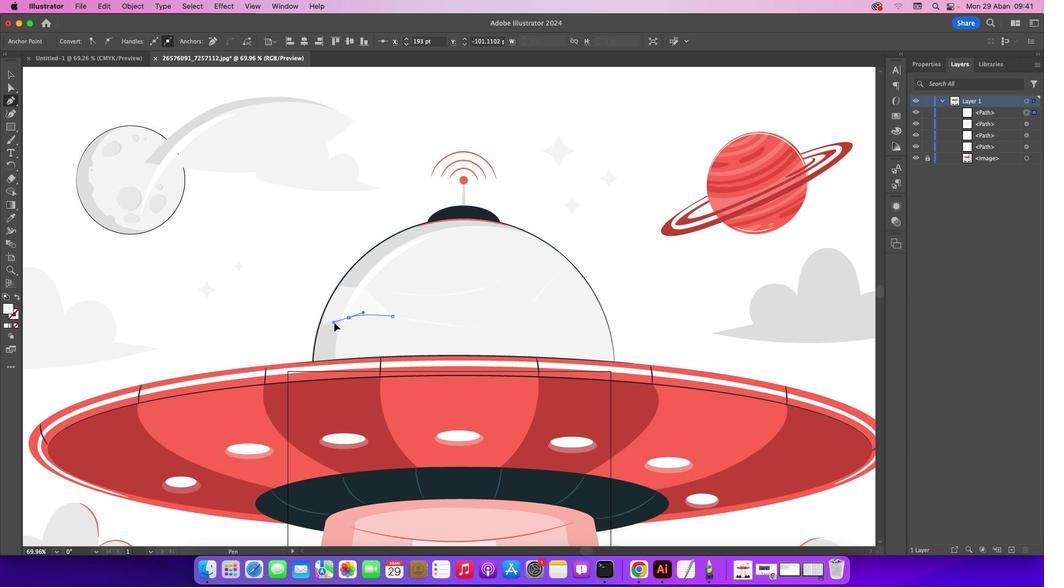 
Action: Mouse moved to (346, 317)
Screenshot: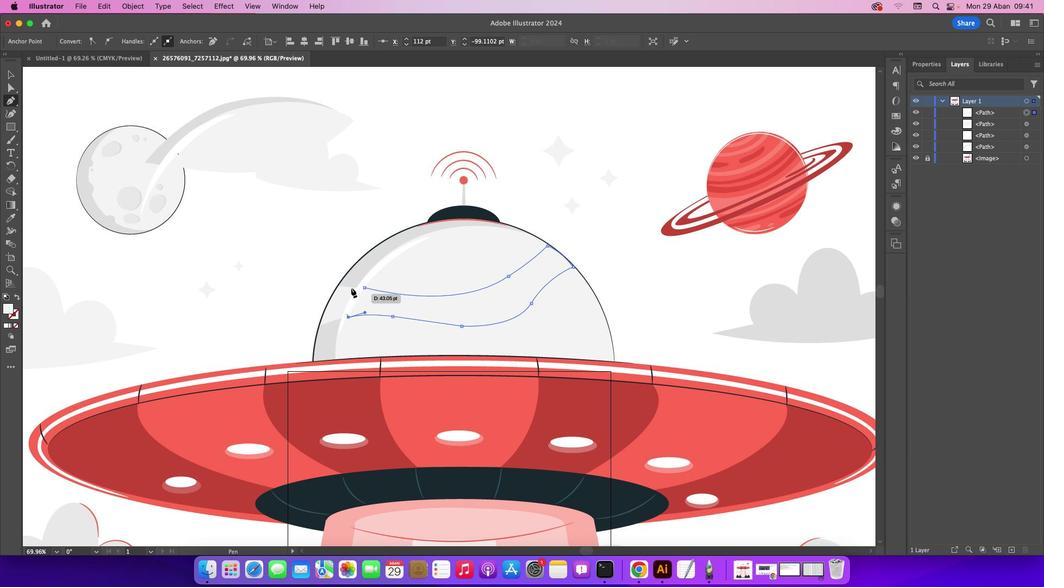 
Action: Mouse pressed left at (346, 317)
Screenshot: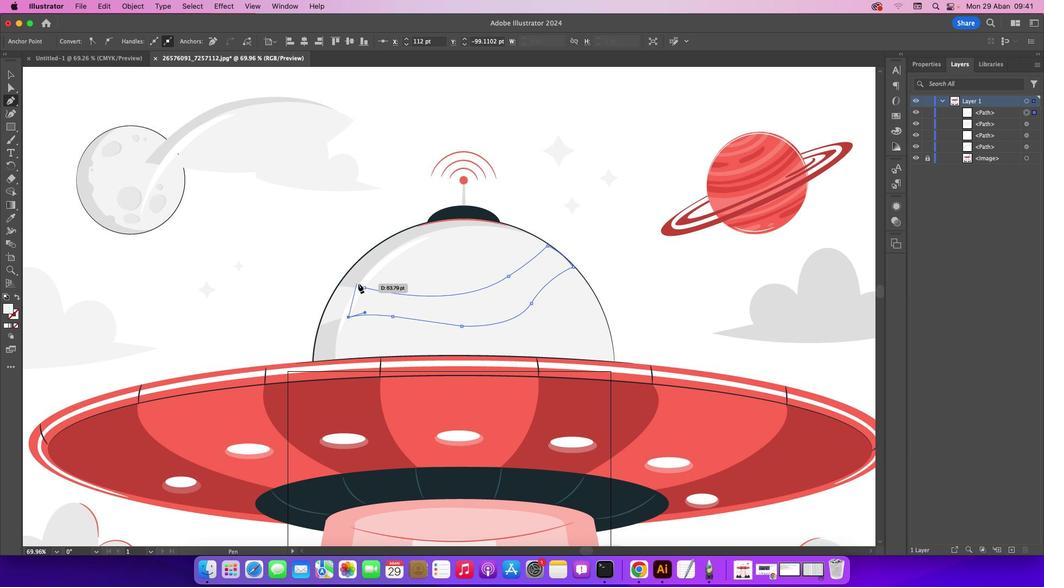 
Action: Mouse moved to (364, 285)
Screenshot: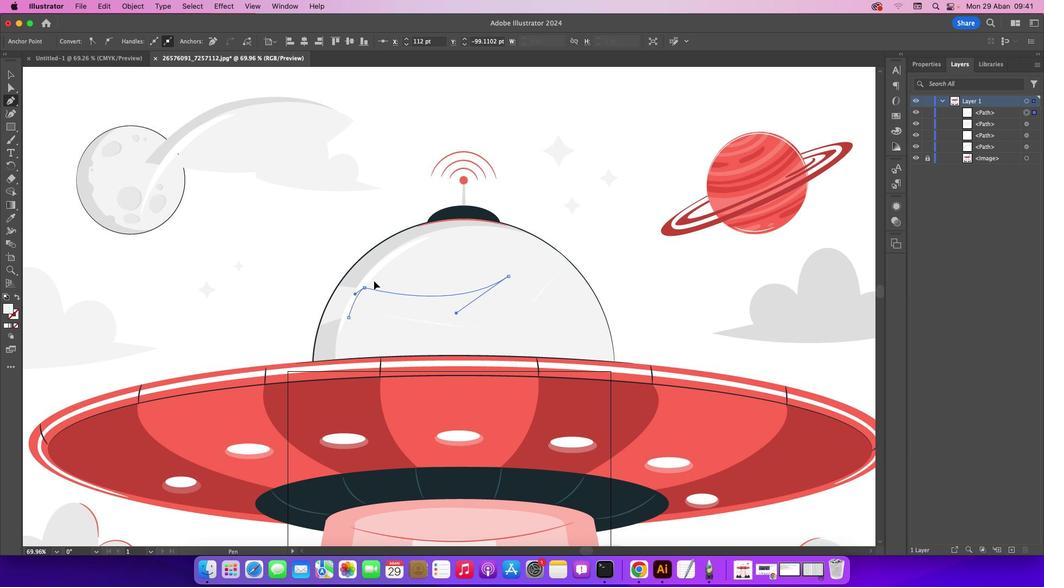 
Action: Mouse pressed left at (364, 285)
Screenshot: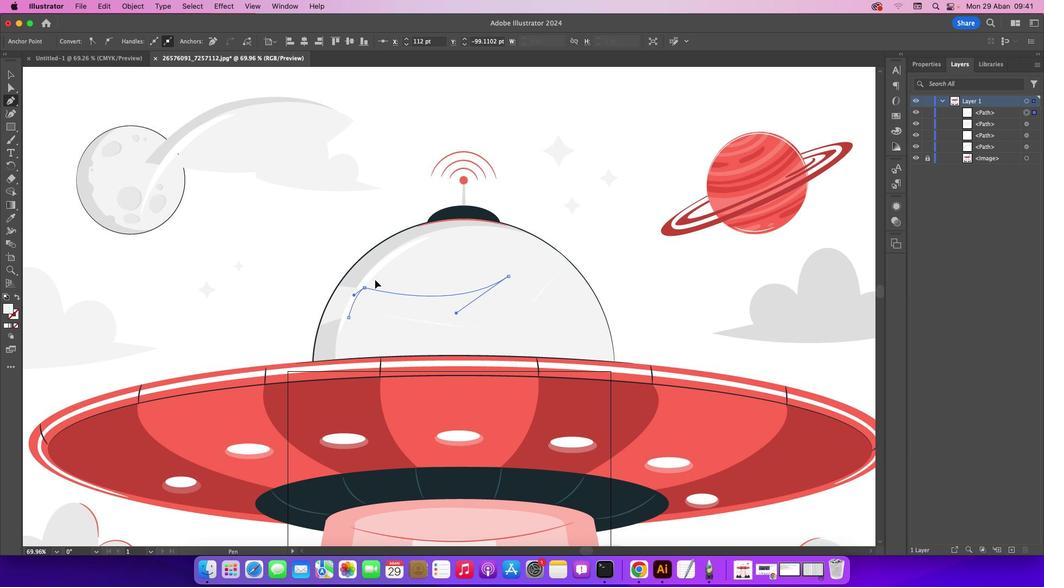 
Action: Mouse moved to (13, 76)
Screenshot: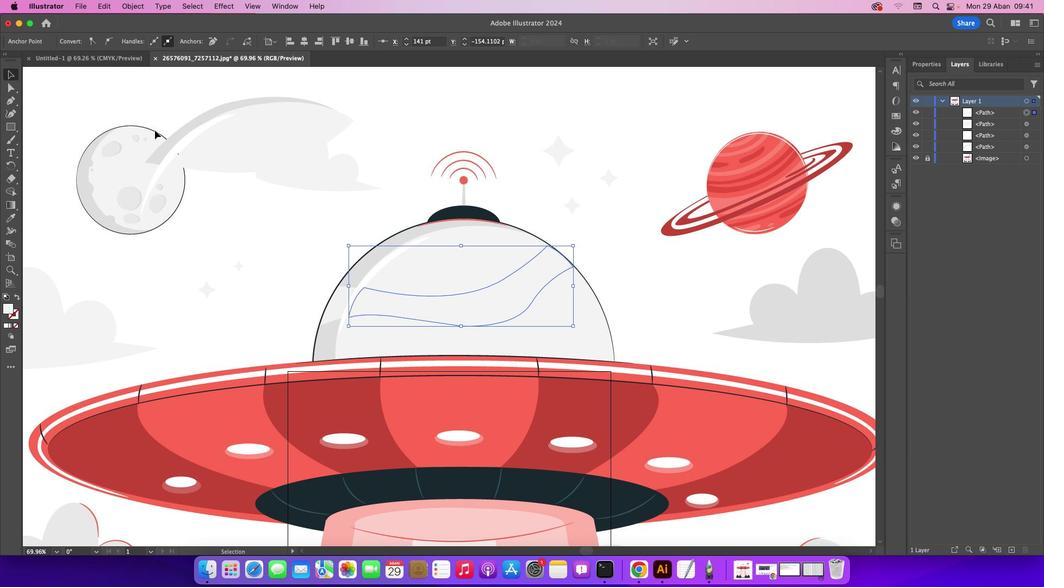 
Action: Mouse pressed left at (13, 76)
Screenshot: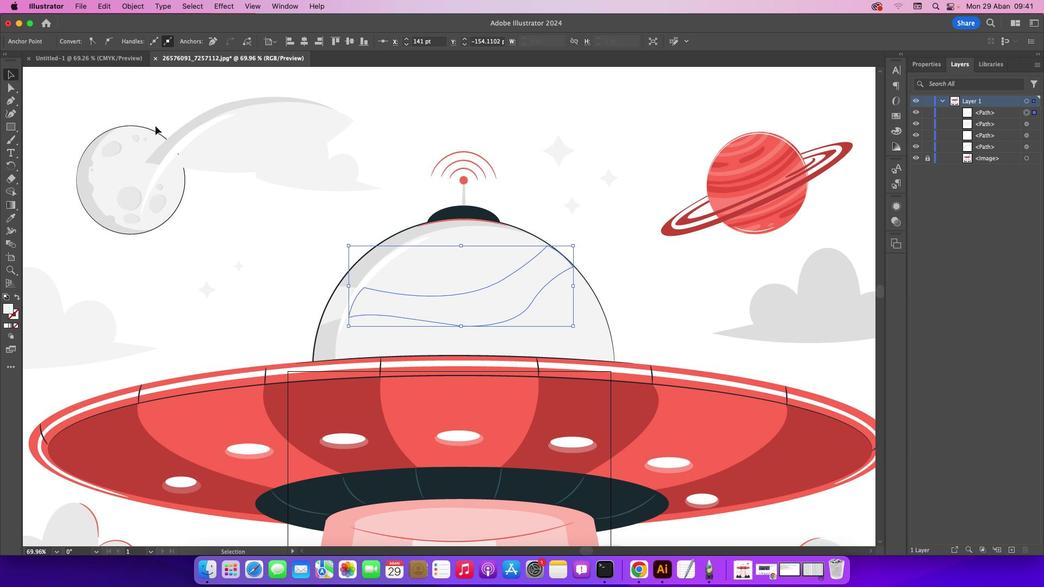 
Action: Mouse moved to (431, 191)
Screenshot: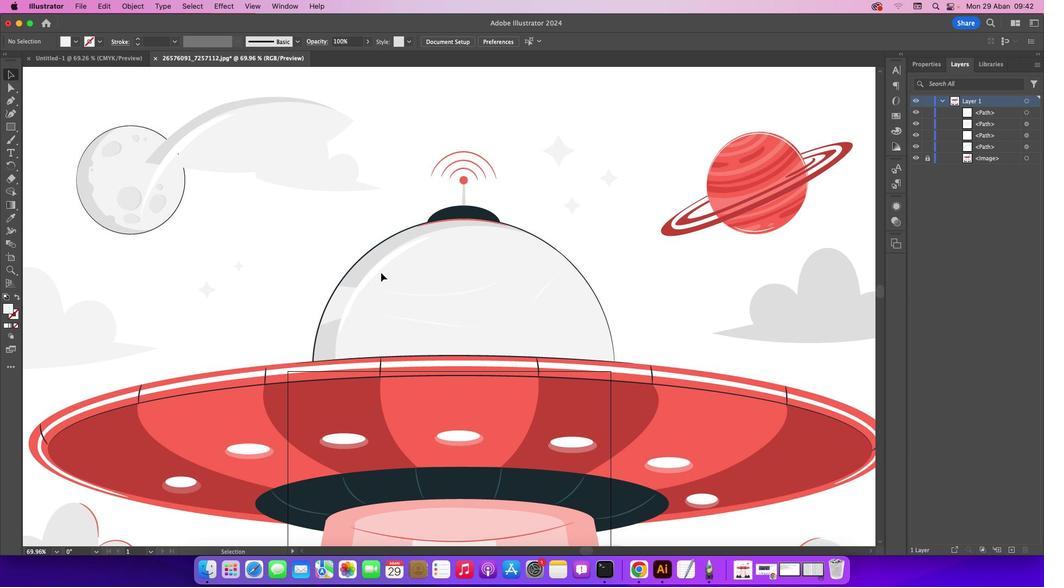 
Action: Mouse pressed left at (431, 191)
Screenshot: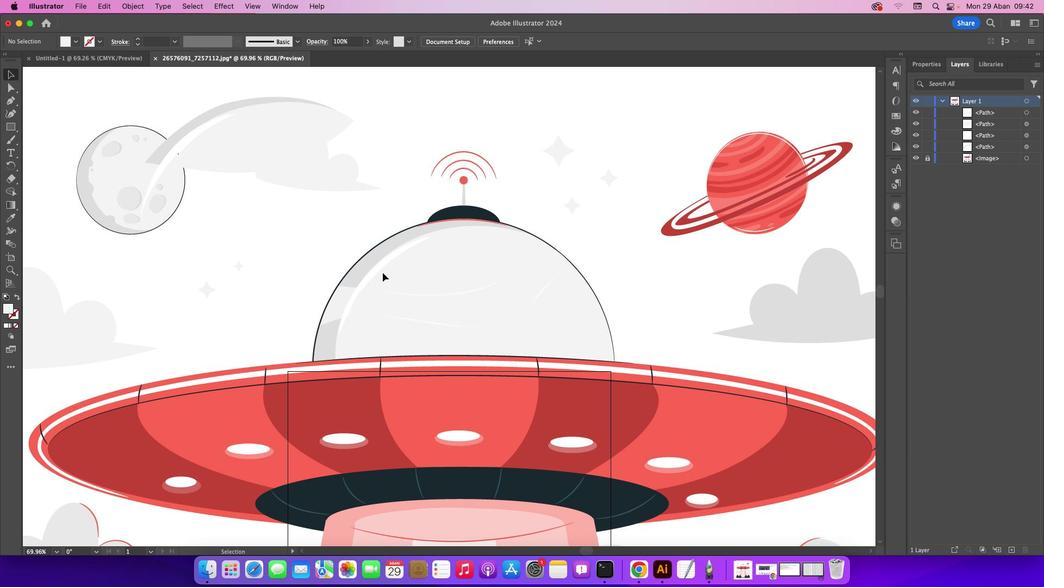 
Action: Mouse moved to (422, 295)
Screenshot: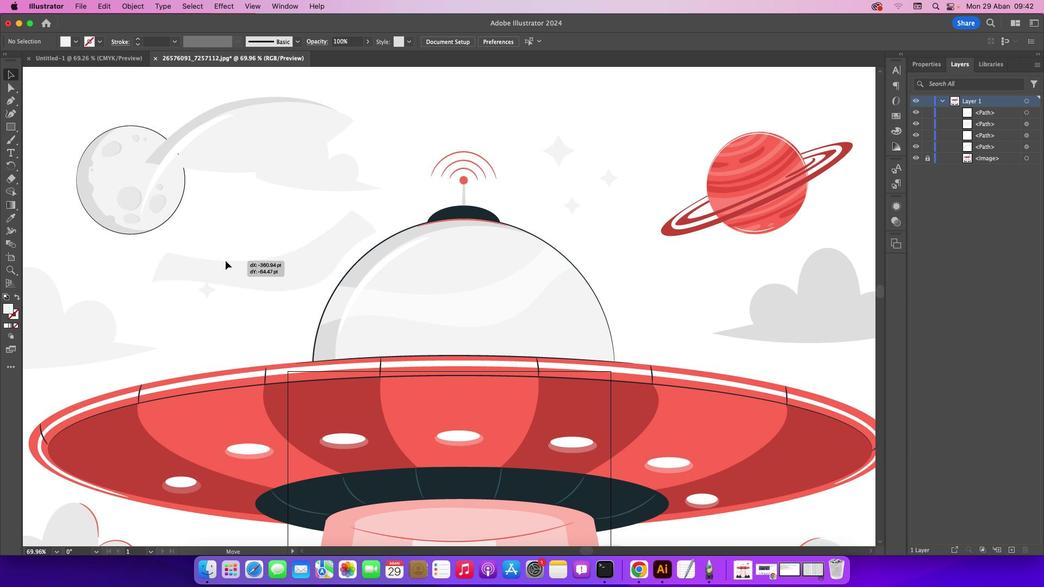 
Action: Mouse pressed left at (422, 295)
Screenshot: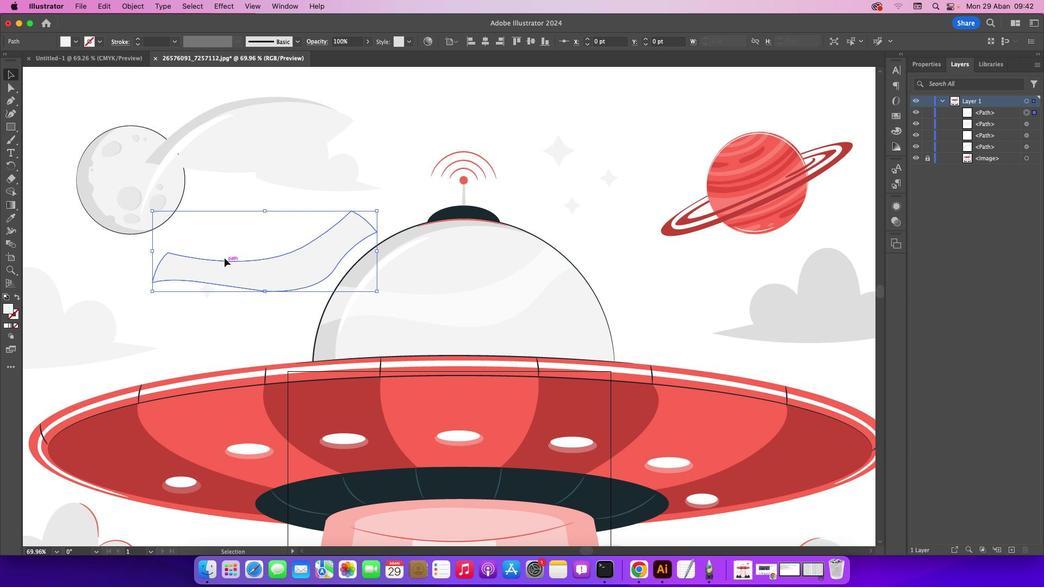 
Action: Mouse moved to (9, 216)
Screenshot: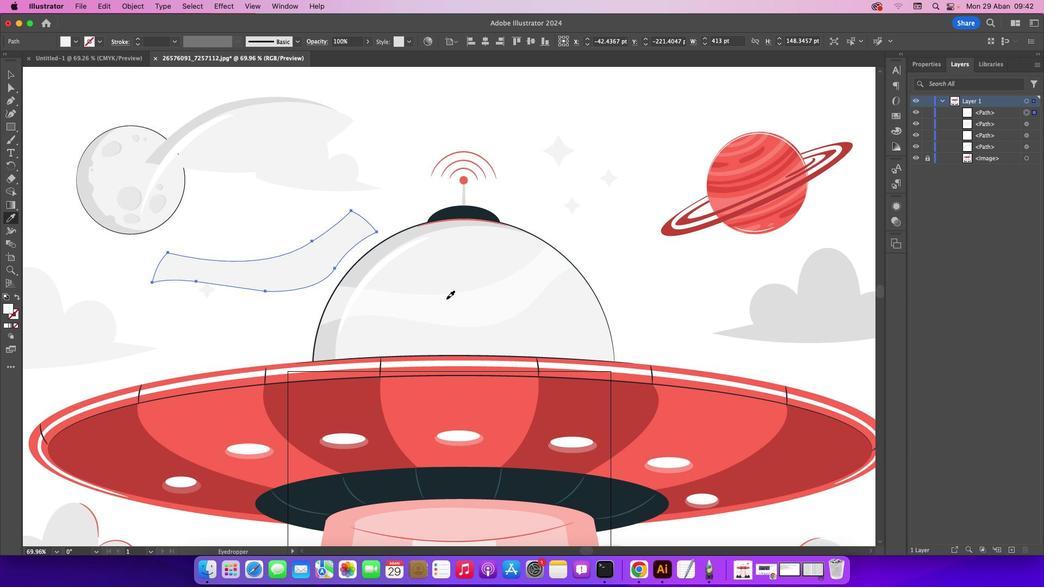 
Action: Mouse pressed left at (9, 216)
Screenshot: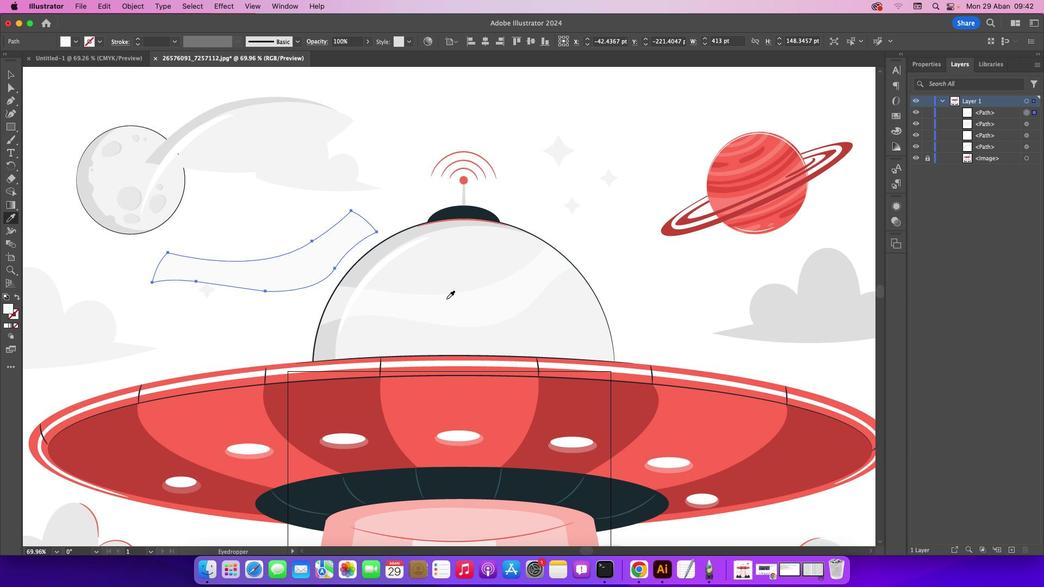 
Action: Mouse moved to (445, 298)
Screenshot: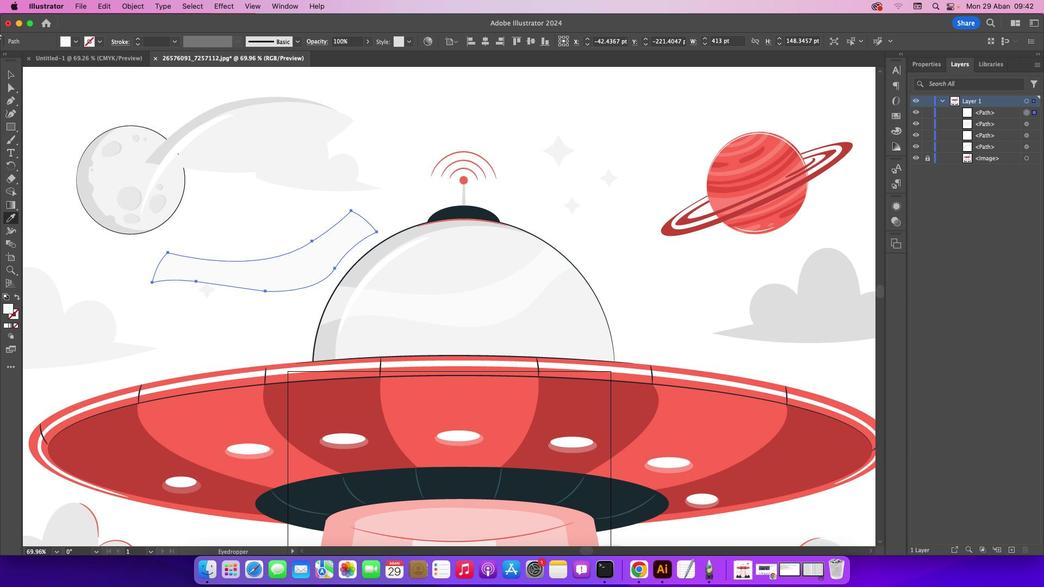 
Action: Mouse pressed left at (445, 298)
Screenshot: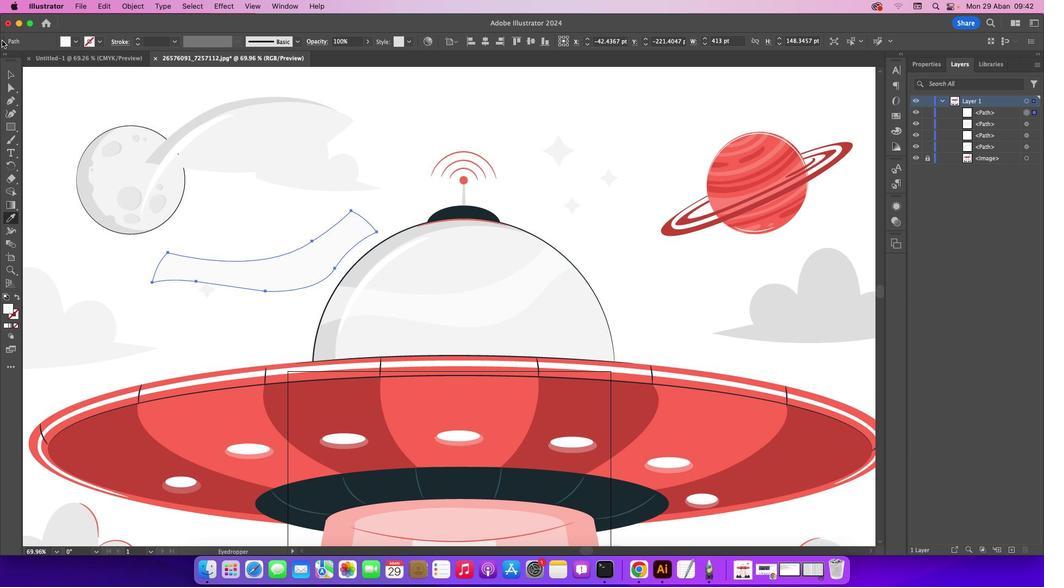 
Action: Mouse moved to (13, 72)
Screenshot: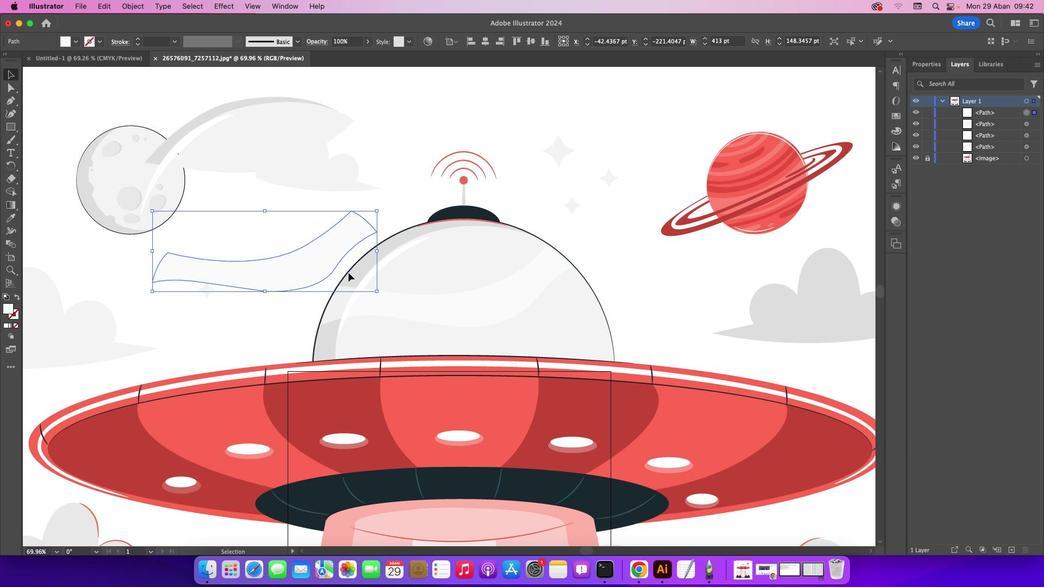 
Action: Mouse pressed left at (13, 72)
Screenshot: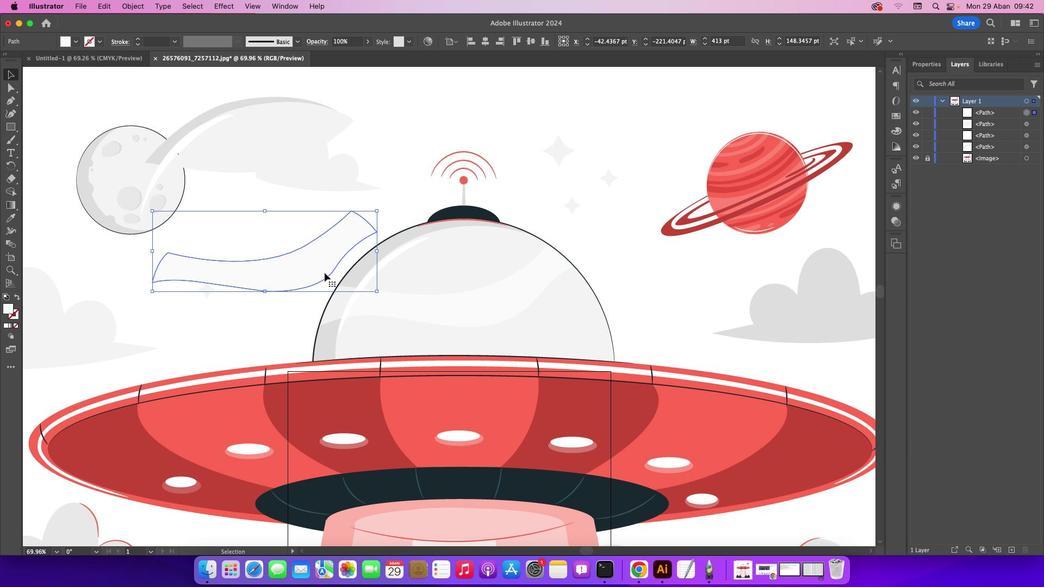 
Action: Mouse moved to (323, 272)
Screenshot: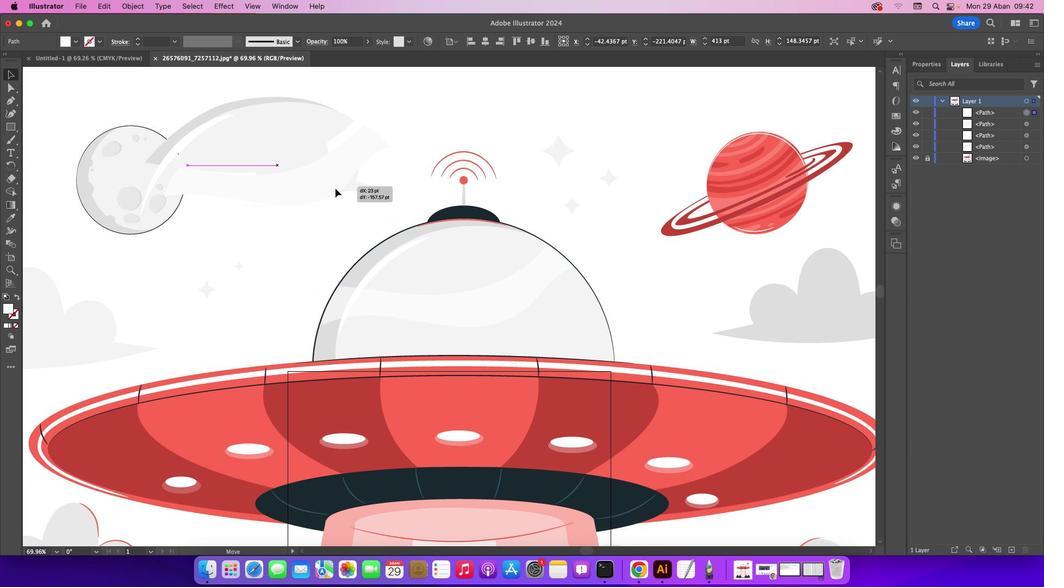 
Action: Mouse pressed left at (323, 272)
Screenshot: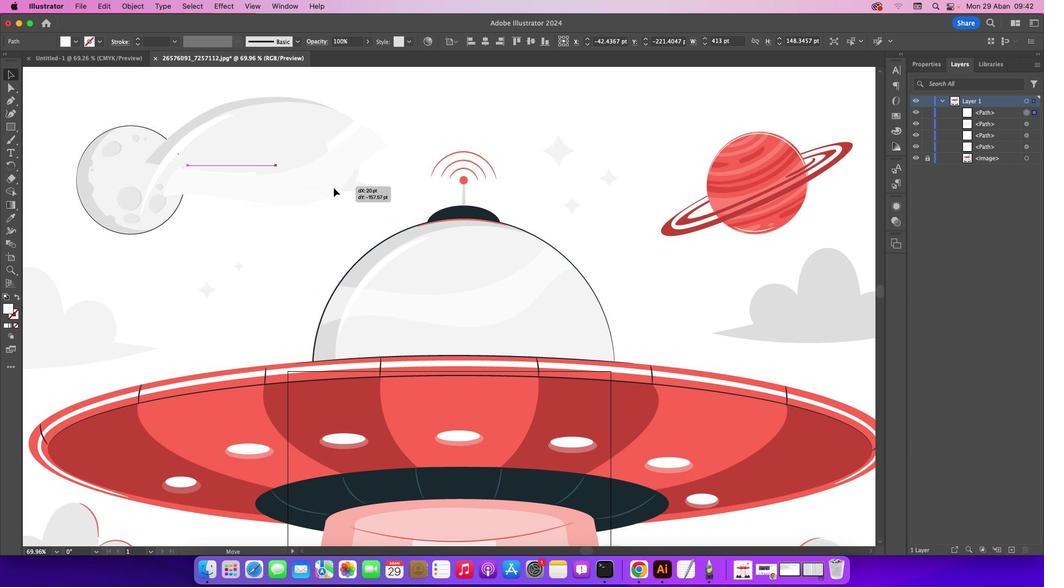 
Action: Mouse moved to (547, 187)
Screenshot: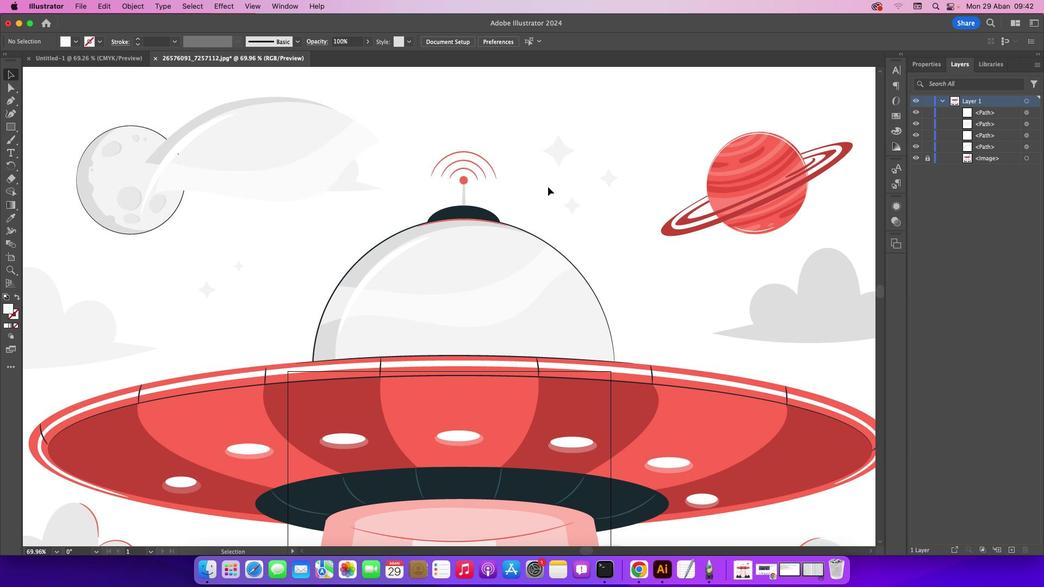 
Action: Mouse pressed left at (547, 187)
Screenshot: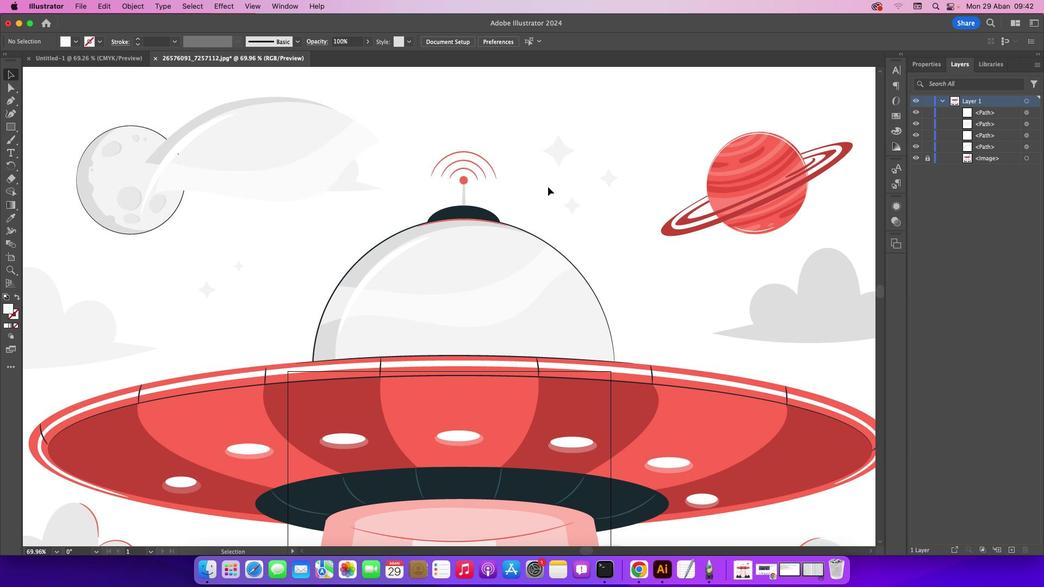 
Action: Mouse moved to (417, 97)
Screenshot: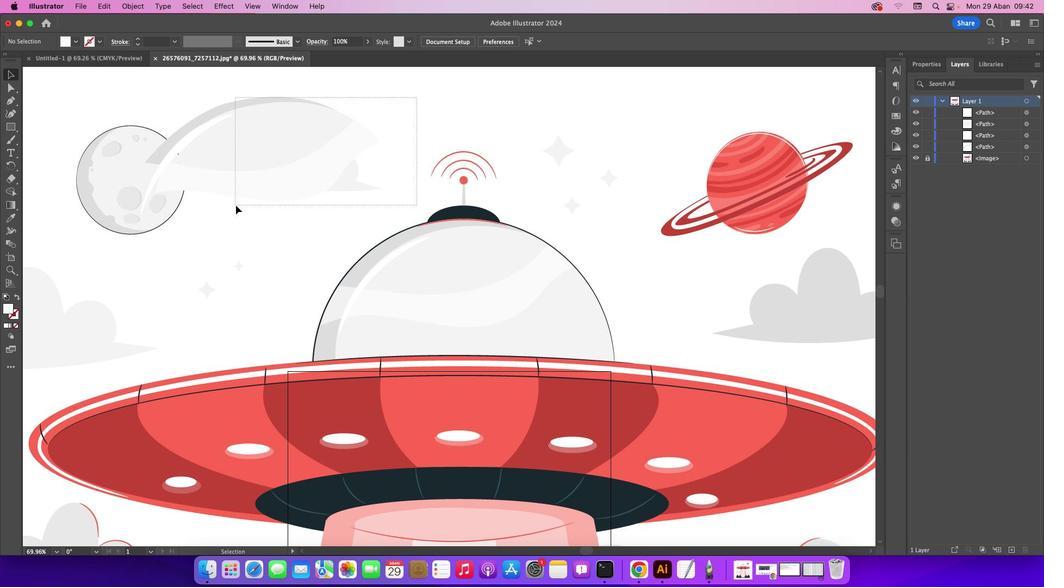 
Action: Mouse pressed left at (417, 97)
Screenshot: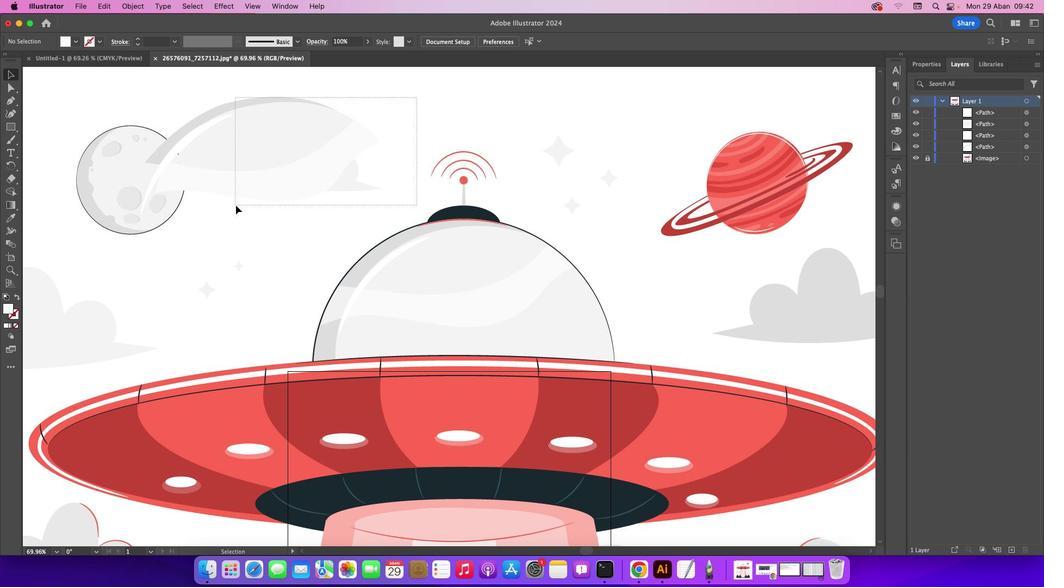 
Action: Mouse moved to (493, 156)
Screenshot: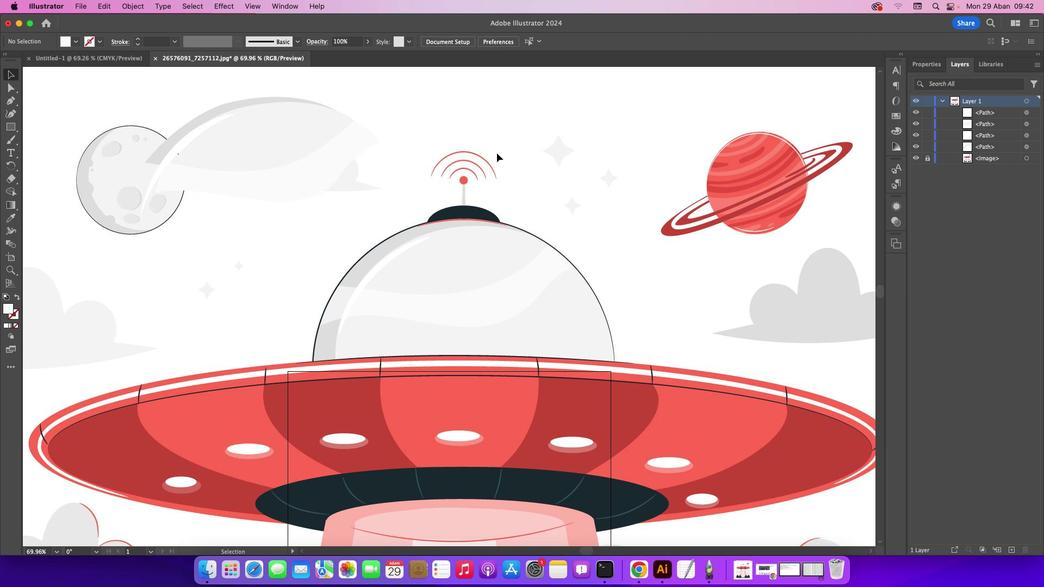 
Action: Mouse pressed left at (493, 156)
Screenshot: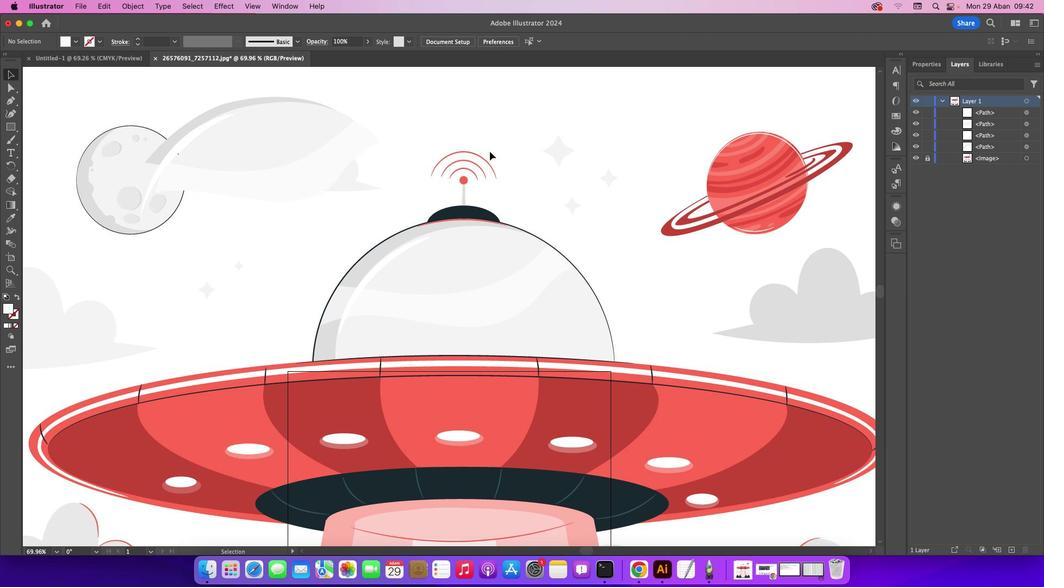
Action: Mouse moved to (17, 95)
